 Task: Research Airbnb properties in Lalupon, Nigeria from 12th November, 2023 to 15th November, 2023 for 2 adults. 1  bedroom having 1 bed and 1 bathroom. Property type can be hotel.Look for 1 property as per property.
Action: Mouse moved to (492, 259)
Screenshot: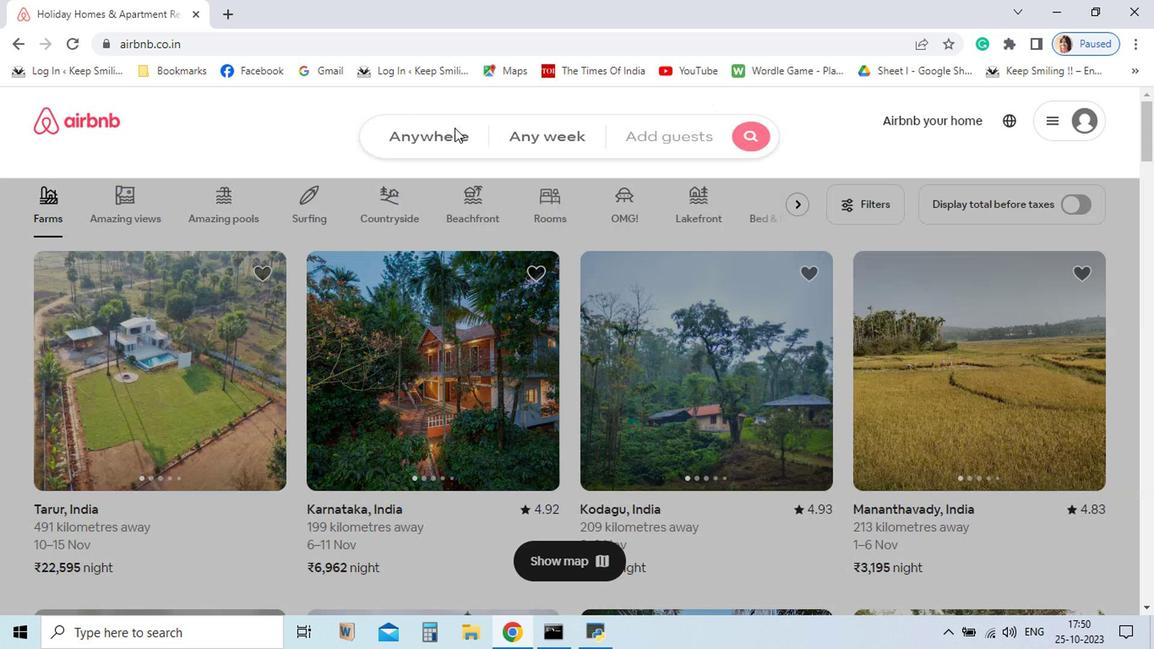 
Action: Mouse pressed left at (492, 259)
Screenshot: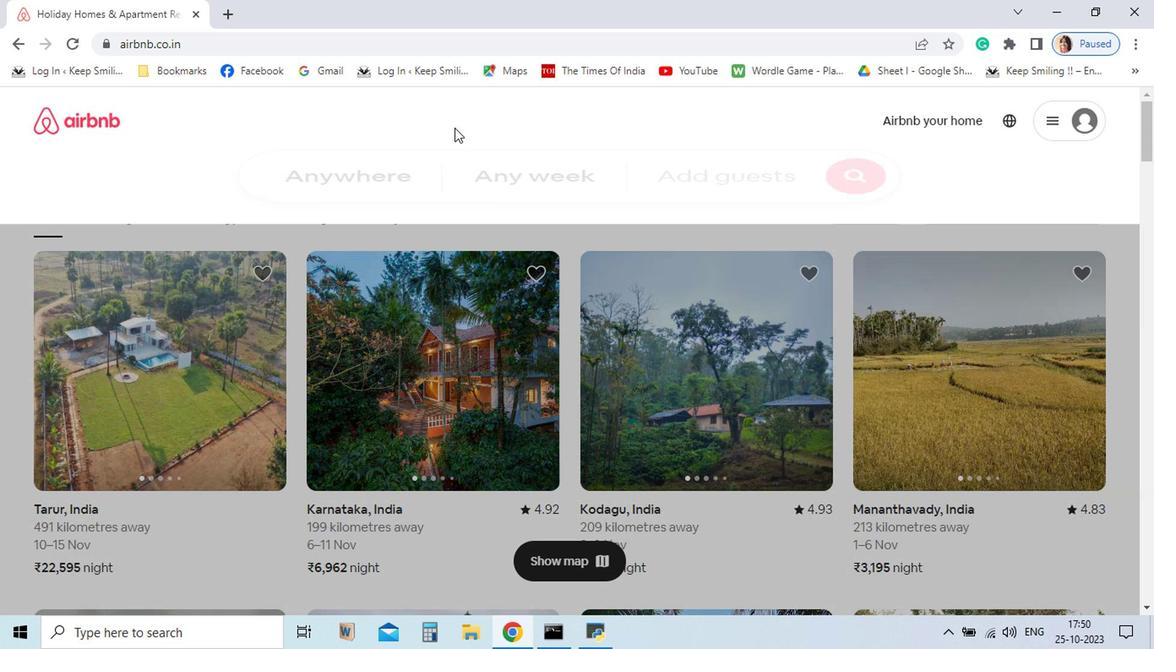 
Action: Mouse moved to (583, 517)
Screenshot: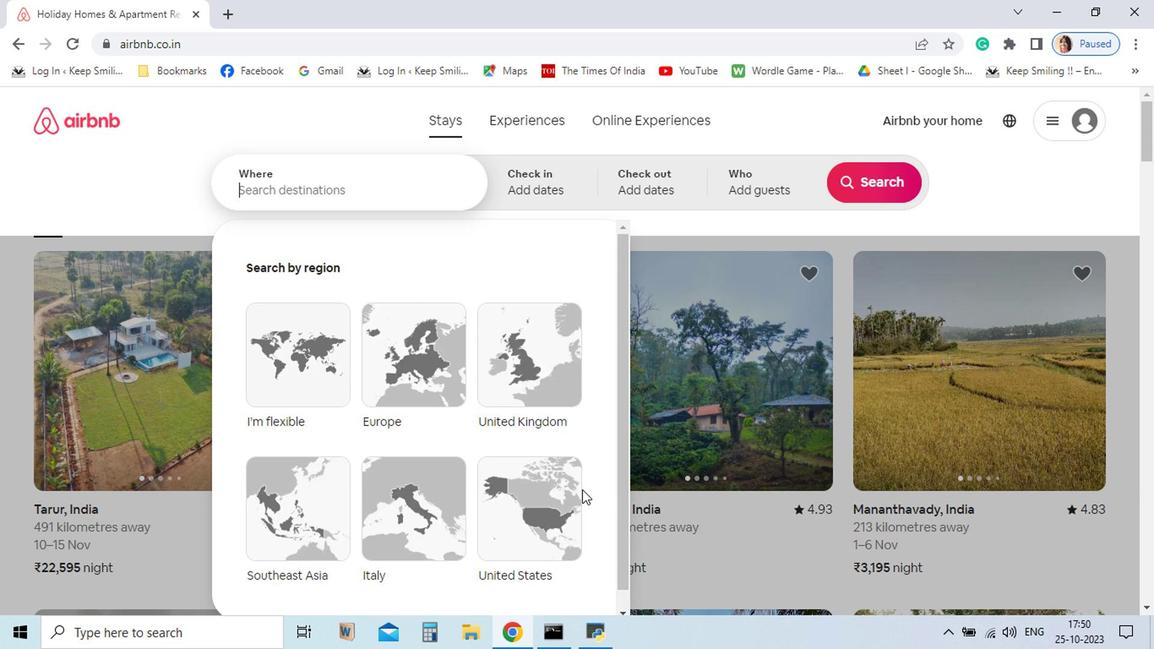 
Action: Key pressed lalupon
Screenshot: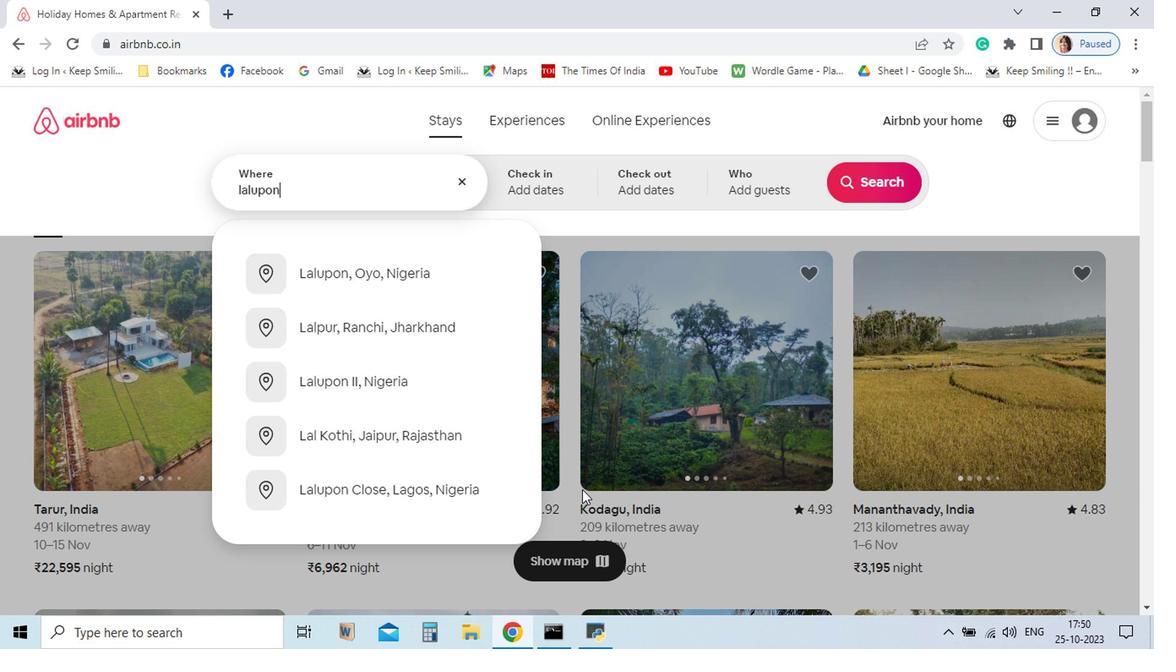 
Action: Mouse moved to (460, 365)
Screenshot: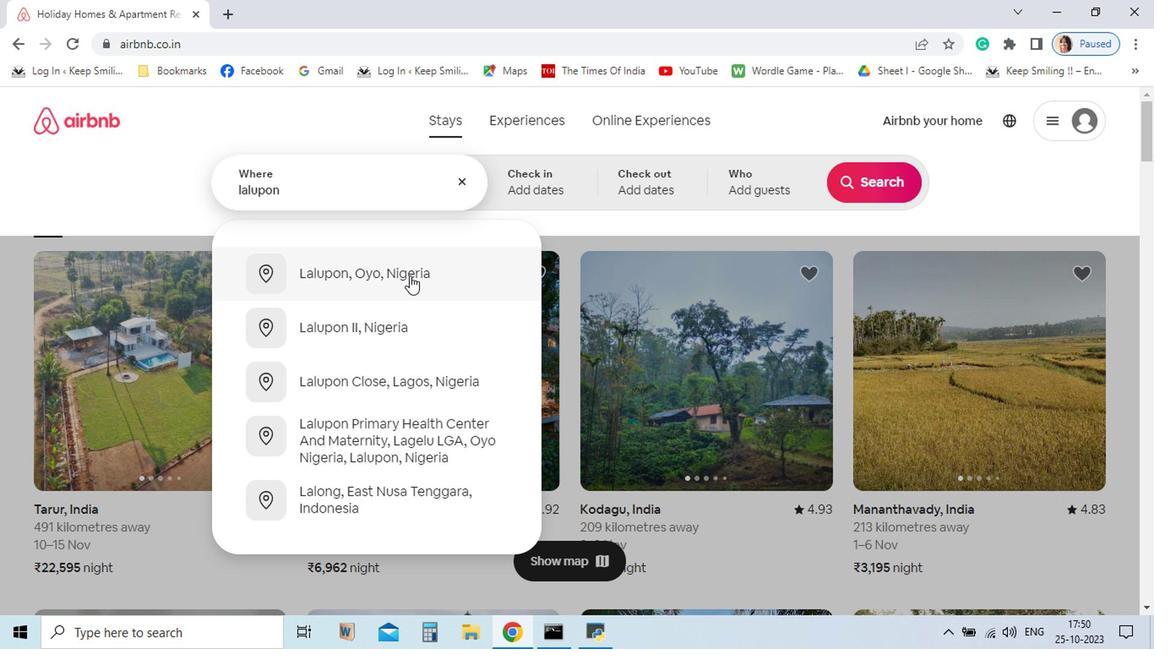 
Action: Mouse pressed left at (460, 365)
Screenshot: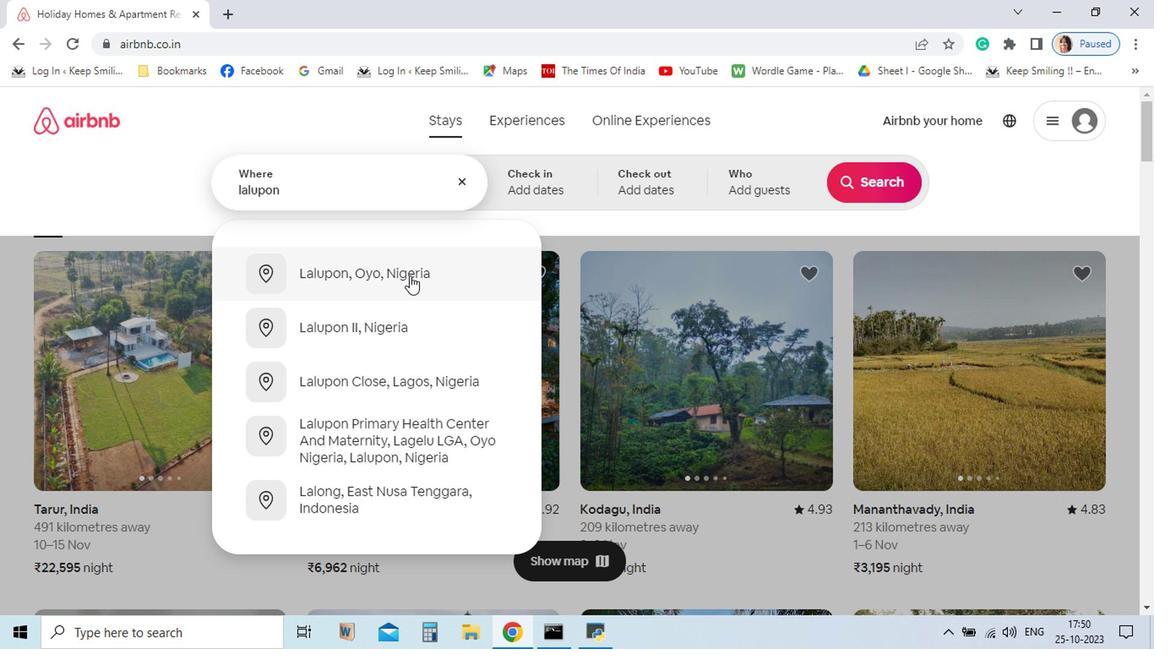 
Action: Mouse moved to (599, 501)
Screenshot: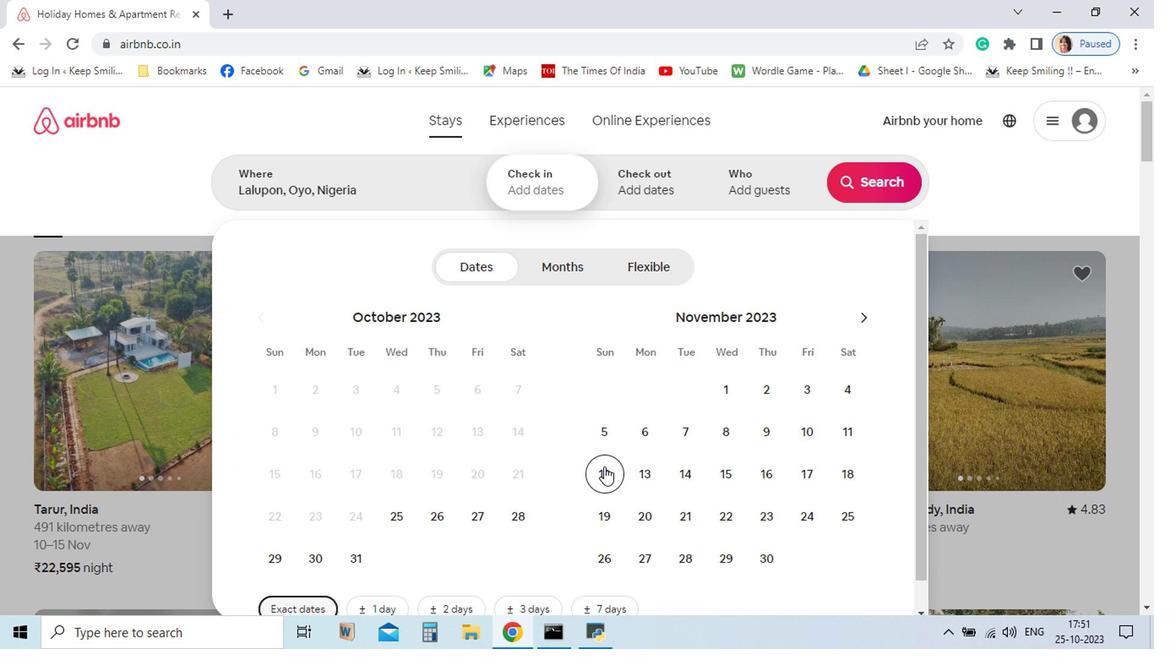 
Action: Mouse pressed left at (599, 501)
Screenshot: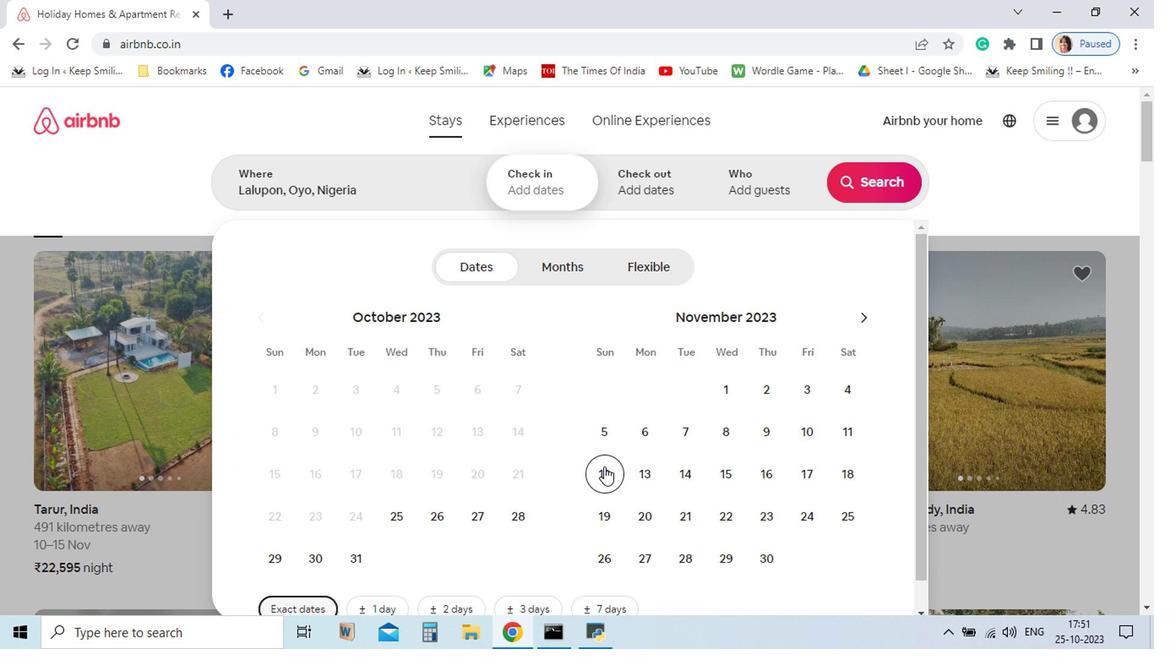 
Action: Mouse moved to (686, 503)
Screenshot: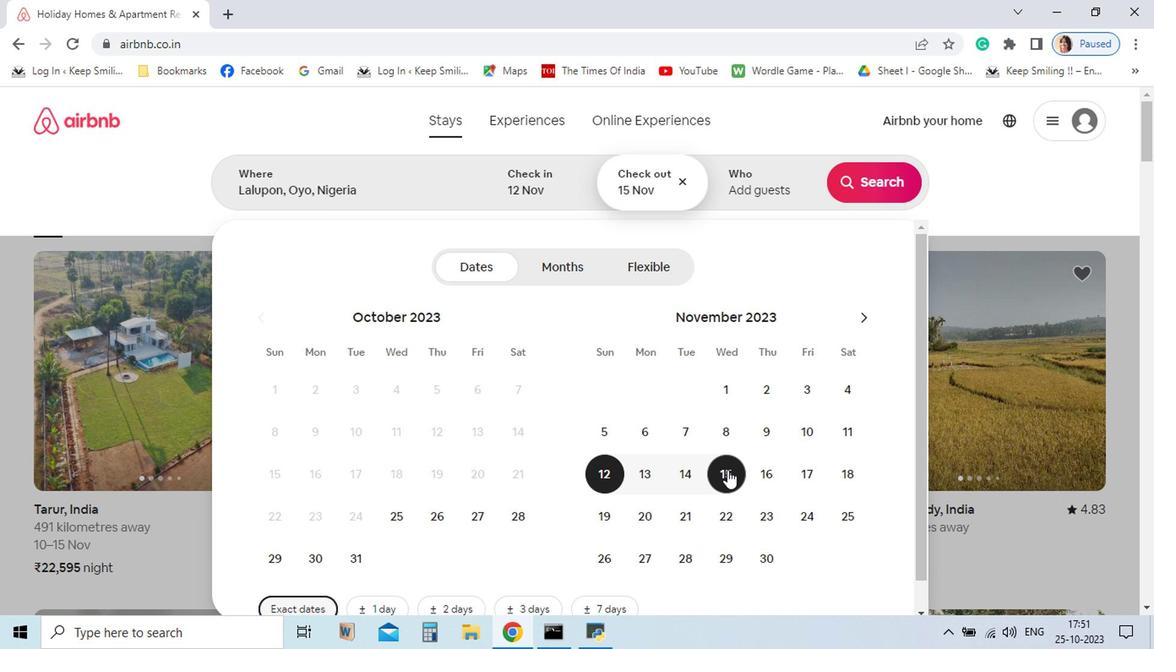 
Action: Mouse pressed left at (686, 503)
Screenshot: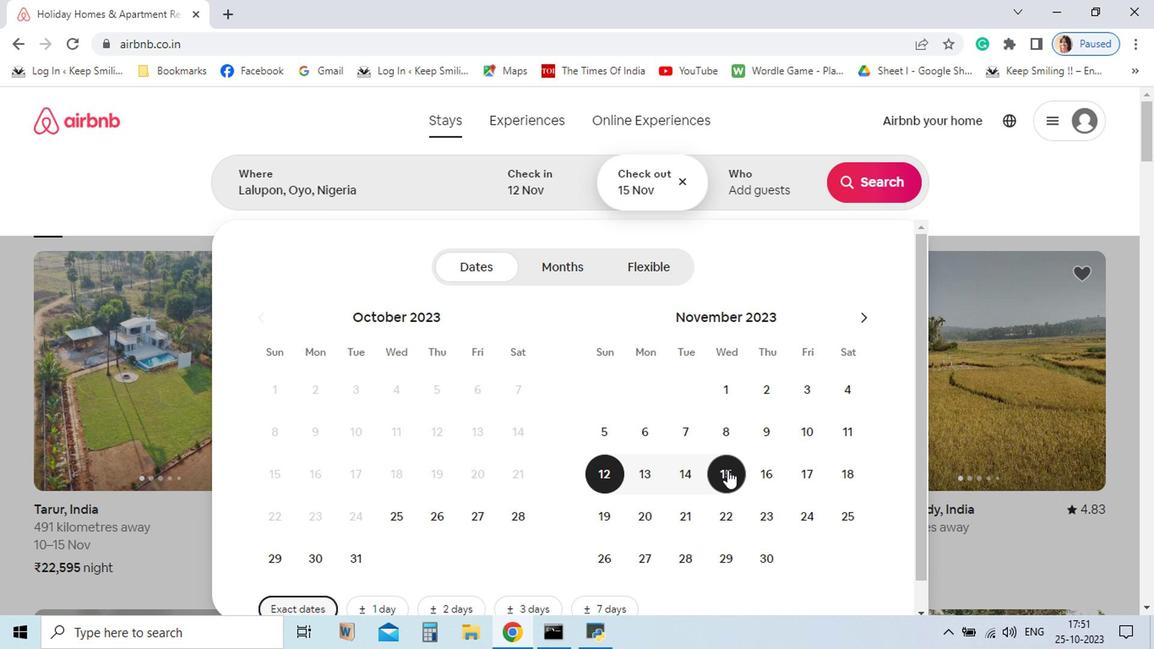 
Action: Mouse moved to (711, 302)
Screenshot: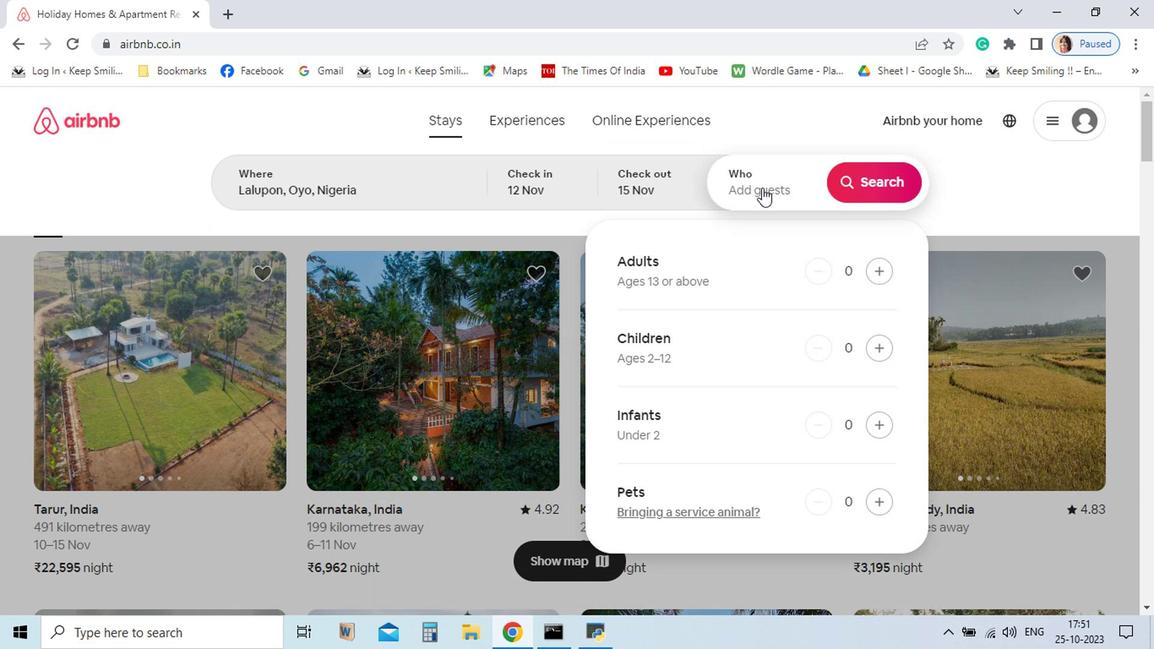 
Action: Mouse pressed left at (711, 302)
Screenshot: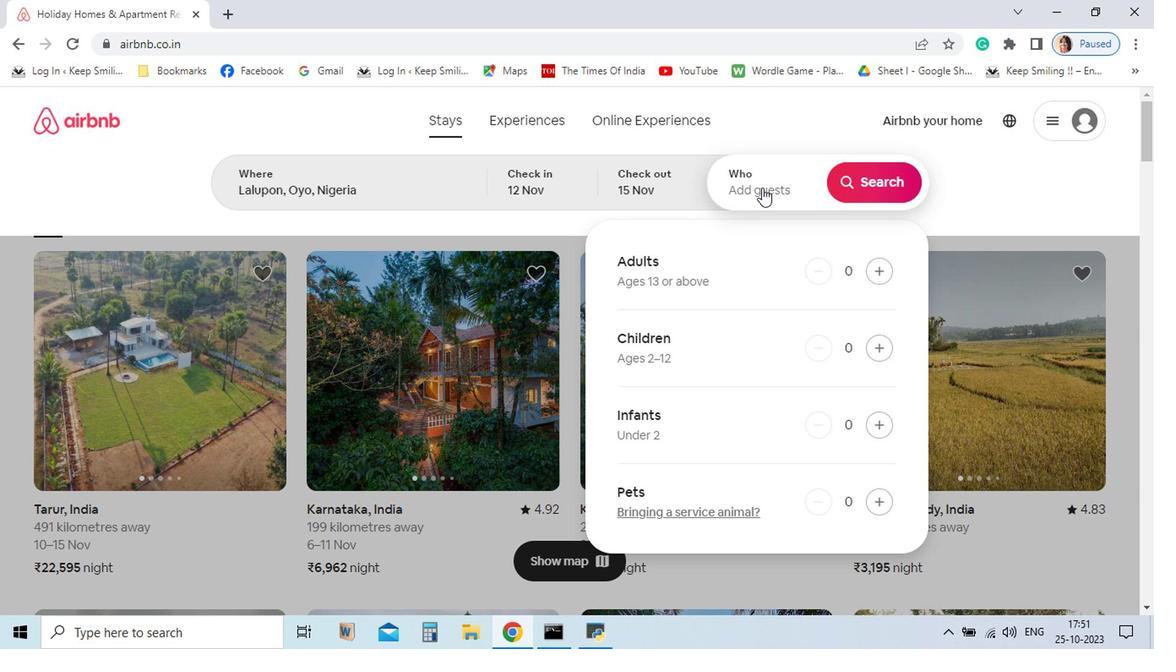 
Action: Mouse moved to (795, 356)
Screenshot: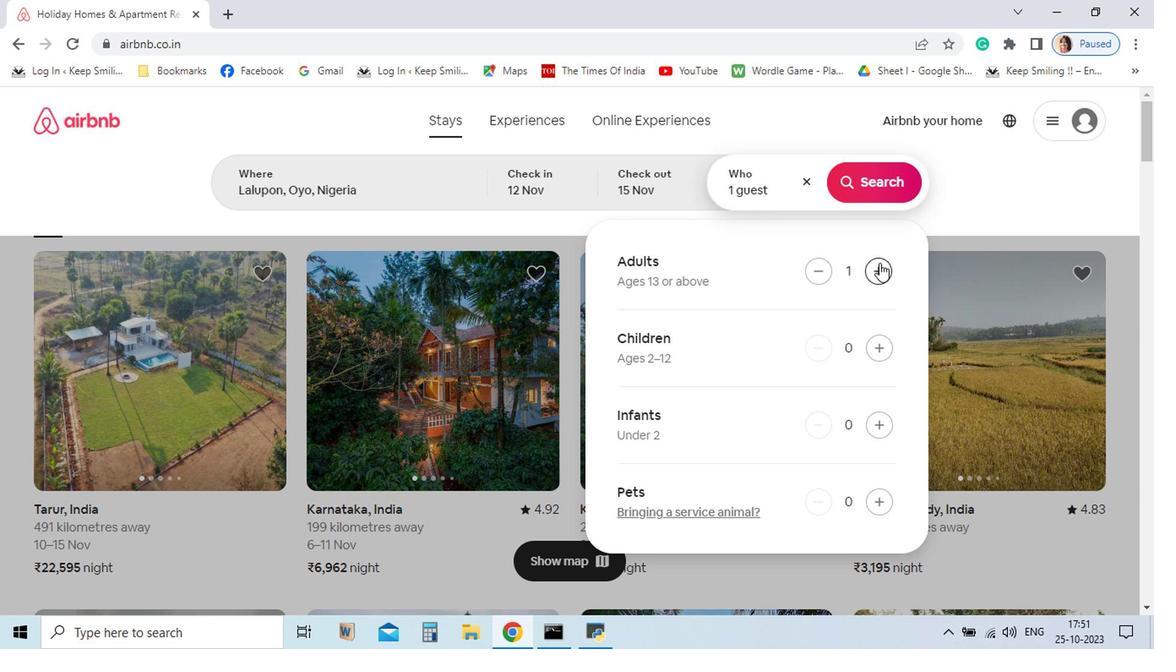 
Action: Mouse pressed left at (795, 356)
Screenshot: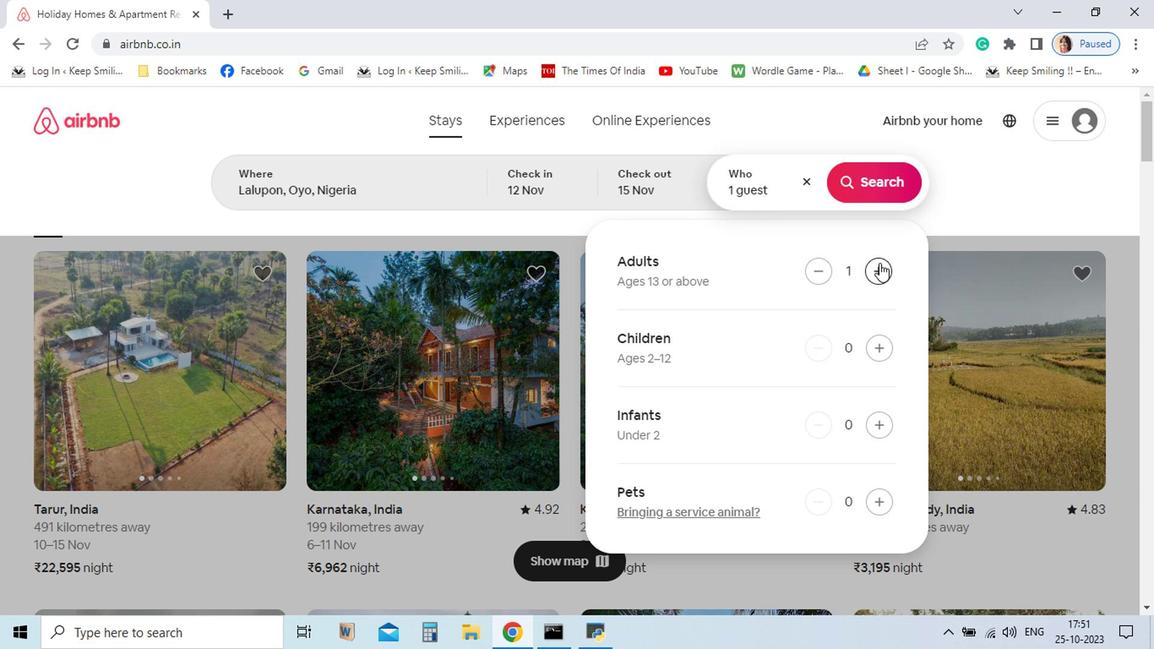 
Action: Mouse pressed left at (795, 356)
Screenshot: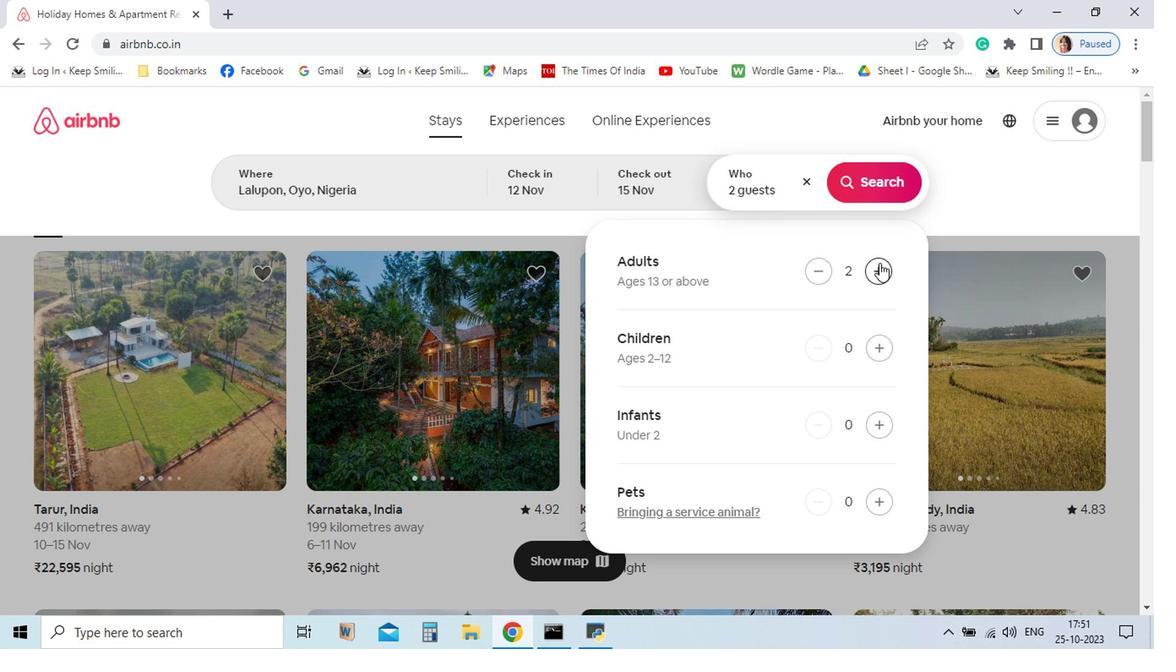 
Action: Mouse moved to (779, 289)
Screenshot: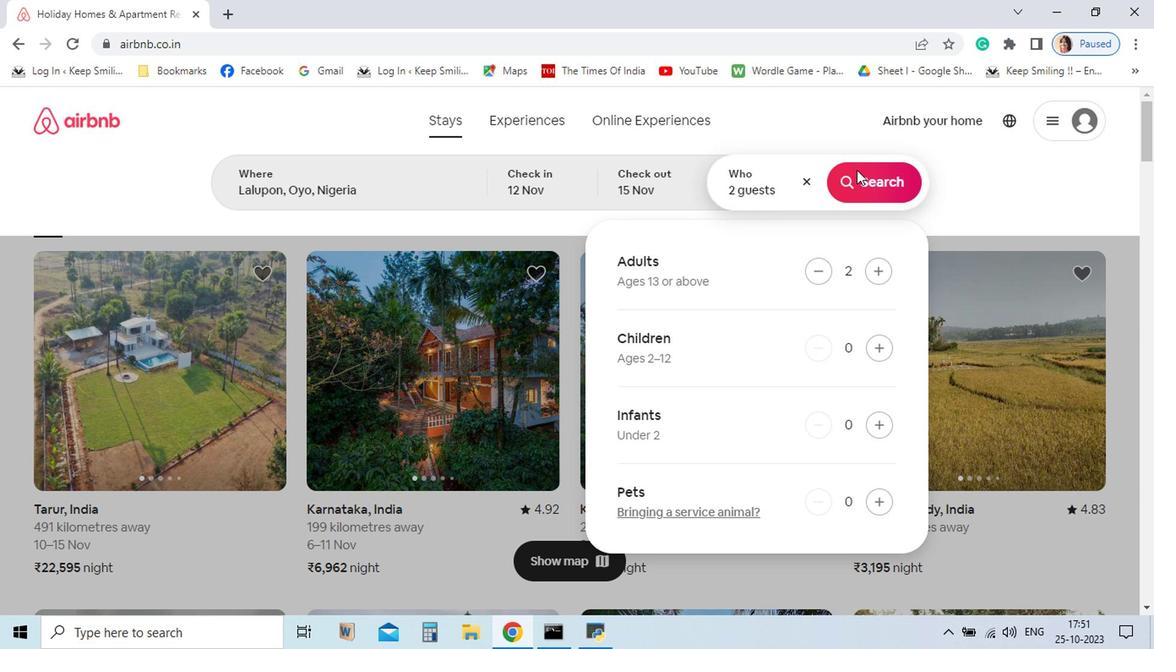 
Action: Mouse pressed left at (779, 289)
Screenshot: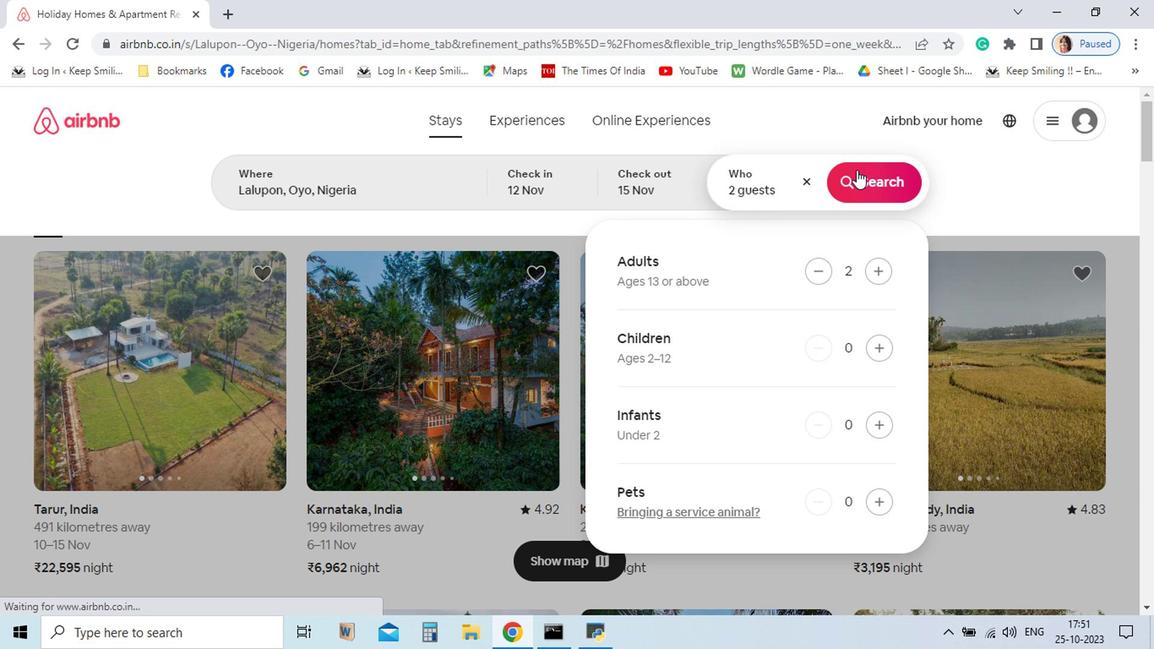 
Action: Mouse moved to (797, 301)
Screenshot: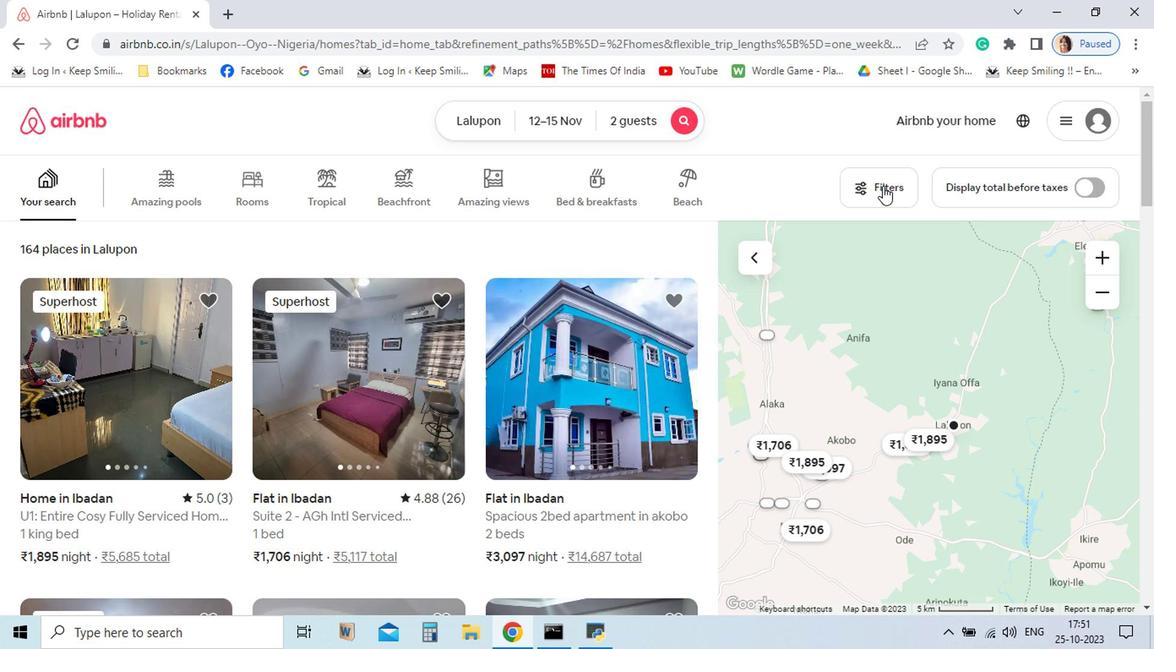 
Action: Mouse pressed left at (797, 301)
Screenshot: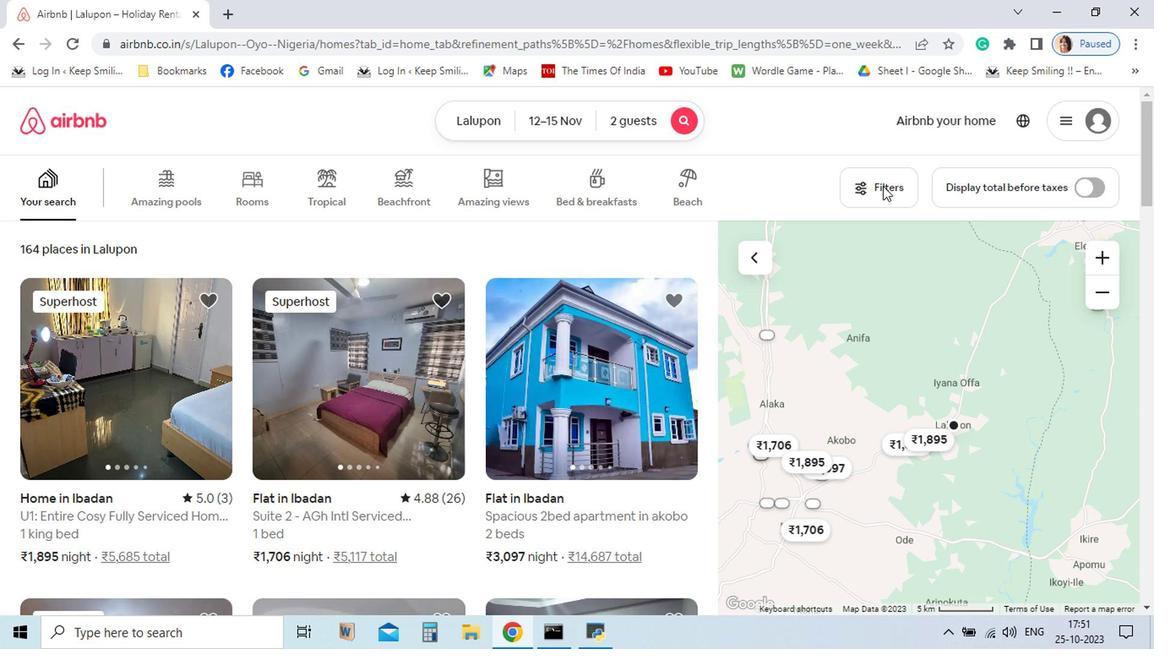 
Action: Mouse moved to (594, 375)
Screenshot: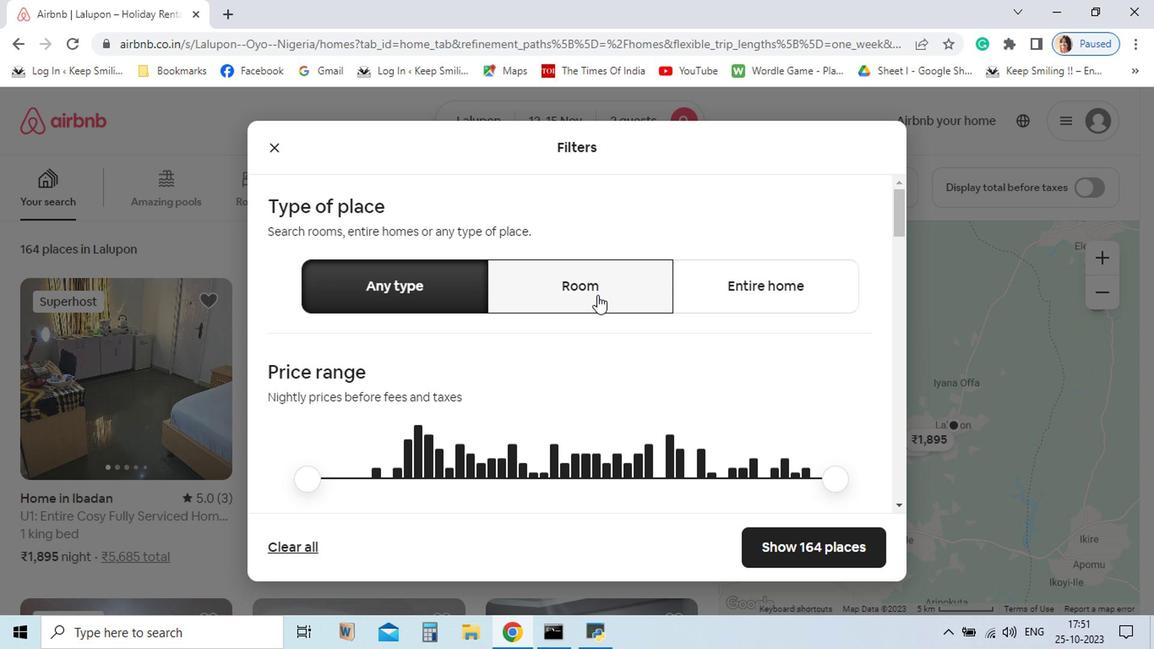 
Action: Mouse pressed left at (594, 375)
Screenshot: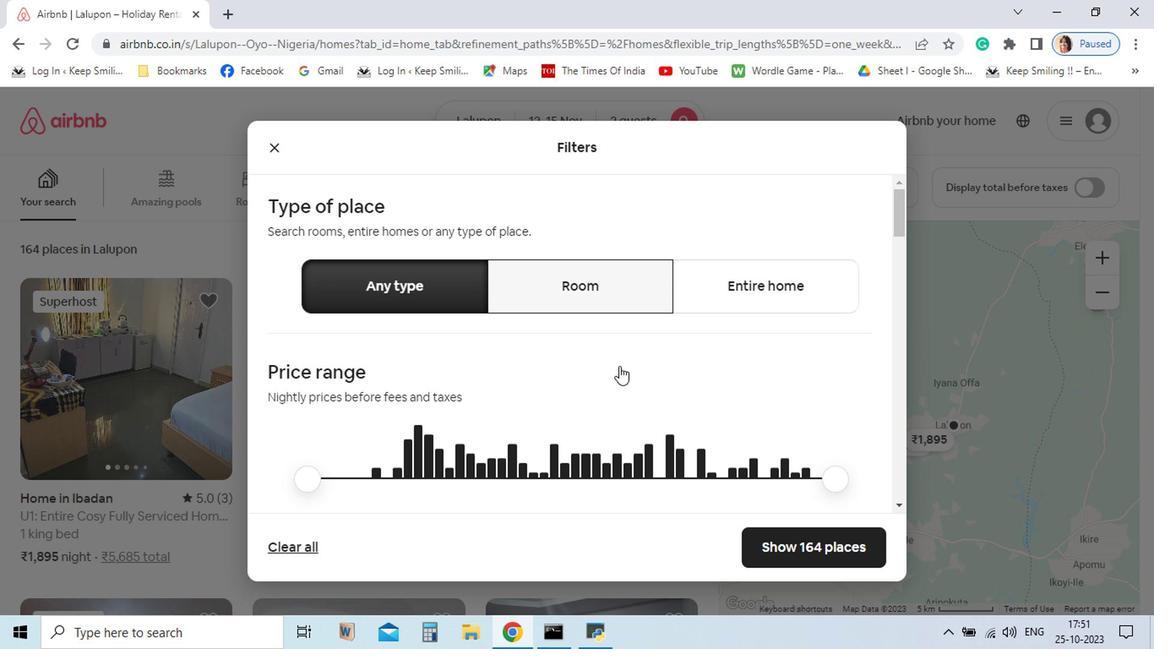 
Action: Mouse moved to (806, 526)
Screenshot: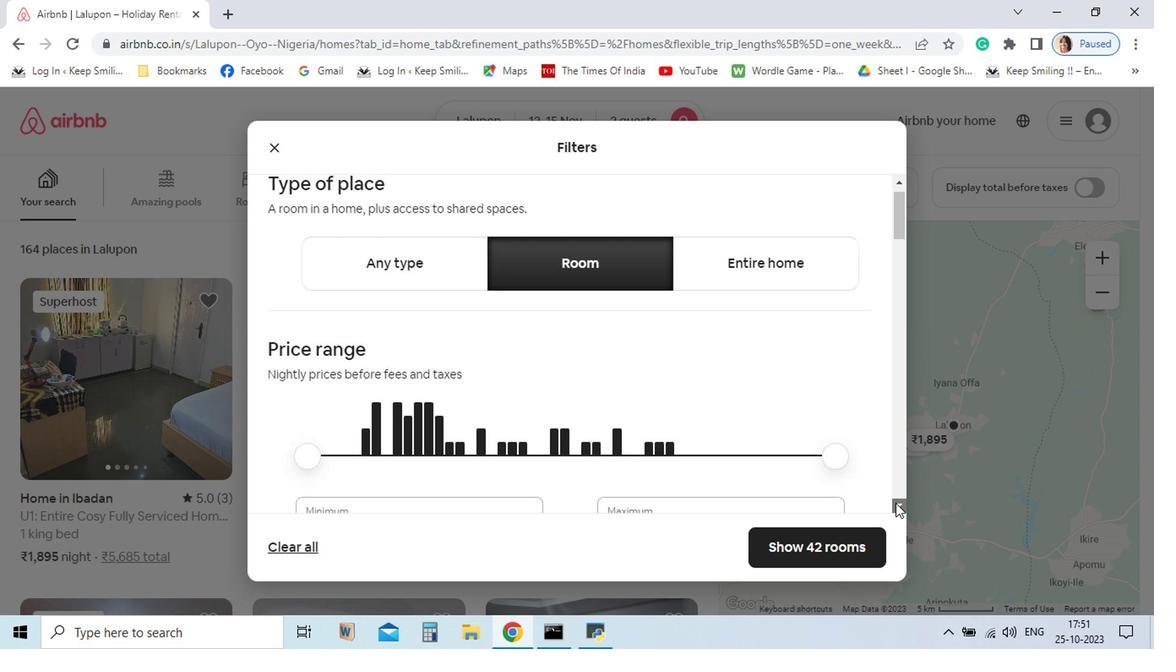 
Action: Mouse pressed left at (806, 526)
Screenshot: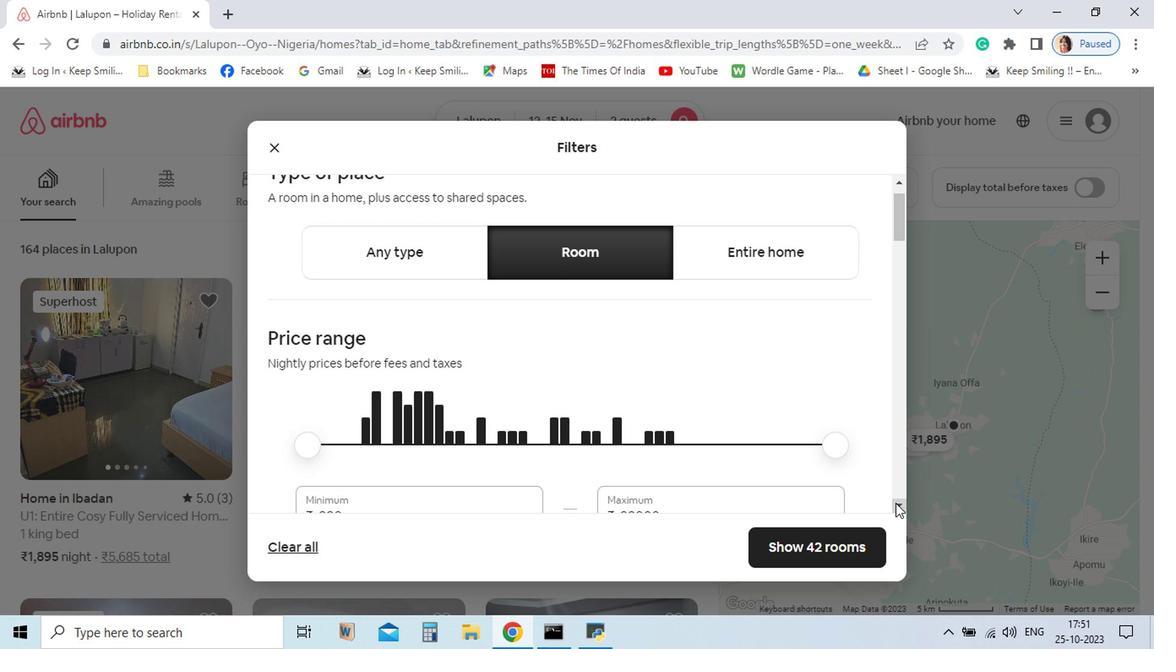 
Action: Mouse pressed left at (806, 526)
Screenshot: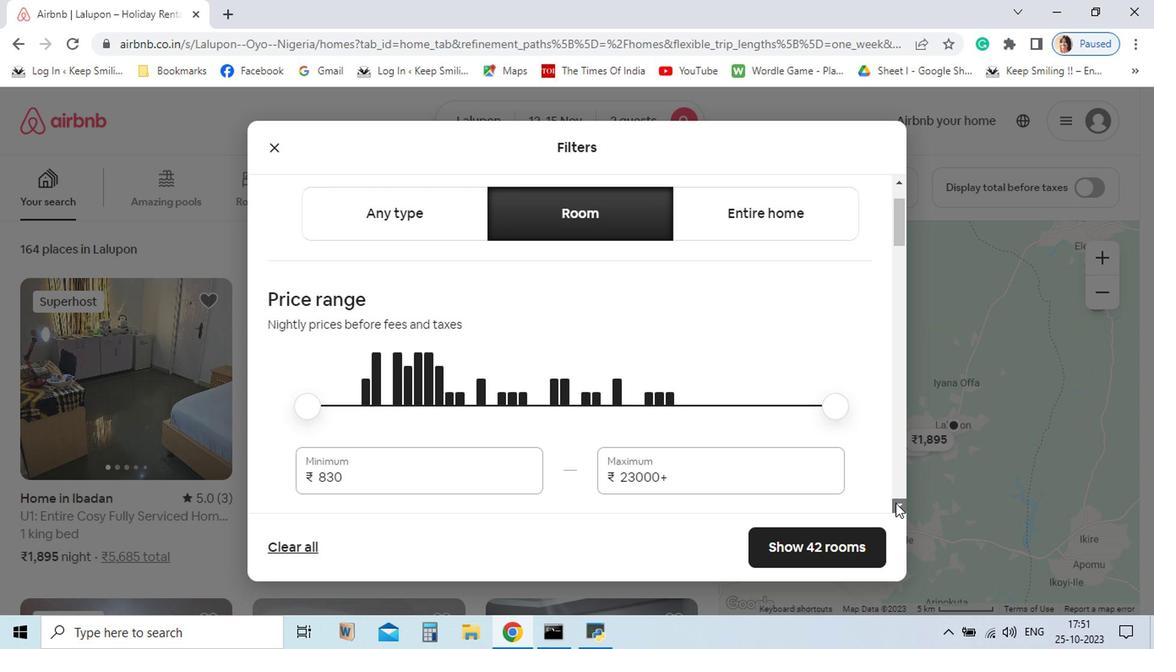 
Action: Mouse pressed left at (806, 526)
Screenshot: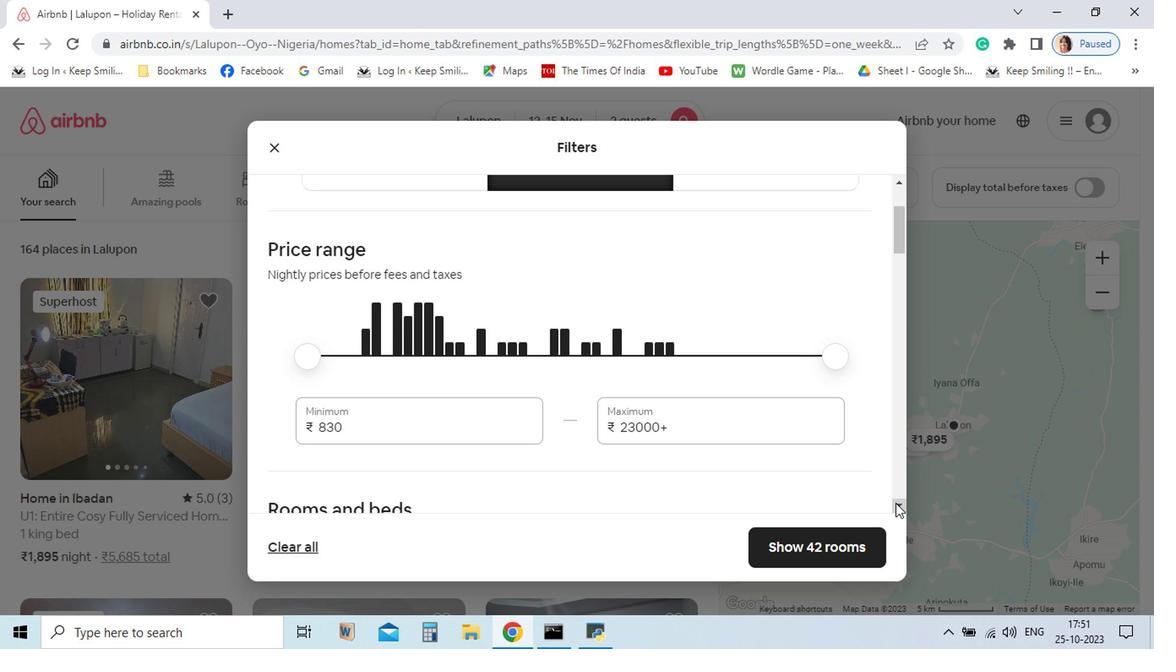 
Action: Mouse pressed left at (806, 526)
Screenshot: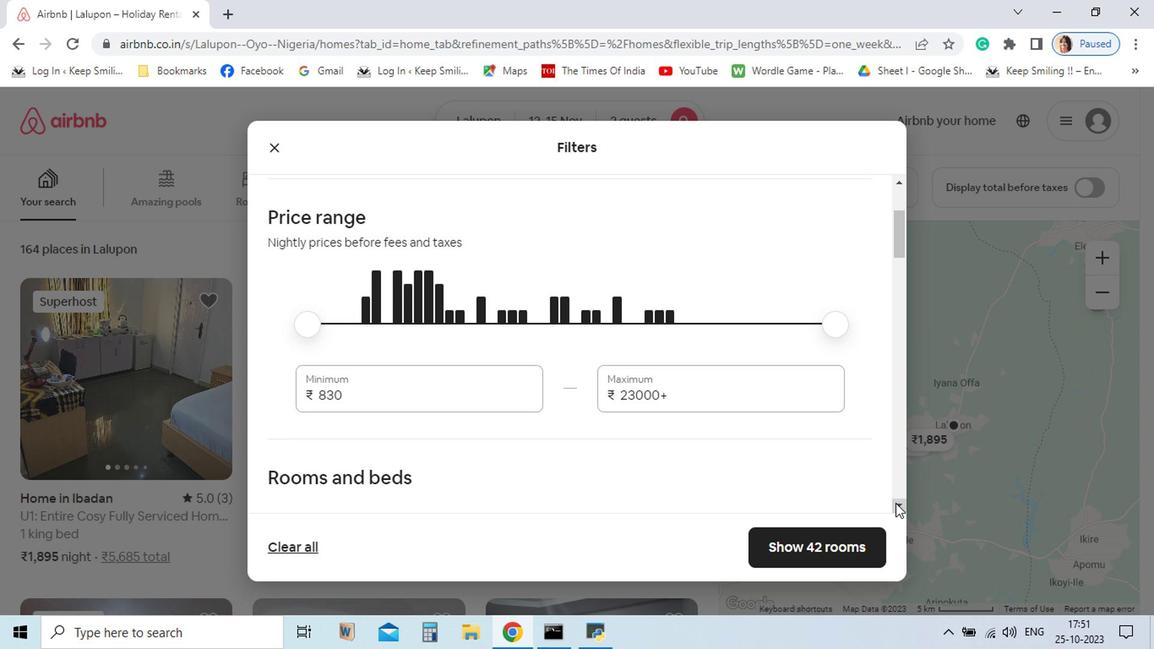 
Action: Mouse pressed left at (806, 526)
Screenshot: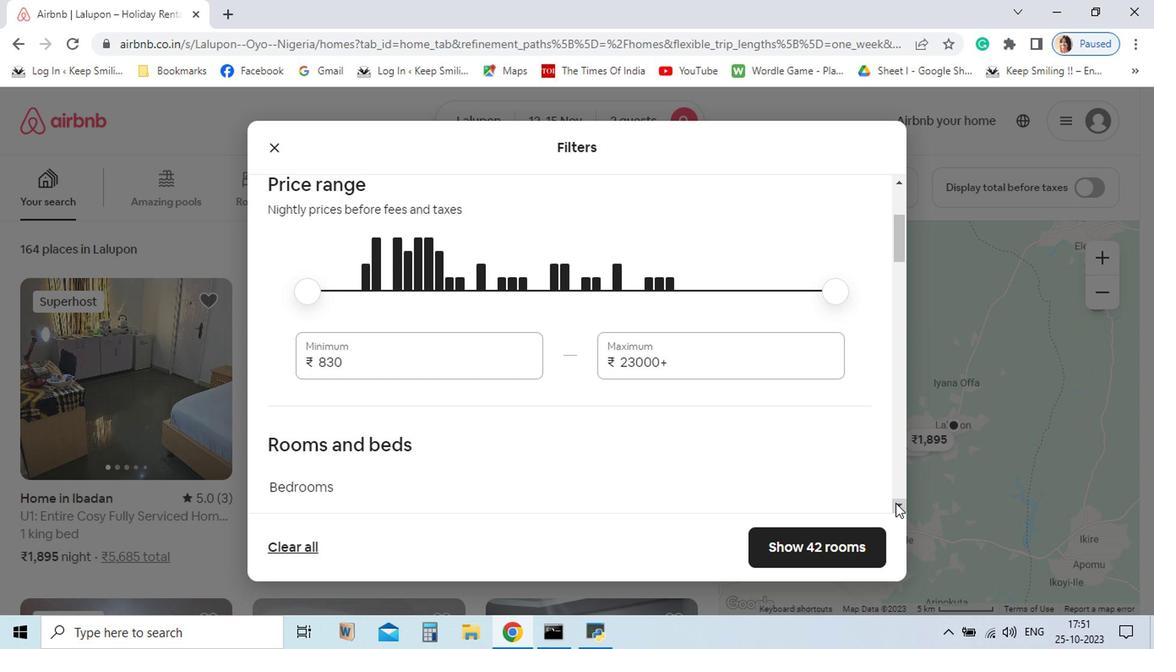
Action: Mouse pressed left at (806, 526)
Screenshot: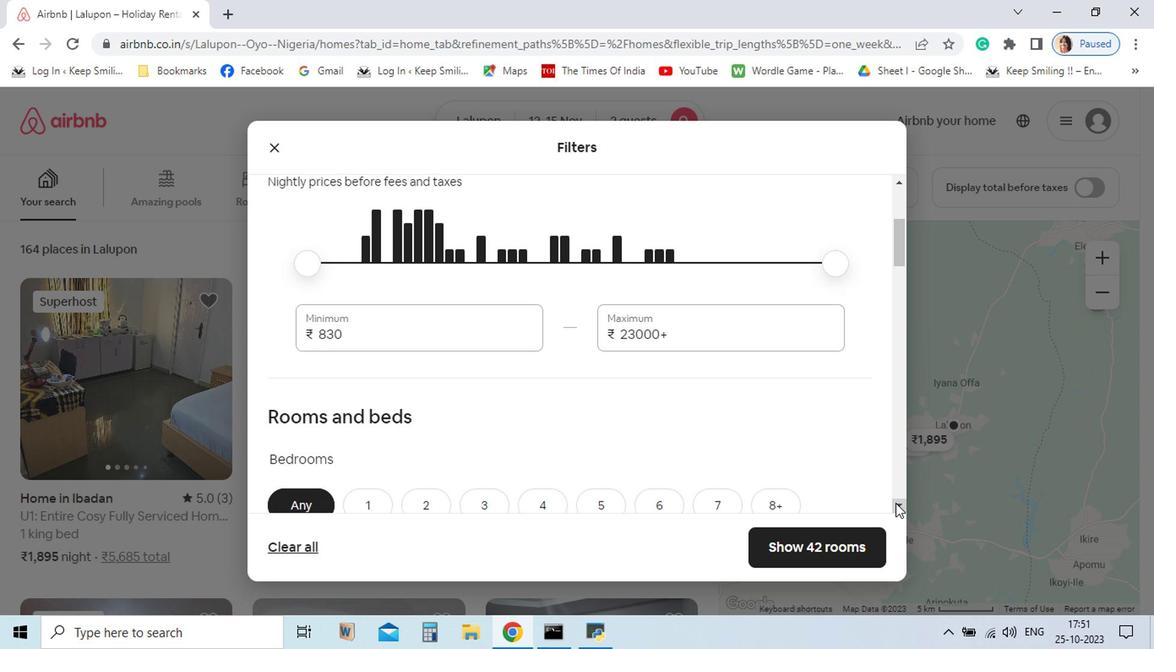 
Action: Mouse pressed left at (806, 526)
Screenshot: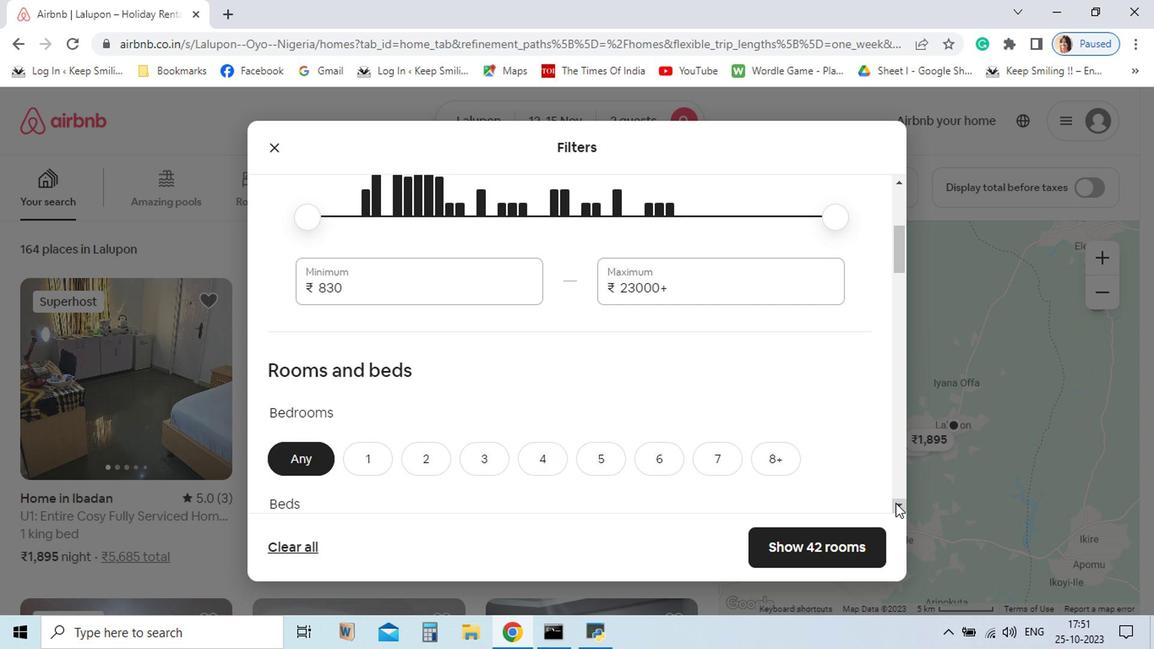 
Action: Mouse pressed left at (806, 526)
Screenshot: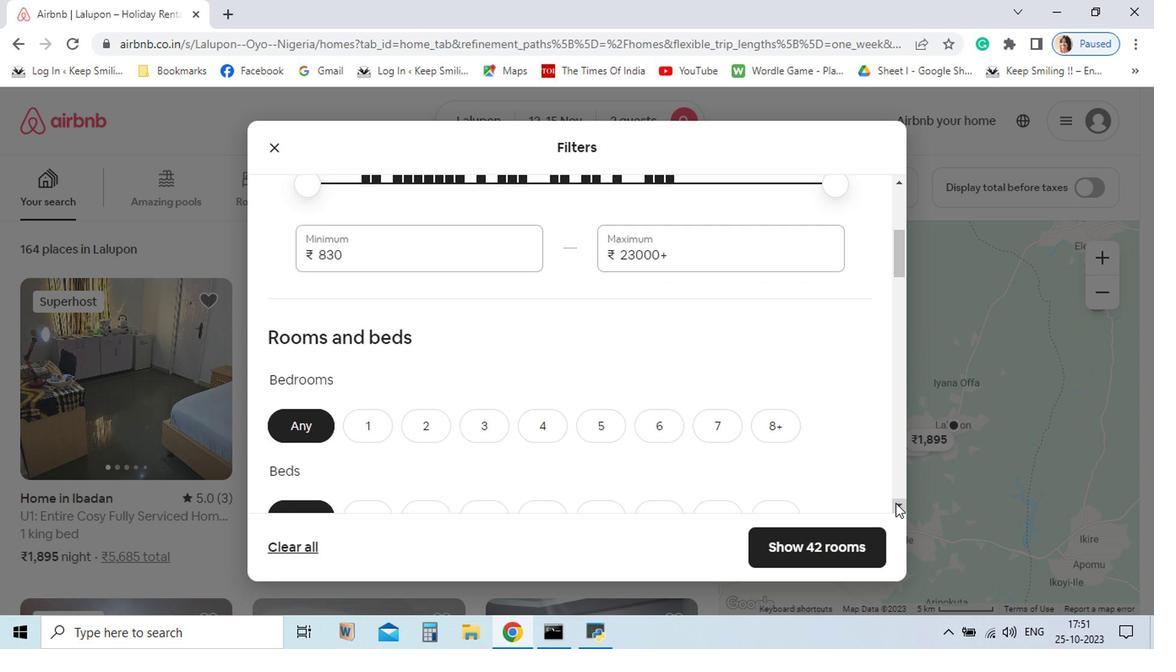 
Action: Mouse pressed left at (806, 526)
Screenshot: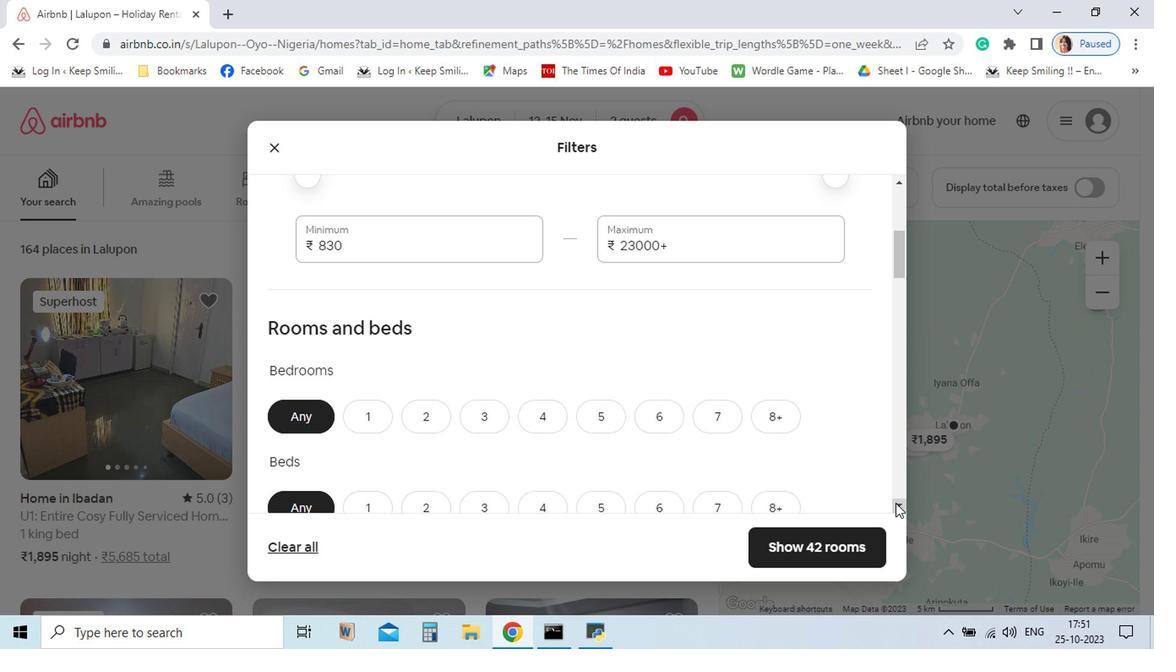 
Action: Mouse moved to (431, 468)
Screenshot: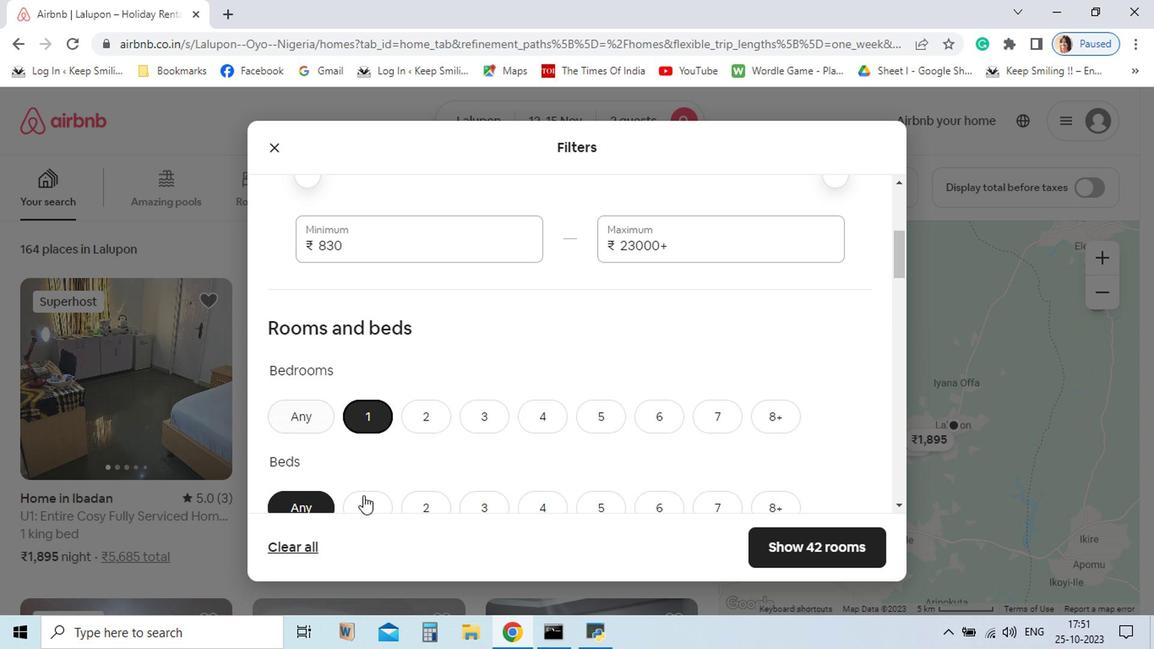 
Action: Mouse pressed left at (431, 468)
Screenshot: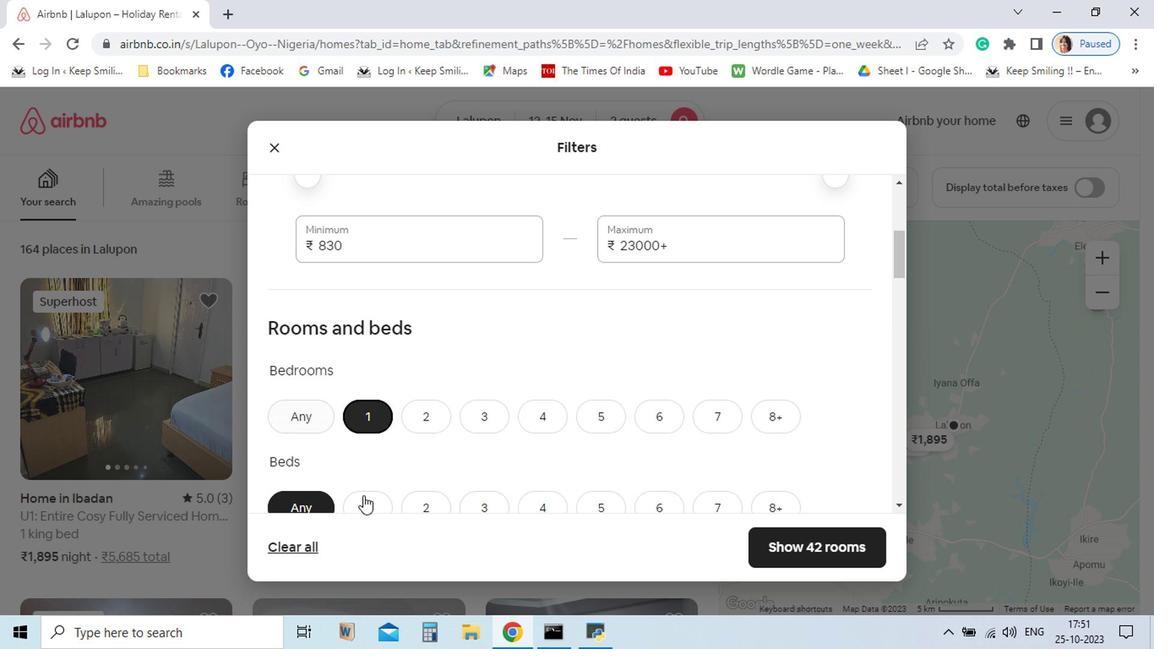 
Action: Mouse moved to (427, 525)
Screenshot: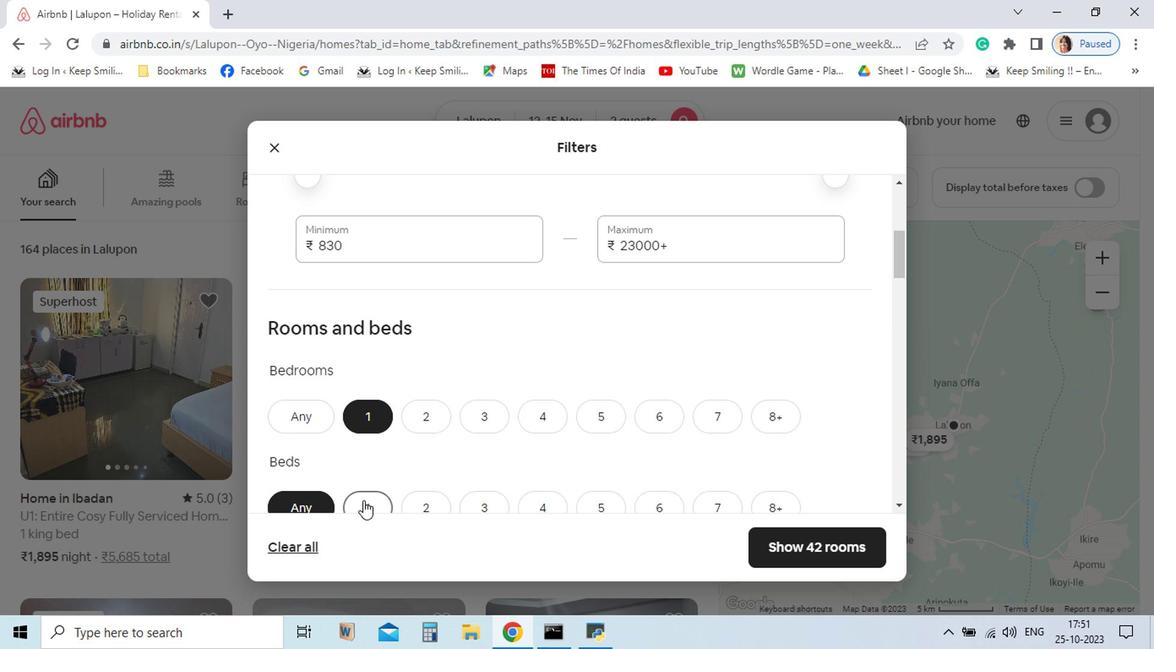 
Action: Mouse pressed left at (427, 525)
Screenshot: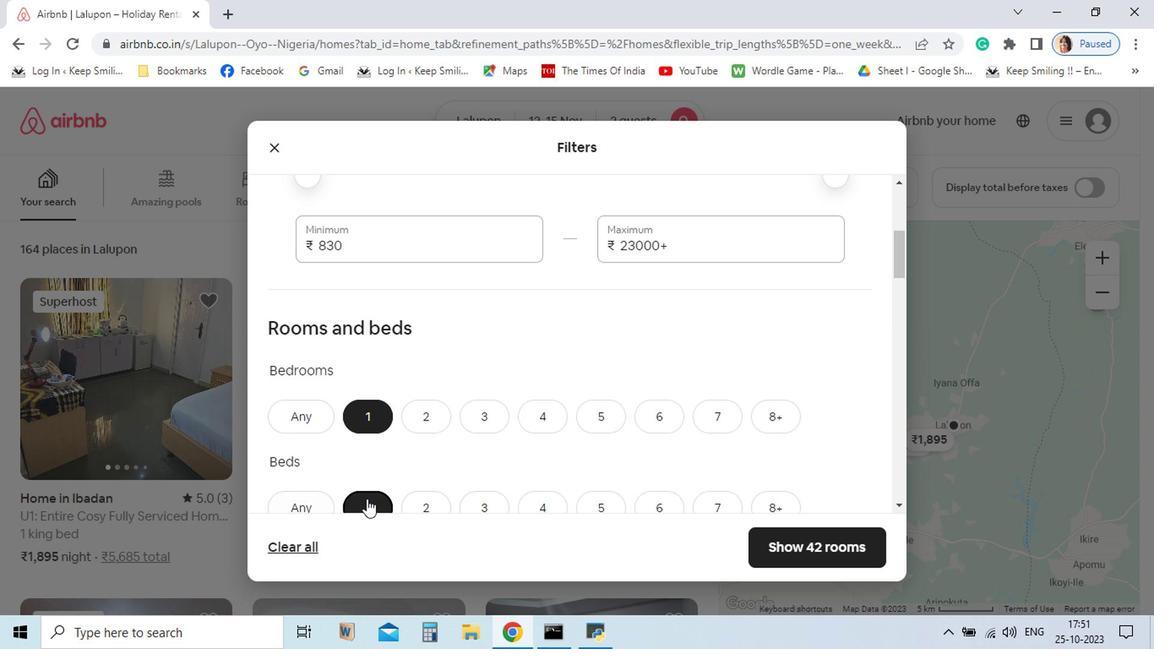 
Action: Mouse moved to (435, 519)
Screenshot: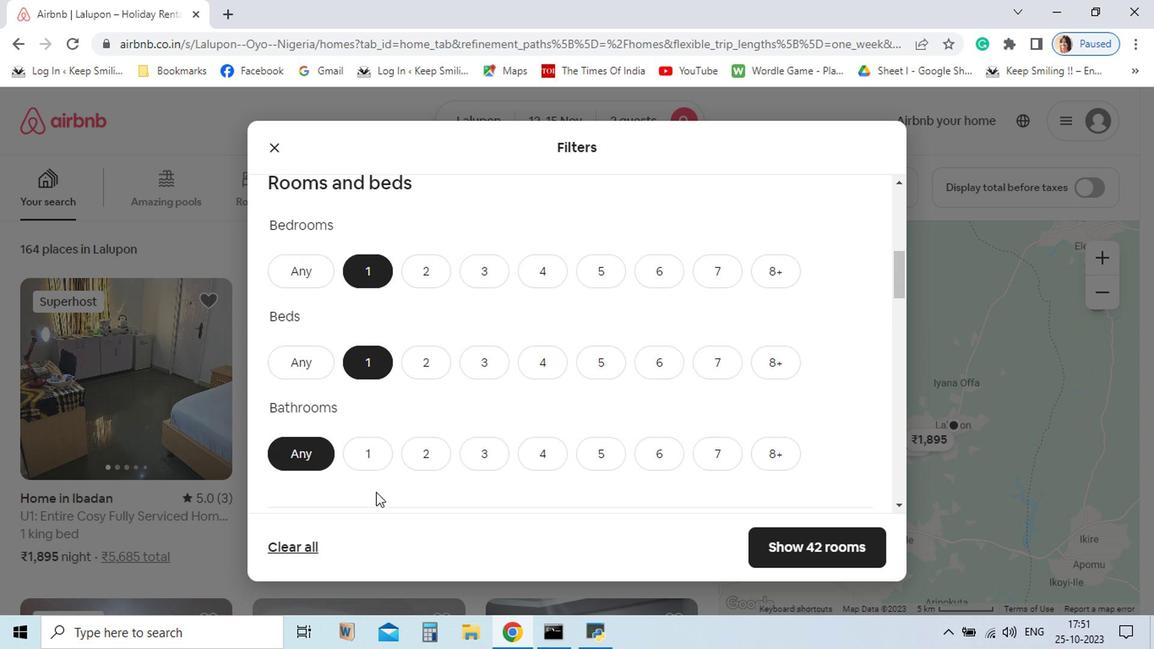 
Action: Mouse scrolled (435, 519) with delta (0, 0)
Screenshot: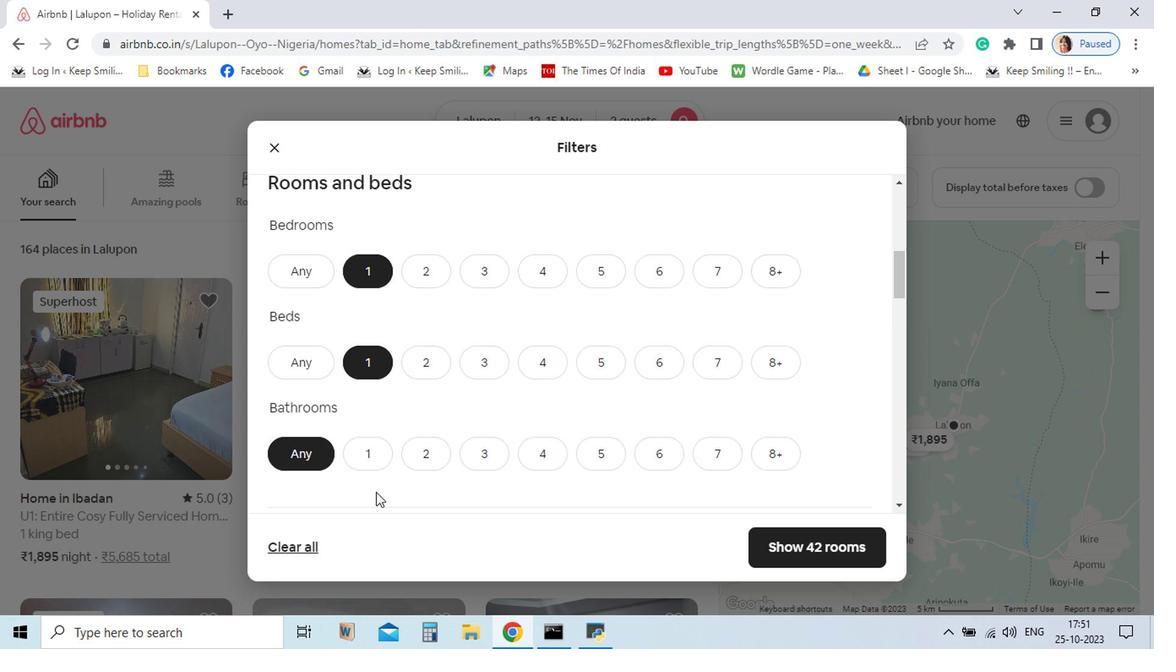 
Action: Mouse moved to (436, 519)
Screenshot: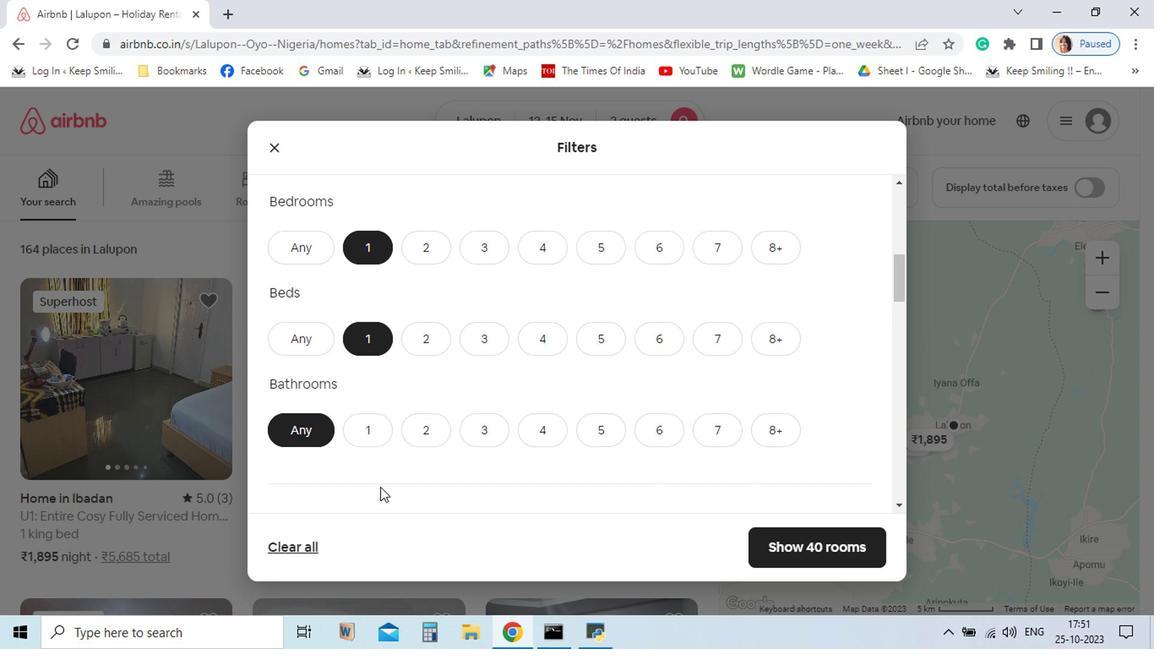 
Action: Mouse scrolled (436, 519) with delta (0, 0)
Screenshot: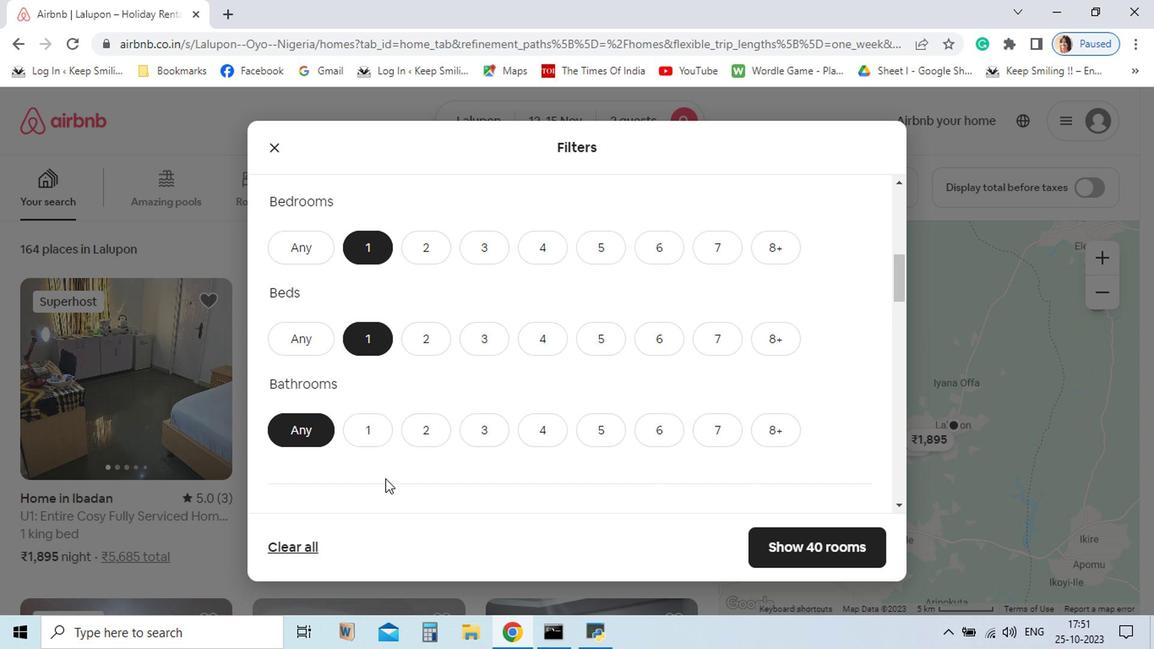 
Action: Mouse moved to (435, 468)
Screenshot: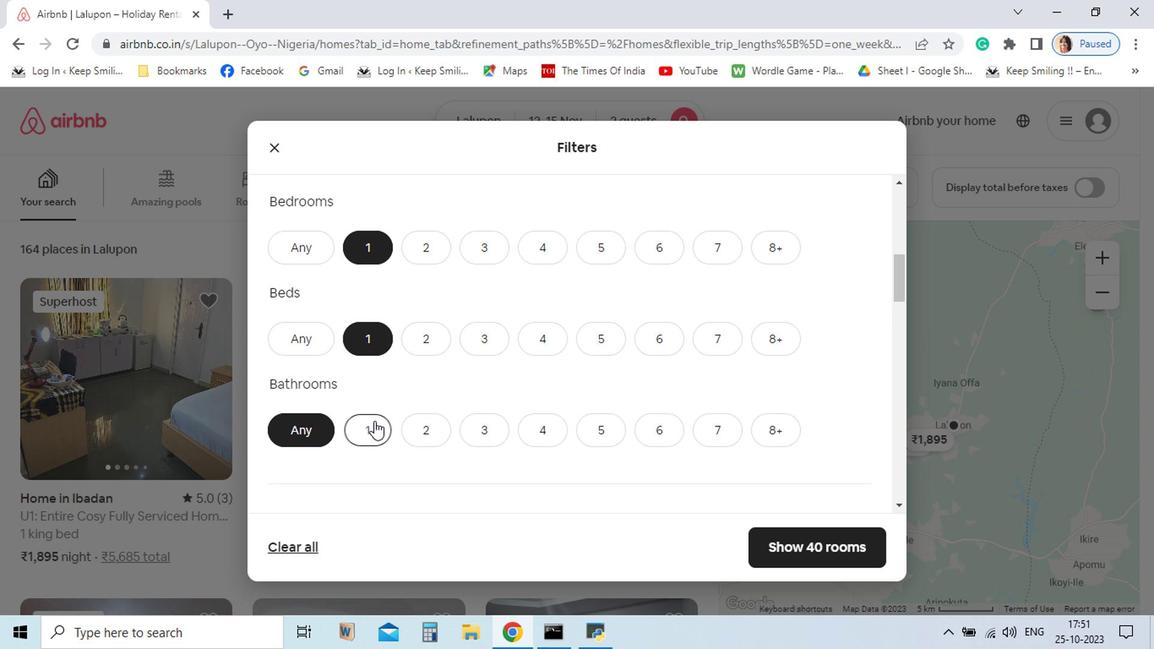 
Action: Mouse pressed left at (435, 468)
Screenshot: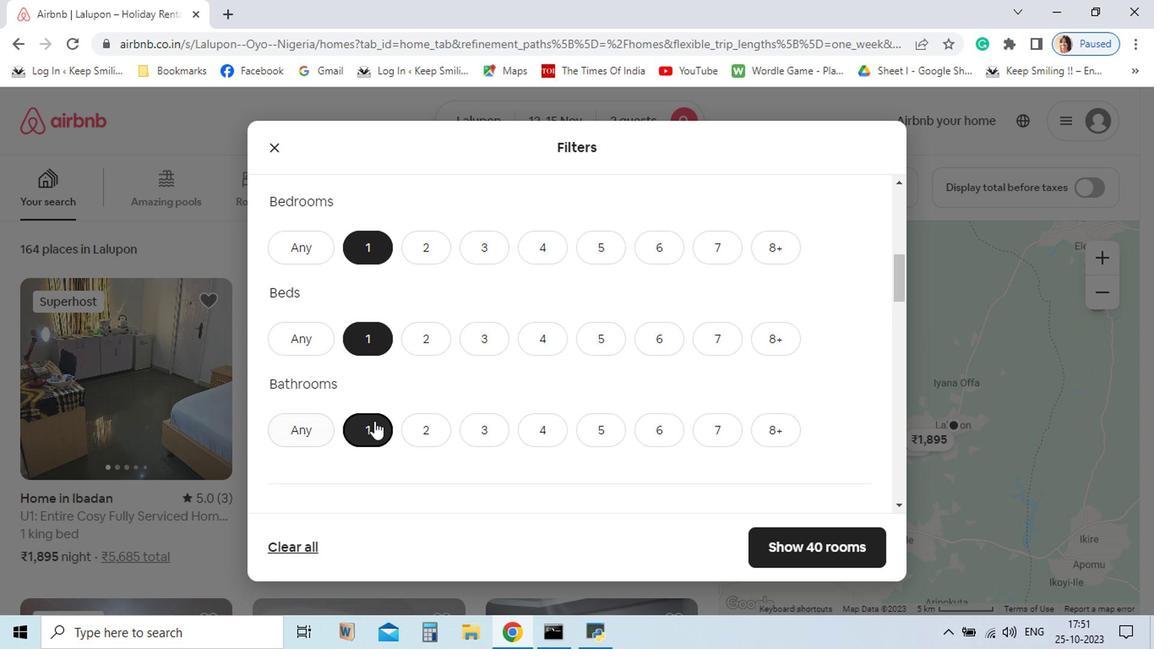 
Action: Mouse moved to (448, 466)
Screenshot: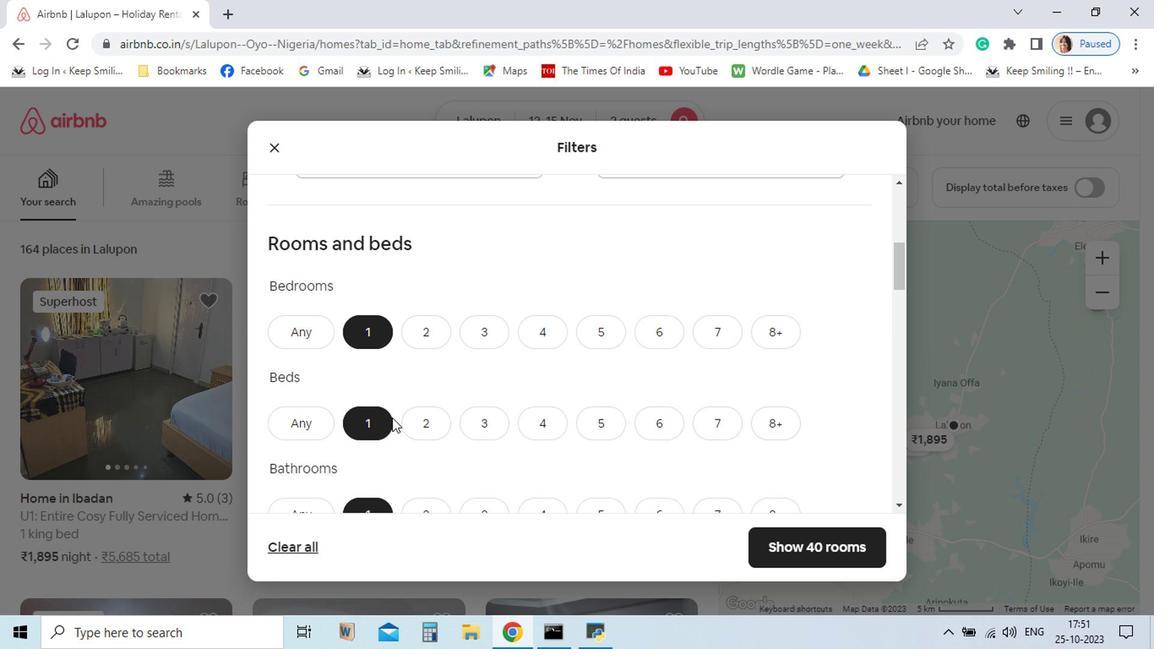 
Action: Mouse scrolled (448, 466) with delta (0, 0)
Screenshot: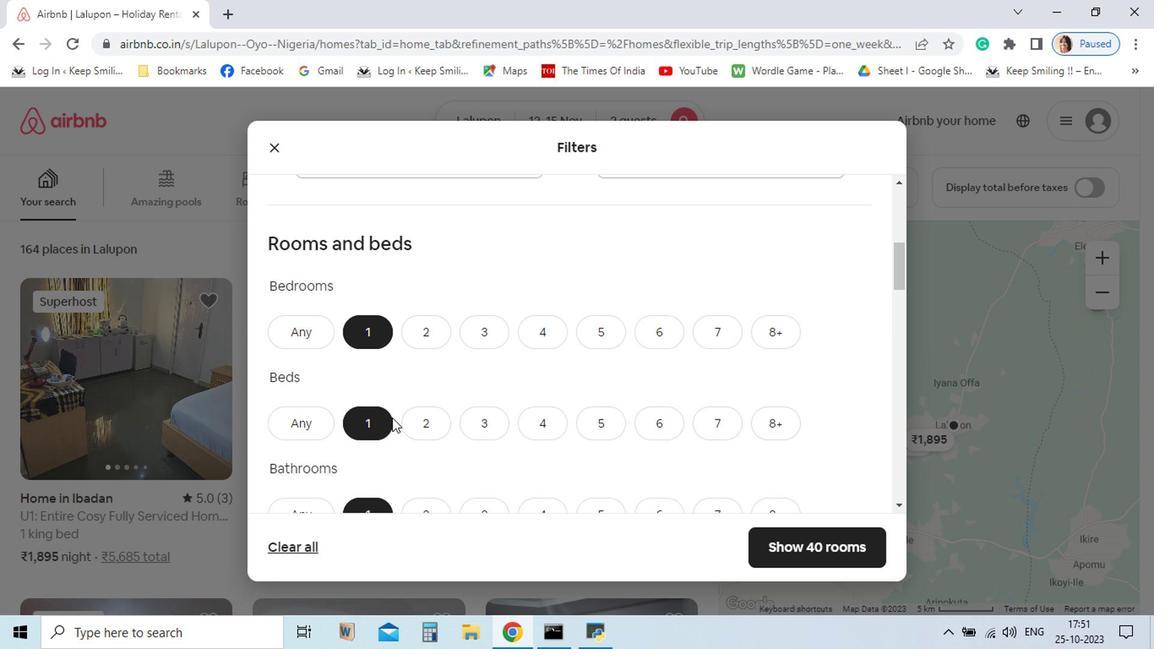 
Action: Mouse scrolled (448, 465) with delta (0, 0)
Screenshot: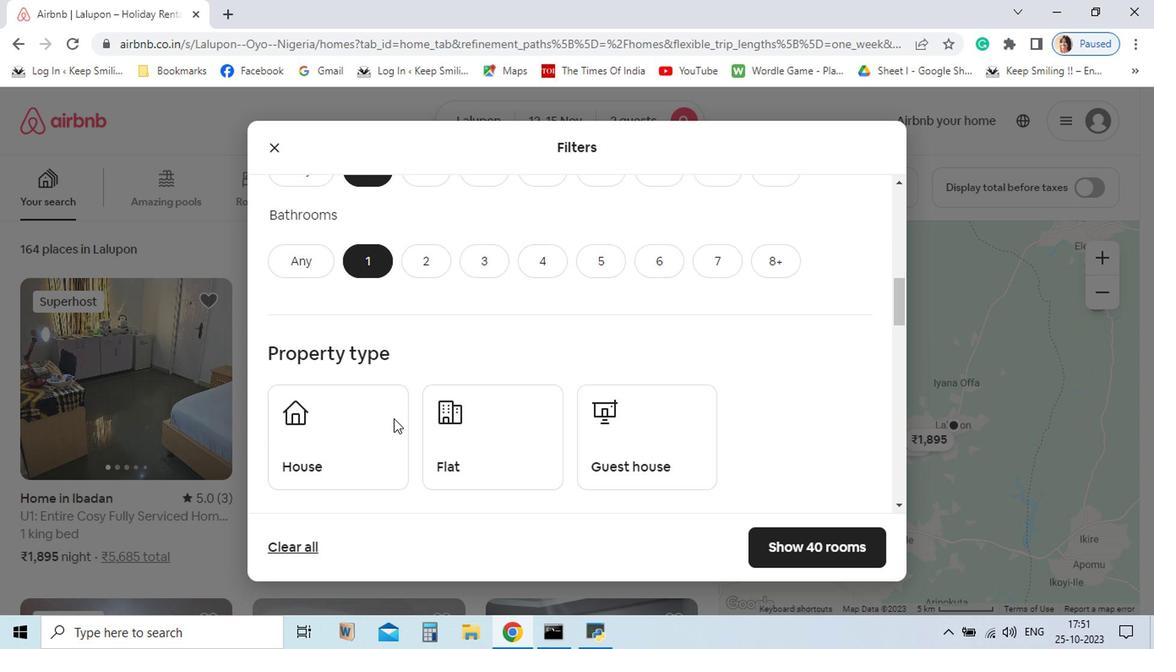 
Action: Mouse moved to (448, 466)
Screenshot: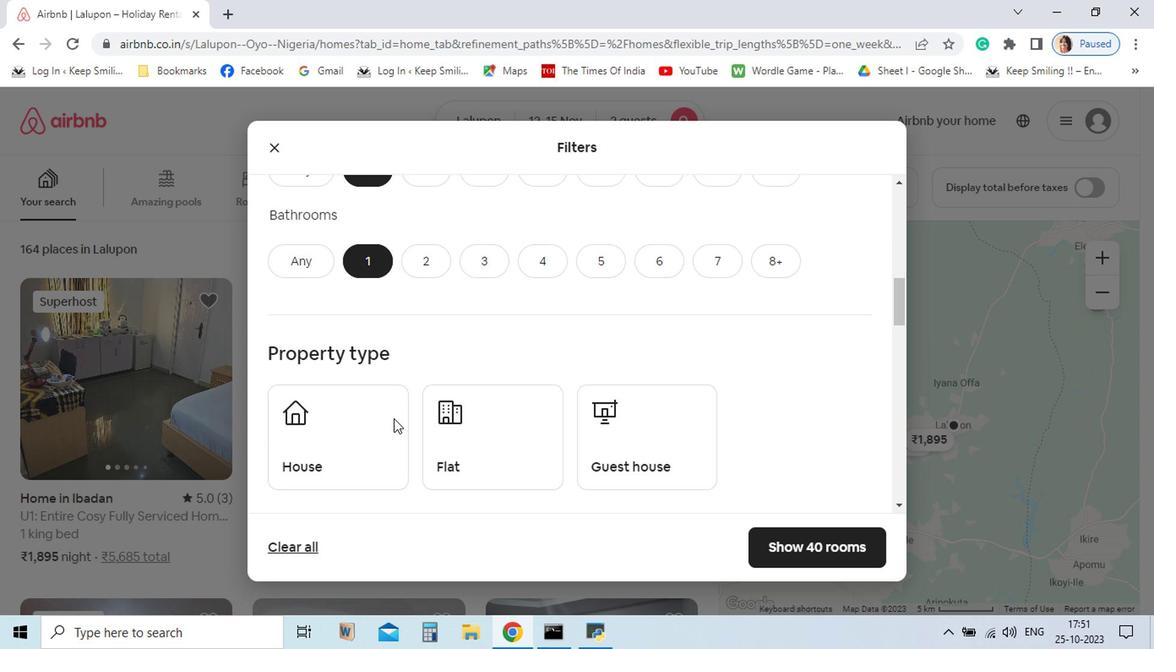 
Action: Mouse scrolled (448, 465) with delta (0, 0)
Screenshot: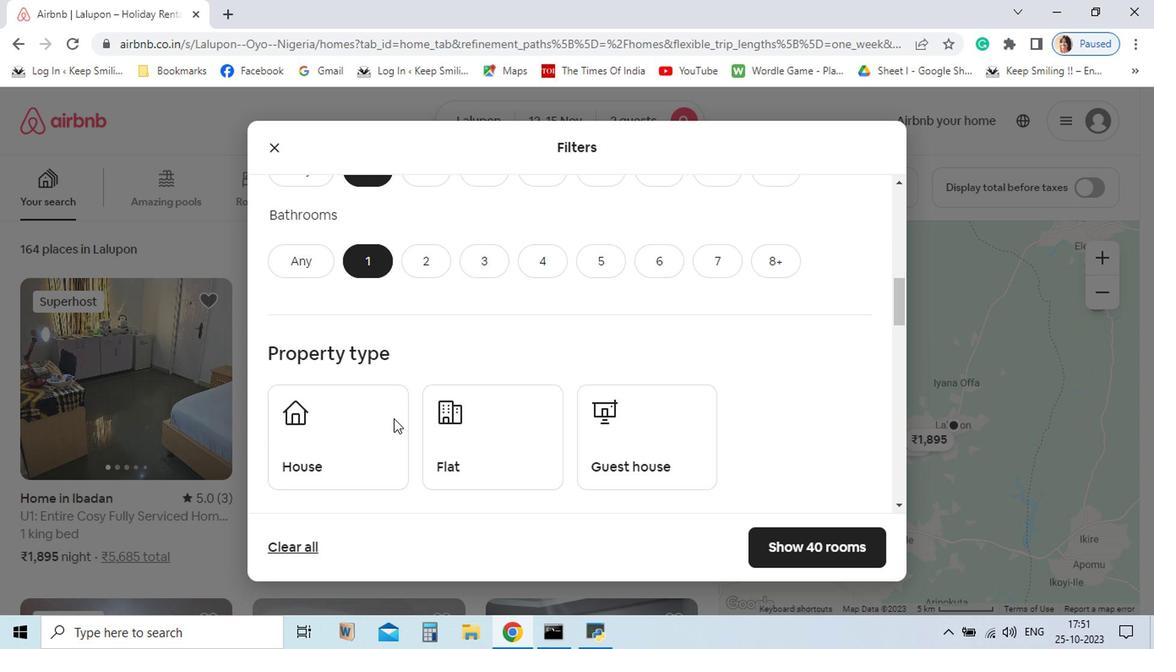 
Action: Mouse moved to (449, 466)
Screenshot: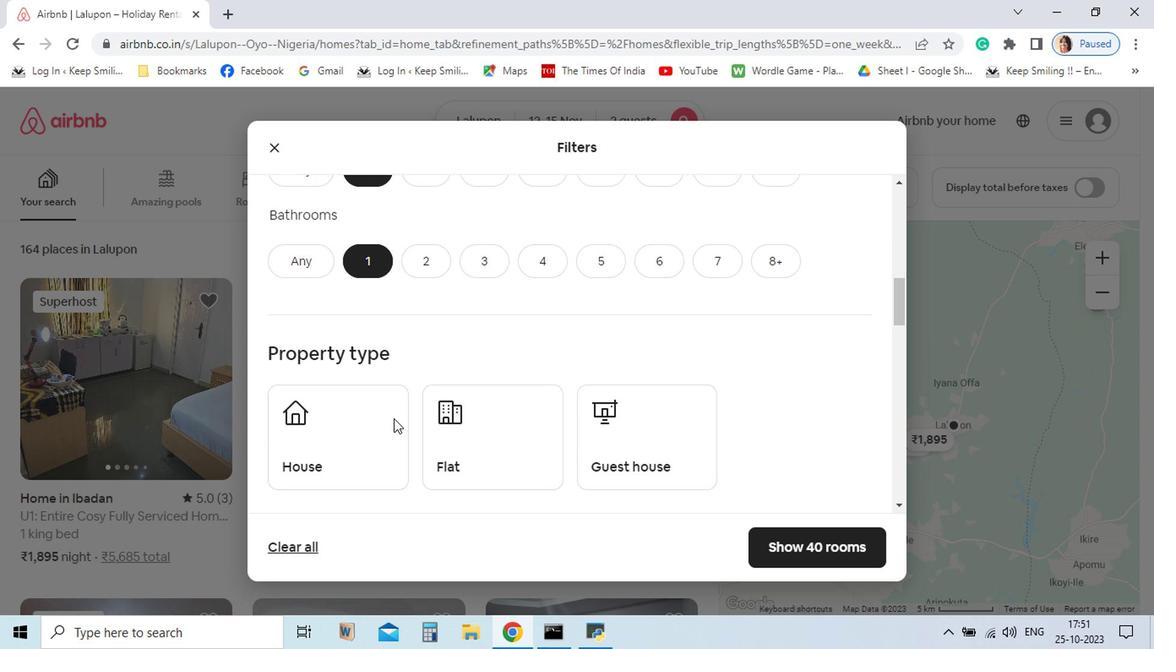 
Action: Mouse scrolled (449, 466) with delta (0, 0)
Screenshot: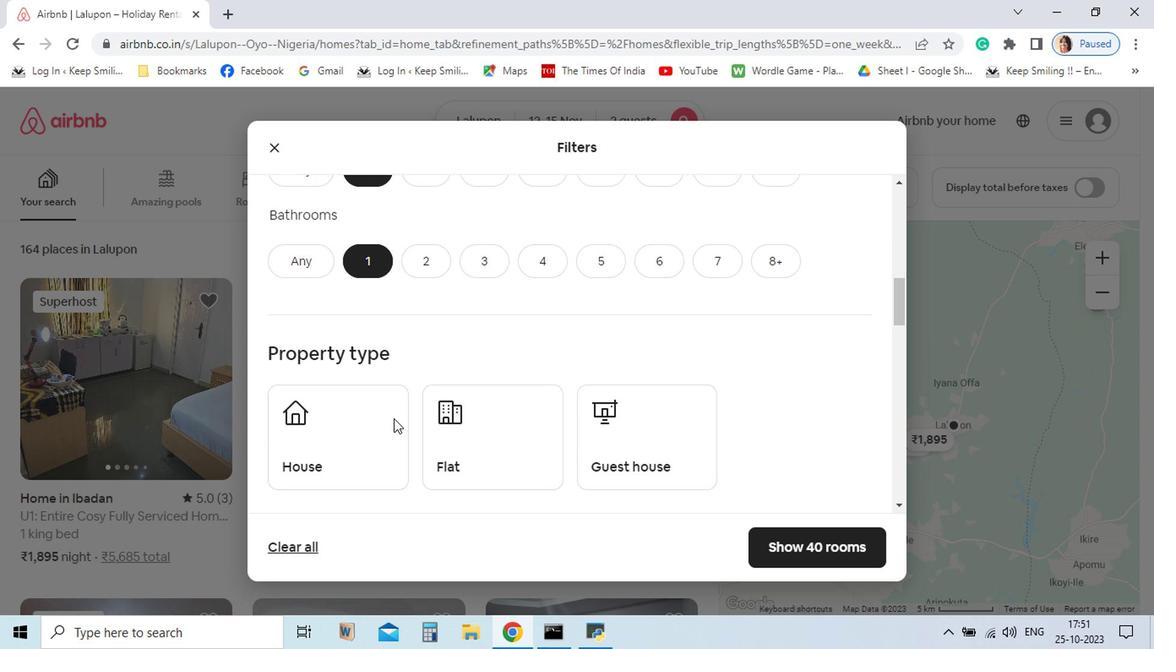 
Action: Mouse moved to (526, 520)
Screenshot: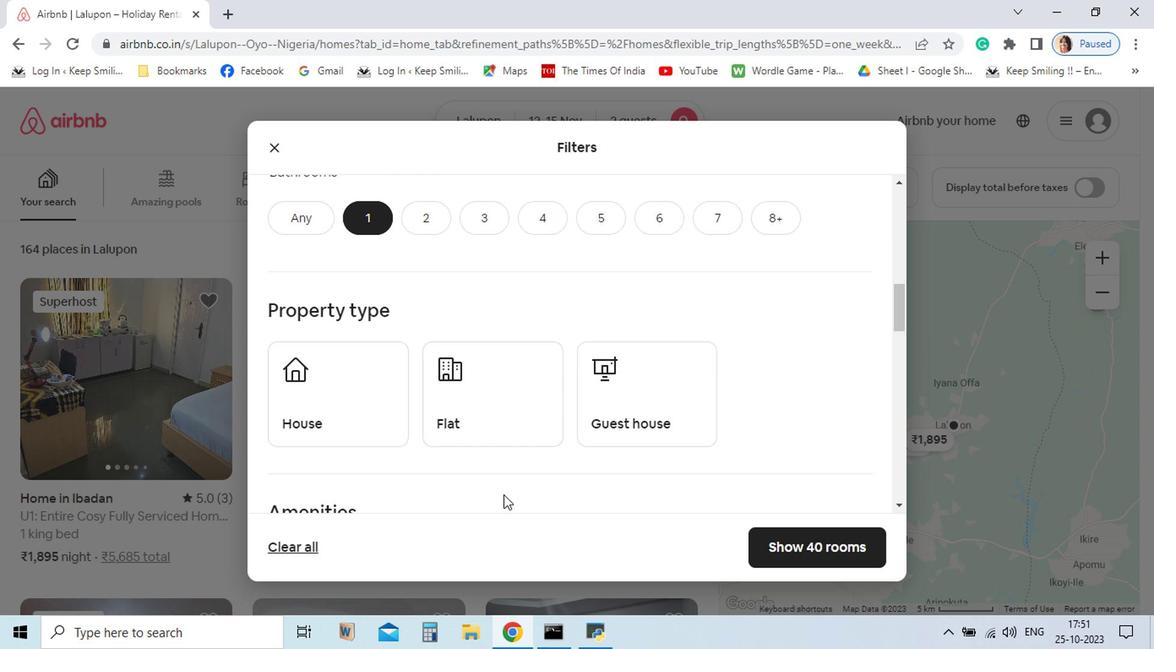 
Action: Mouse scrolled (526, 519) with delta (0, 0)
Screenshot: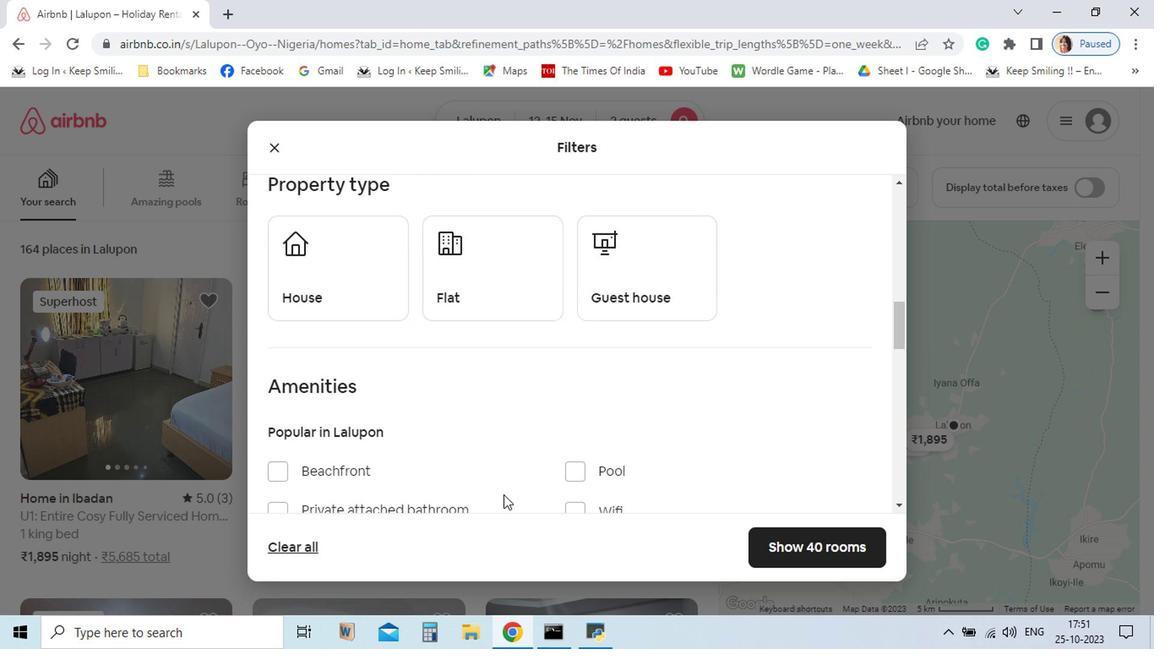 
Action: Mouse moved to (527, 520)
Screenshot: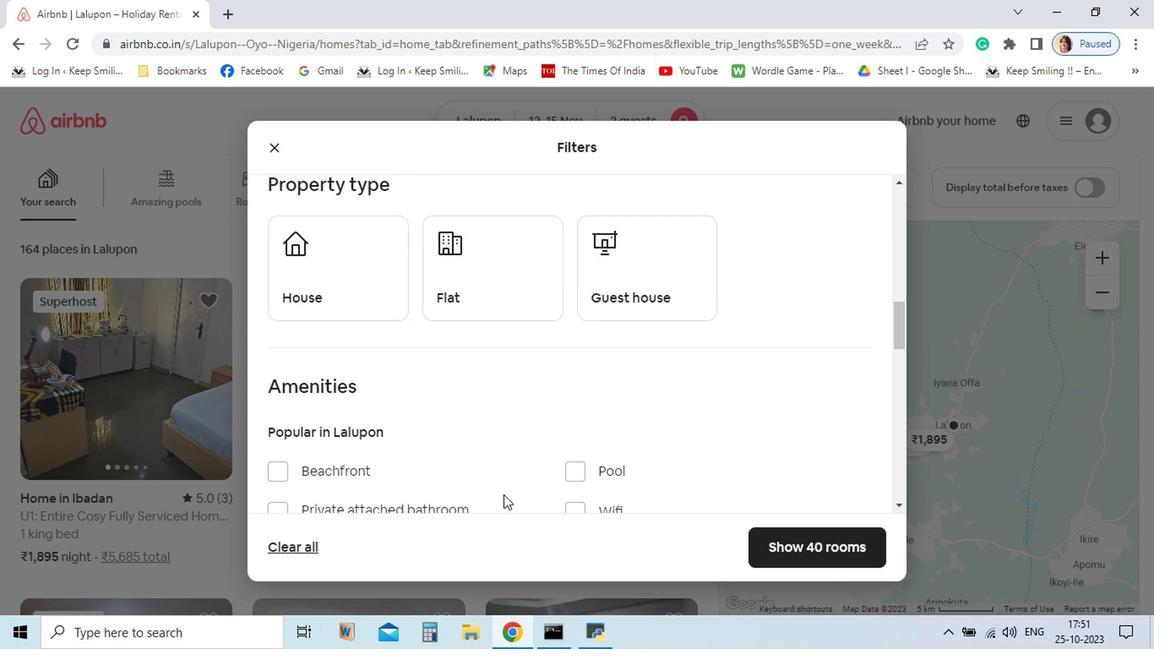 
Action: Mouse scrolled (527, 520) with delta (0, 0)
Screenshot: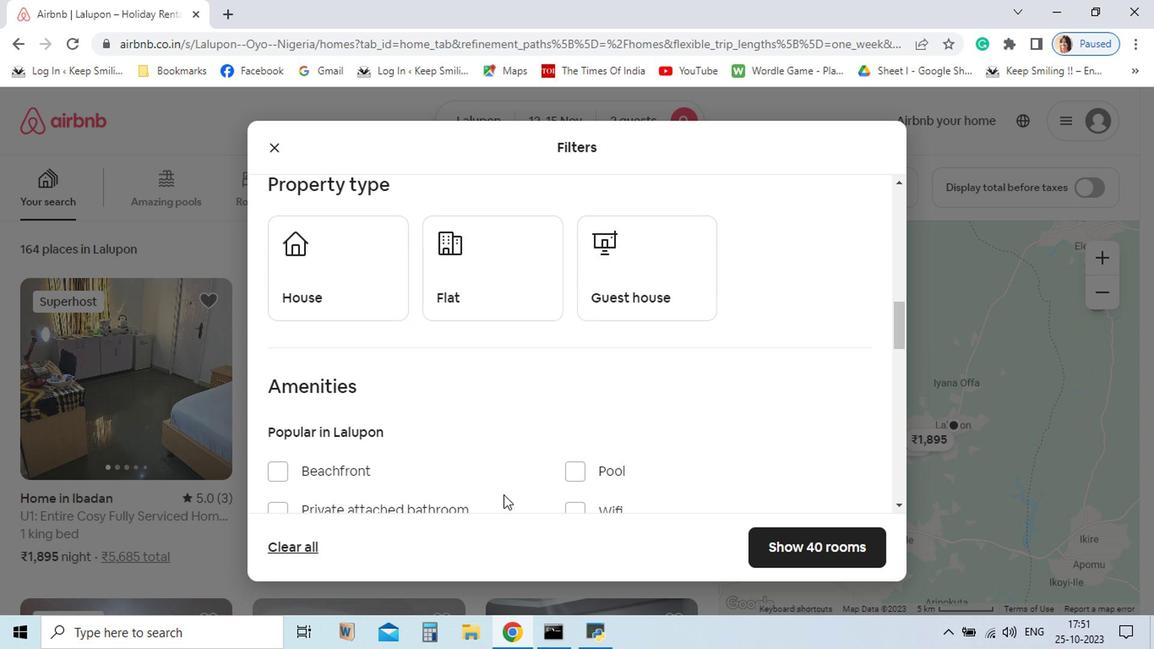 
Action: Mouse moved to (528, 519)
Screenshot: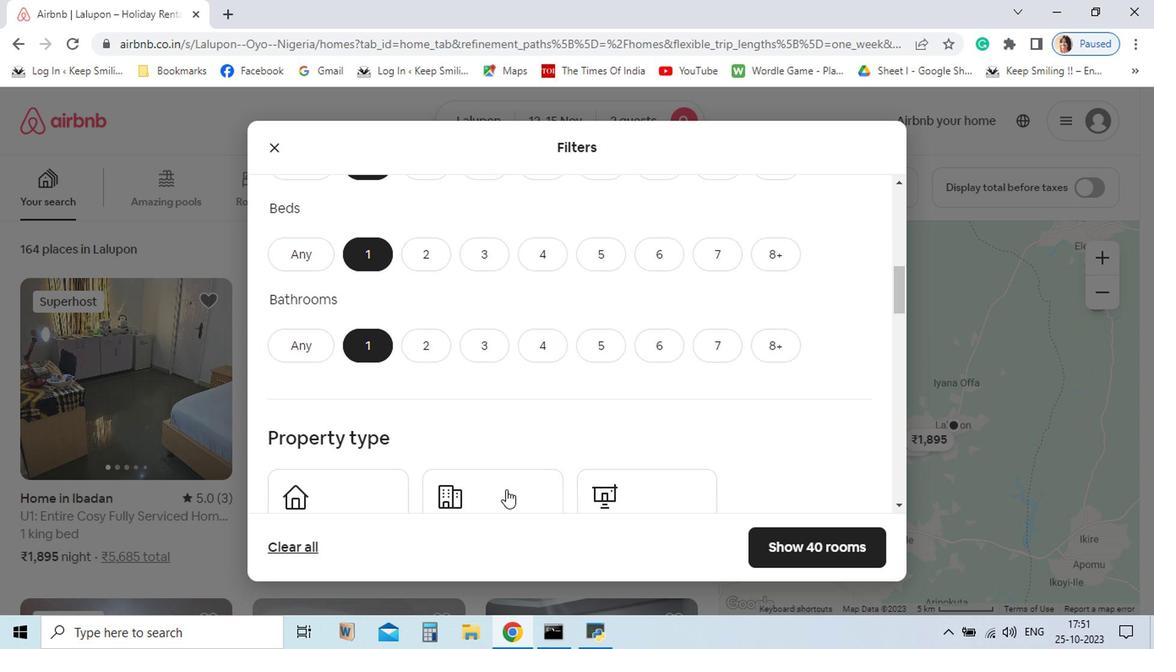 
Action: Mouse scrolled (528, 519) with delta (0, 0)
Screenshot: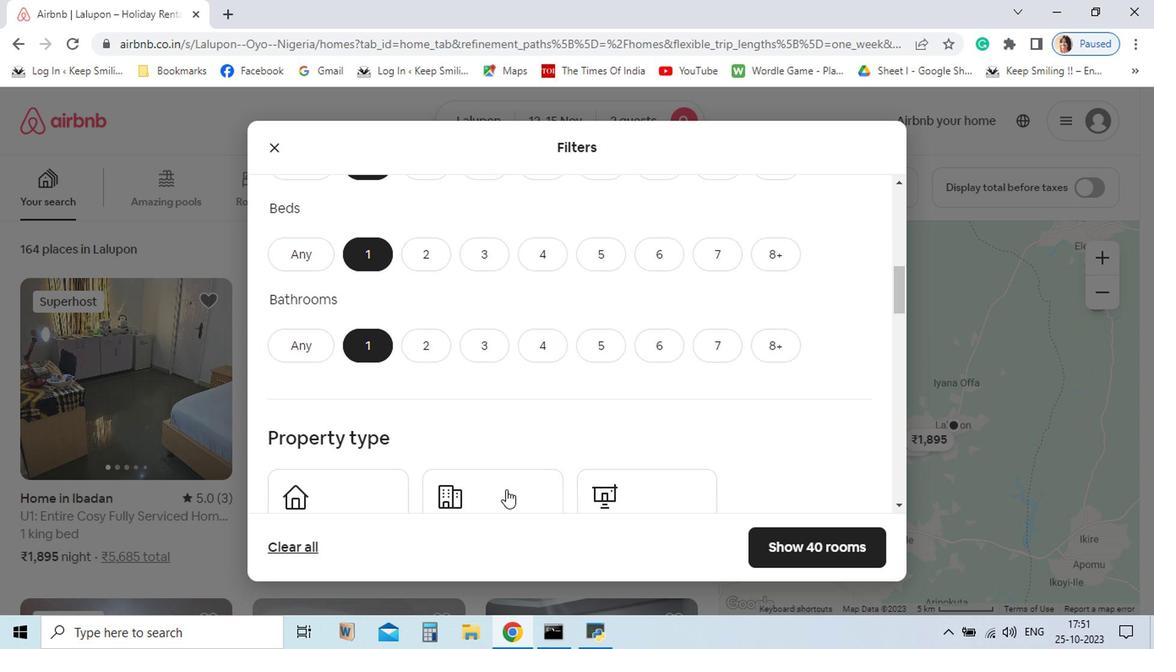 
Action: Mouse moved to (529, 517)
Screenshot: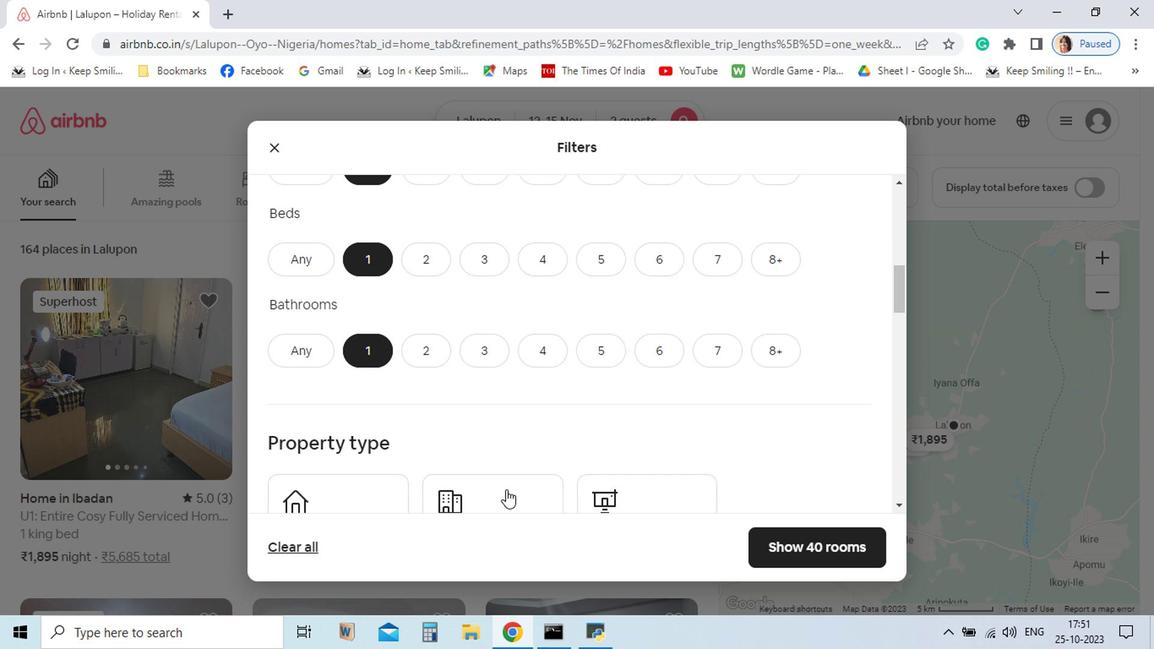 
Action: Mouse scrolled (529, 518) with delta (0, 0)
Screenshot: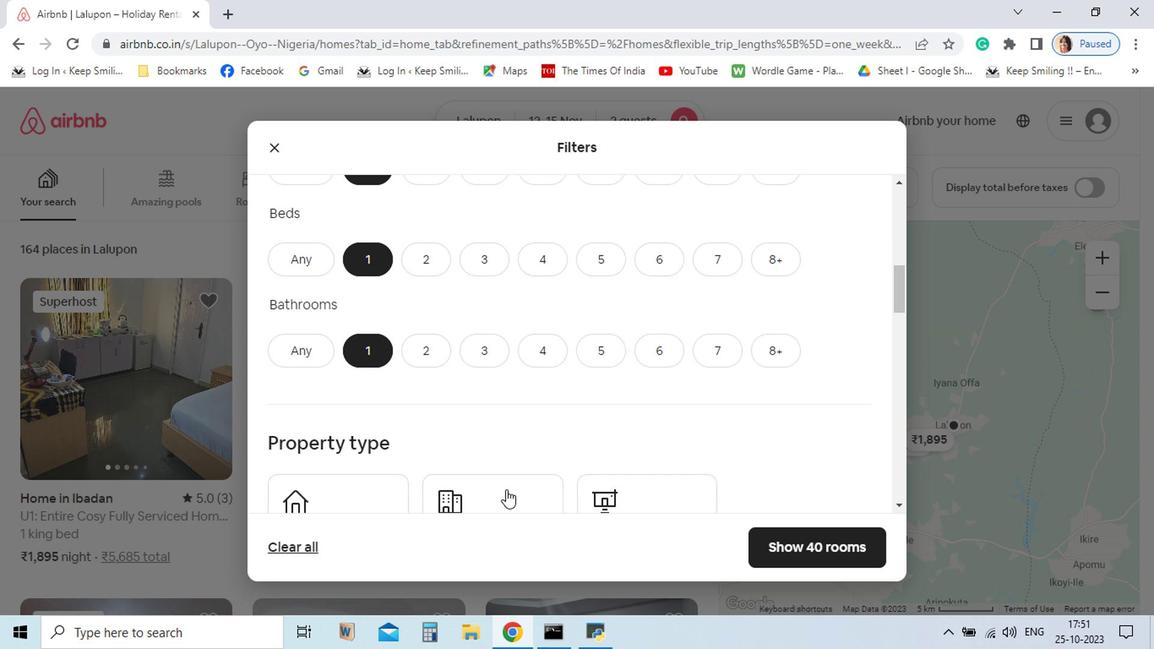 
Action: Mouse moved to (529, 517)
Screenshot: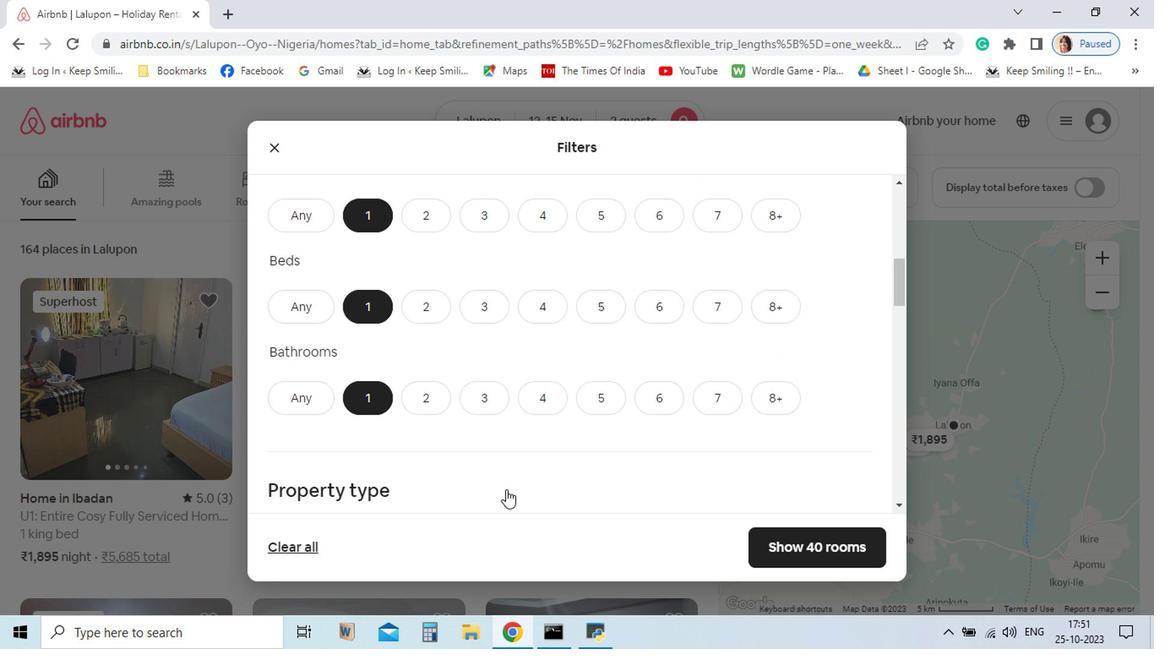 
Action: Mouse scrolled (529, 517) with delta (0, 0)
Screenshot: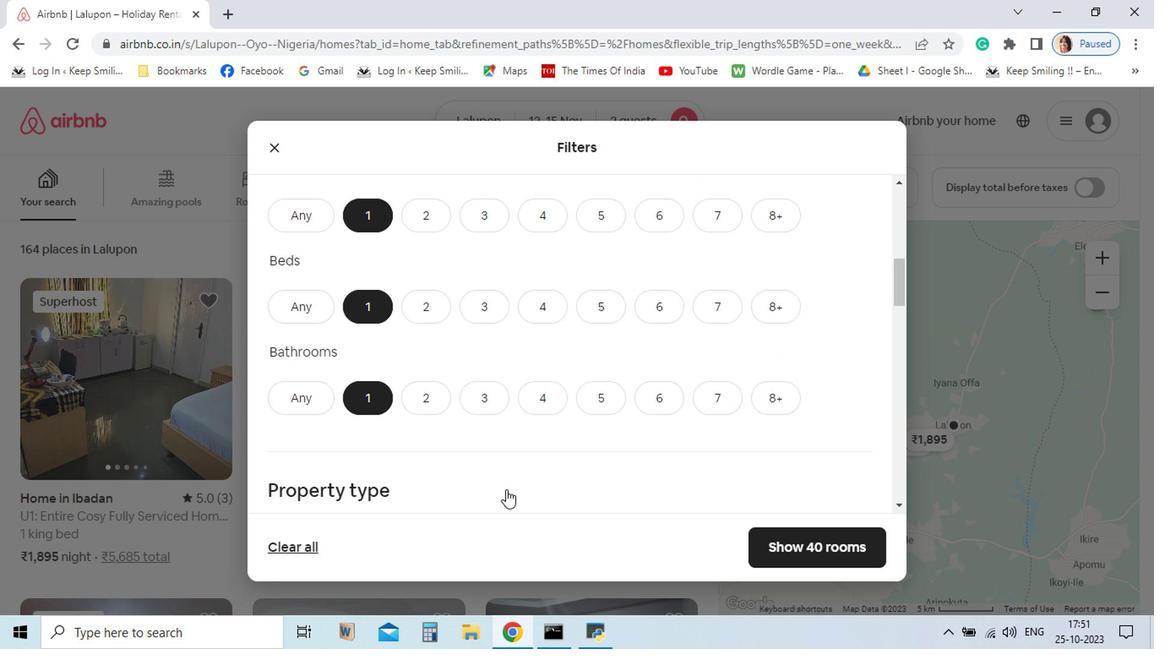 
Action: Mouse scrolled (529, 517) with delta (0, 0)
Screenshot: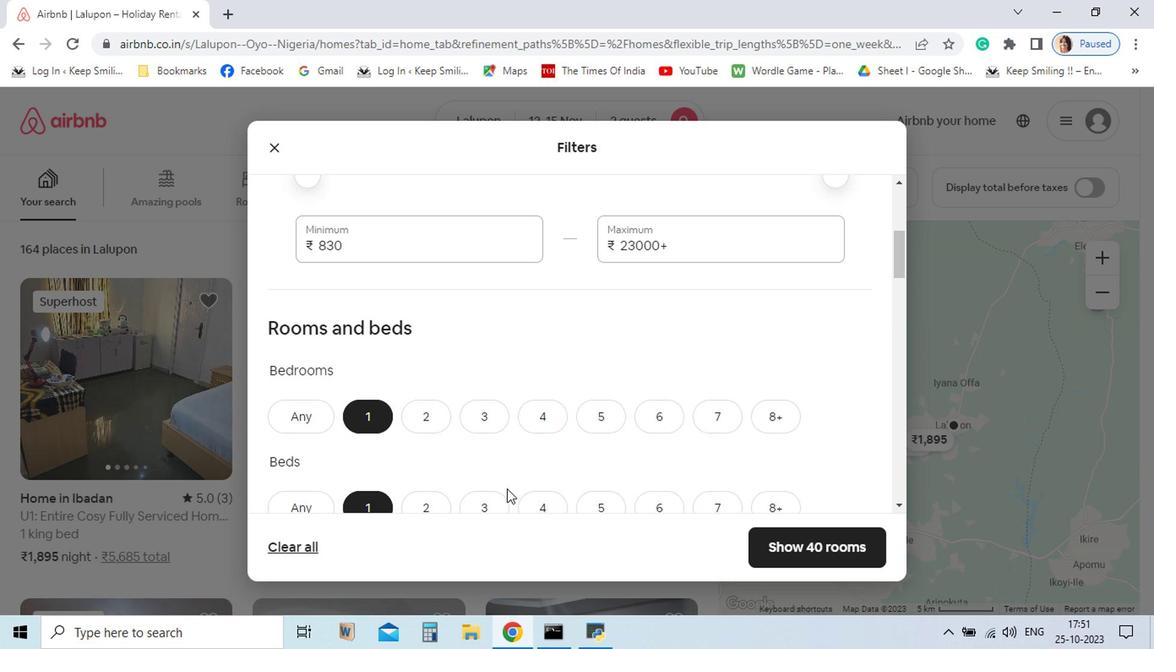 
Action: Mouse scrolled (529, 517) with delta (0, 0)
Screenshot: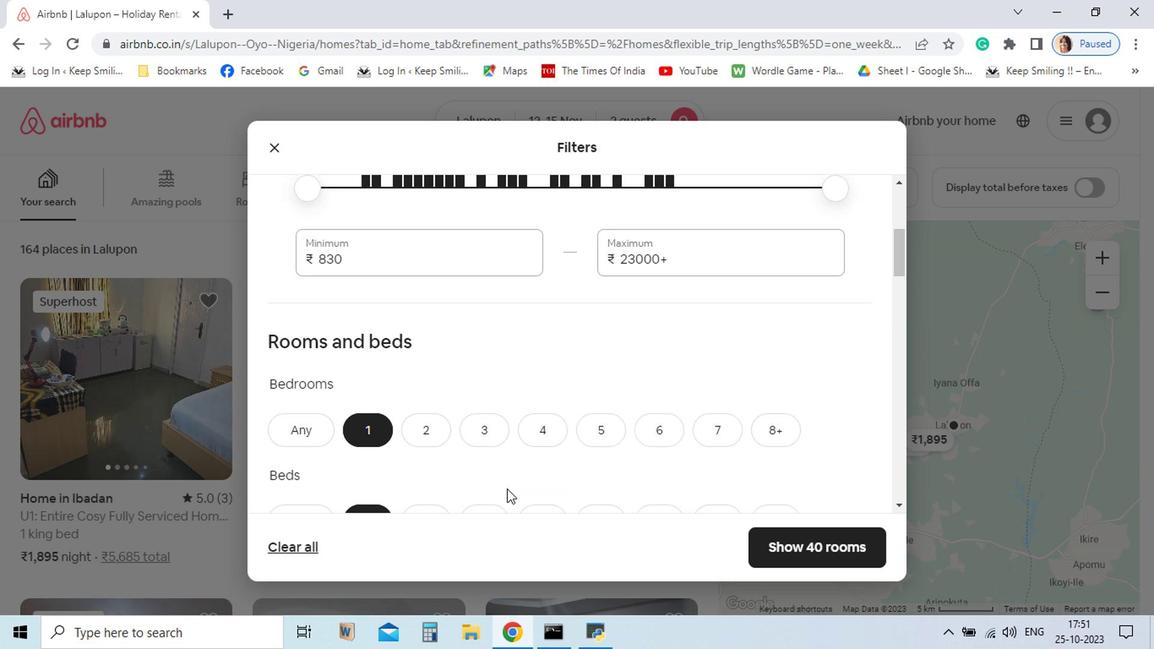 
Action: Mouse scrolled (529, 517) with delta (0, 0)
Screenshot: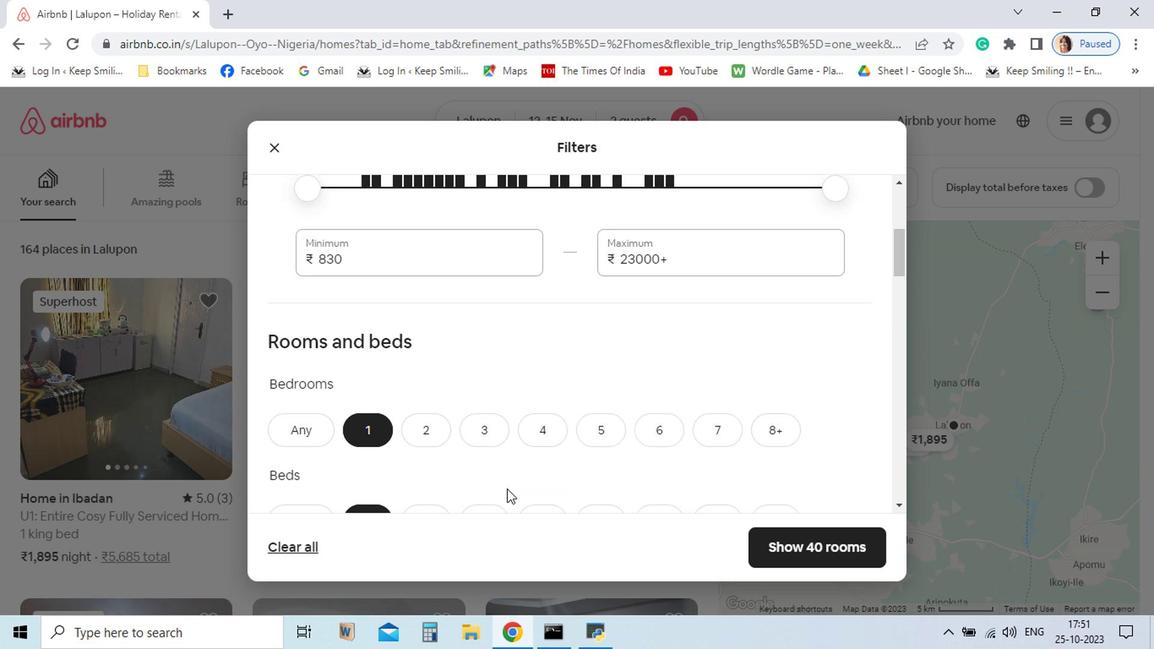 
Action: Mouse moved to (529, 516)
Screenshot: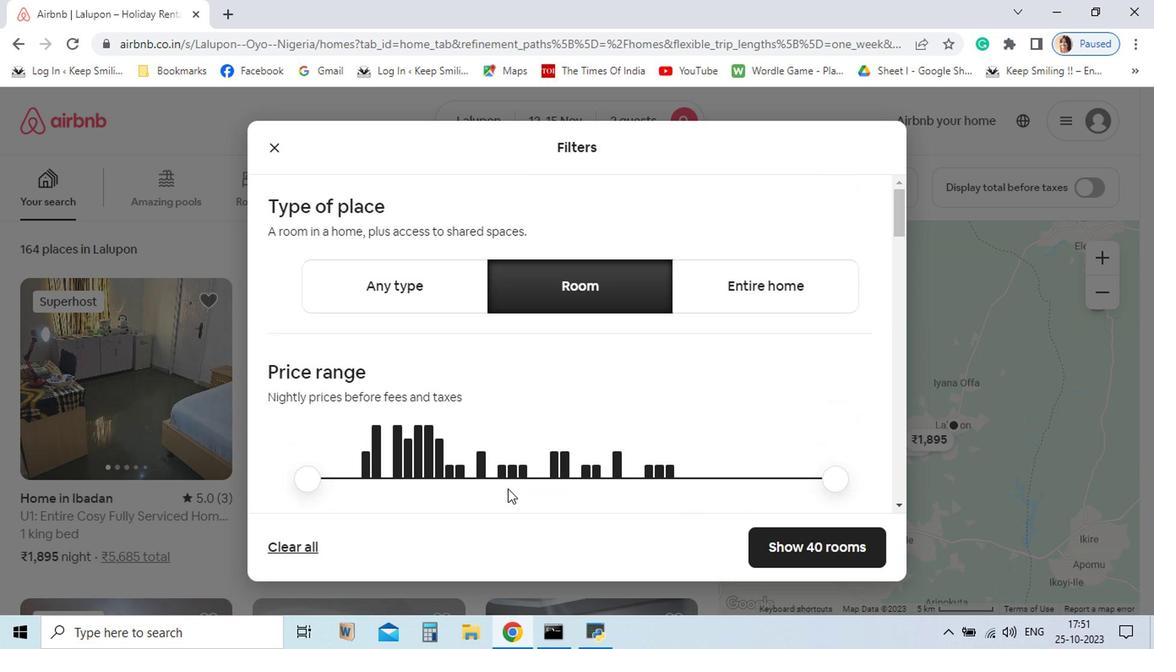 
Action: Mouse scrolled (529, 517) with delta (0, 0)
Screenshot: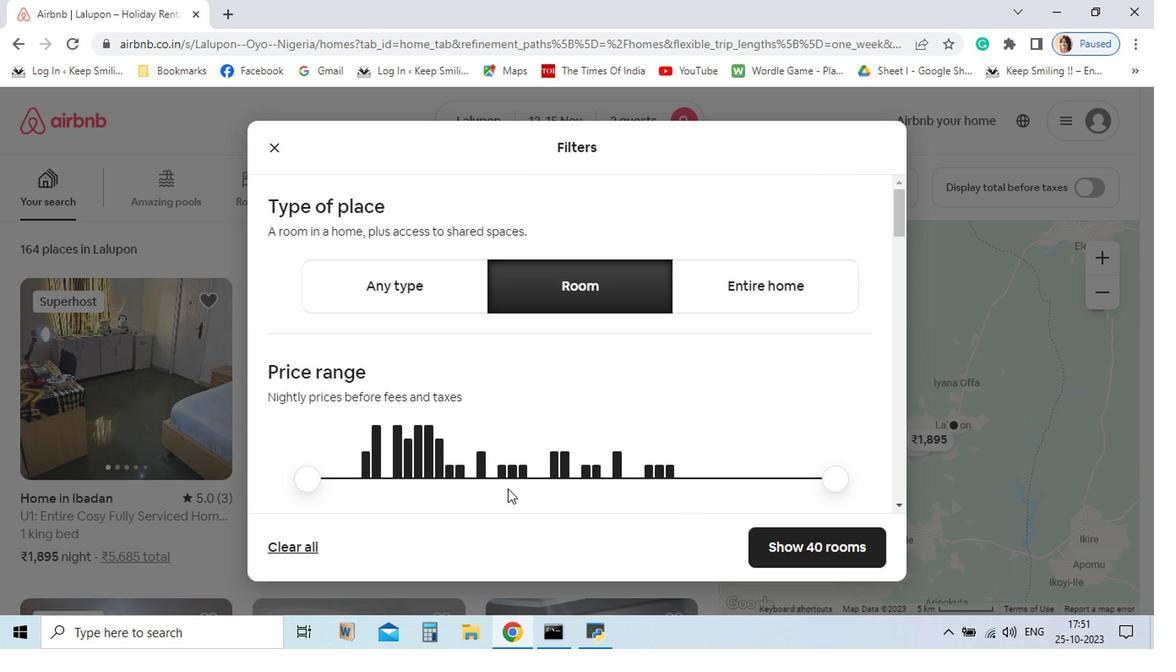 
Action: Mouse scrolled (529, 517) with delta (0, 0)
Screenshot: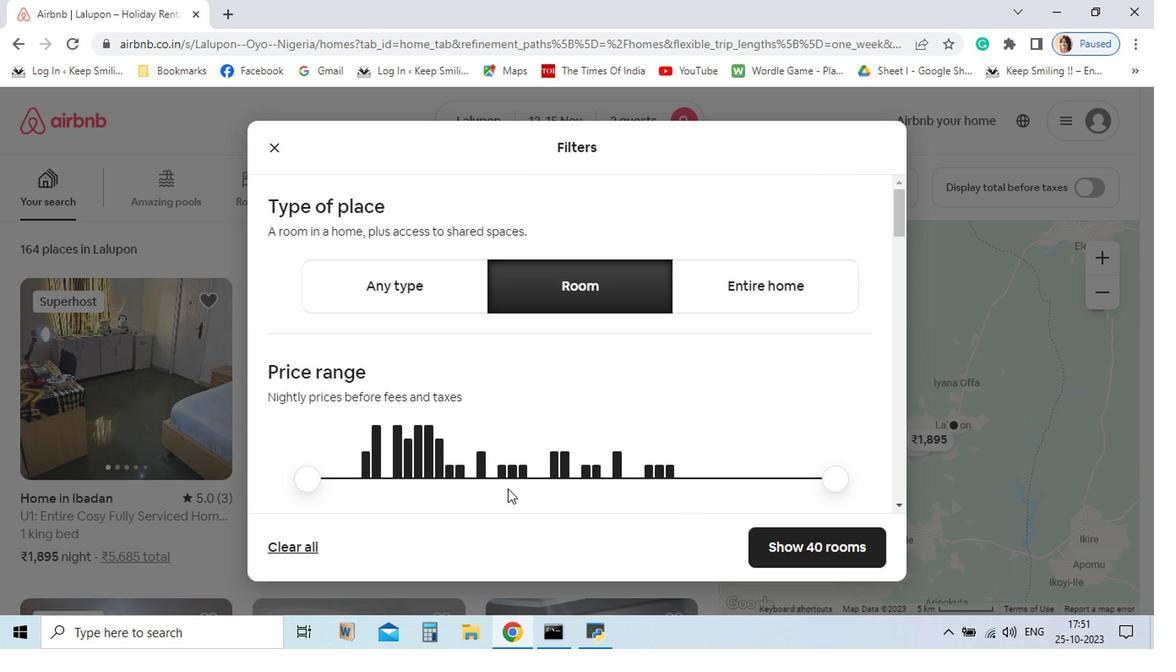 
Action: Mouse scrolled (529, 517) with delta (0, 0)
Screenshot: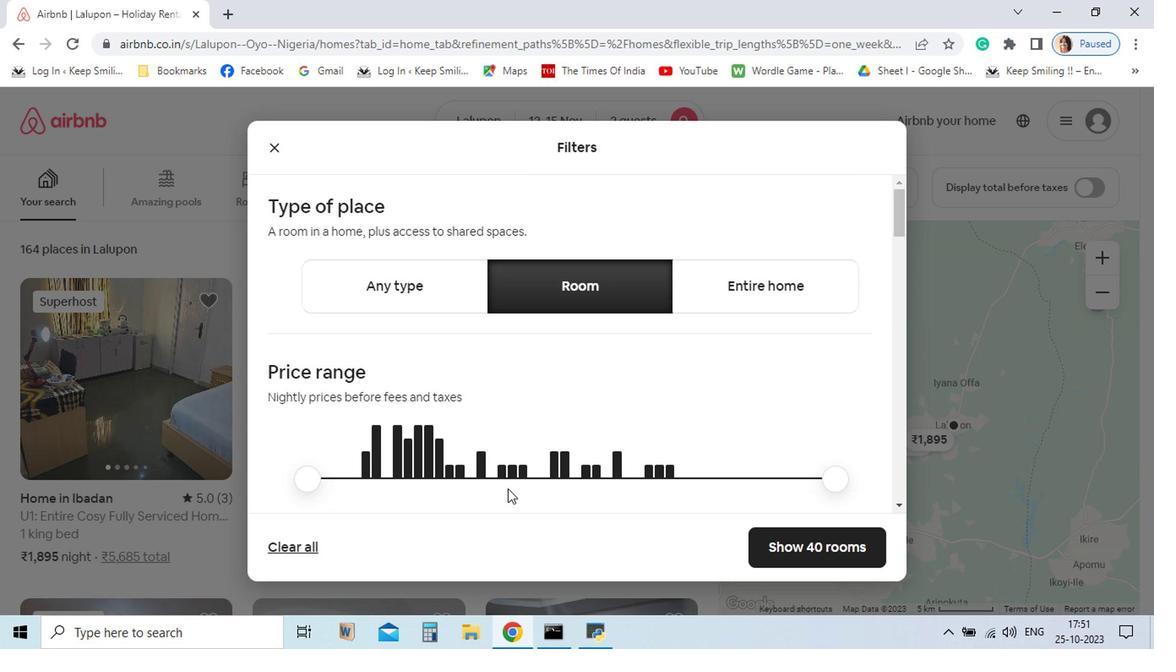 
Action: Mouse scrolled (529, 517) with delta (0, 0)
Screenshot: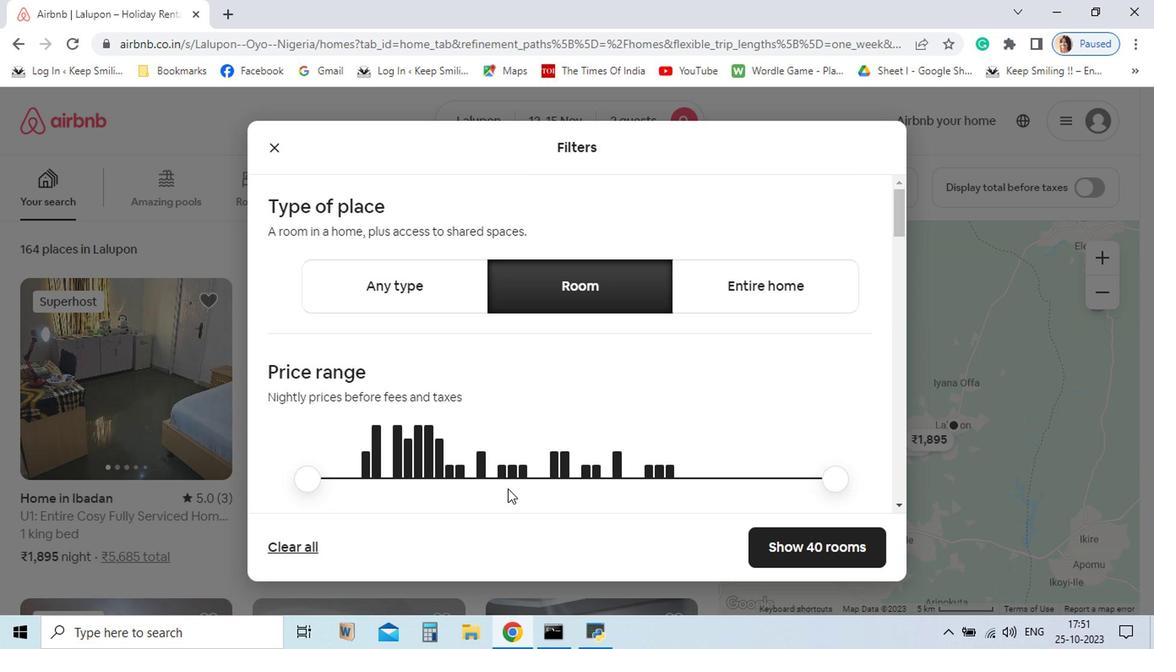 
Action: Mouse moved to (530, 516)
Screenshot: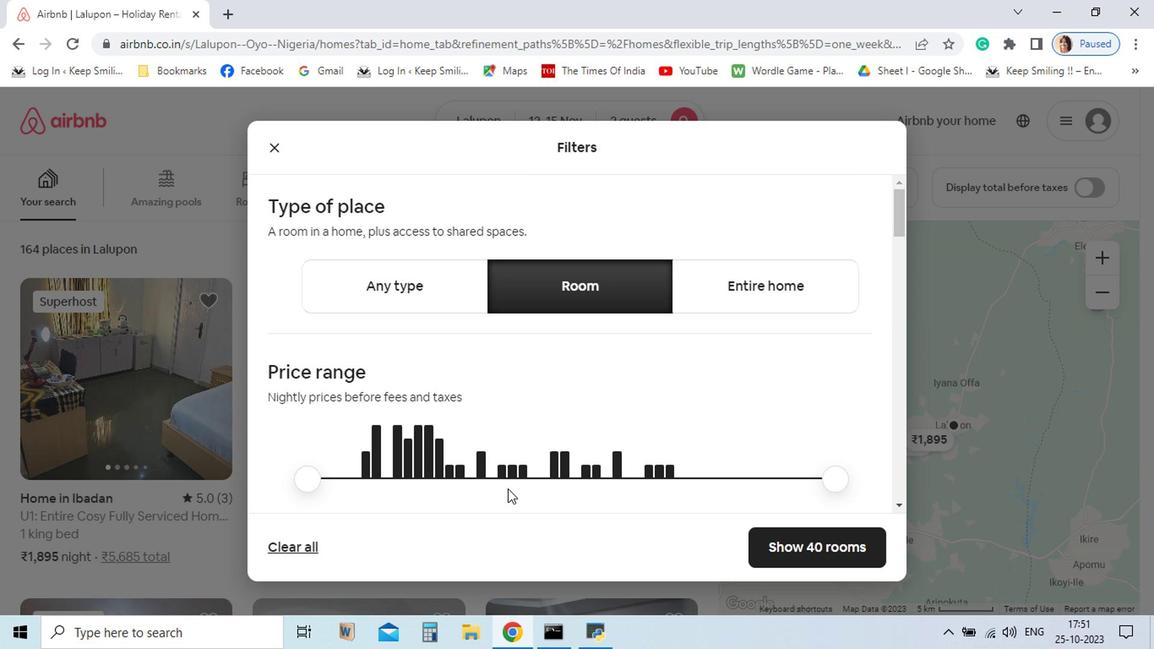 
Action: Mouse scrolled (530, 517) with delta (0, 0)
Screenshot: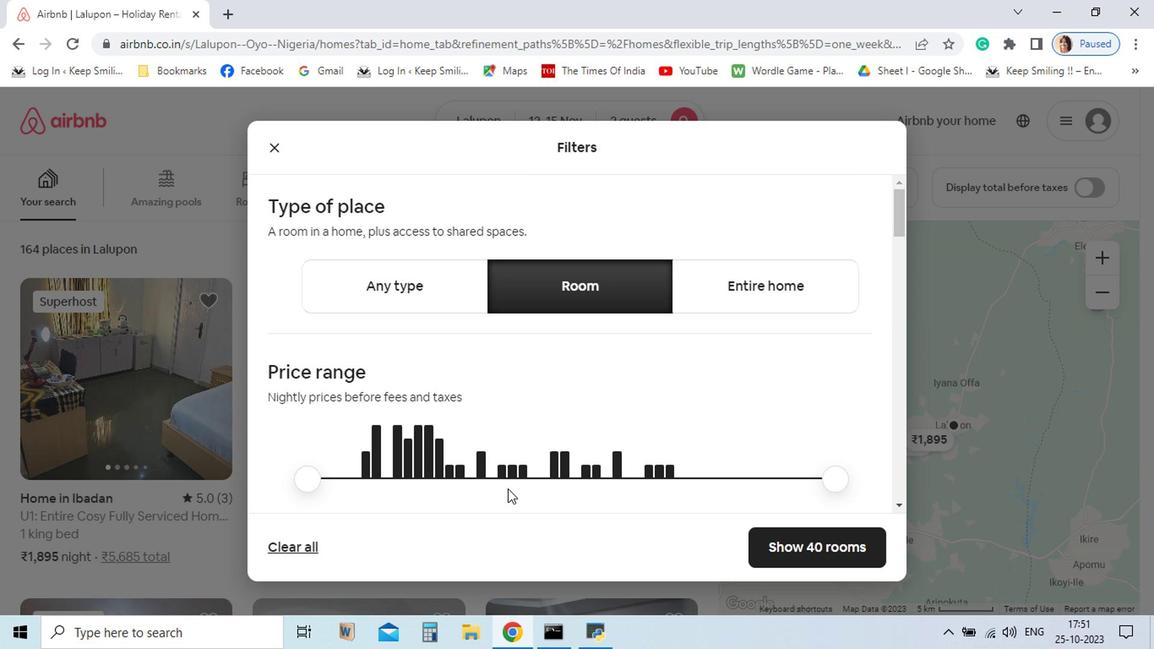 
Action: Mouse scrolled (530, 517) with delta (0, 0)
Screenshot: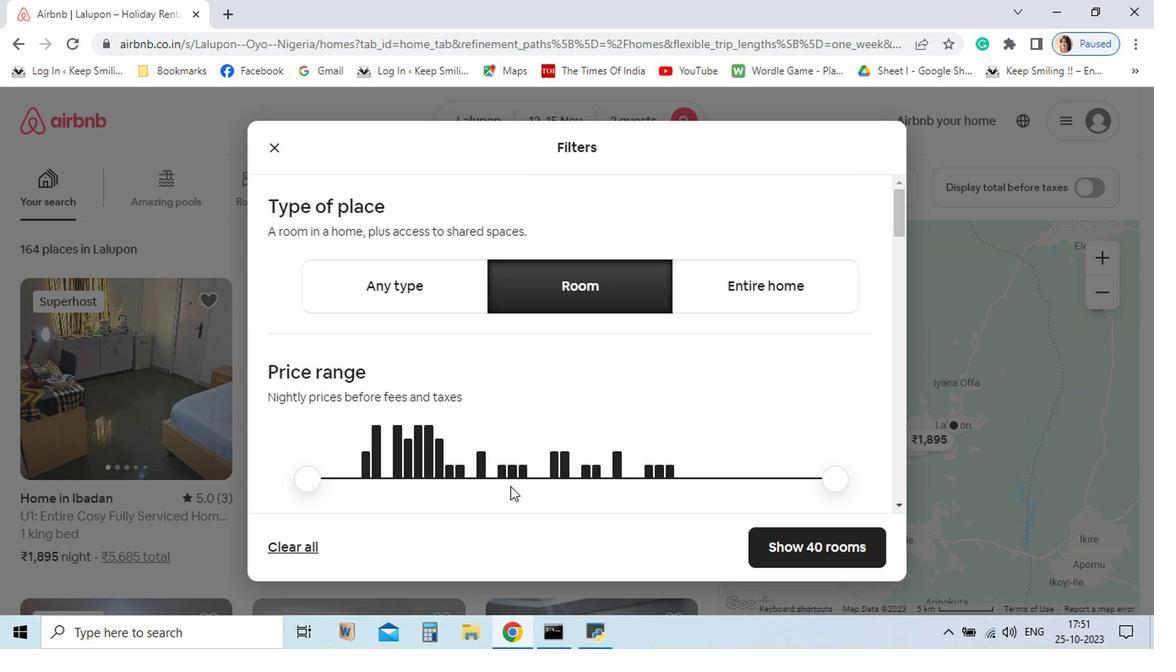 
Action: Mouse scrolled (530, 517) with delta (0, 0)
Screenshot: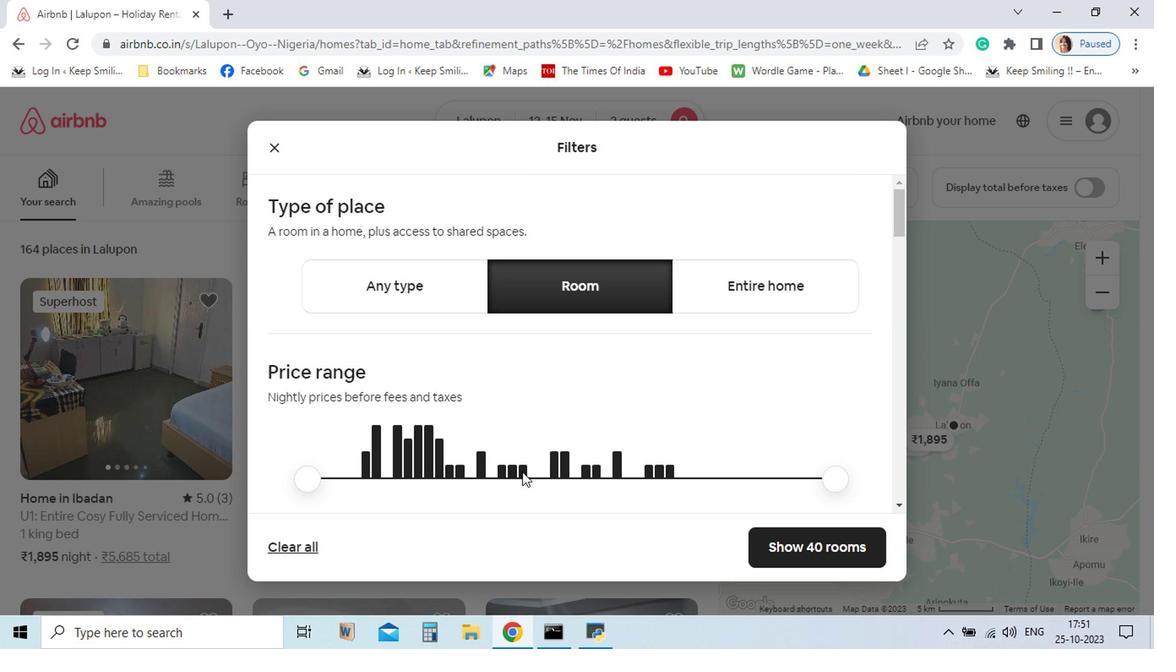 
Action: Mouse moved to (439, 376)
Screenshot: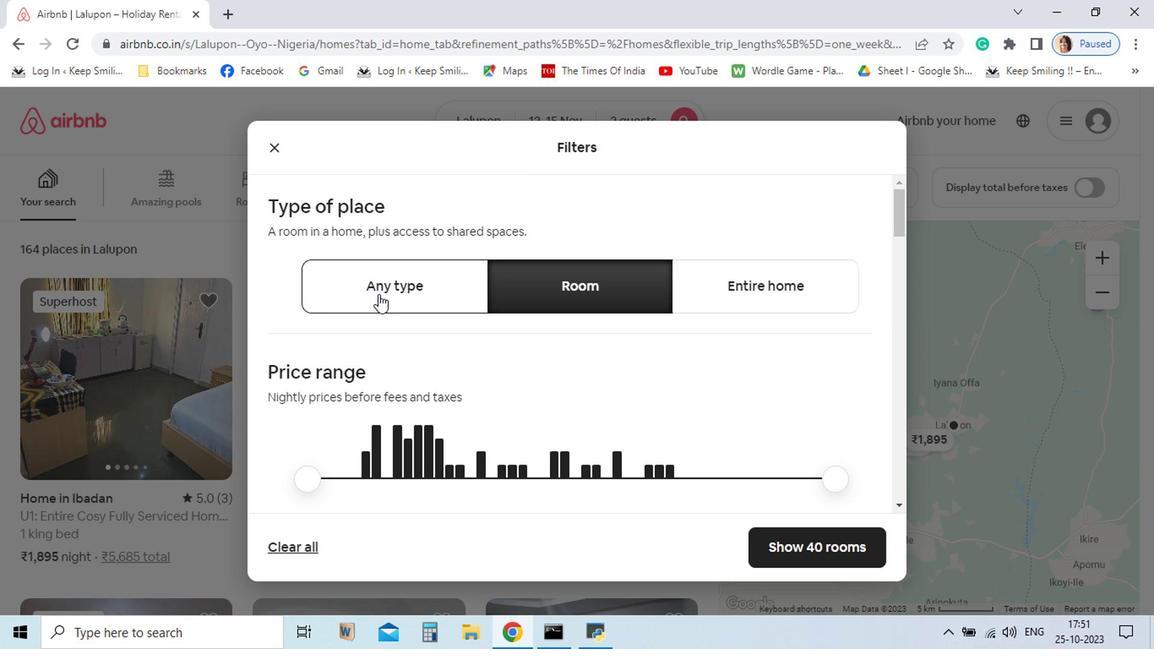 
Action: Mouse pressed left at (439, 376)
Screenshot: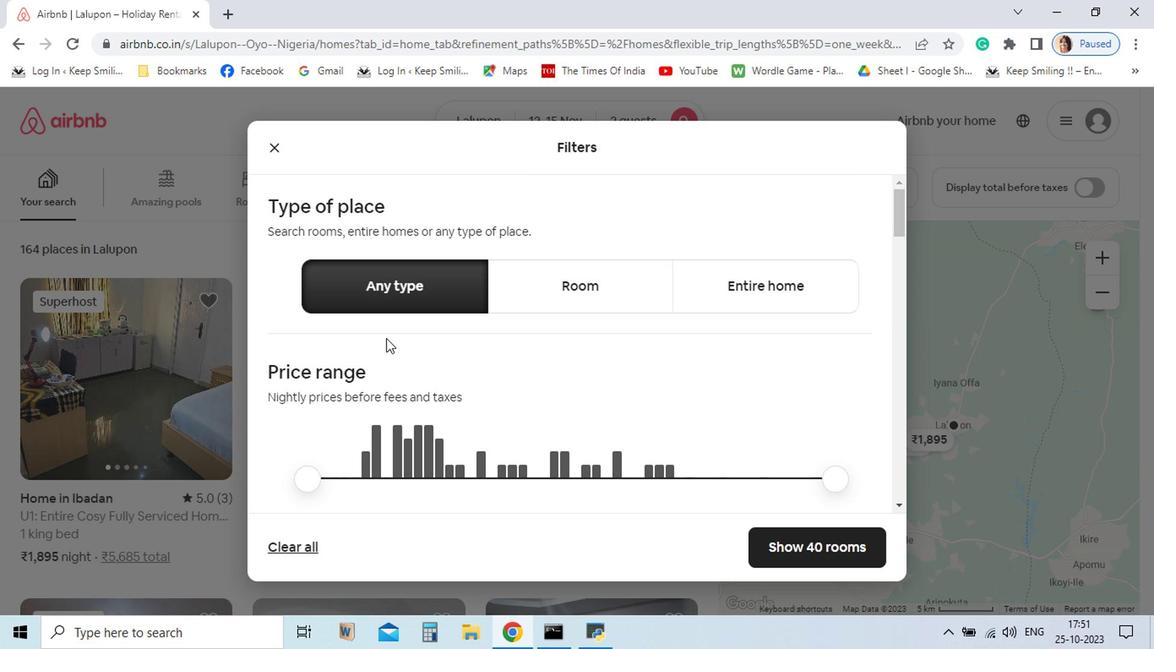 
Action: Mouse moved to (549, 536)
Screenshot: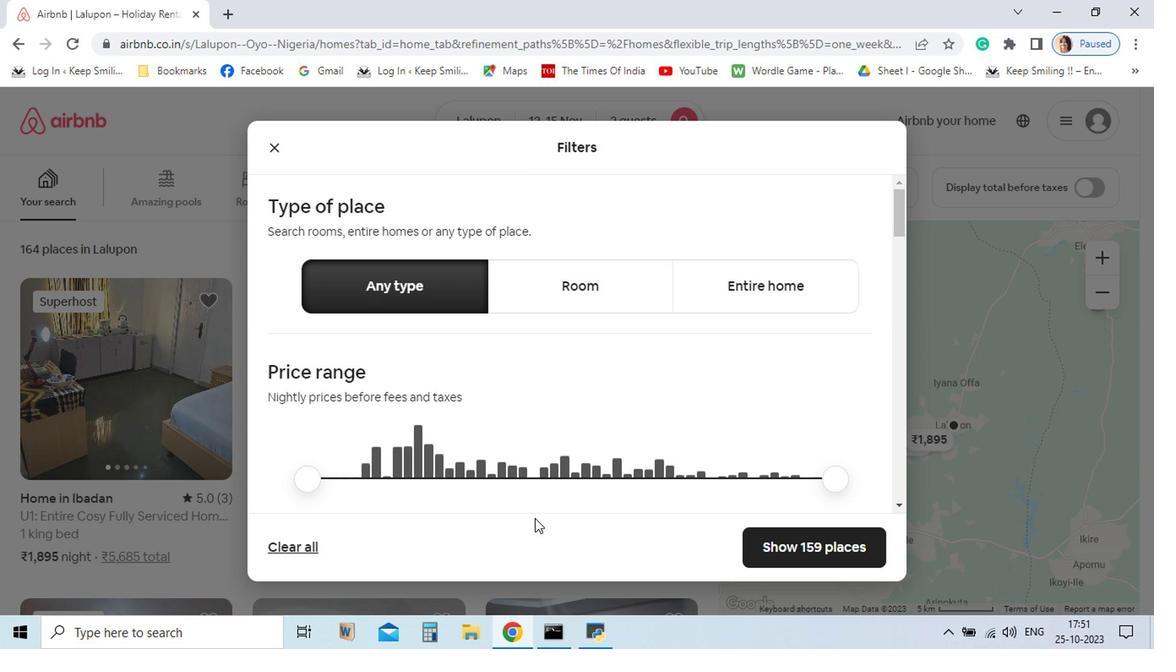 
Action: Mouse scrolled (549, 535) with delta (0, 0)
Screenshot: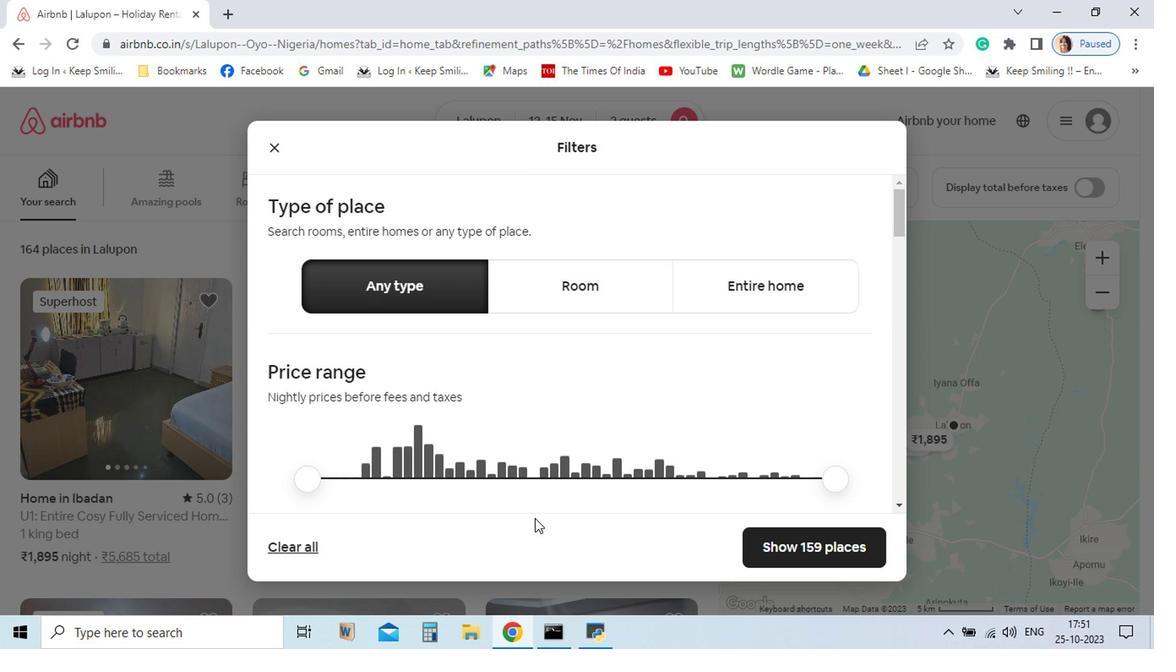 
Action: Mouse scrolled (549, 535) with delta (0, 0)
Screenshot: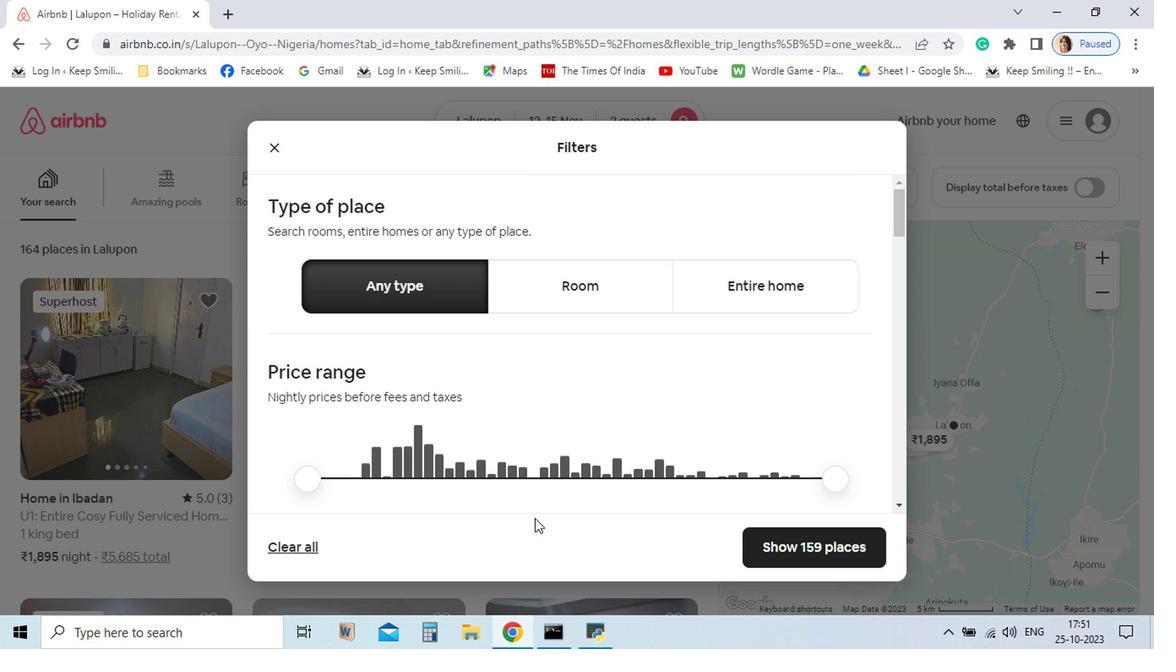 
Action: Mouse moved to (549, 537)
Screenshot: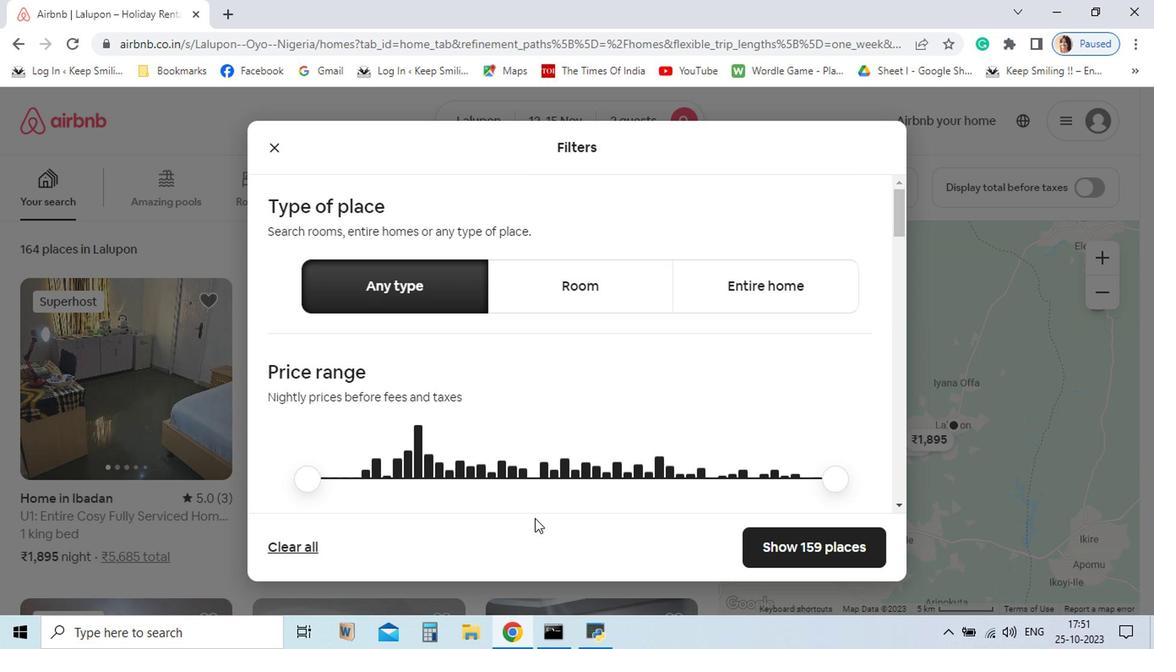 
Action: Mouse scrolled (549, 536) with delta (0, 0)
Screenshot: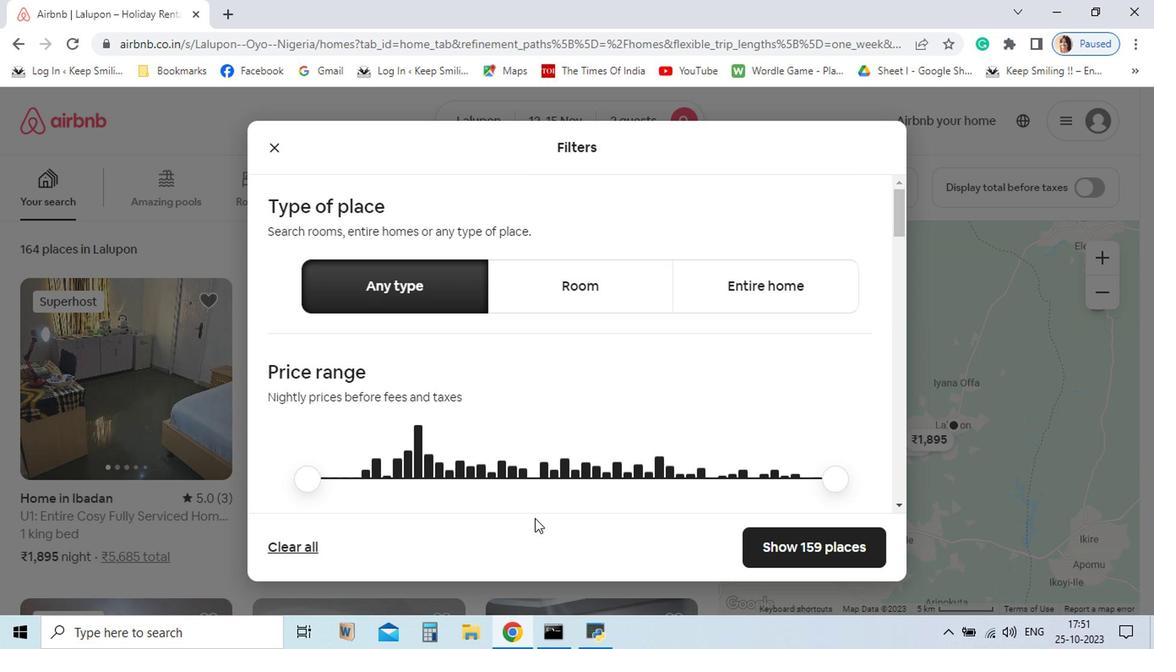 
Action: Mouse moved to (549, 537)
Screenshot: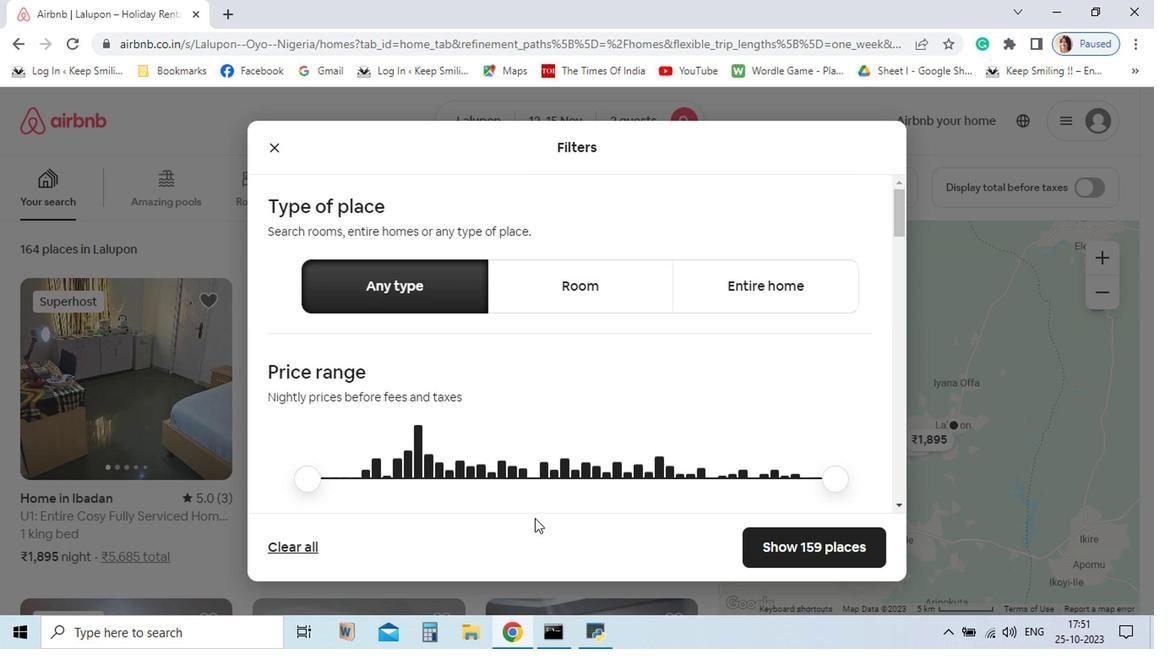
Action: Mouse scrolled (549, 537) with delta (0, 0)
Screenshot: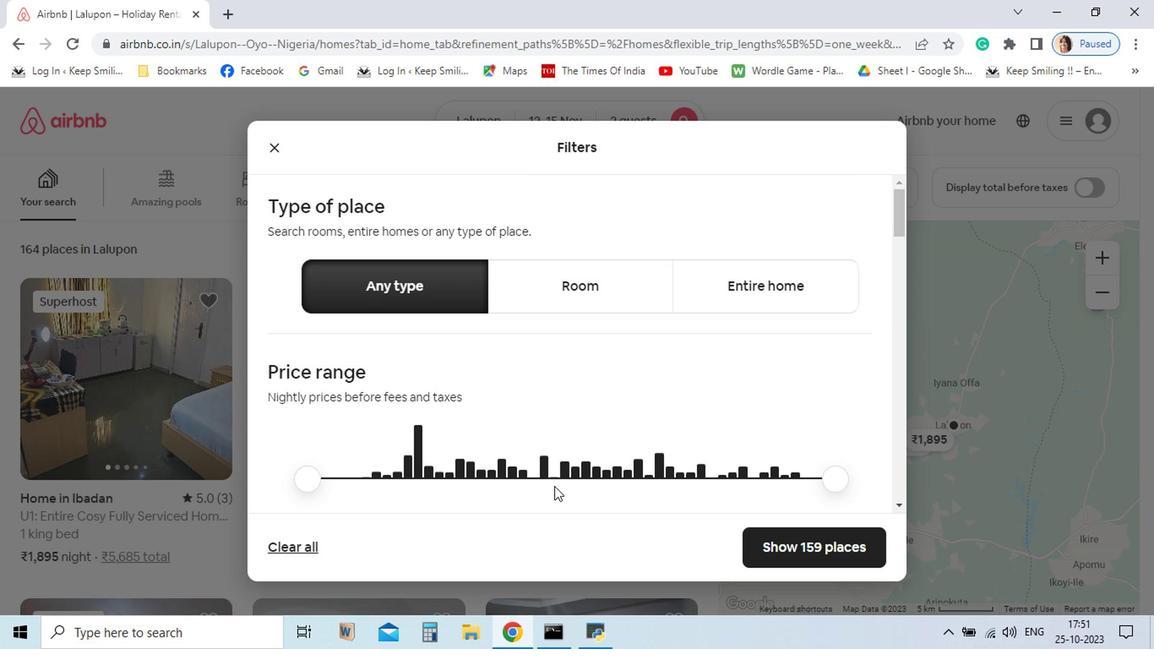 
Action: Mouse scrolled (549, 537) with delta (0, 0)
Screenshot: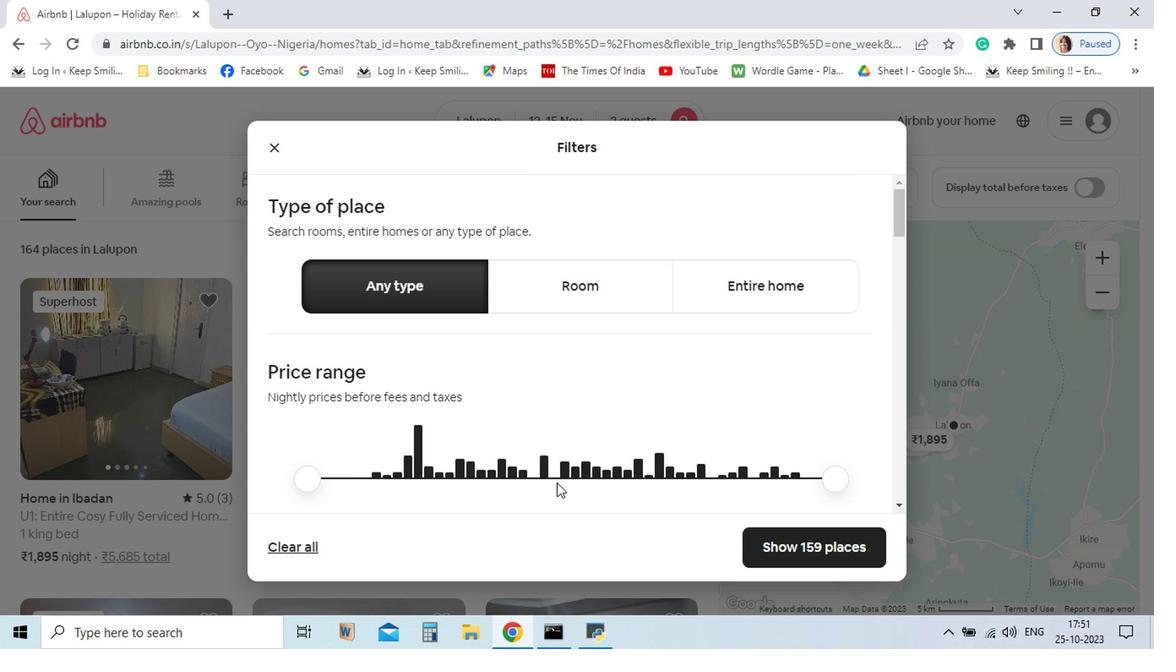 
Action: Mouse moved to (565, 512)
Screenshot: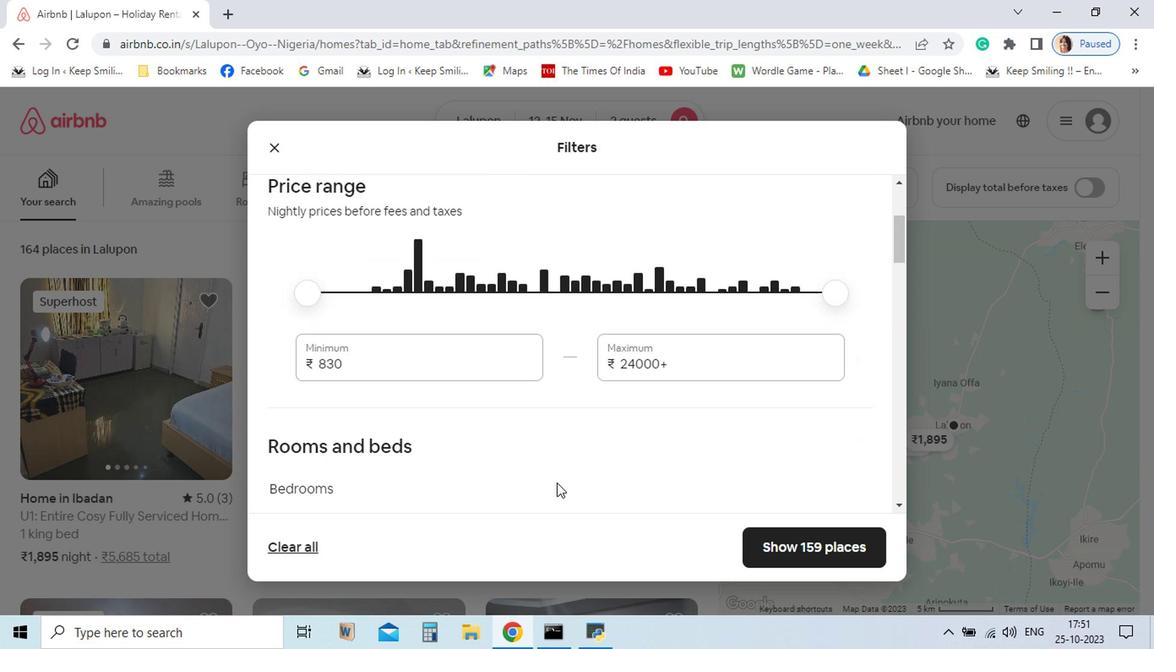 
Action: Mouse scrolled (565, 511) with delta (0, 0)
Screenshot: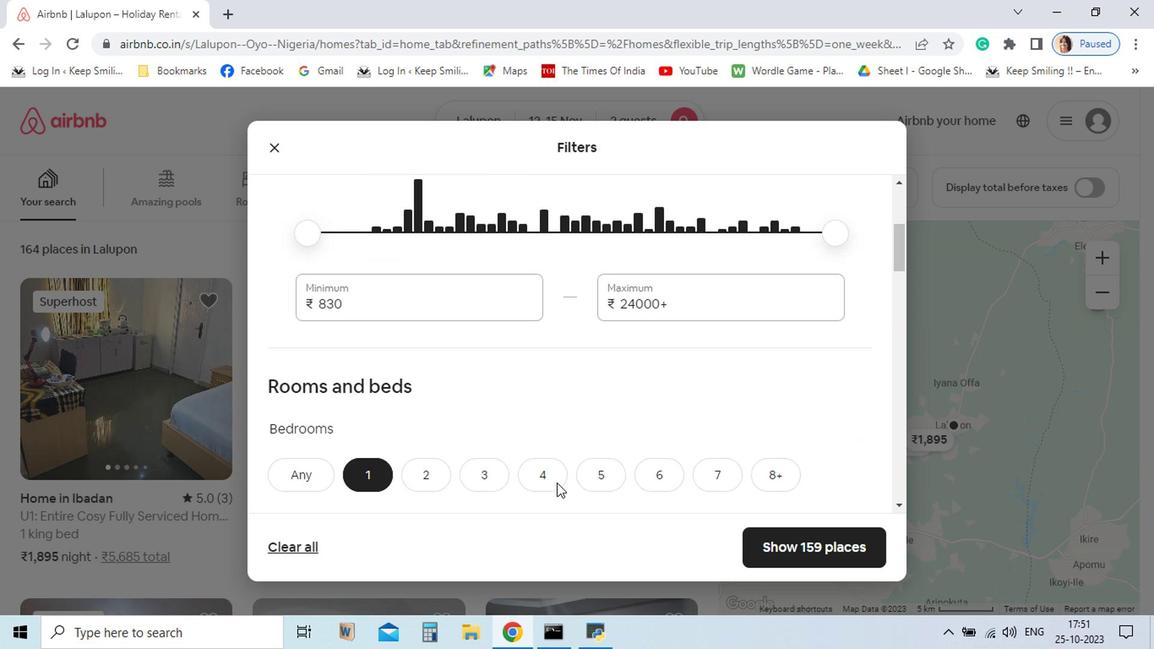 
Action: Mouse scrolled (565, 511) with delta (0, 0)
Screenshot: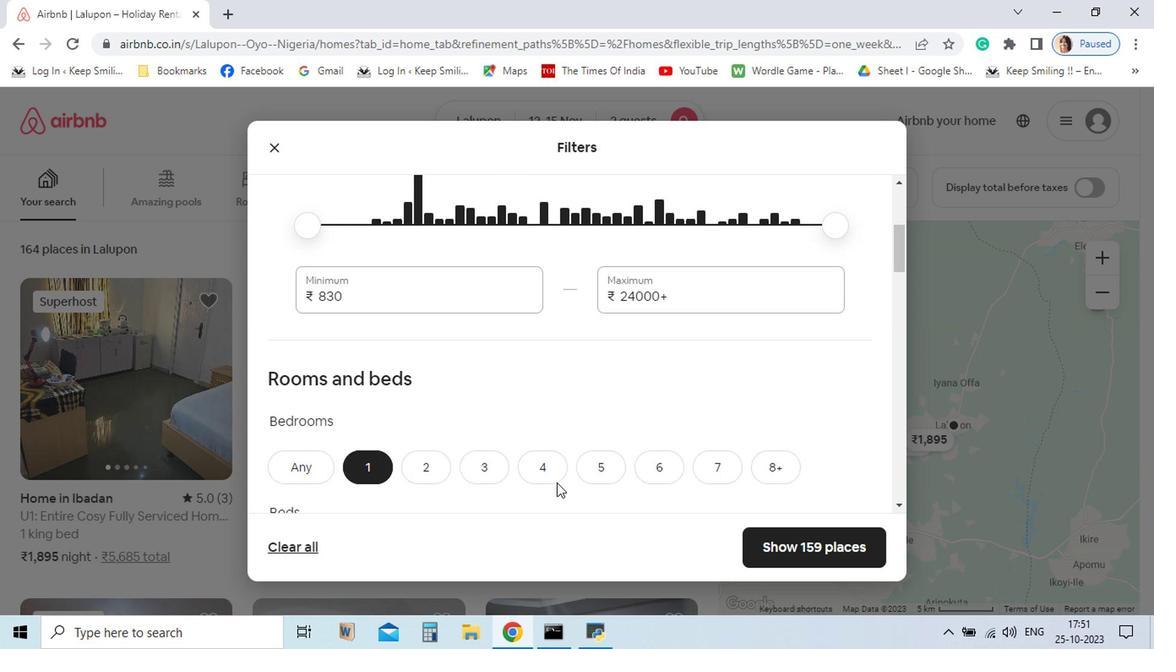 
Action: Mouse scrolled (565, 511) with delta (0, 0)
Screenshot: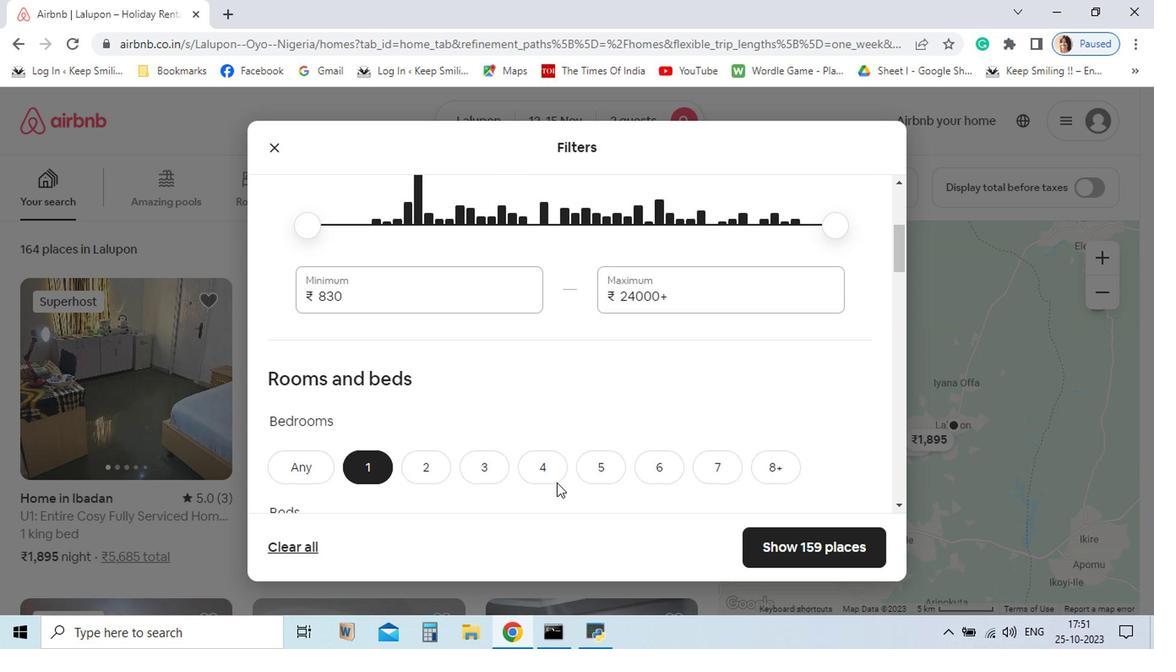 
Action: Mouse scrolled (565, 511) with delta (0, 0)
Screenshot: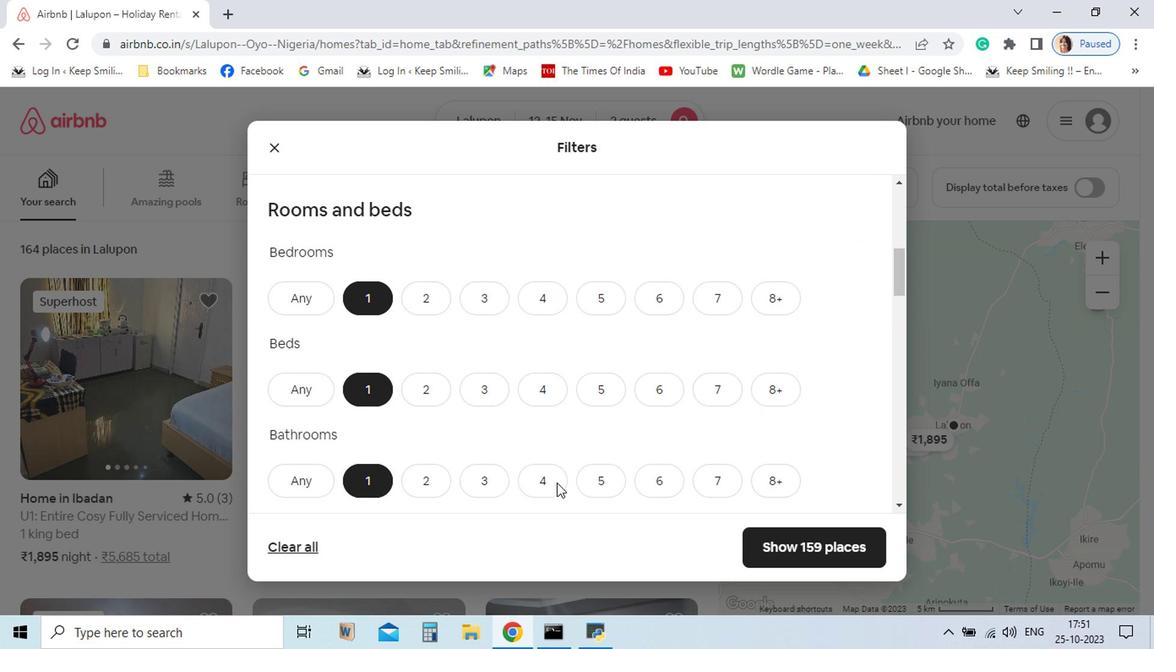 
Action: Mouse scrolled (565, 511) with delta (0, 0)
Screenshot: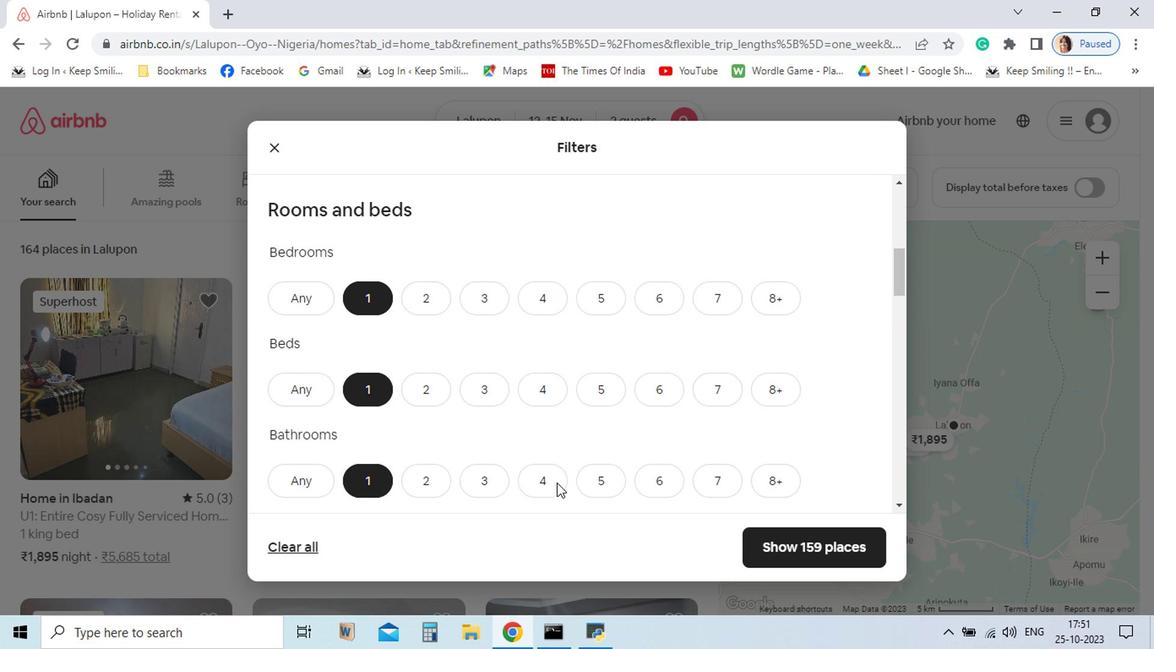 
Action: Mouse scrolled (565, 511) with delta (0, 0)
Screenshot: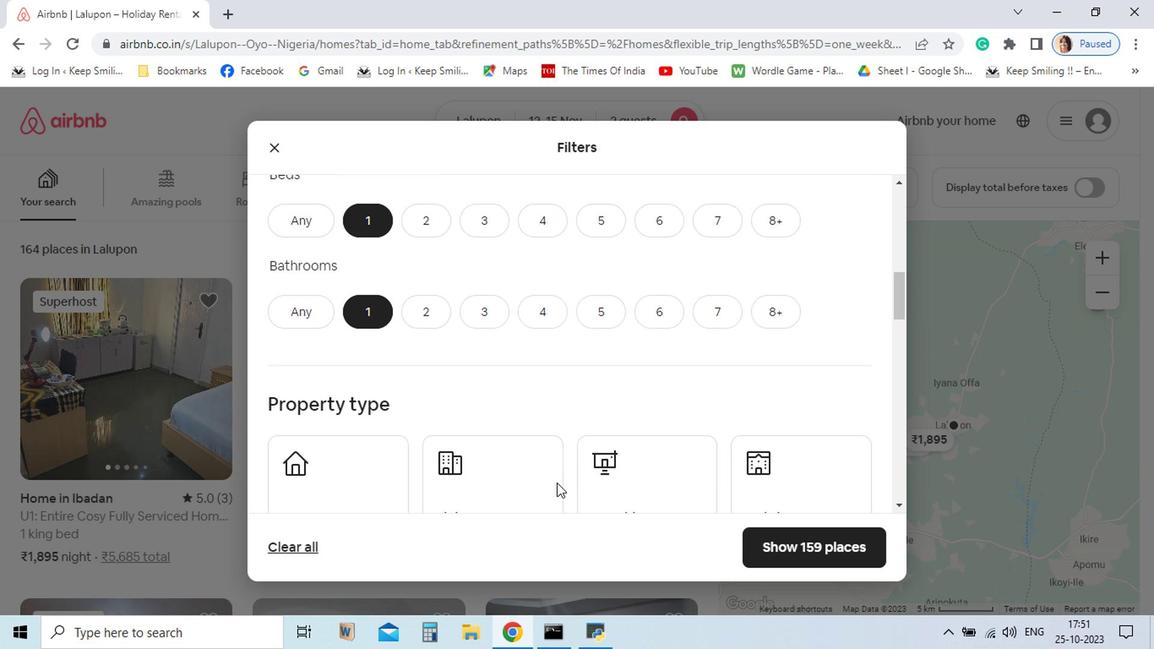 
Action: Mouse scrolled (565, 511) with delta (0, 0)
Screenshot: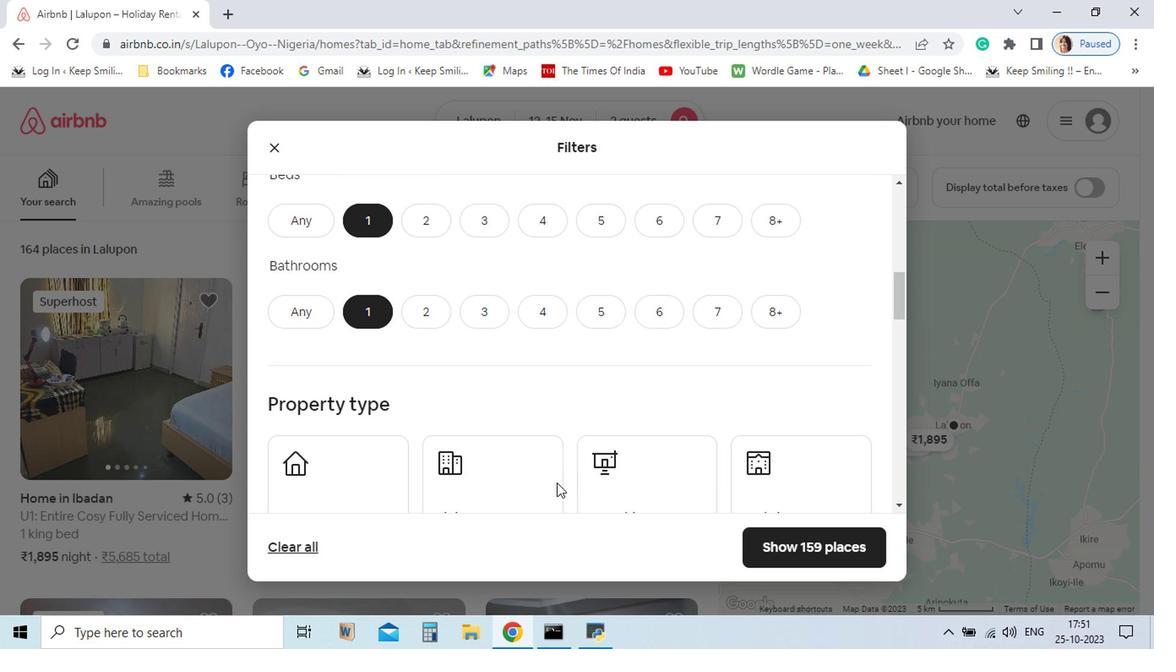 
Action: Mouse scrolled (565, 511) with delta (0, 0)
Screenshot: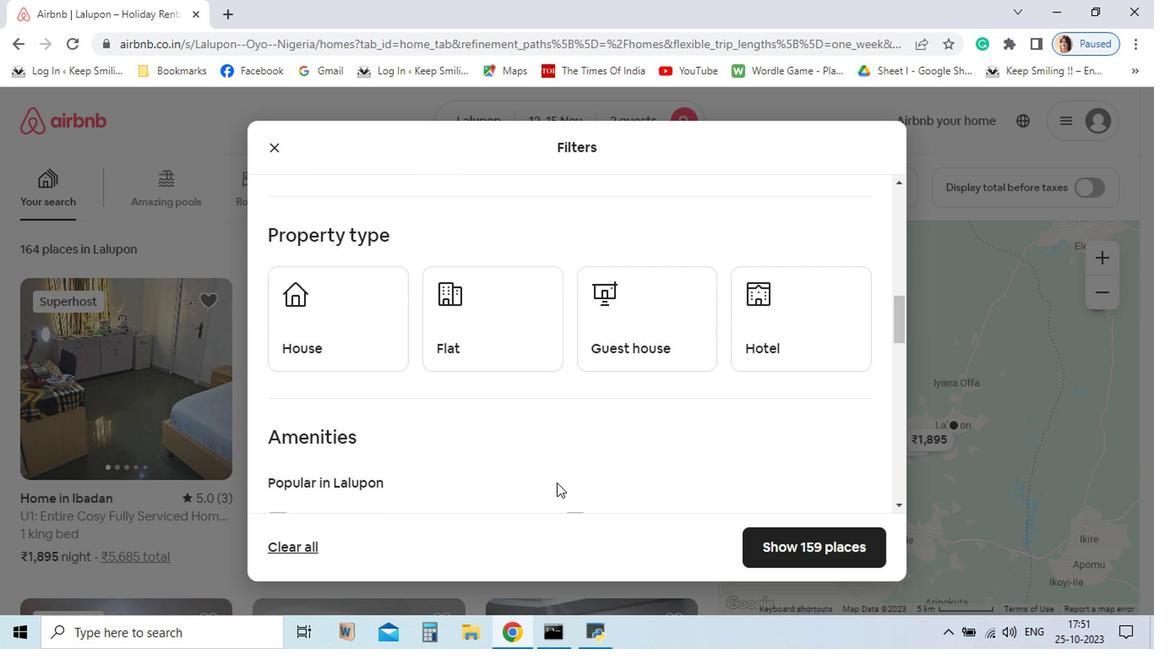 
Action: Mouse scrolled (565, 511) with delta (0, 0)
Screenshot: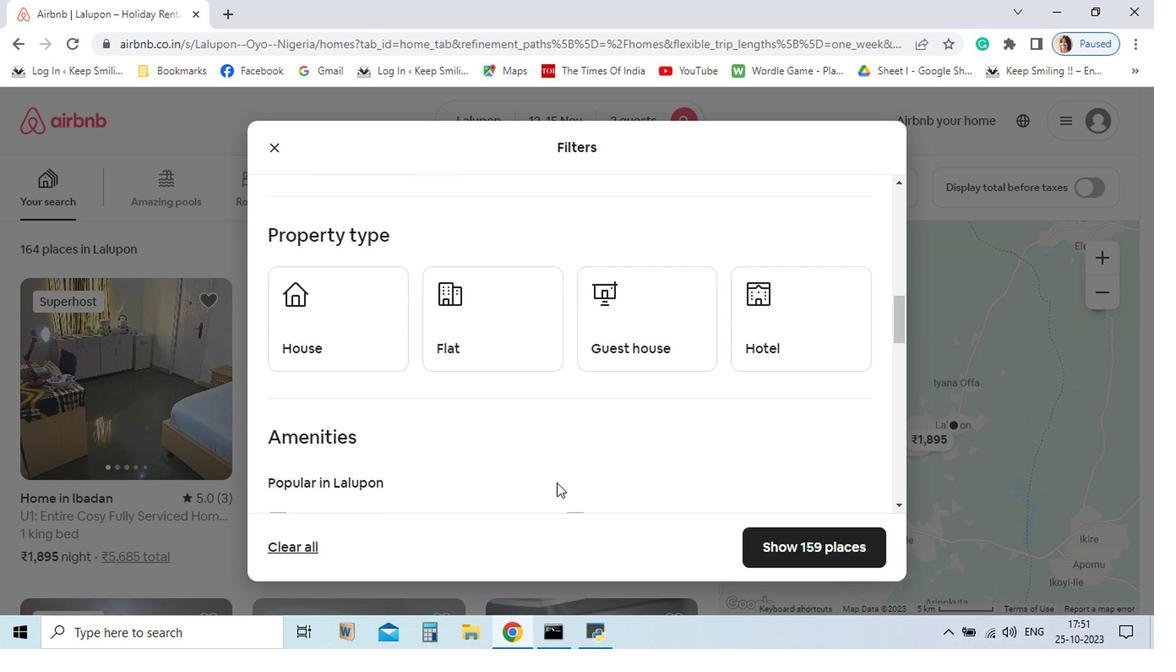 
Action: Mouse moved to (739, 394)
Screenshot: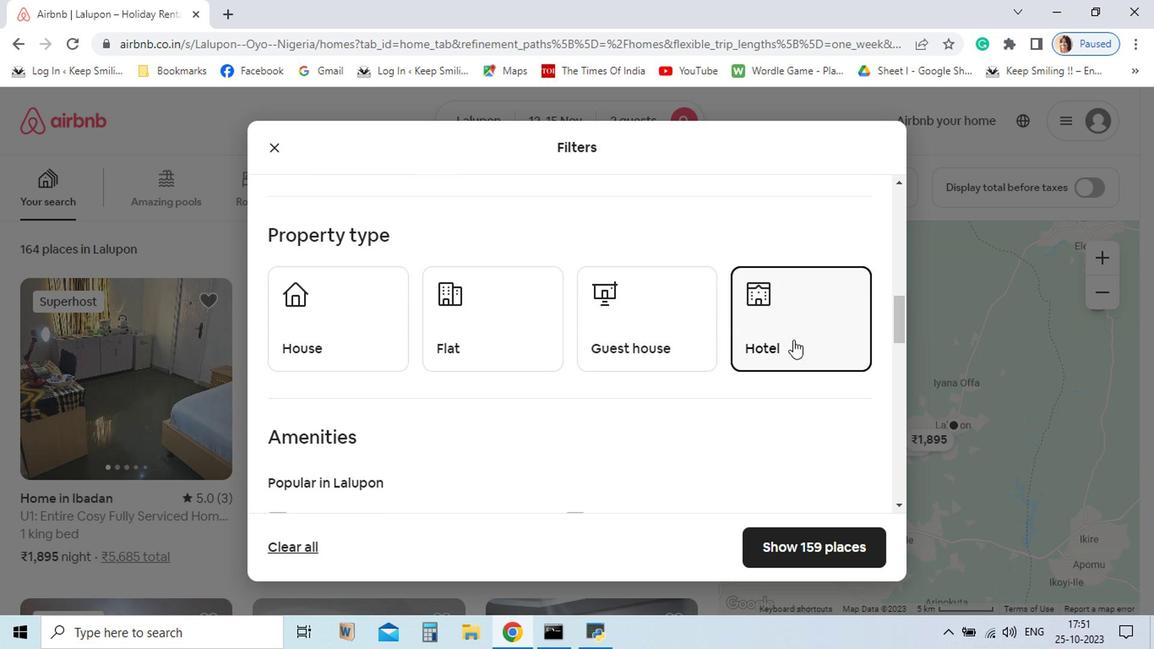 
Action: Mouse pressed left at (739, 394)
Screenshot: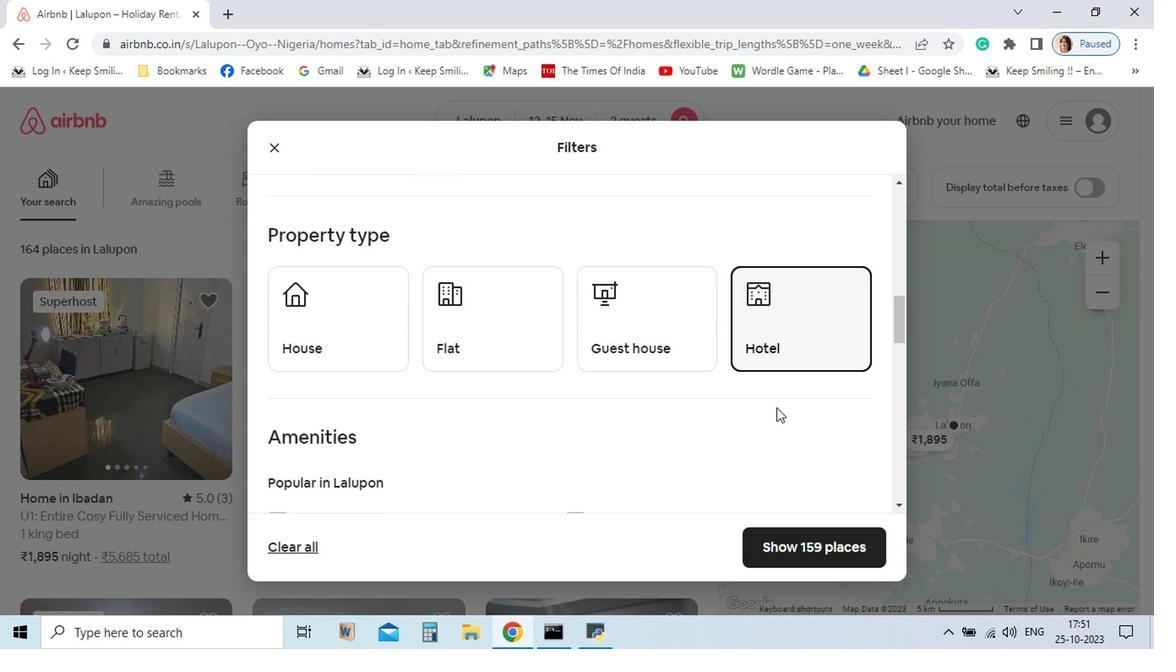 
Action: Mouse moved to (641, 519)
Screenshot: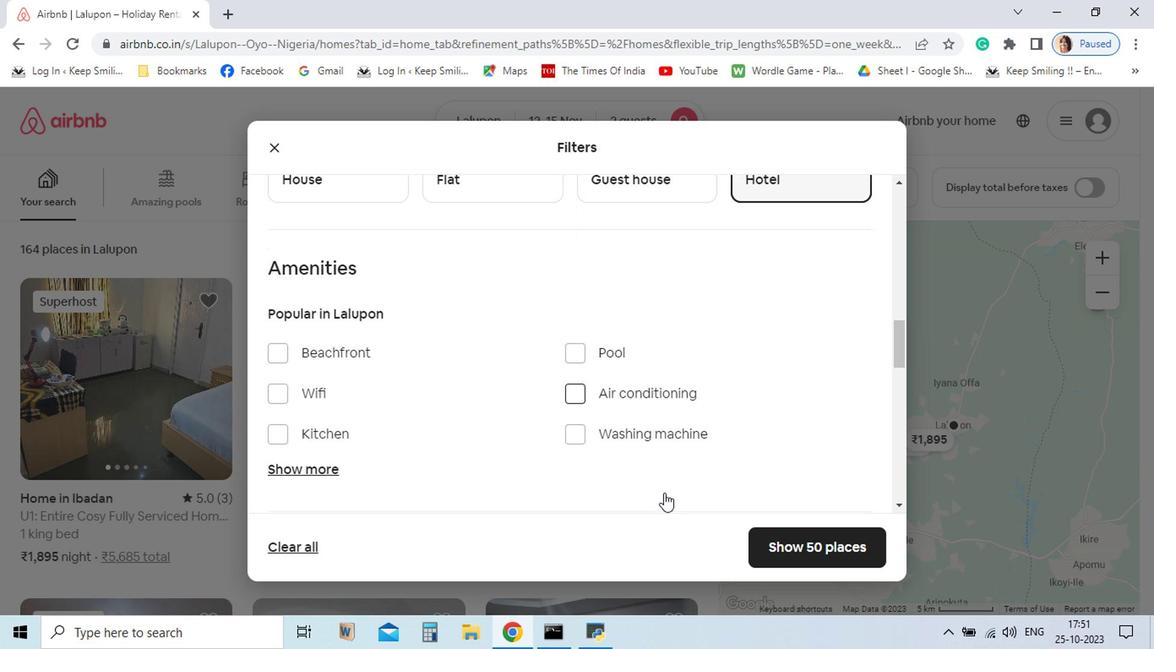 
Action: Mouse scrolled (641, 518) with delta (0, 0)
Screenshot: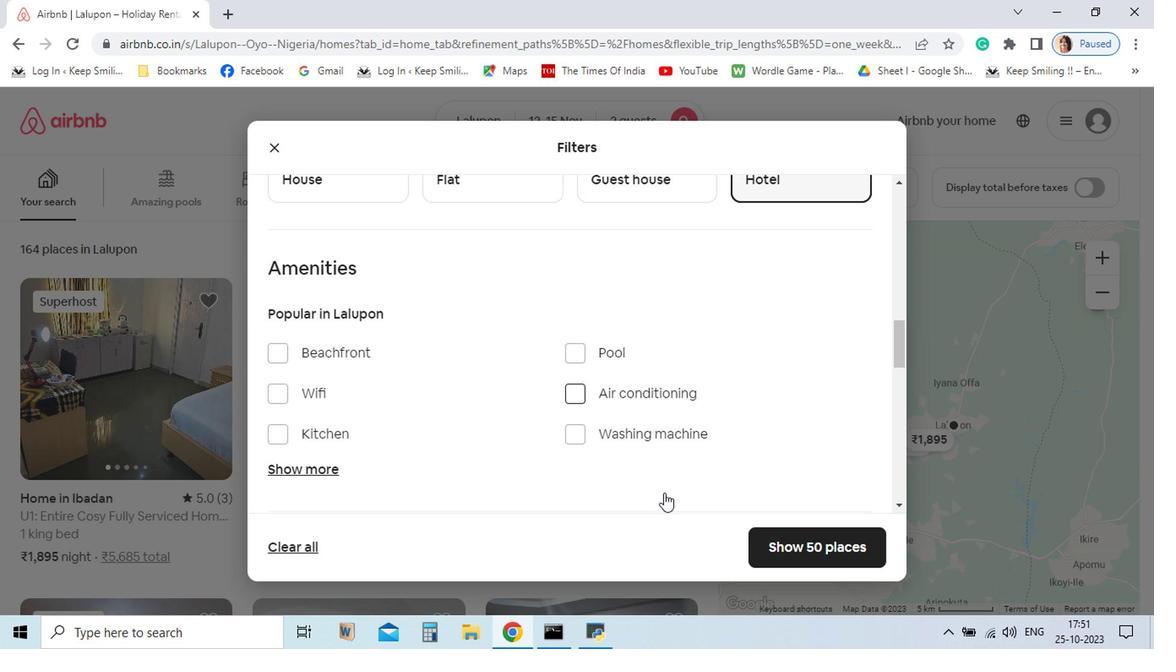 
Action: Mouse scrolled (641, 518) with delta (0, 0)
Screenshot: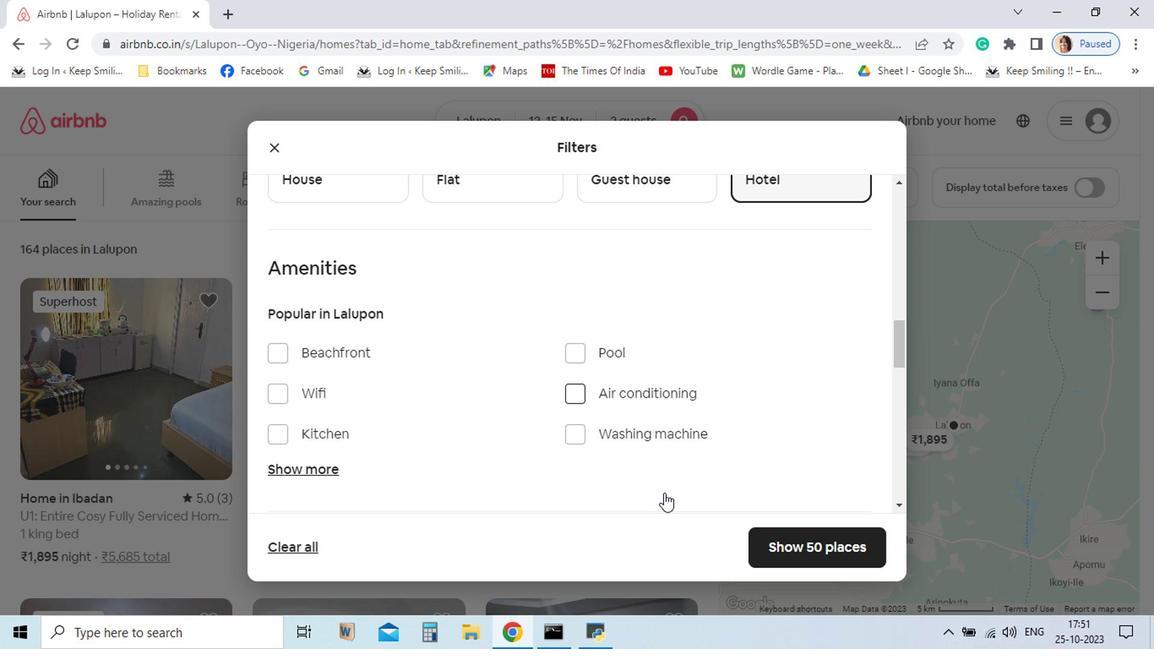 
Action: Mouse moved to (736, 553)
Screenshot: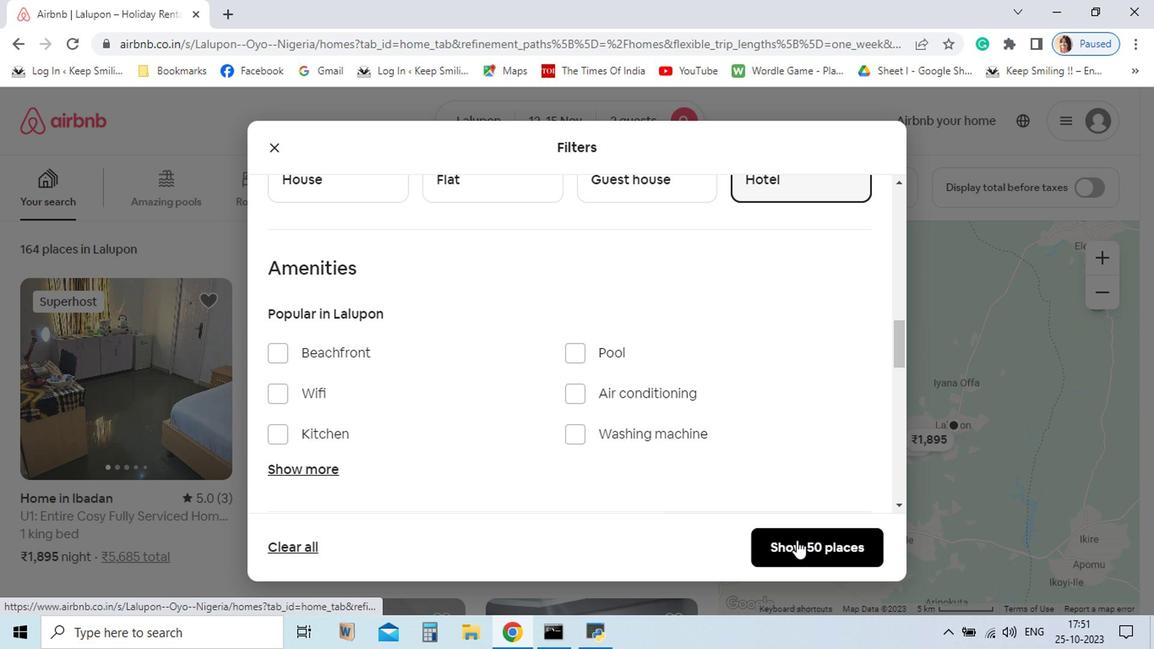 
Action: Mouse pressed left at (736, 553)
Screenshot: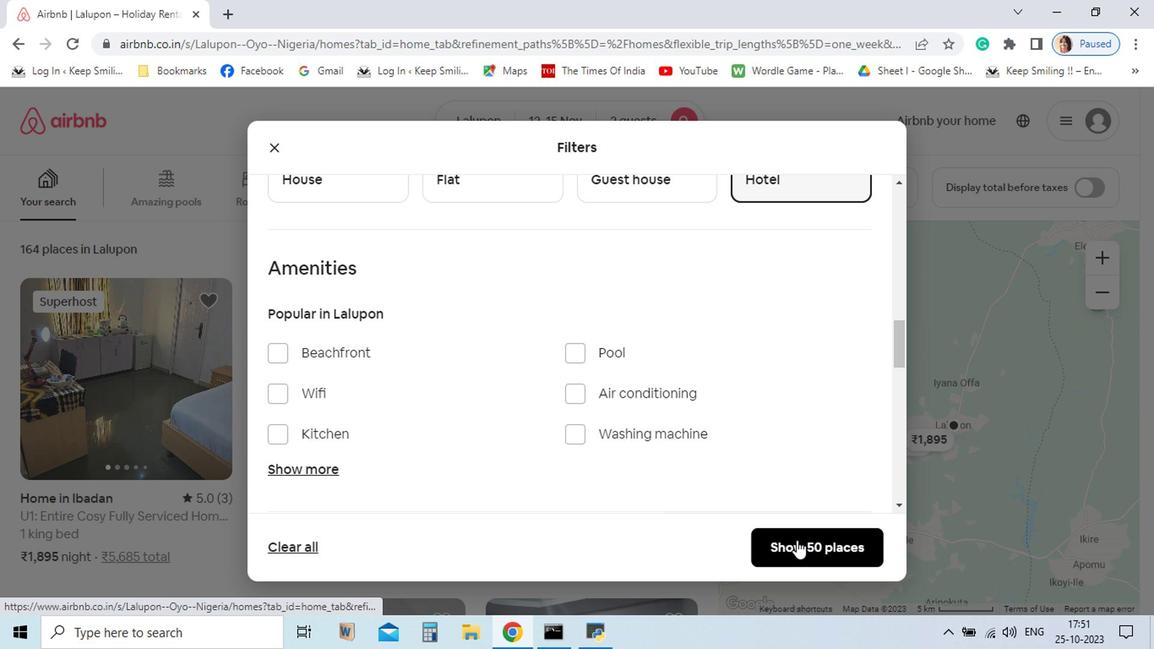 
Action: Mouse moved to (674, 584)
Screenshot: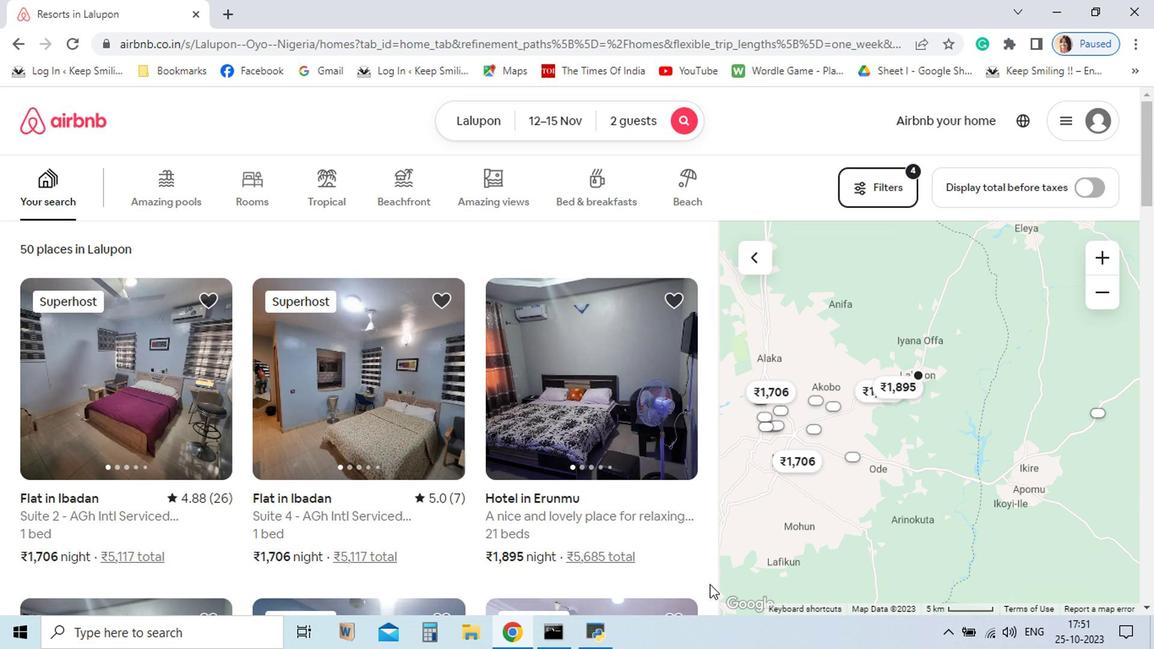 
Action: Mouse scrolled (674, 584) with delta (0, 0)
Screenshot: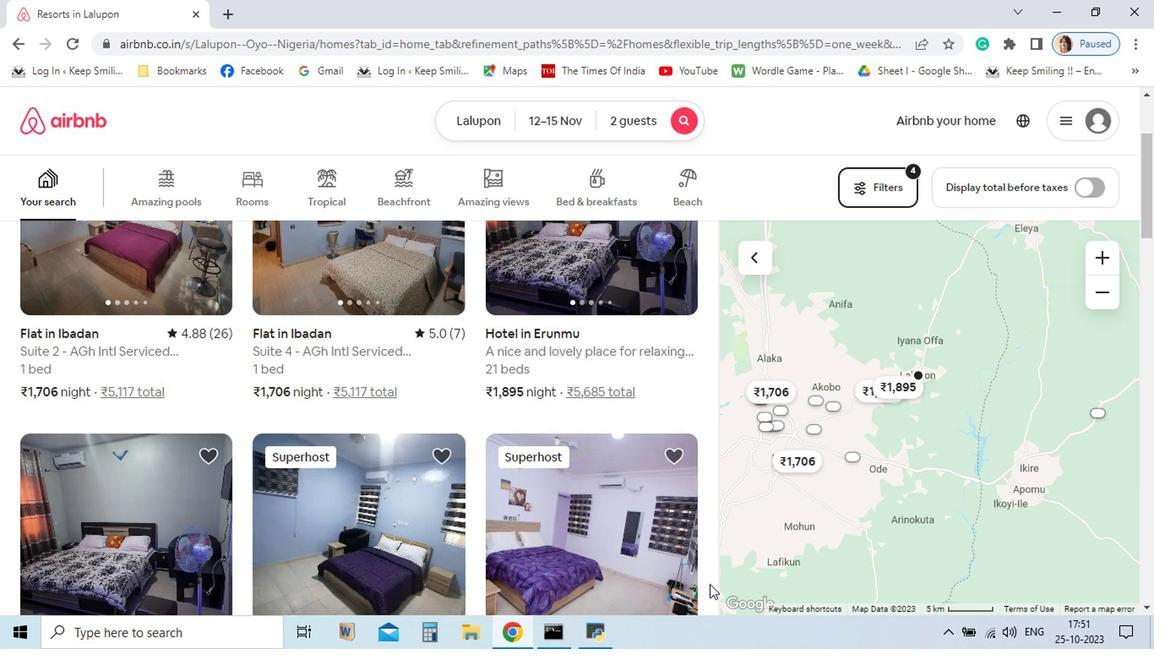 
Action: Mouse scrolled (674, 584) with delta (0, 0)
Screenshot: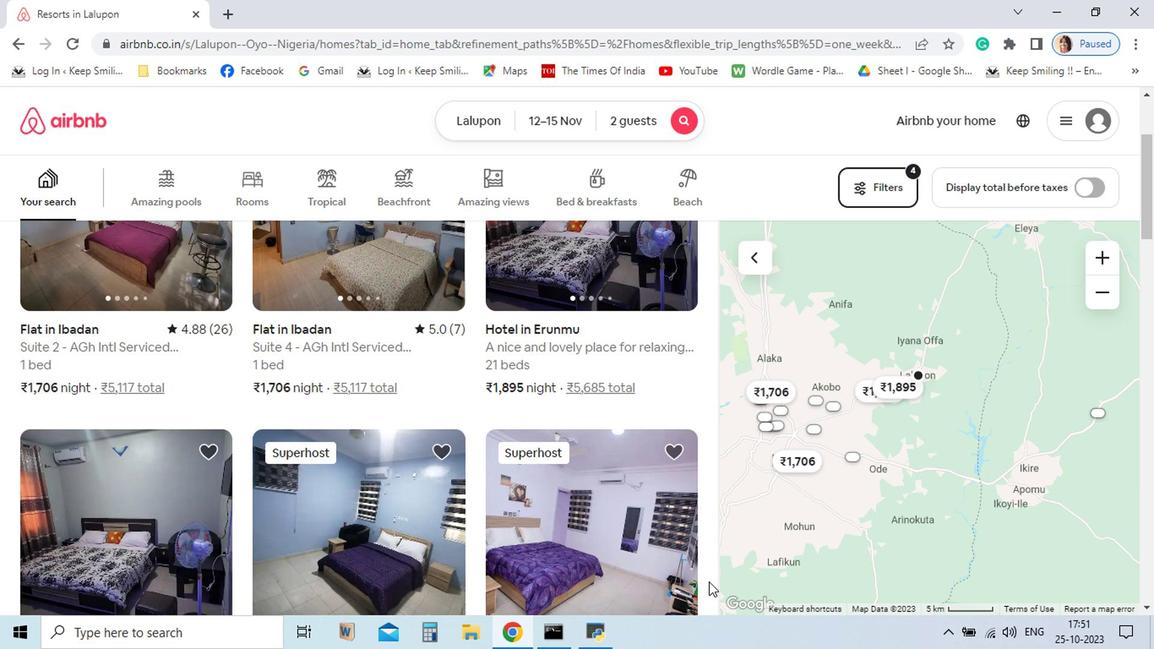 
Action: Mouse moved to (673, 582)
Screenshot: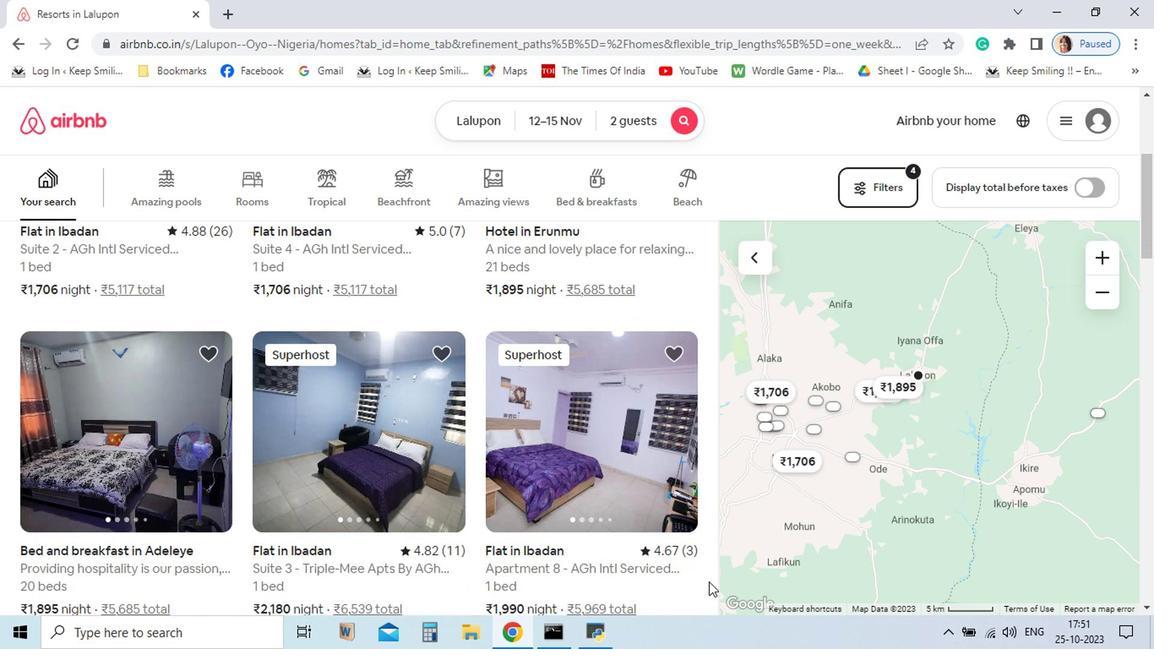 
Action: Mouse scrolled (673, 582) with delta (0, 0)
Screenshot: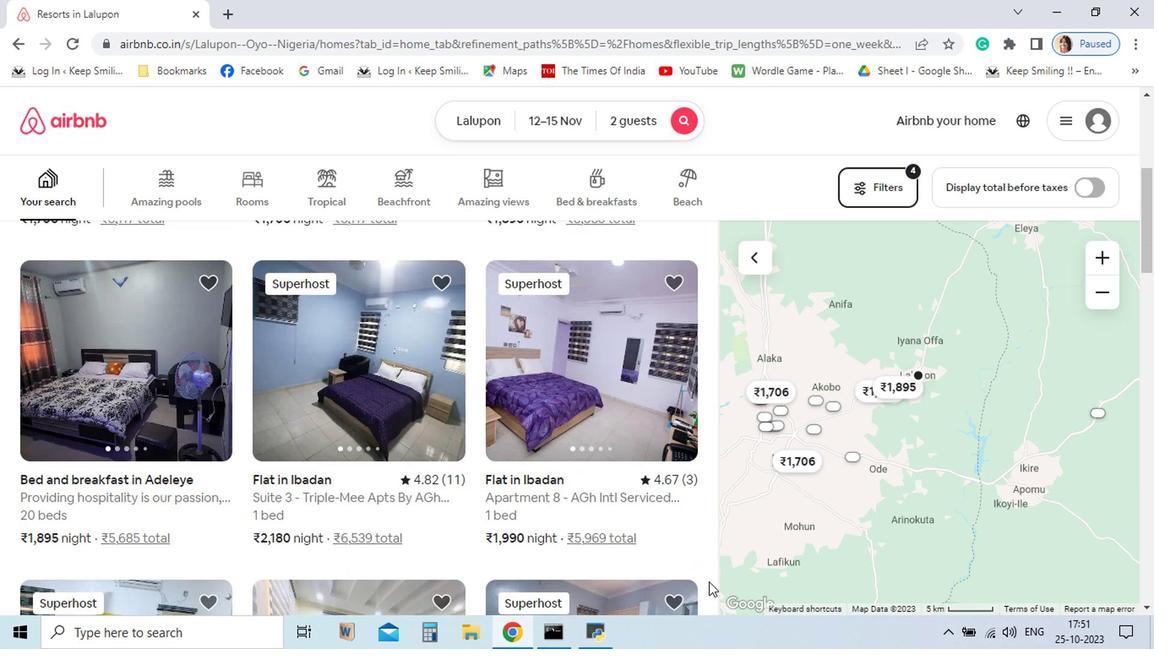 
Action: Mouse scrolled (673, 582) with delta (0, 0)
Screenshot: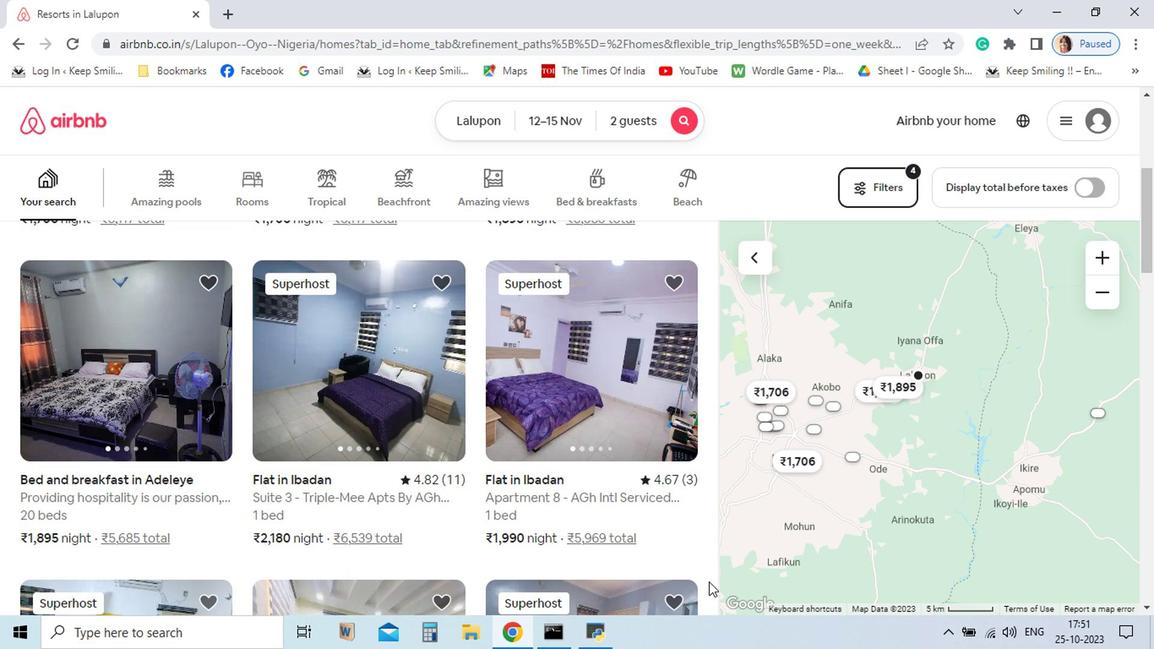 
Action: Mouse moved to (671, 582)
Screenshot: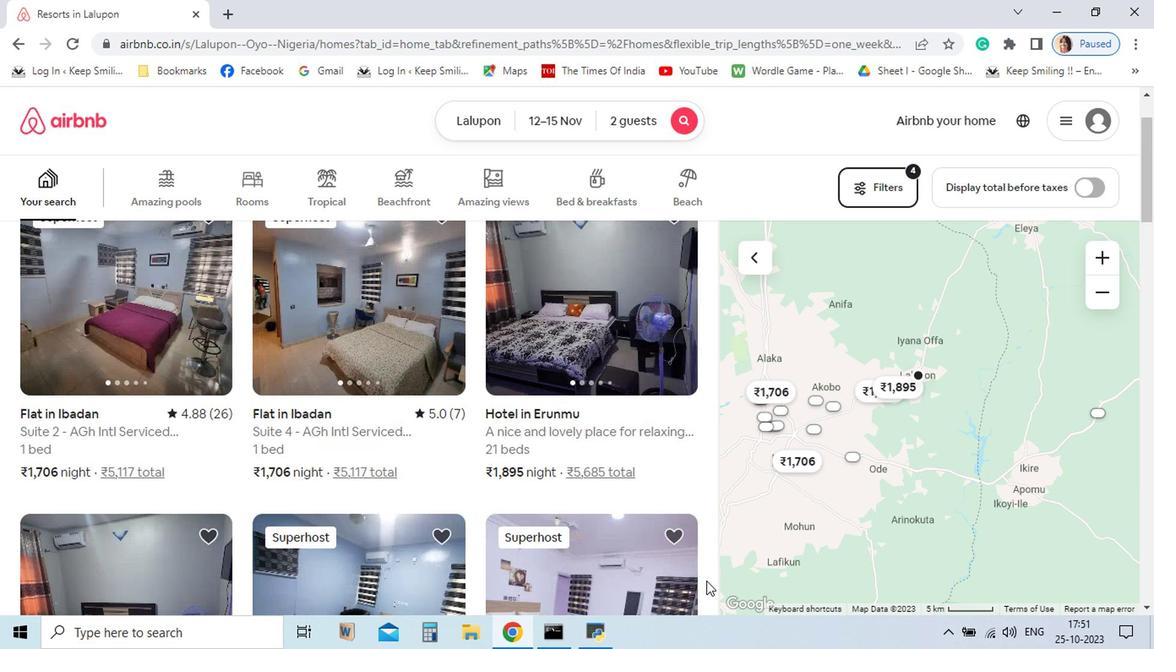 
Action: Mouse scrolled (671, 582) with delta (0, 0)
Screenshot: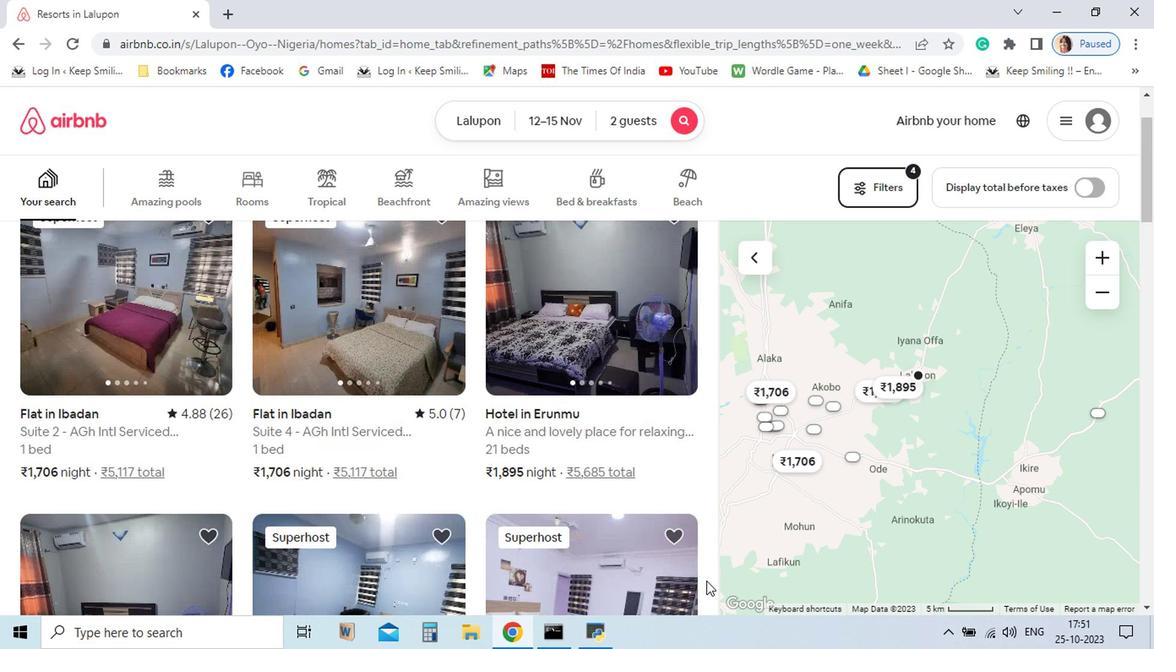 
Action: Mouse scrolled (671, 582) with delta (0, 0)
Screenshot: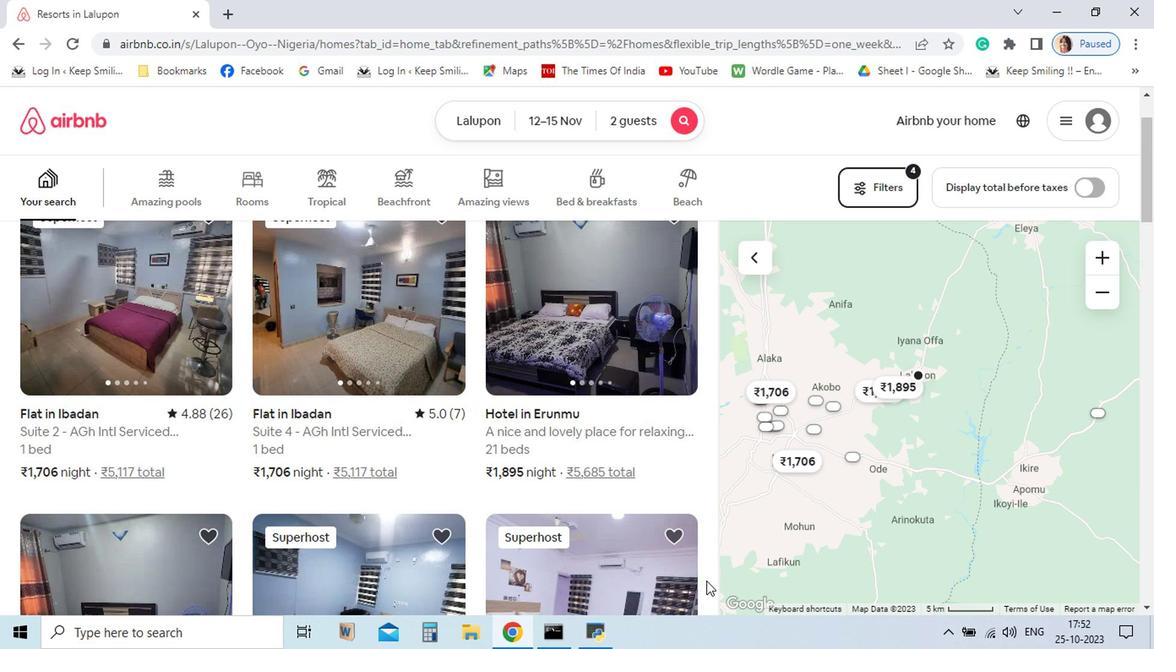 
Action: Mouse scrolled (671, 582) with delta (0, 0)
Screenshot: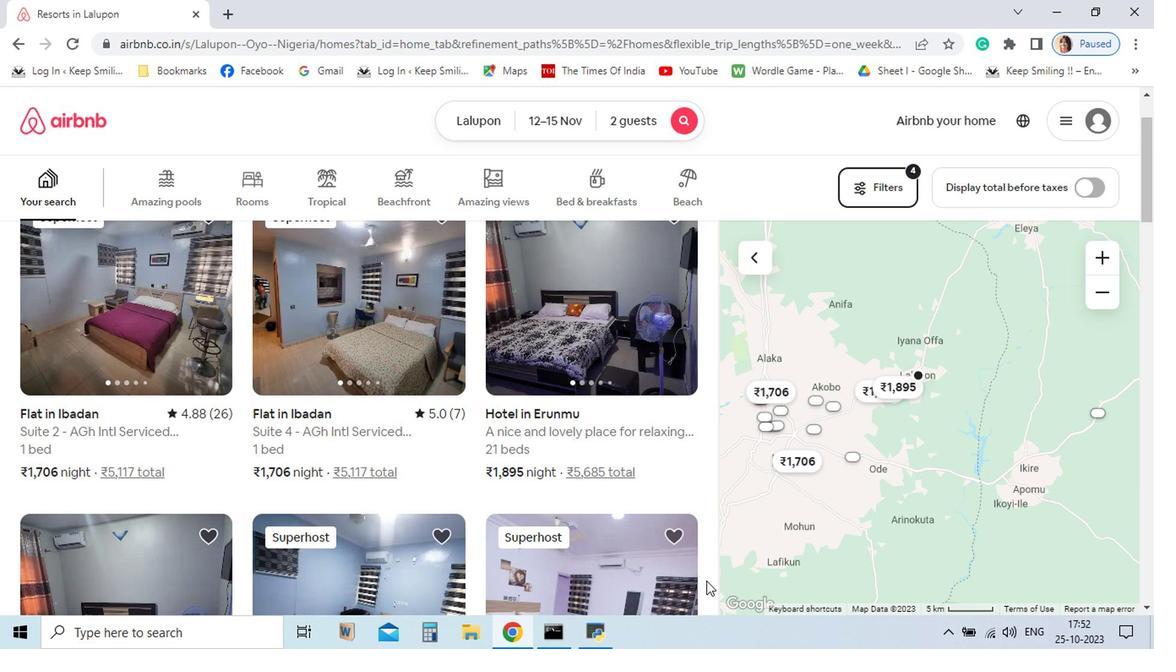 
Action: Mouse moved to (671, 582)
Screenshot: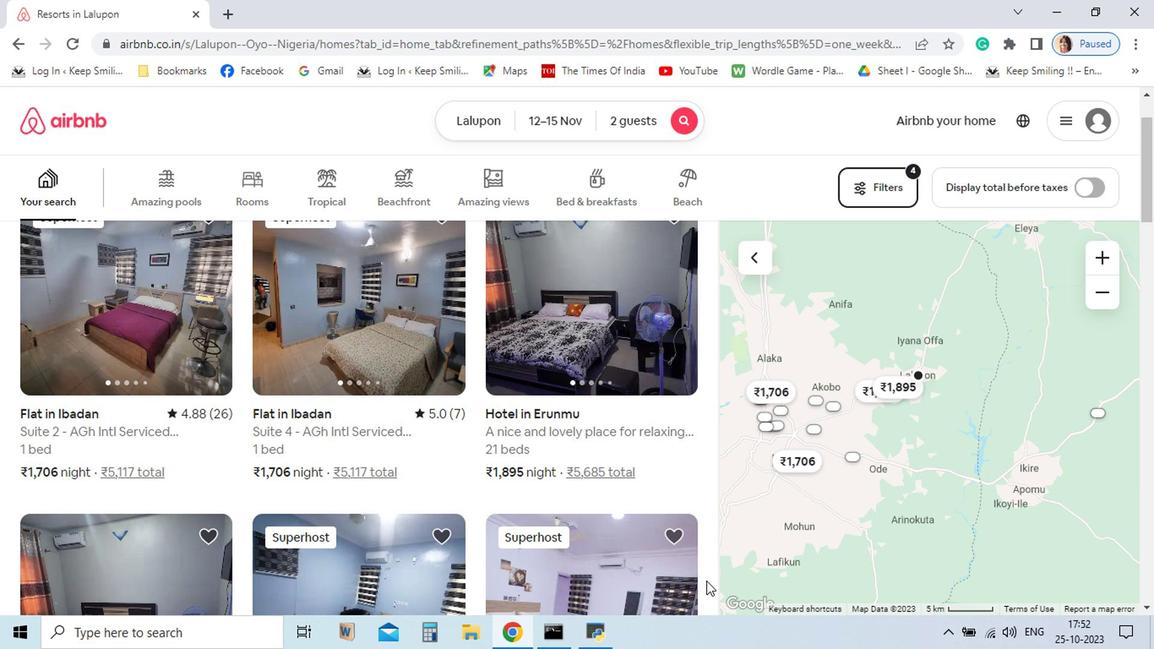 
Action: Mouse scrolled (671, 582) with delta (0, 0)
Screenshot: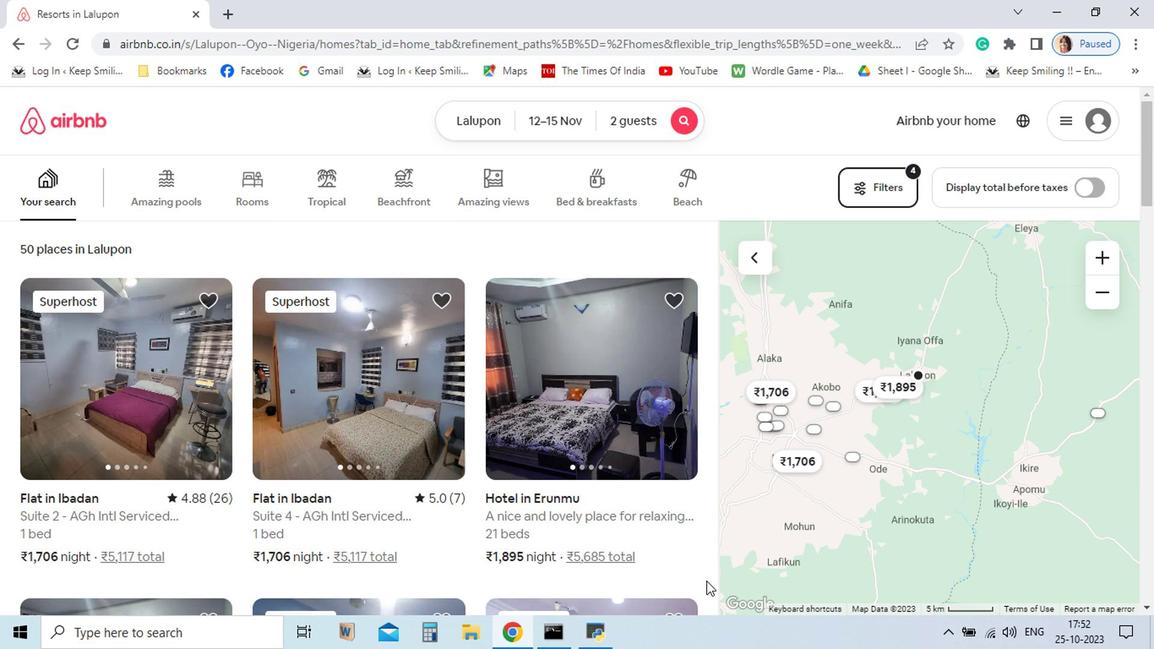 
Action: Mouse scrolled (671, 581) with delta (0, 0)
Screenshot: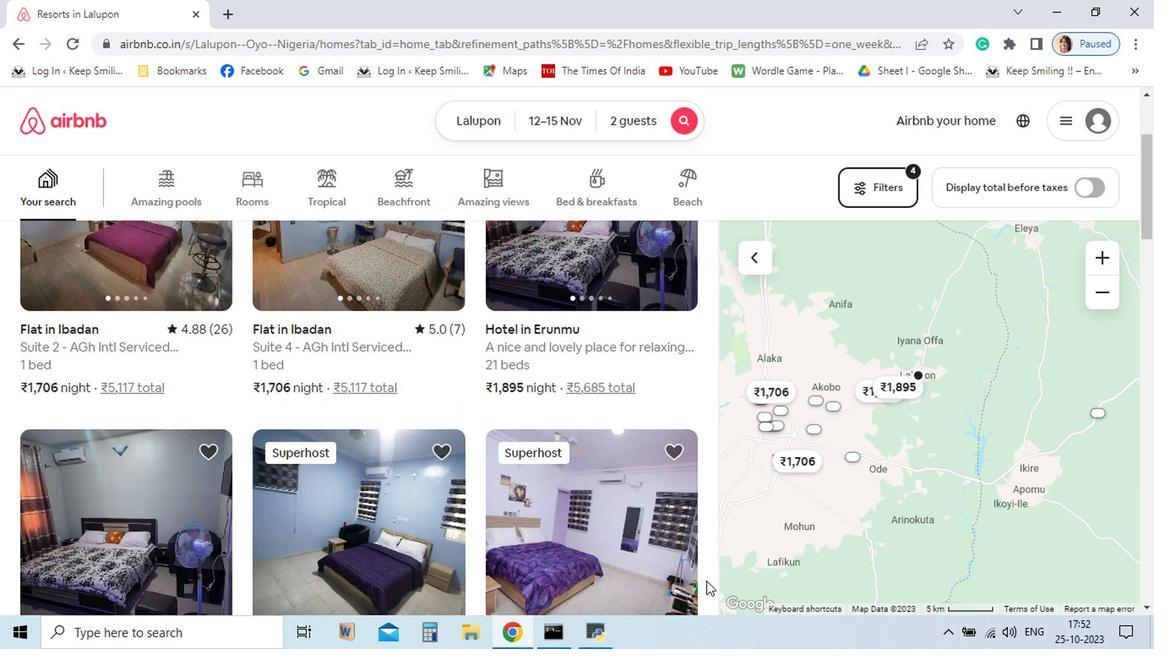 
Action: Mouse scrolled (671, 581) with delta (0, 0)
Screenshot: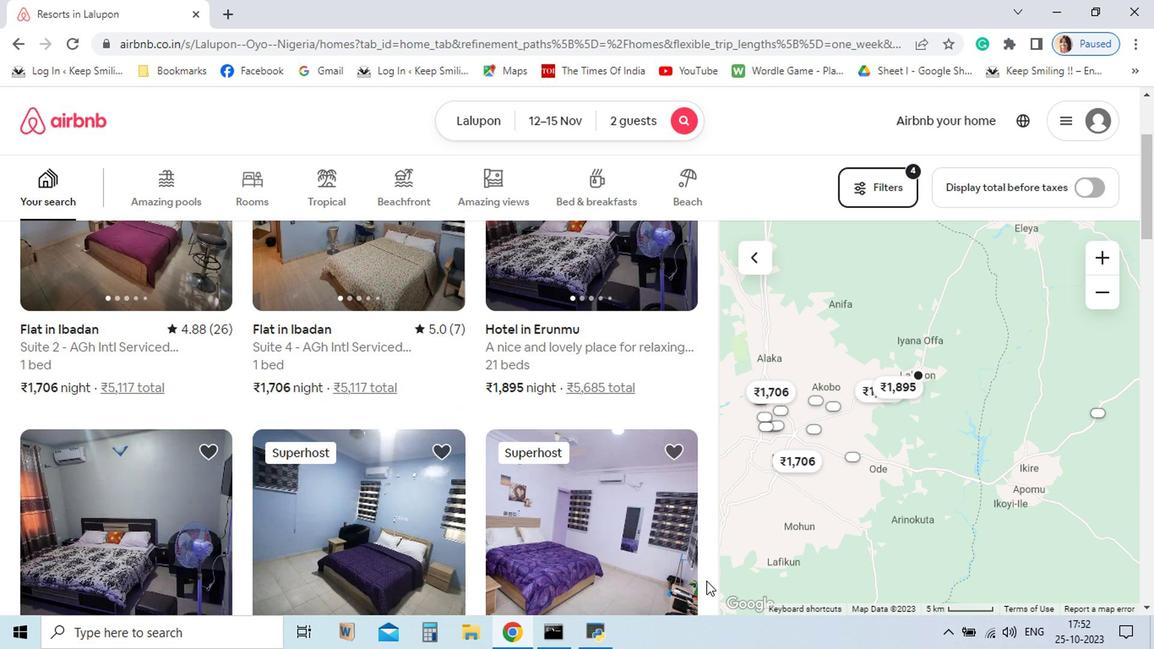 
Action: Mouse scrolled (671, 581) with delta (0, 0)
Screenshot: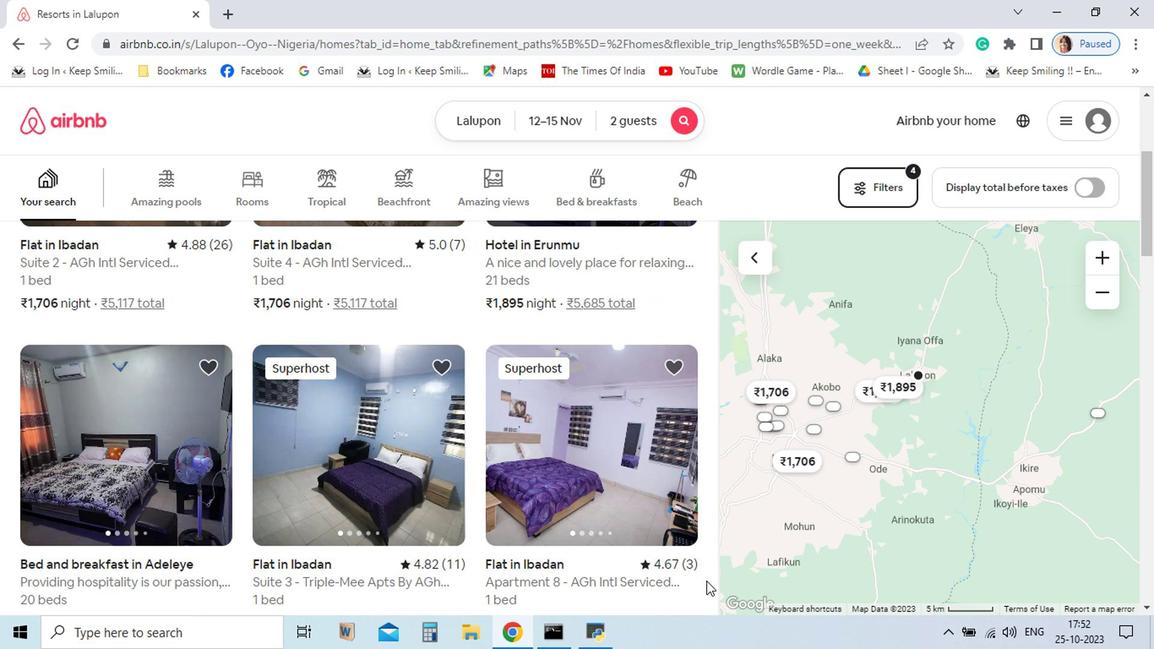 
Action: Mouse scrolled (671, 581) with delta (0, 0)
Screenshot: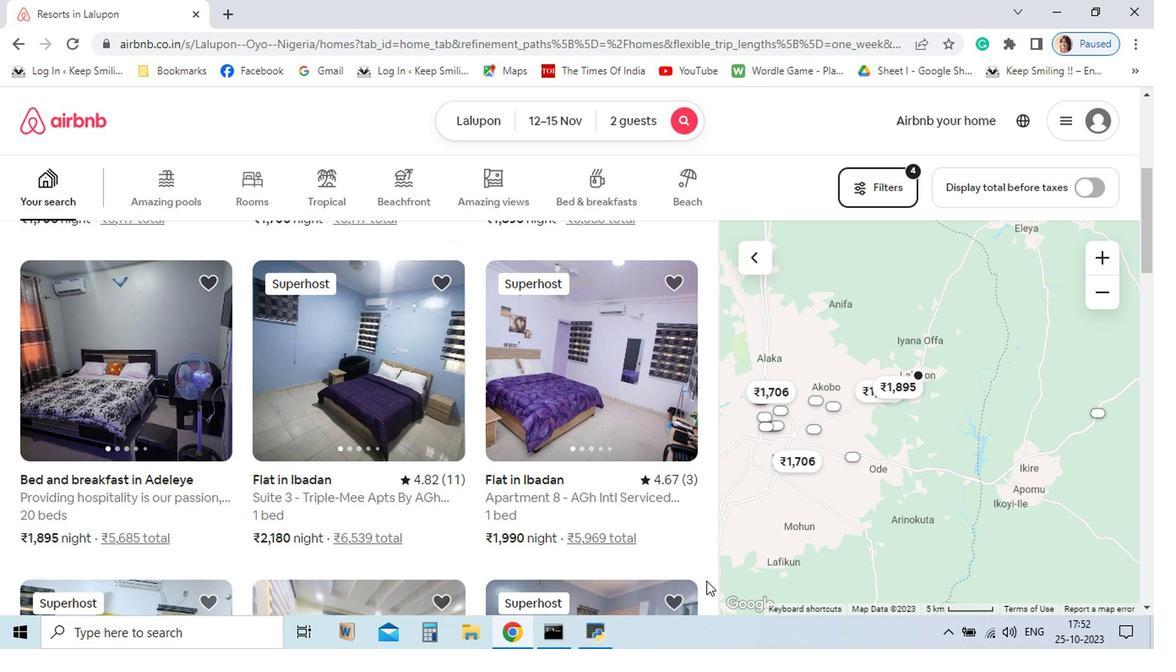
Action: Mouse scrolled (671, 581) with delta (0, 0)
Screenshot: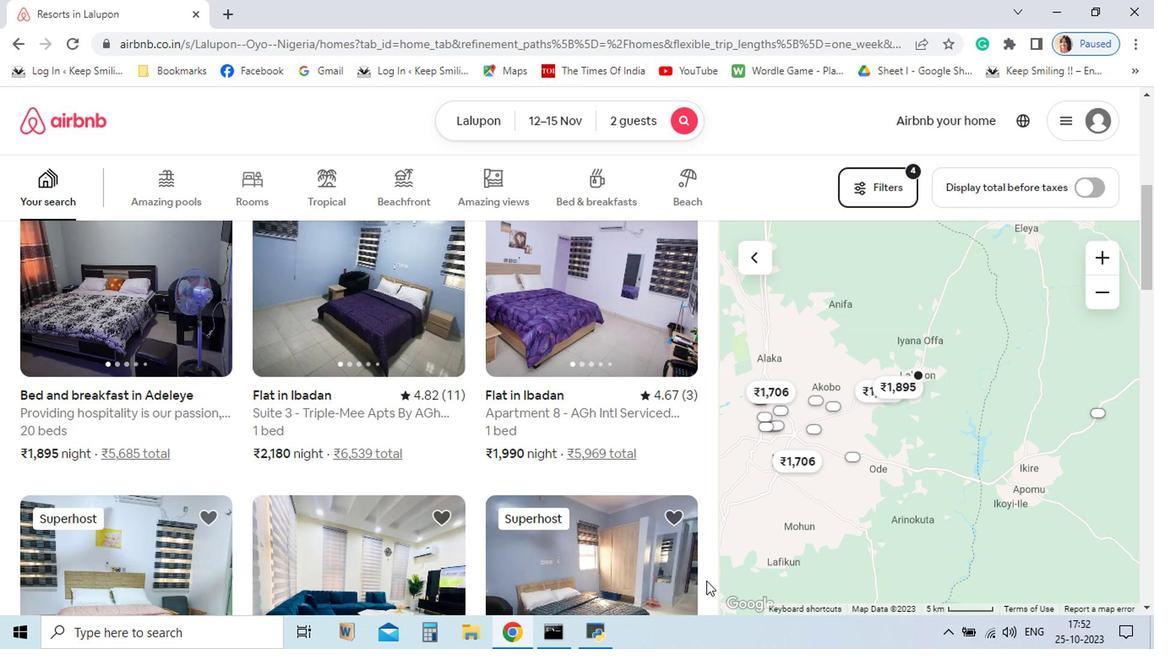 
Action: Mouse moved to (671, 582)
Screenshot: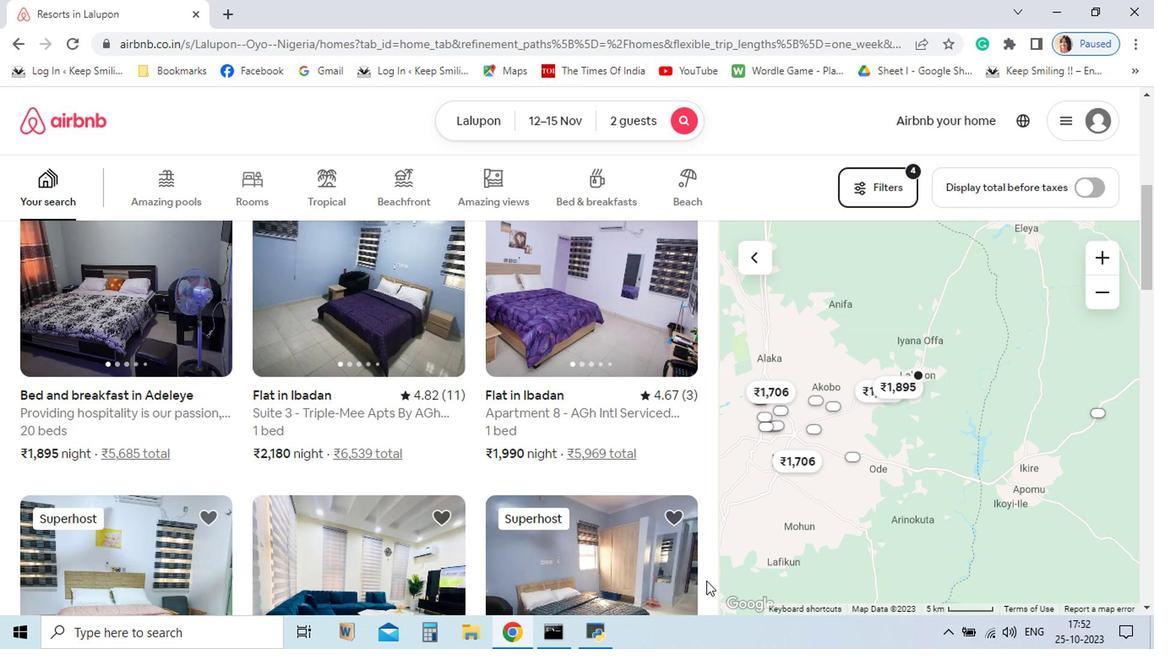 
Action: Mouse scrolled (671, 581) with delta (0, 0)
Screenshot: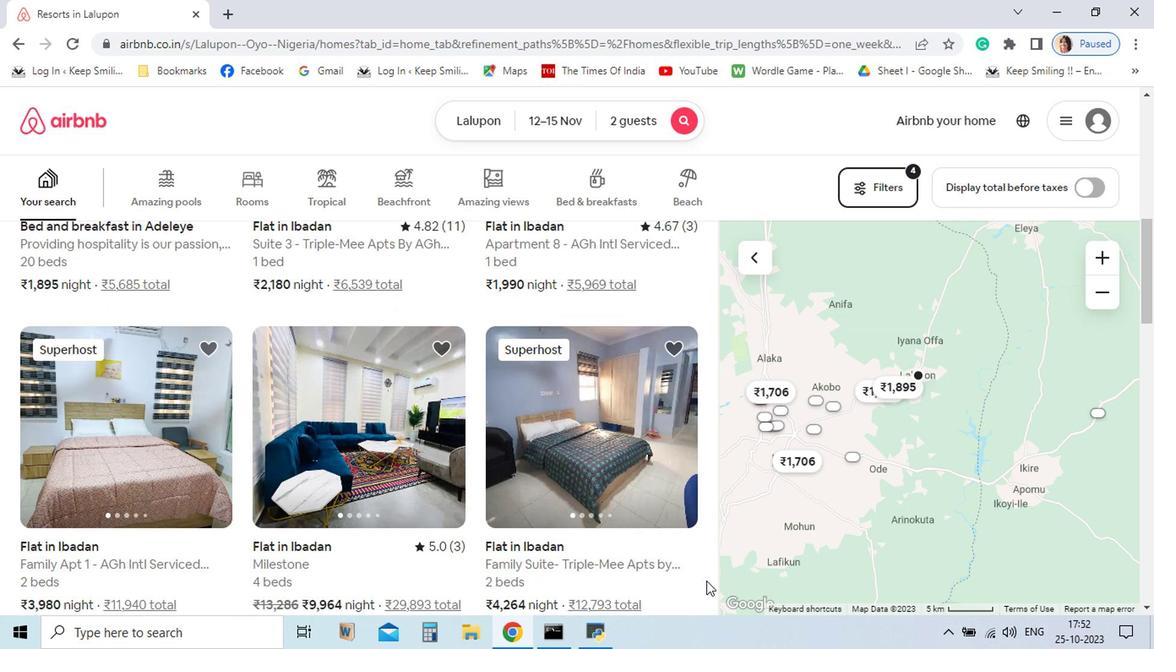 
Action: Mouse scrolled (671, 581) with delta (0, 0)
Screenshot: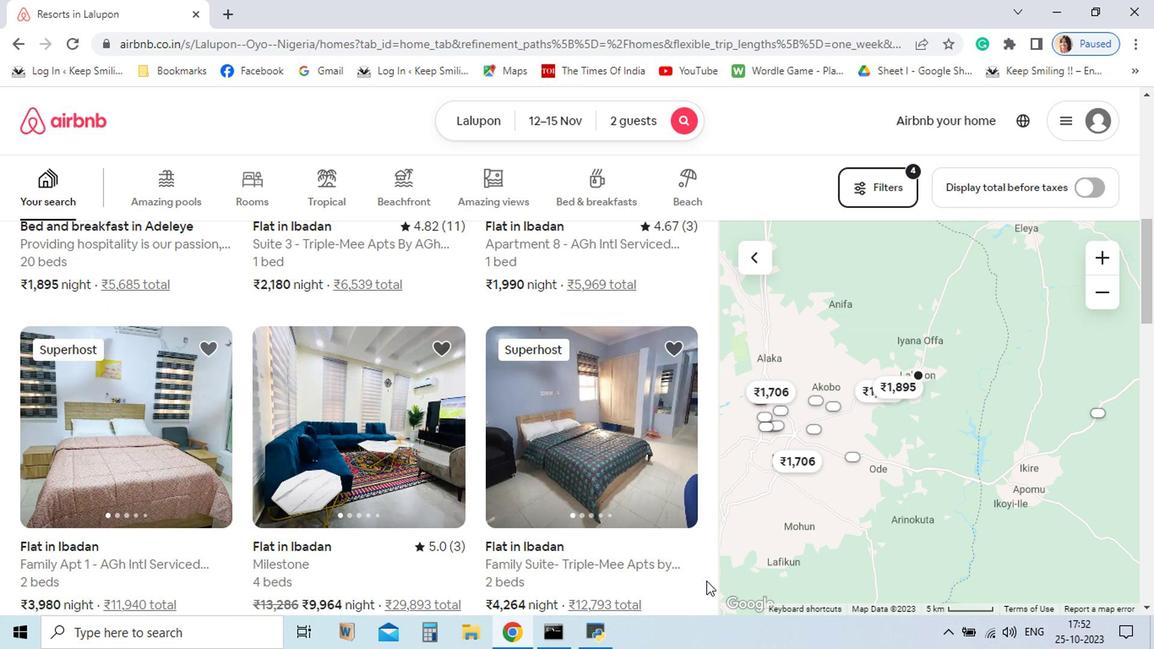 
Action: Mouse scrolled (671, 581) with delta (0, 0)
Screenshot: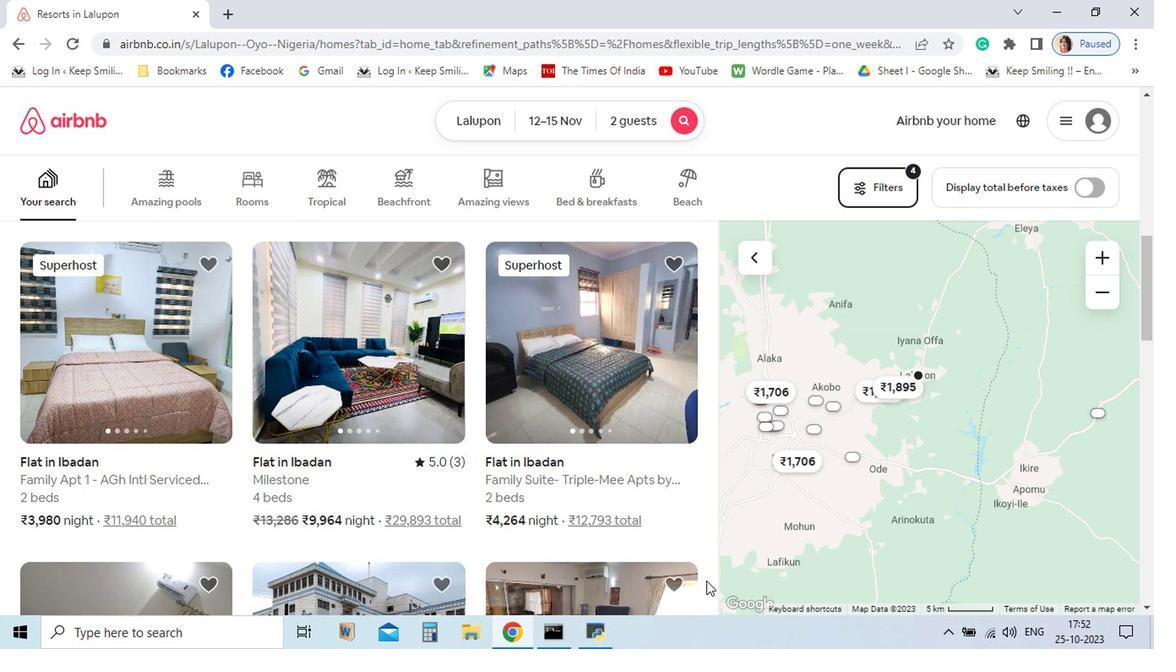 
Action: Mouse scrolled (671, 581) with delta (0, 0)
Screenshot: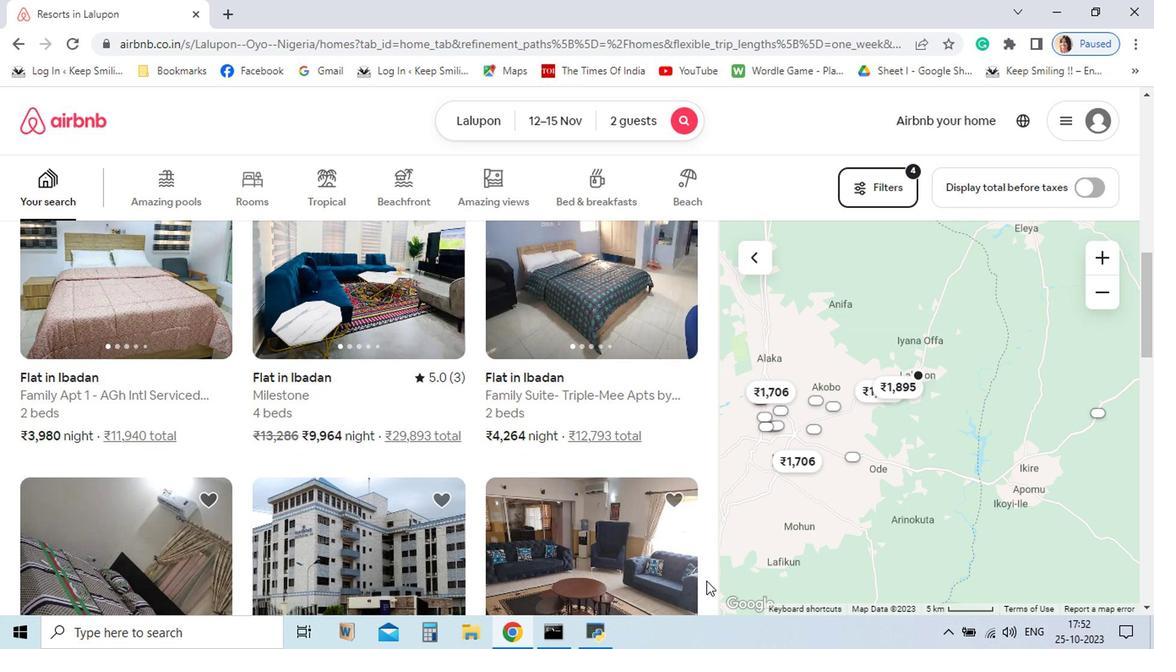 
Action: Mouse moved to (671, 582)
Screenshot: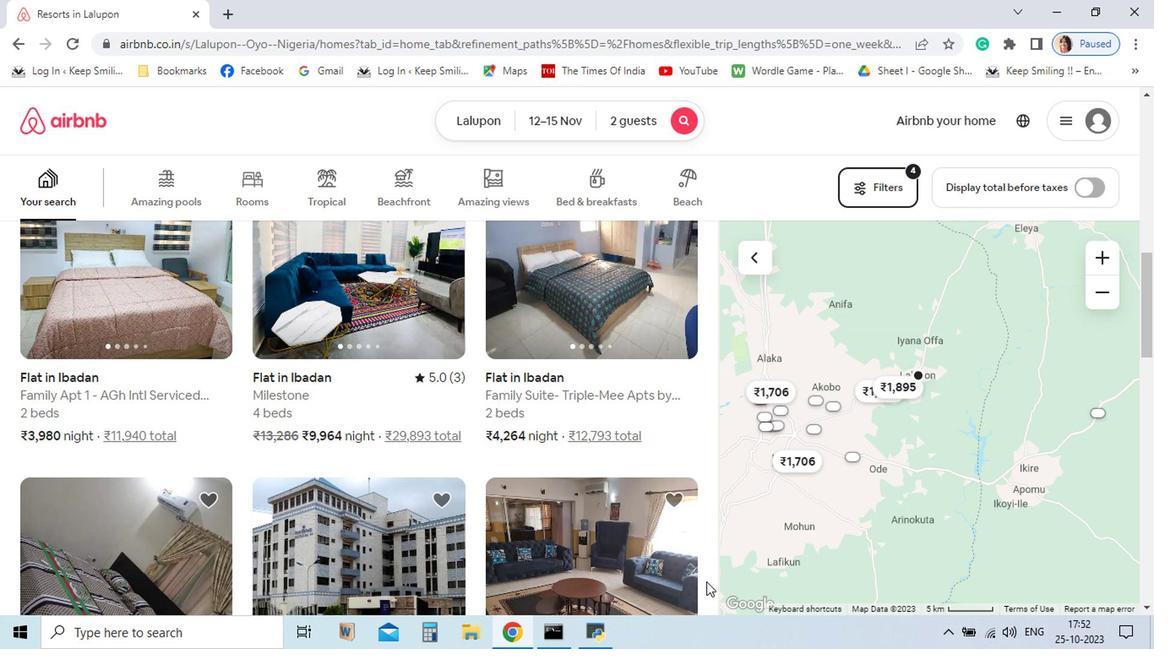 
Action: Mouse scrolled (671, 583) with delta (0, 0)
Screenshot: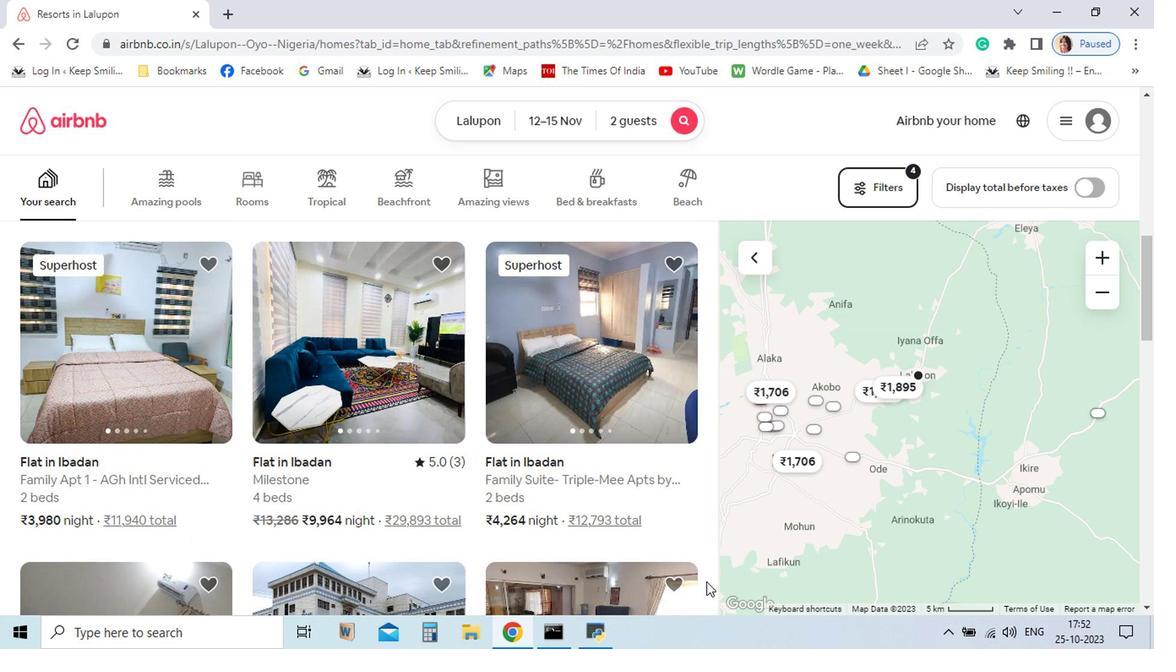 
Action: Mouse scrolled (671, 582) with delta (0, 0)
Screenshot: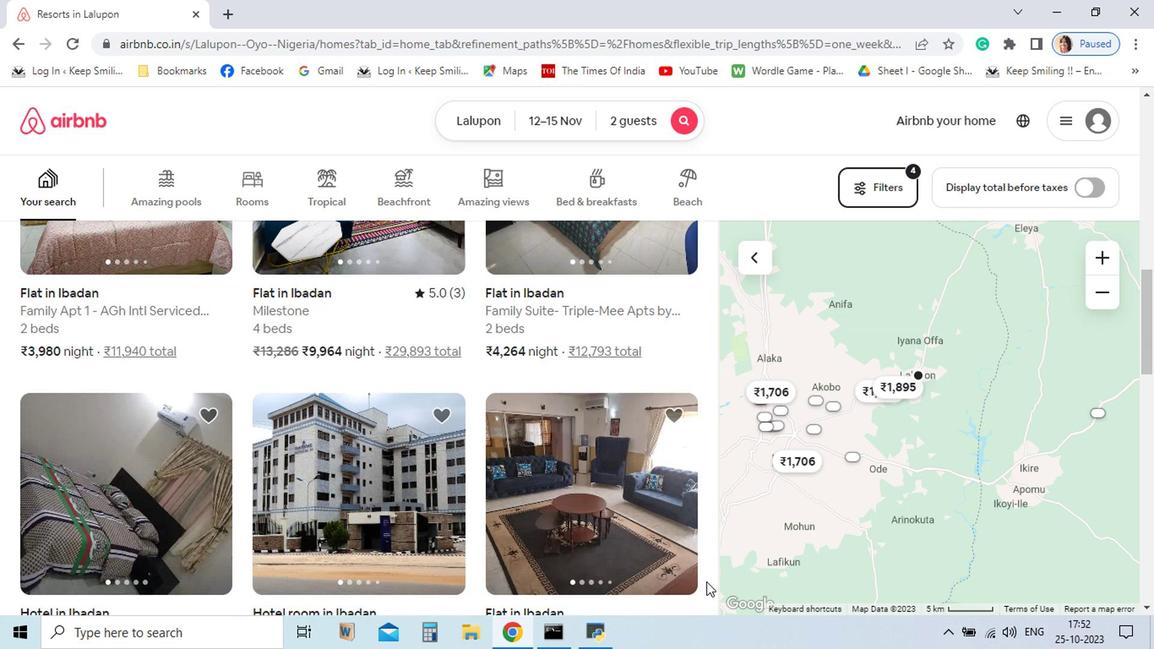 
Action: Mouse scrolled (671, 582) with delta (0, 0)
Screenshot: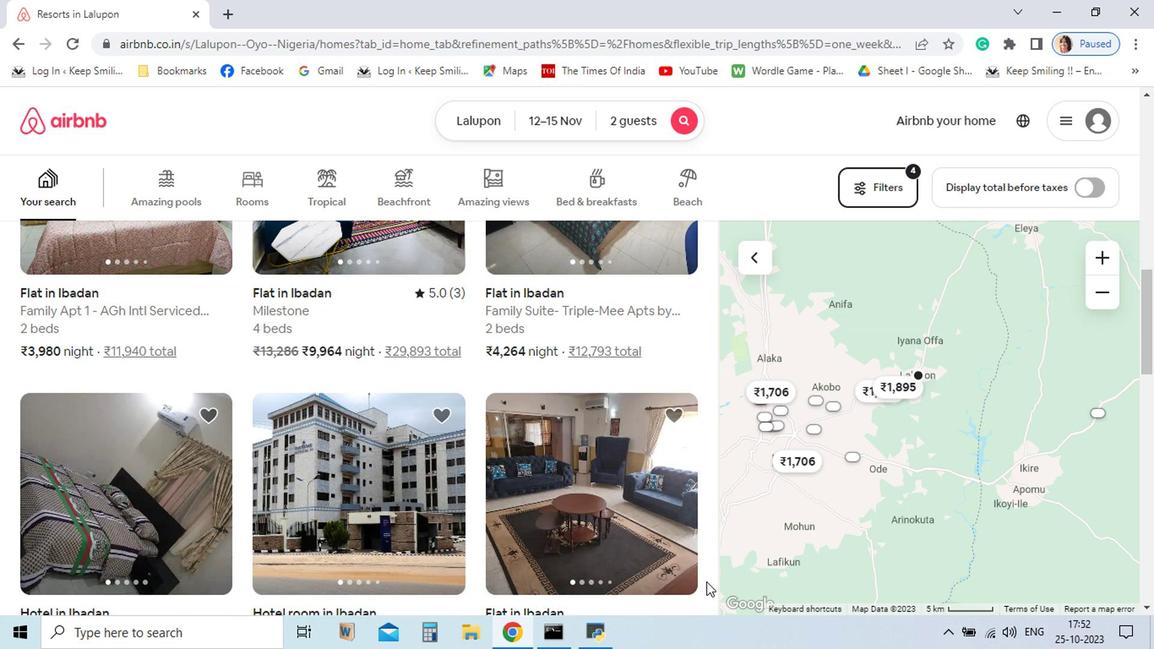 
Action: Mouse scrolled (671, 582) with delta (0, 0)
Screenshot: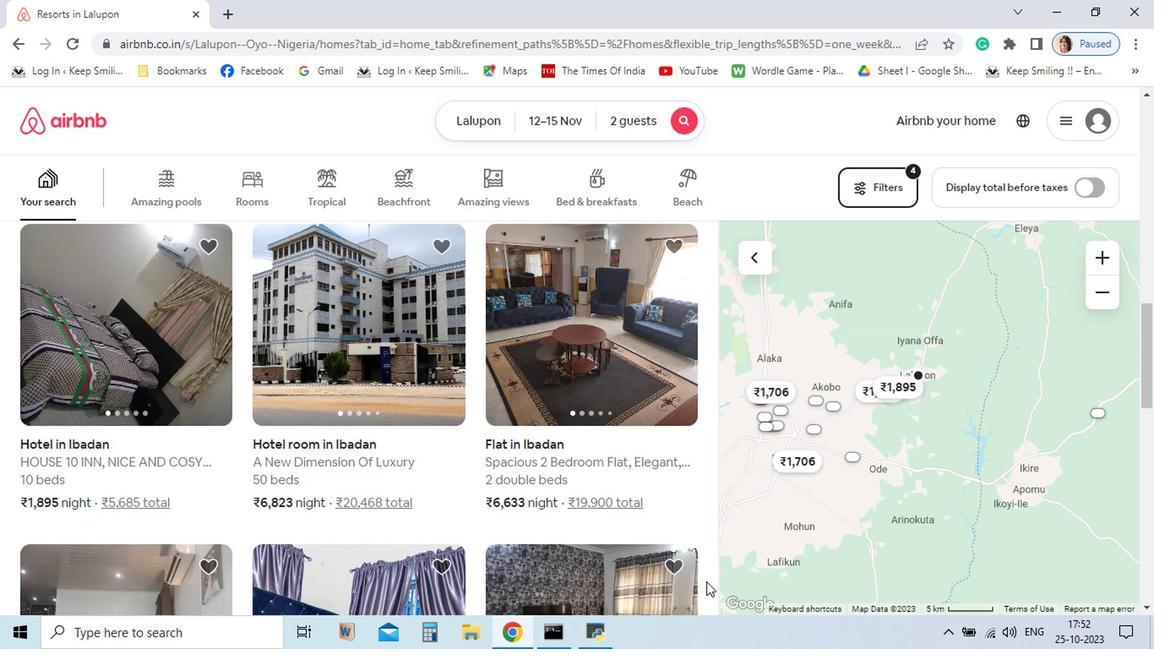 
Action: Mouse scrolled (671, 582) with delta (0, 0)
Screenshot: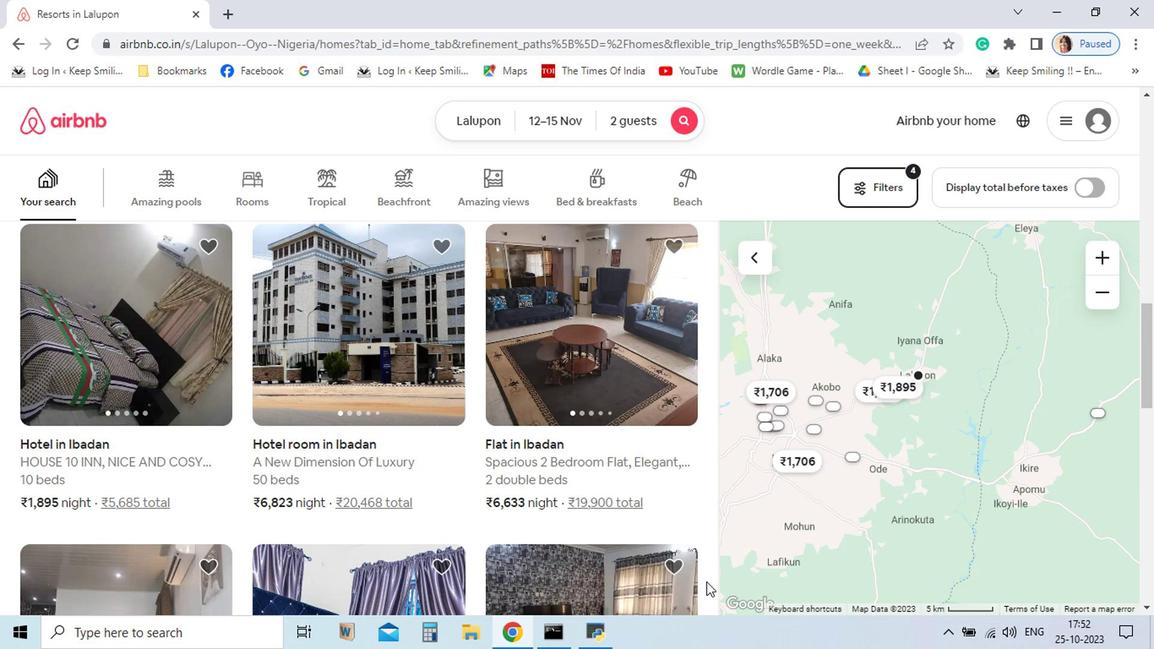 
Action: Mouse scrolled (671, 583) with delta (0, 0)
Screenshot: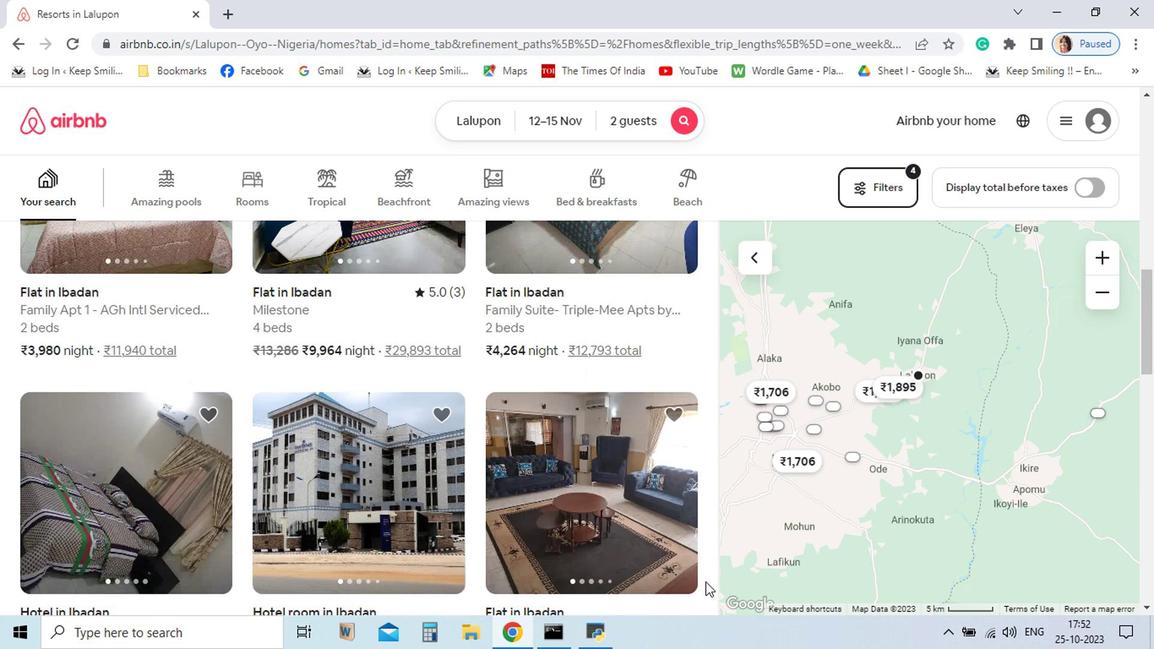 
Action: Mouse scrolled (671, 583) with delta (0, 0)
Screenshot: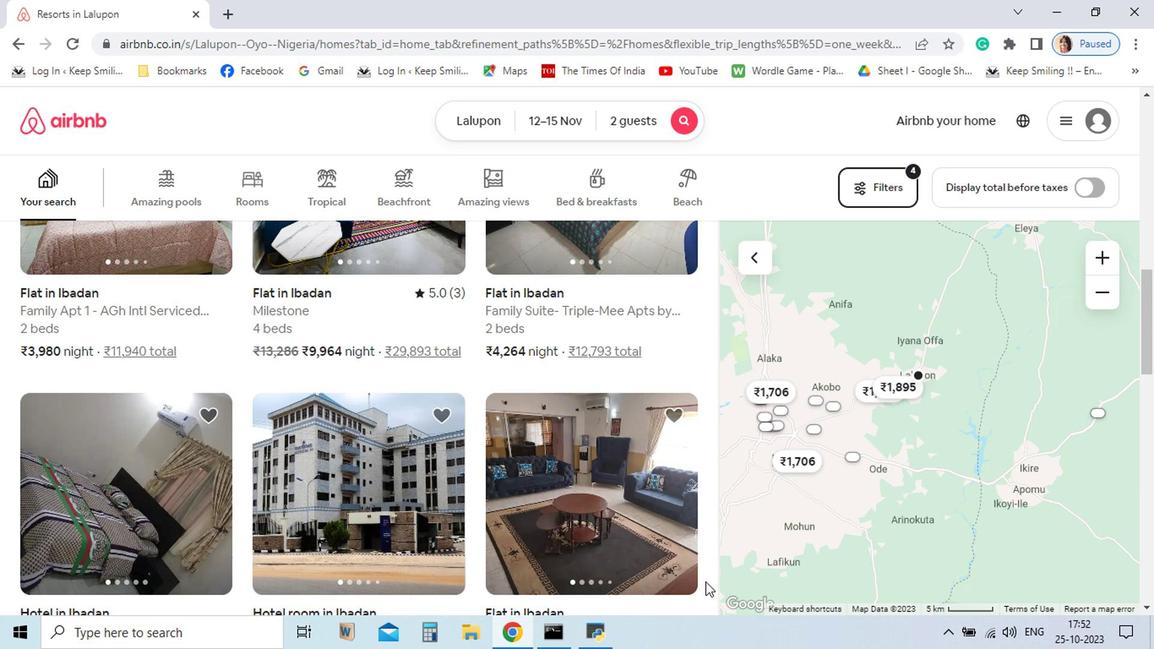 
Action: Mouse moved to (671, 582)
Screenshot: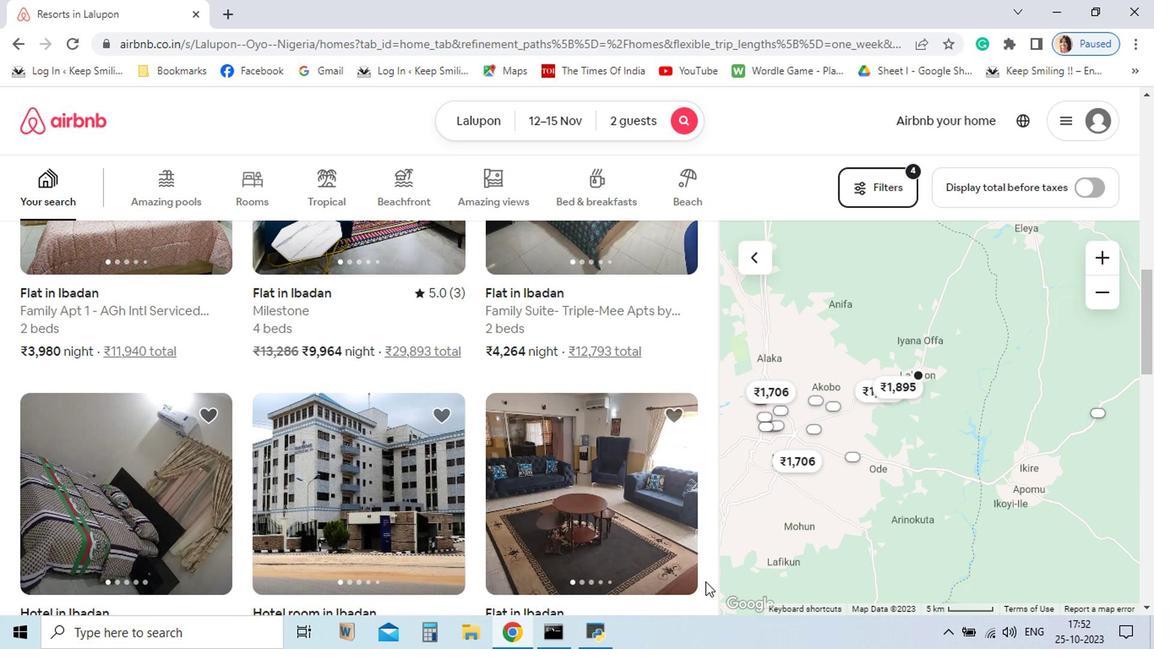 
Action: Mouse scrolled (671, 583) with delta (0, 0)
Screenshot: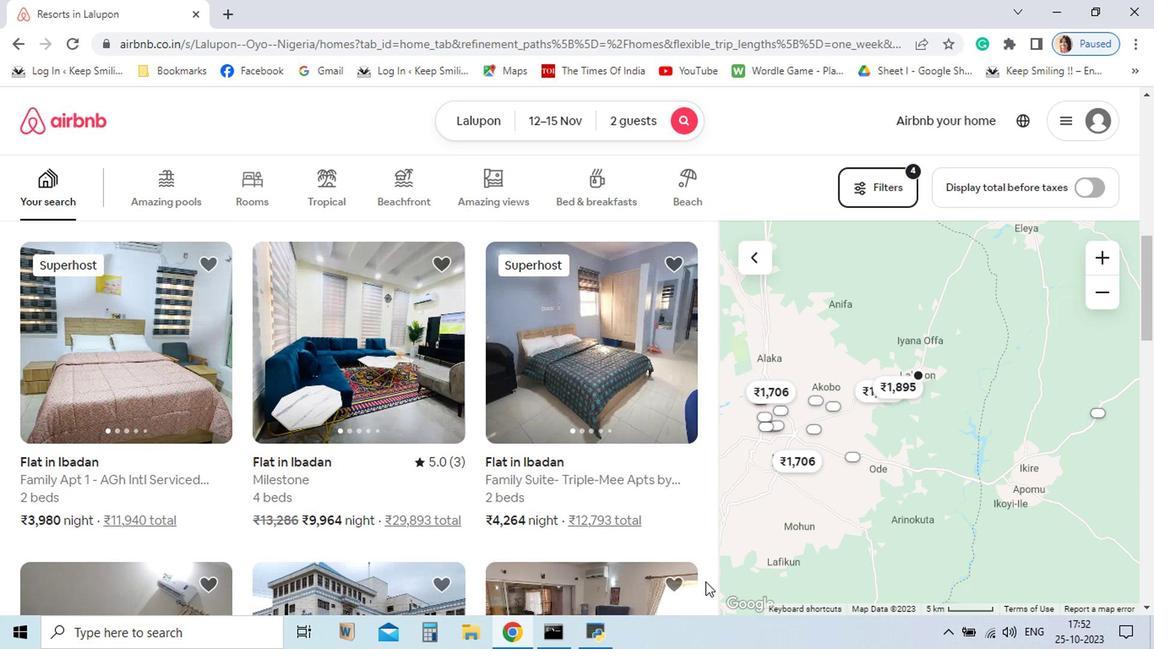 
Action: Mouse scrolled (671, 583) with delta (0, 0)
Screenshot: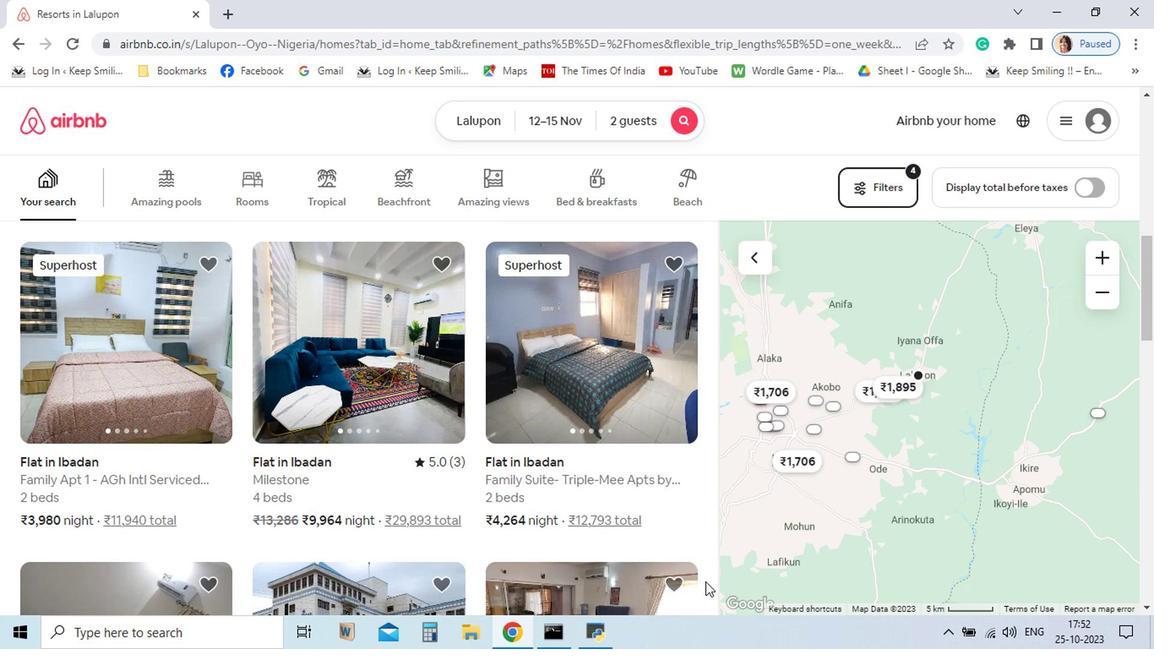 
Action: Mouse scrolled (671, 583) with delta (0, 0)
Screenshot: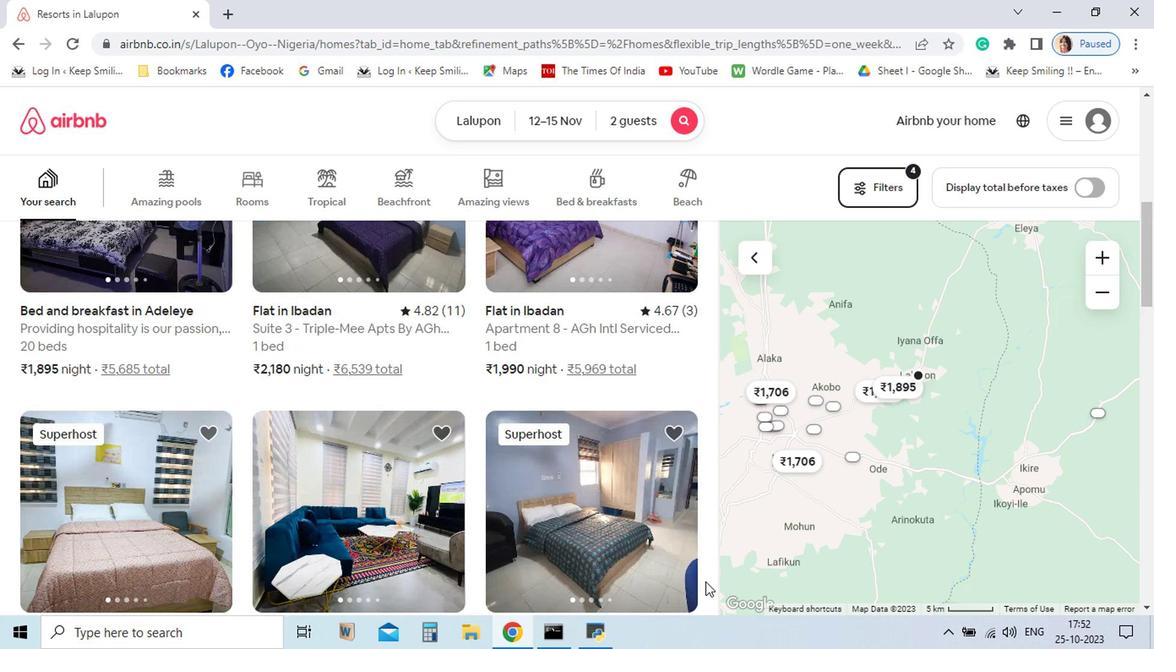 
Action: Mouse scrolled (671, 583) with delta (0, 0)
Screenshot: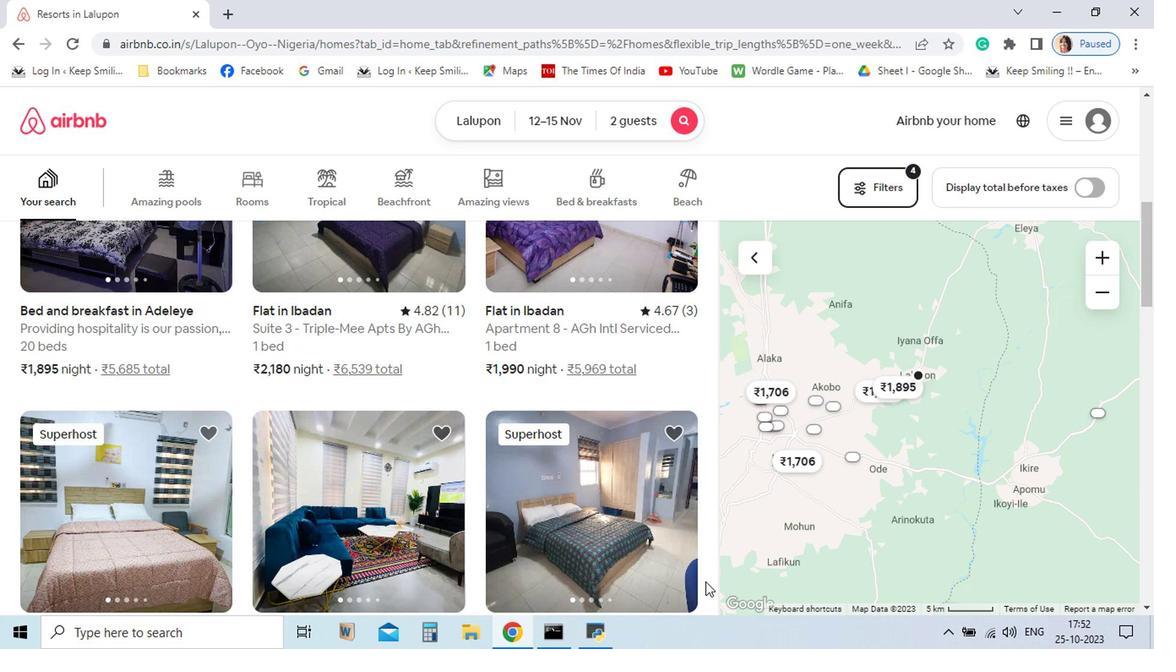 
Action: Mouse scrolled (671, 583) with delta (0, 0)
Screenshot: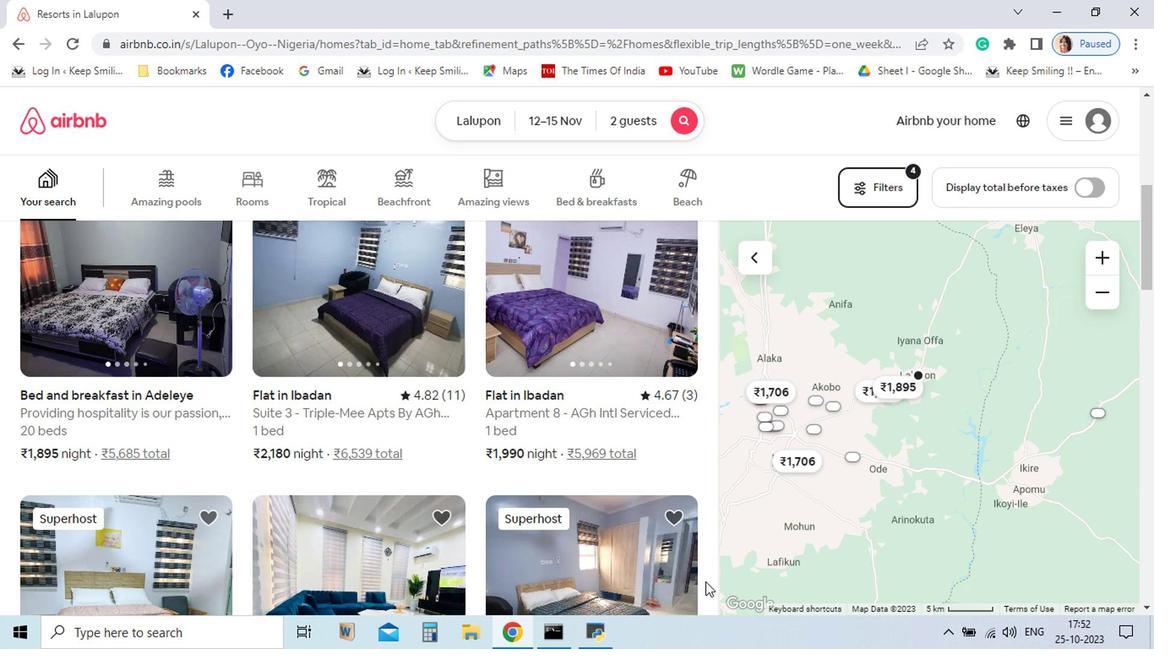 
Action: Mouse moved to (679, 596)
Screenshot: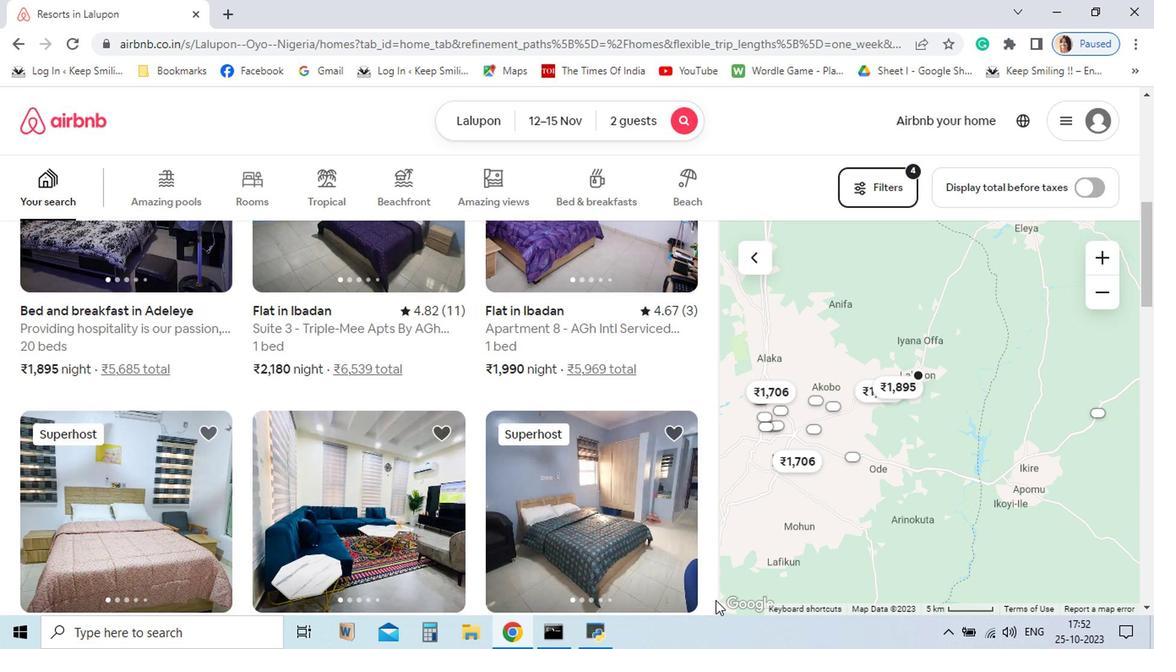 
Action: Mouse scrolled (679, 595) with delta (0, 0)
Screenshot: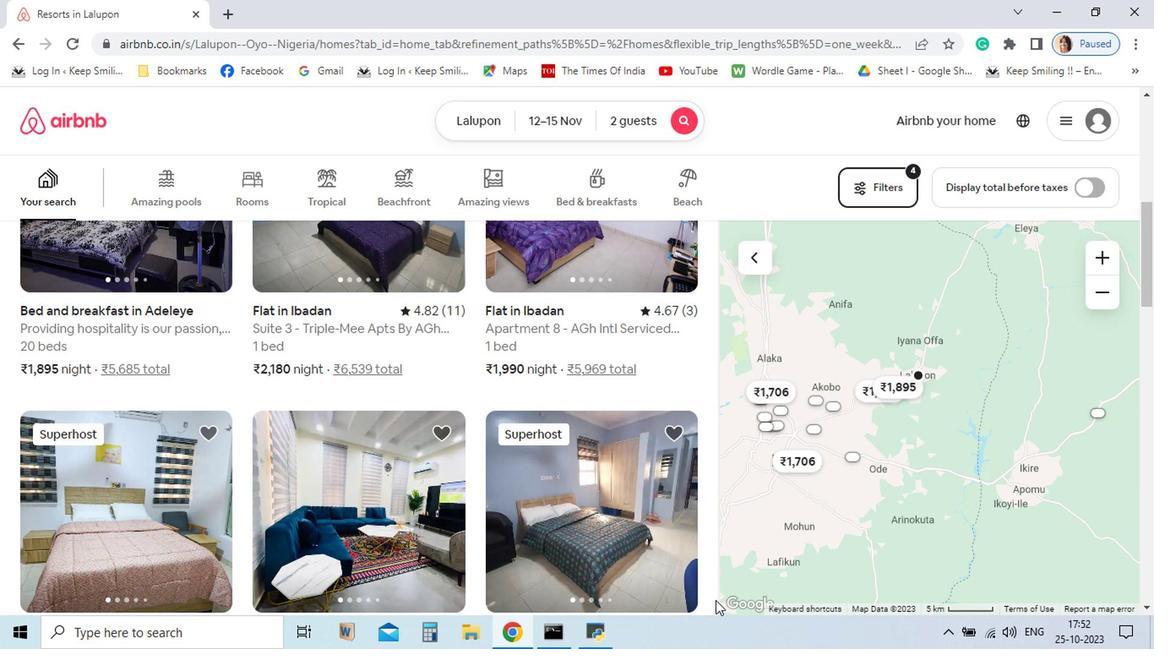 
Action: Mouse moved to (677, 593)
Screenshot: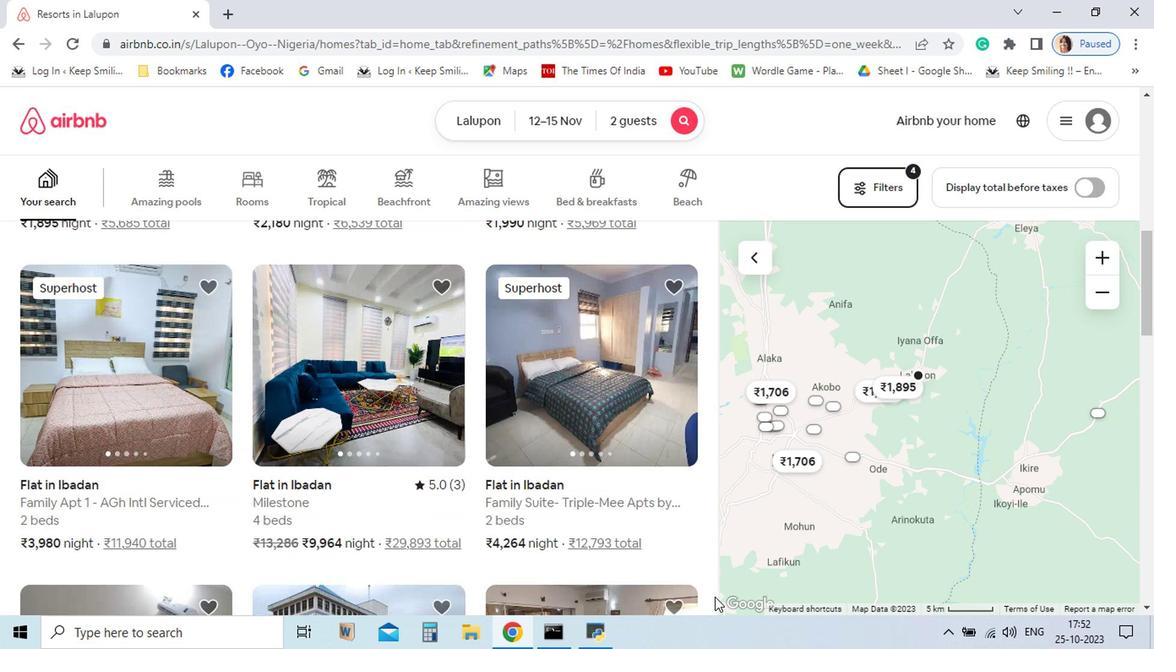
Action: Mouse scrolled (677, 593) with delta (0, 0)
Screenshot: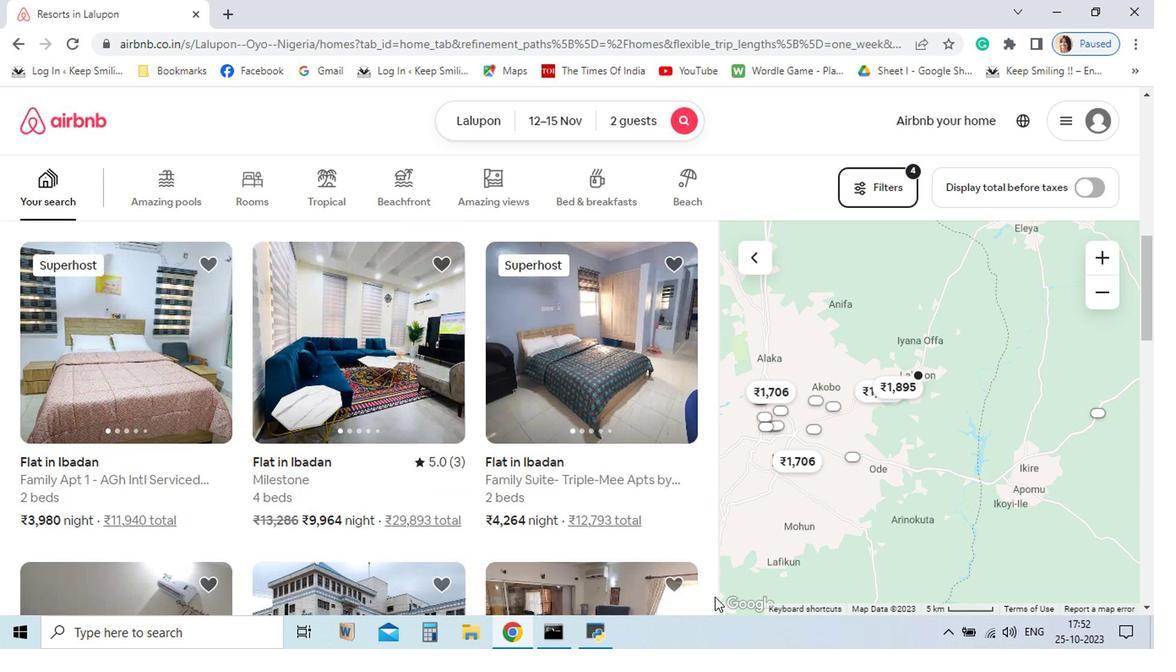 
Action: Mouse scrolled (677, 593) with delta (0, 0)
Screenshot: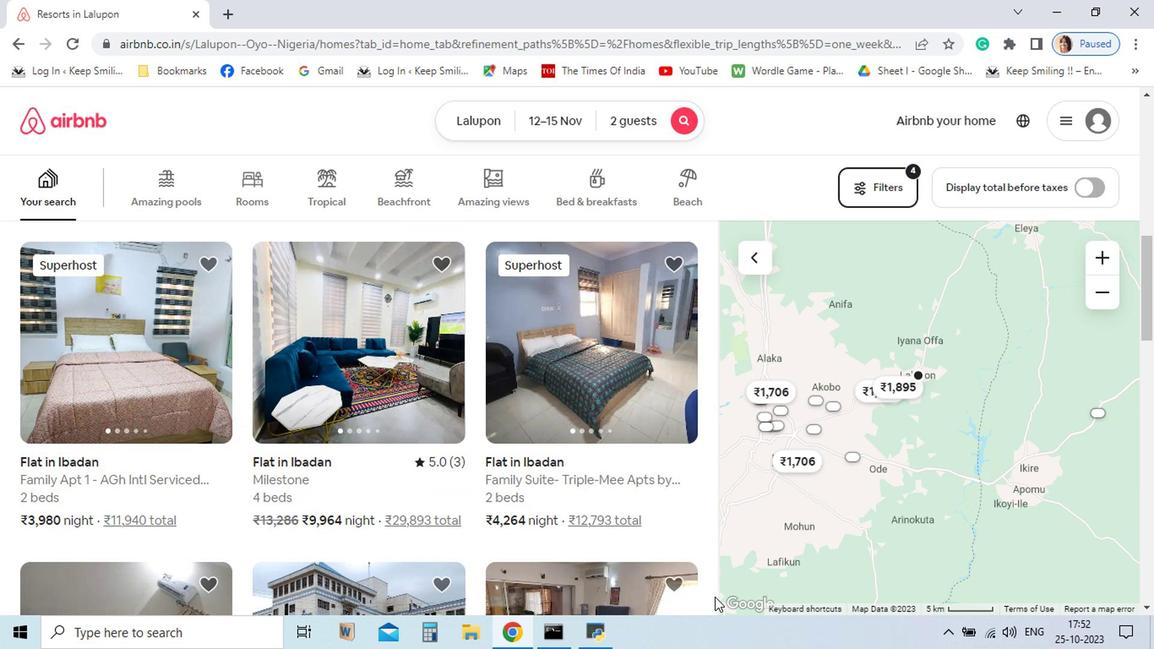 
Action: Mouse moved to (691, 584)
Screenshot: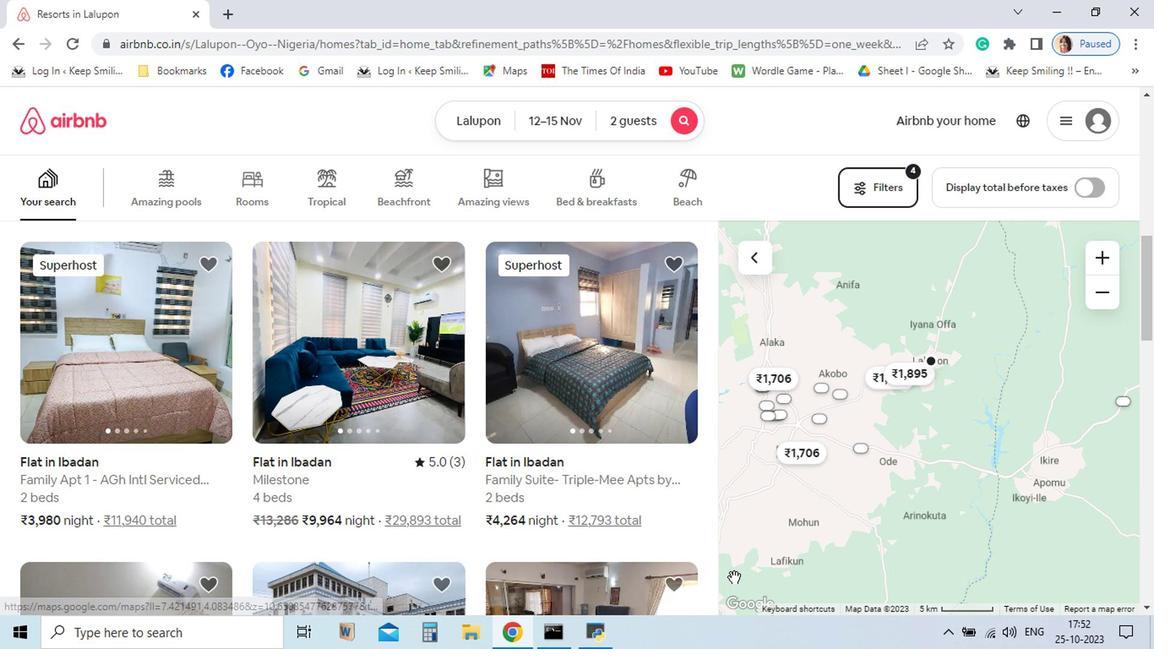 
Action: Mouse scrolled (691, 584) with delta (0, 0)
Screenshot: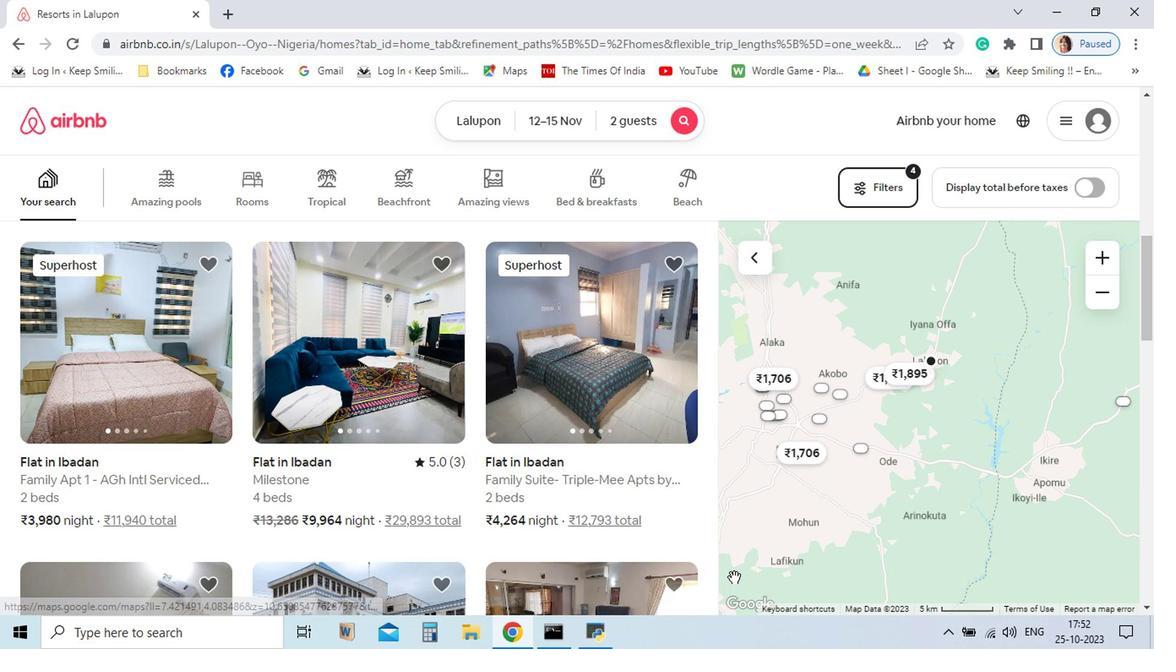 
Action: Mouse moved to (691, 581)
Screenshot: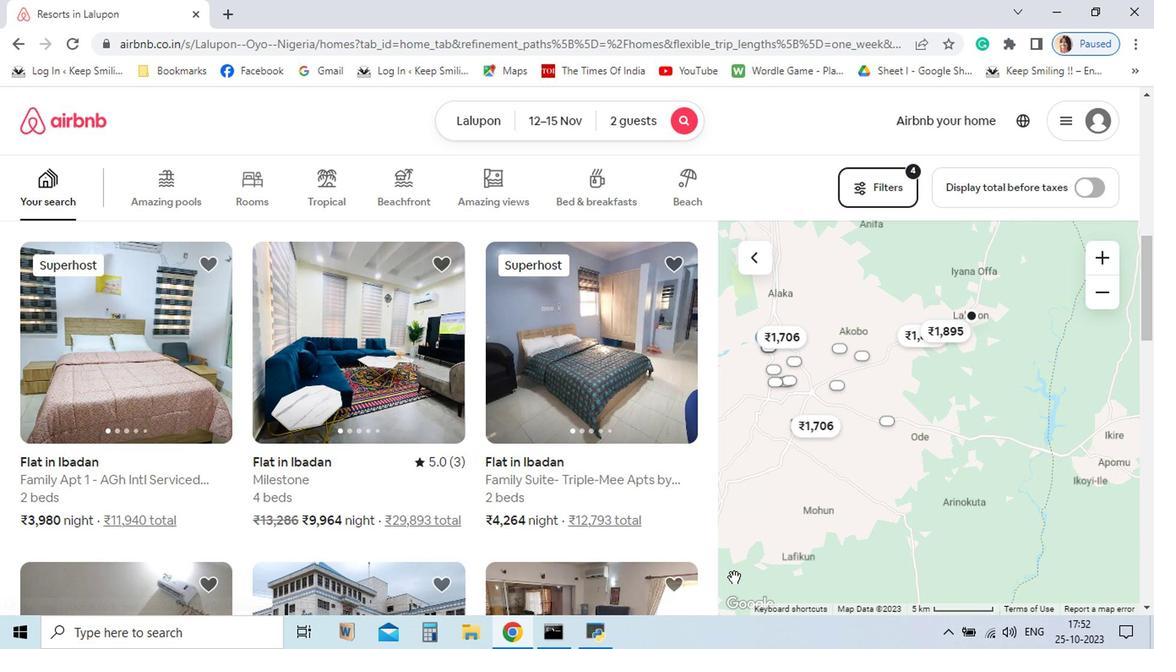 
Action: Mouse scrolled (691, 581) with delta (0, 0)
Screenshot: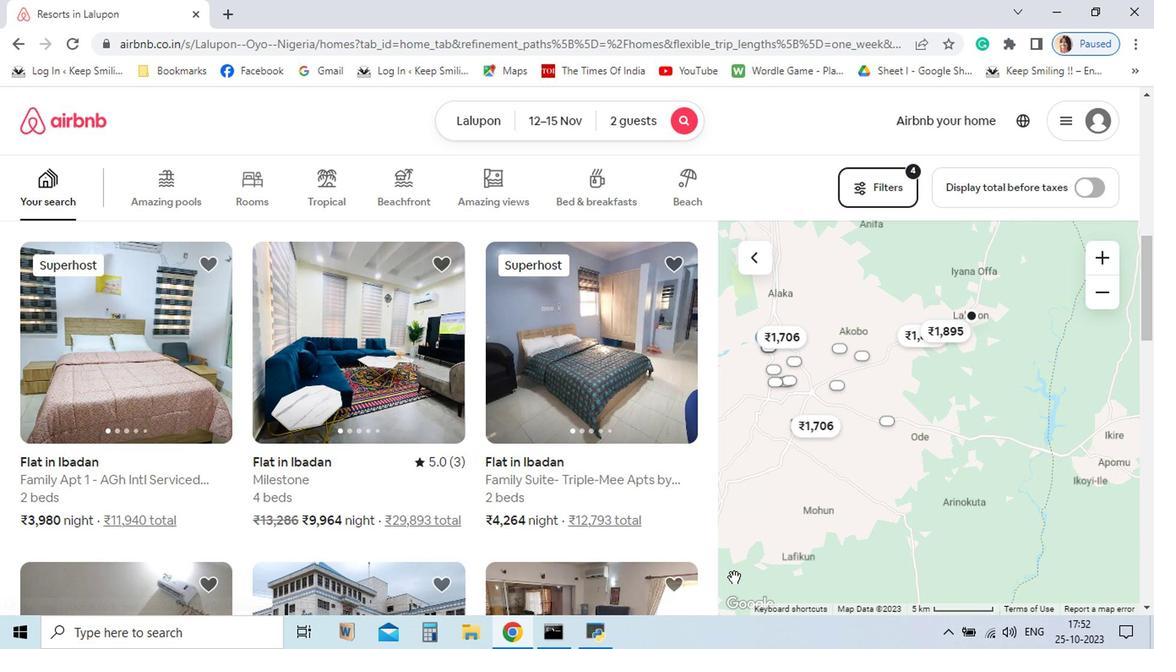 
Action: Mouse moved to (691, 579)
Screenshot: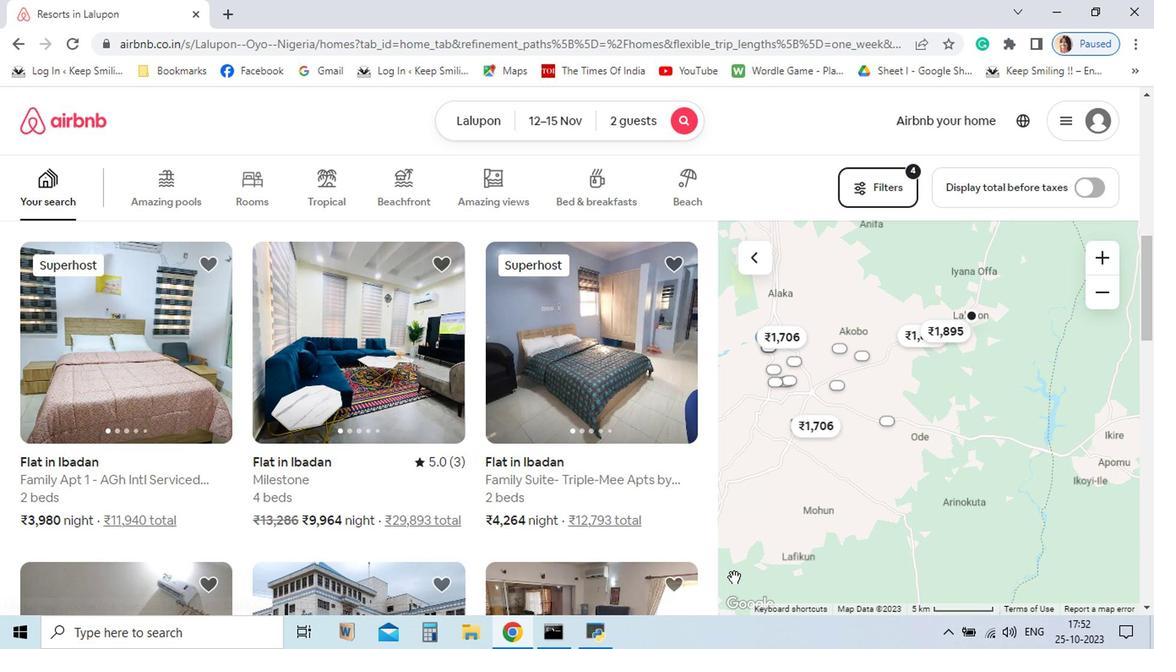 
Action: Mouse scrolled (691, 580) with delta (0, 0)
Screenshot: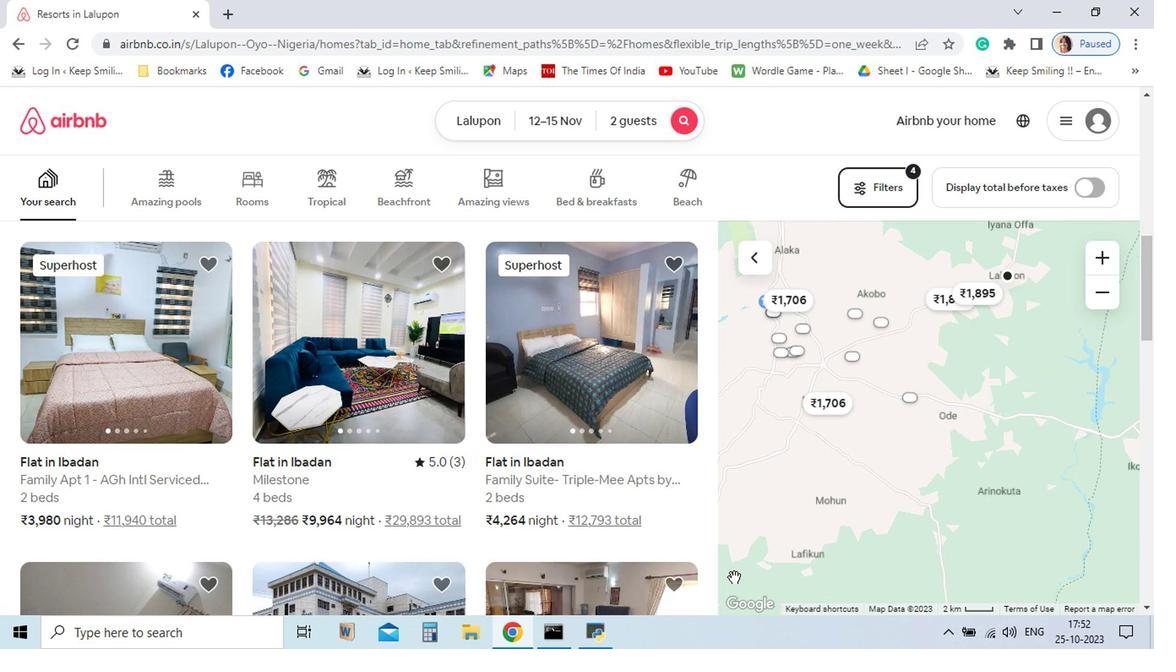 
Action: Mouse moved to (549, 545)
Screenshot: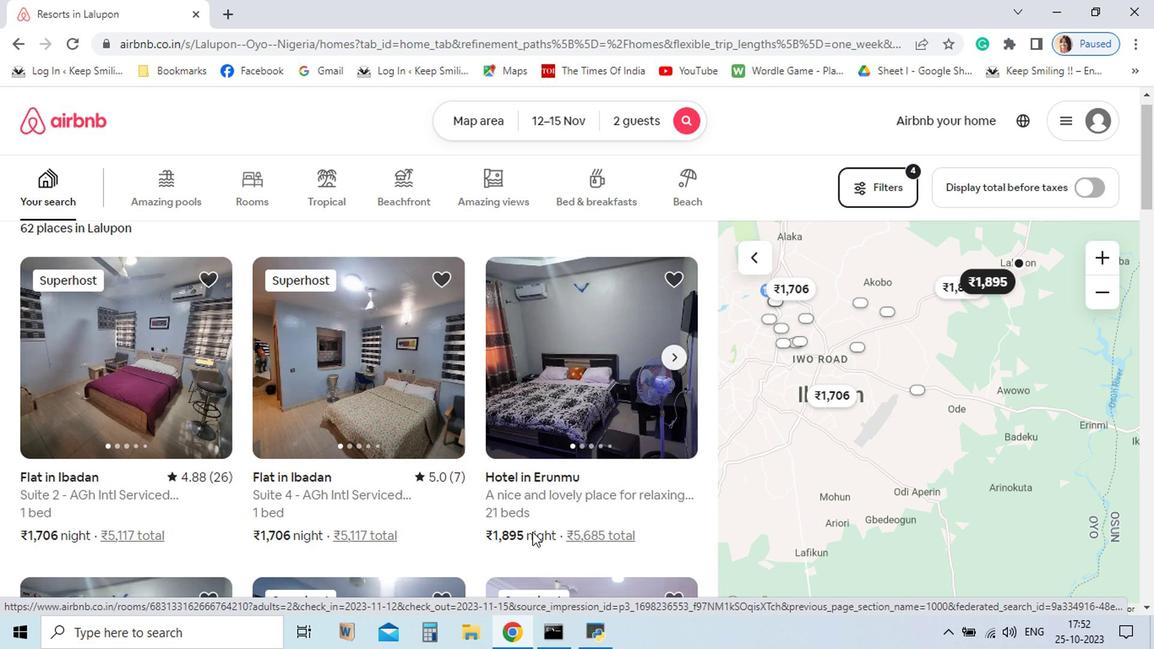 
Action: Mouse scrolled (549, 544) with delta (0, 0)
Screenshot: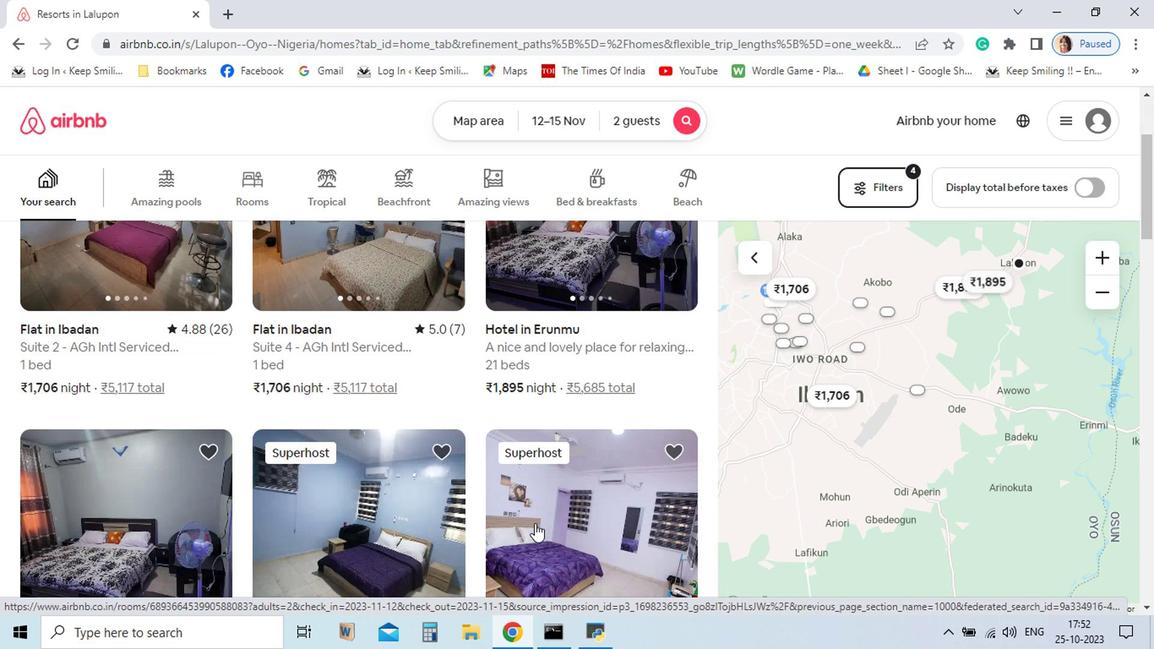 
Action: Mouse moved to (548, 545)
Screenshot: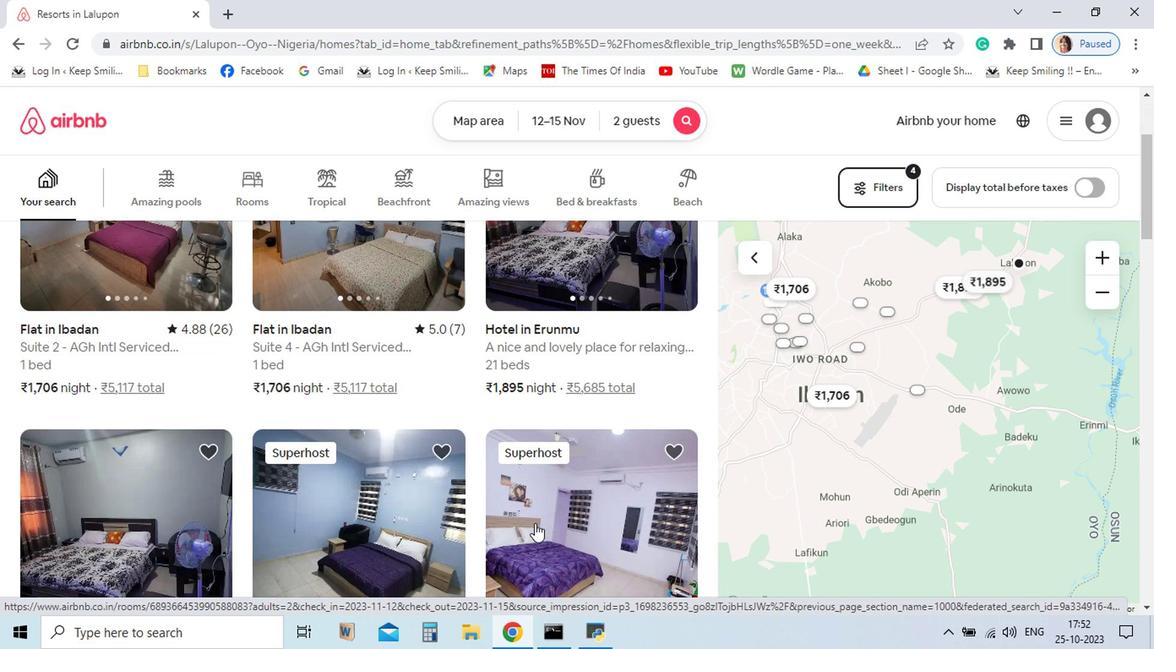 
Action: Mouse scrolled (548, 545) with delta (0, 0)
Screenshot: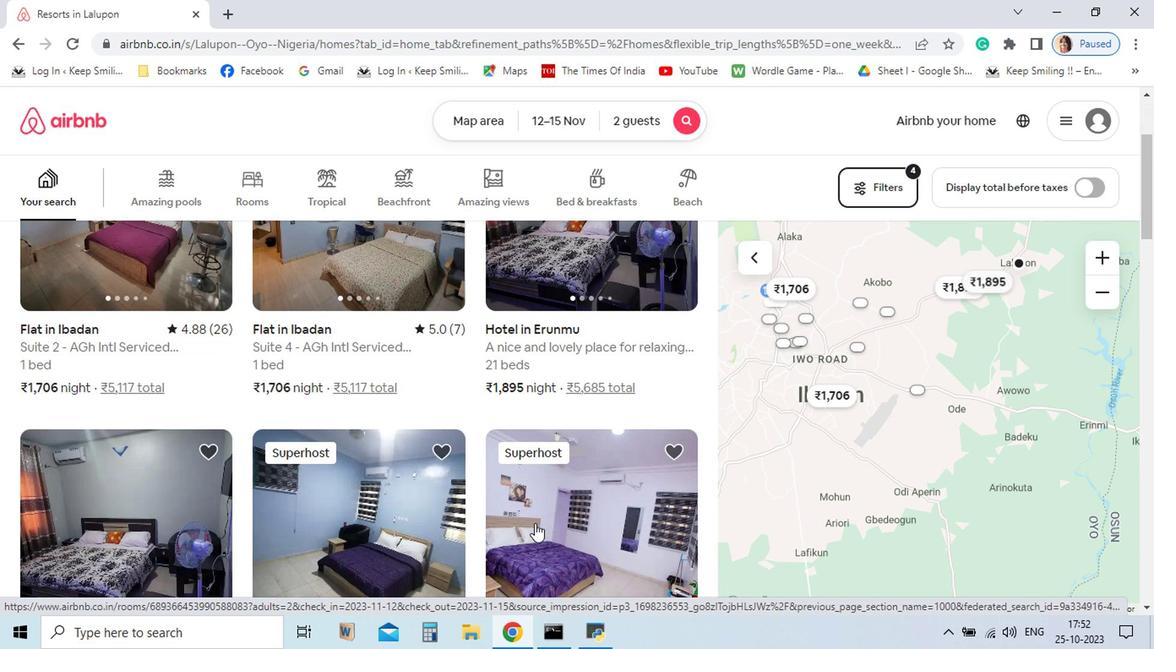 
Action: Mouse moved to (549, 540)
Screenshot: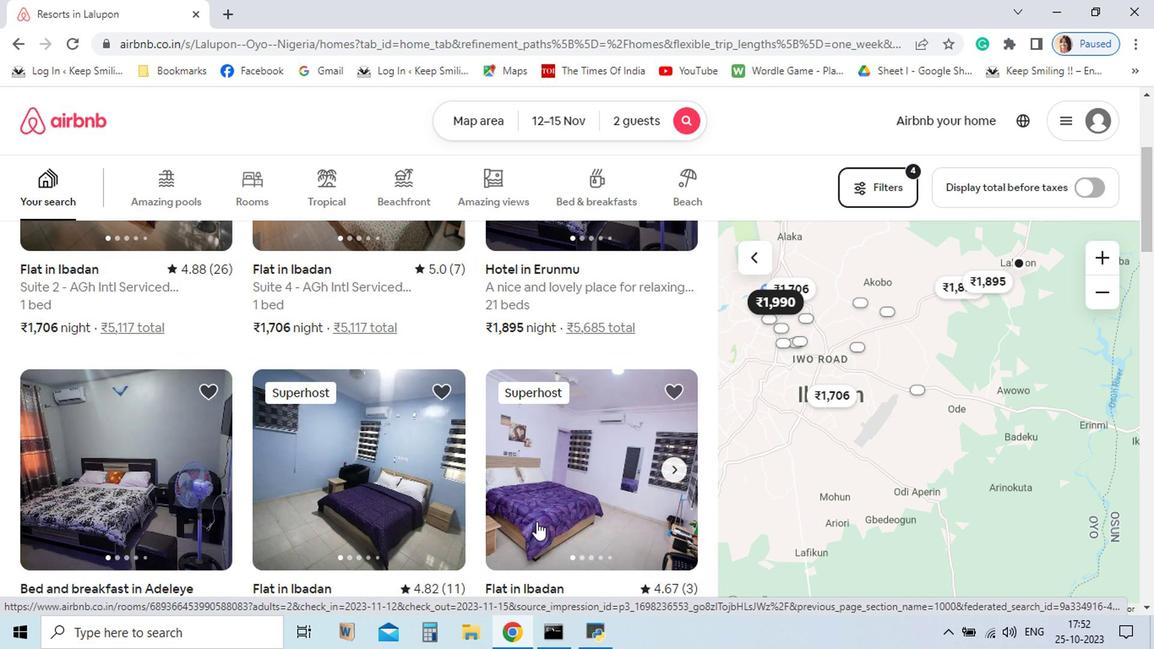 
Action: Mouse scrolled (549, 540) with delta (0, 0)
Screenshot: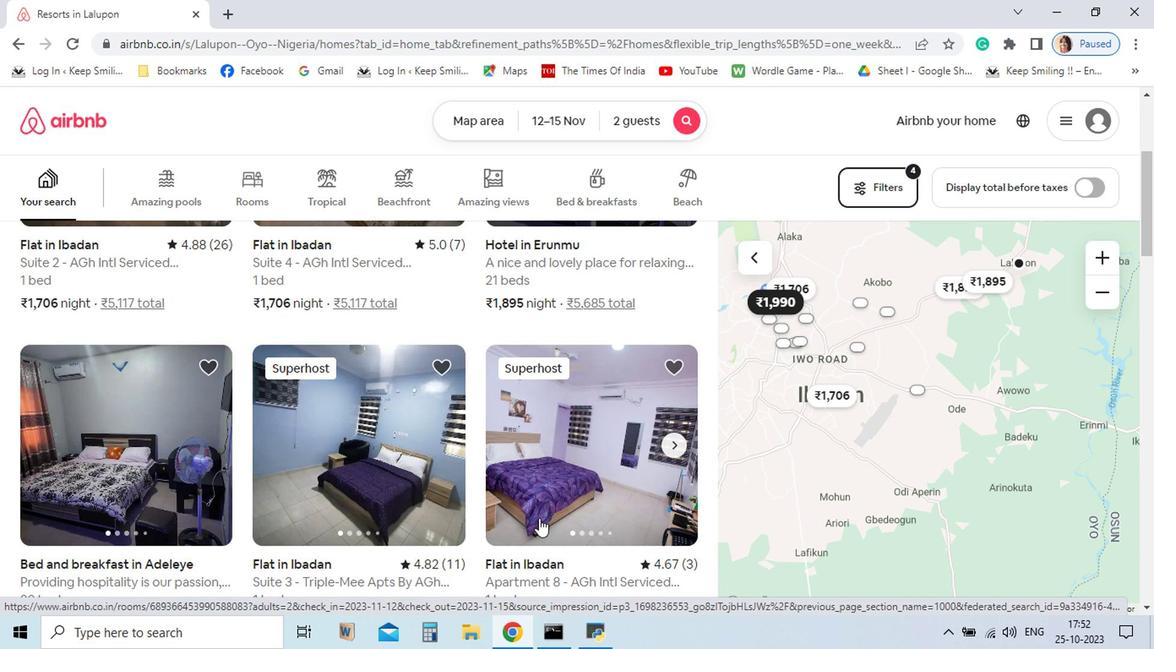 
Action: Mouse moved to (552, 537)
Screenshot: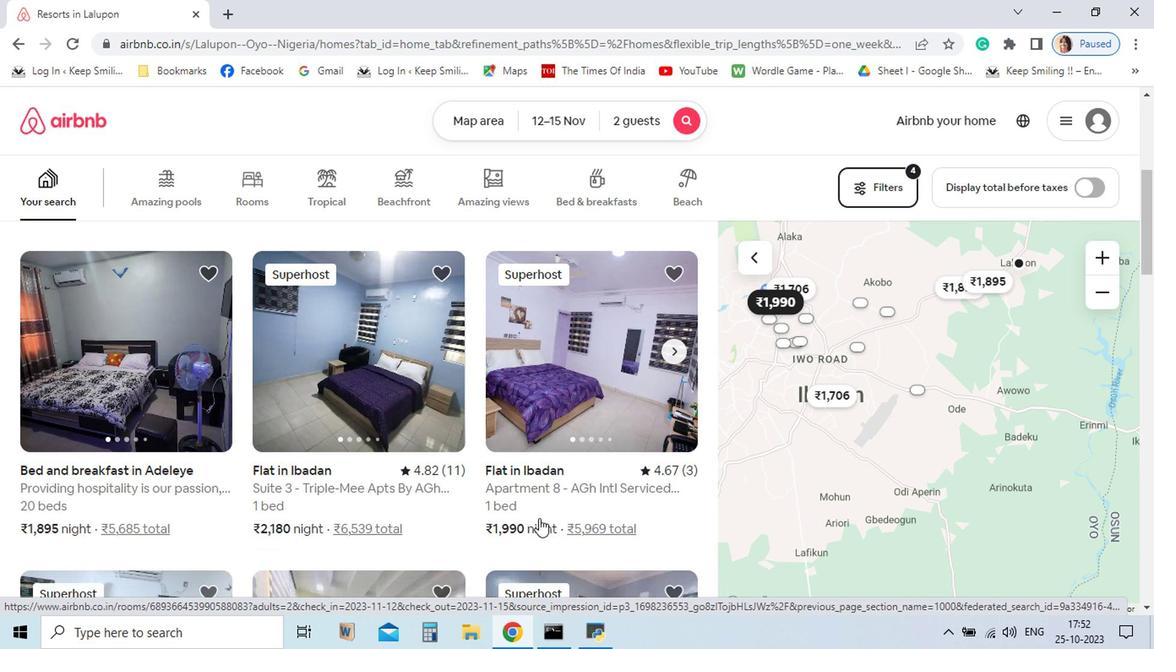 
Action: Mouse scrolled (552, 537) with delta (0, 0)
Screenshot: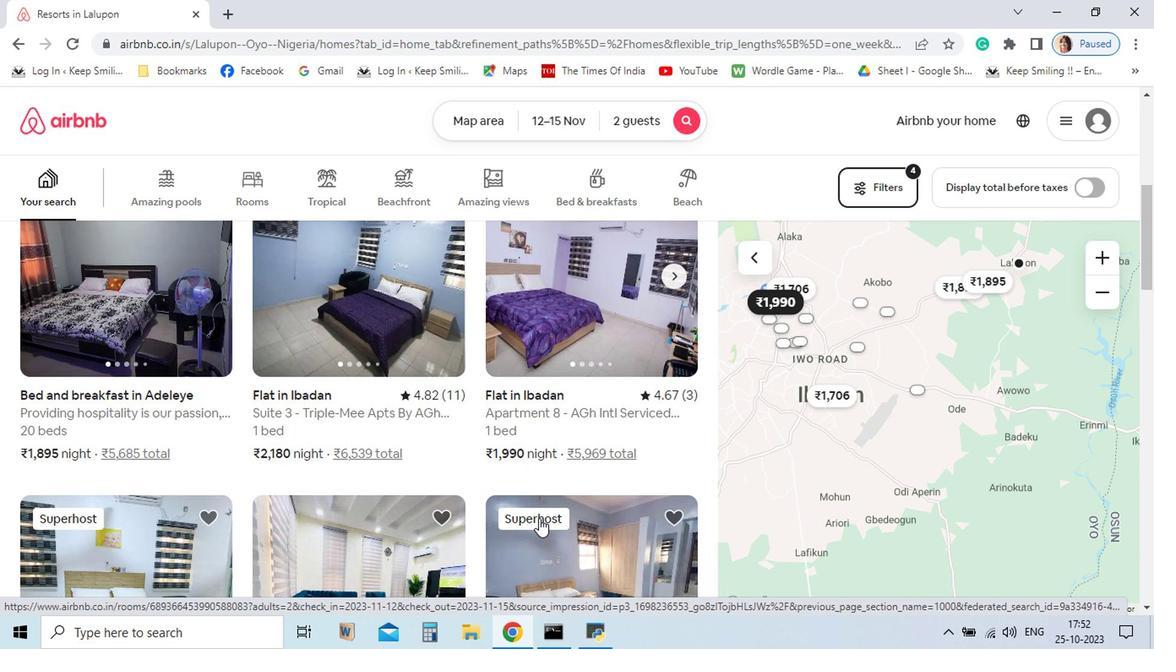 
Action: Mouse scrolled (552, 537) with delta (0, 0)
Screenshot: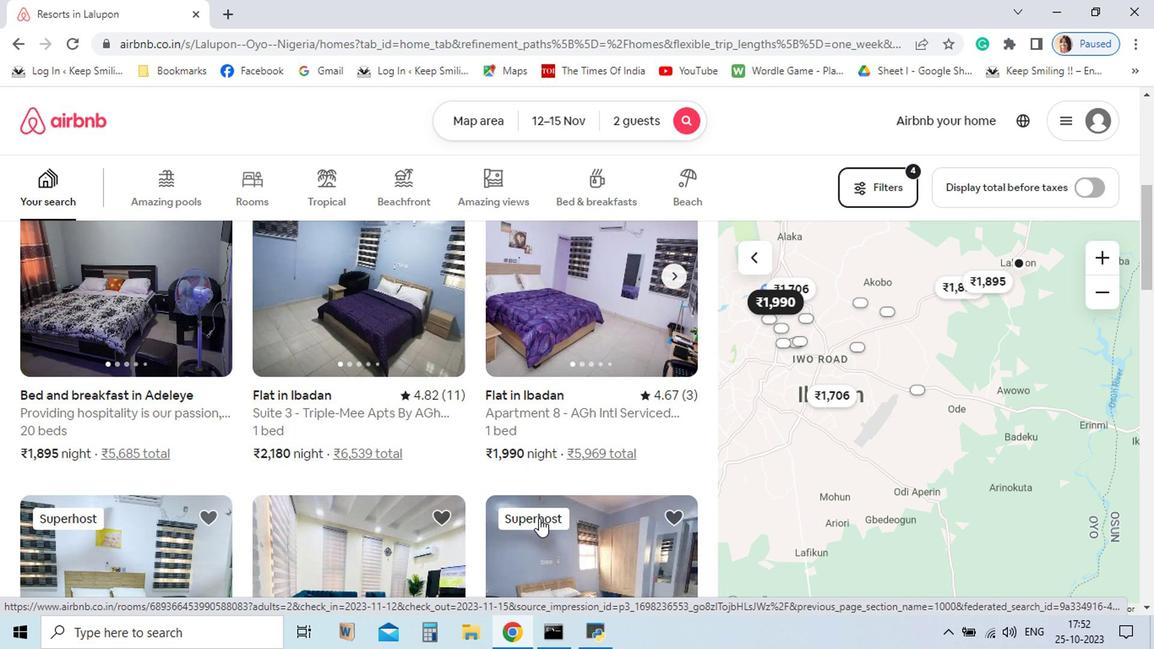 
Action: Mouse scrolled (552, 538) with delta (0, 0)
Screenshot: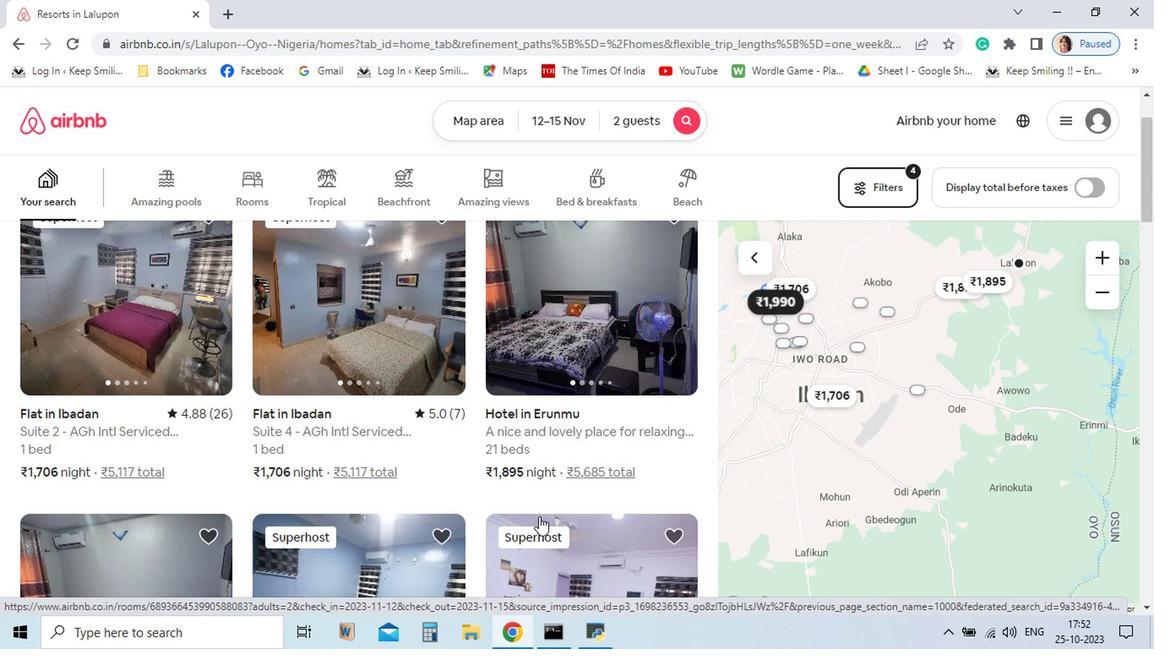 
Action: Mouse scrolled (552, 538) with delta (0, 0)
Screenshot: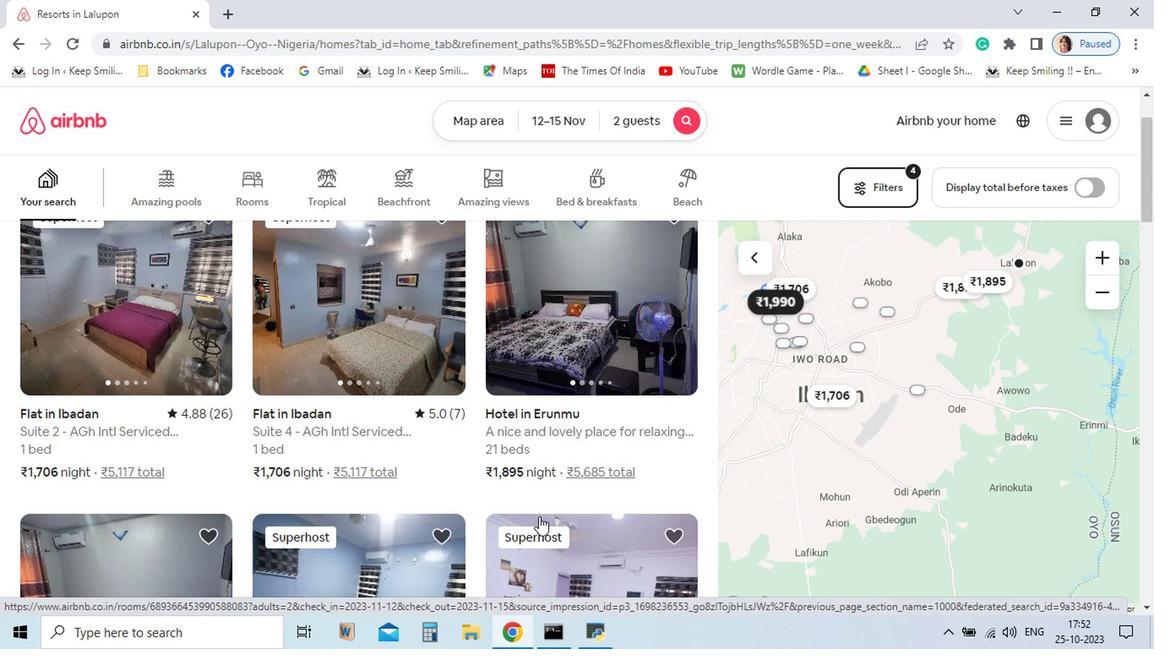 
Action: Mouse scrolled (552, 538) with delta (0, 0)
Screenshot: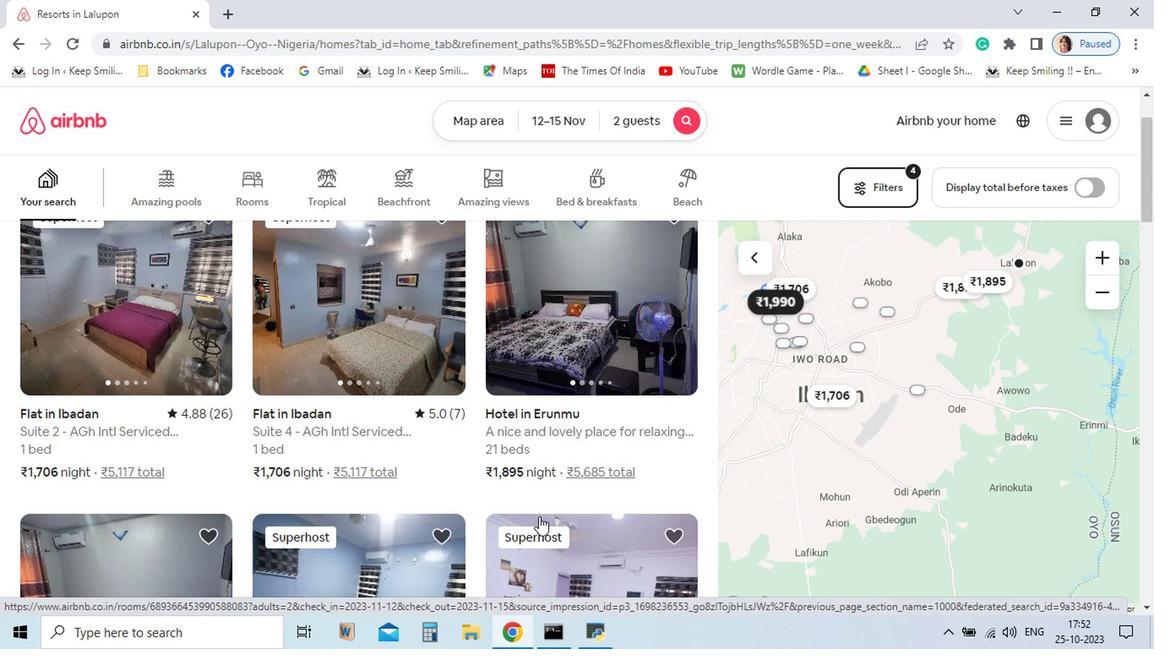 
Action: Mouse moved to (552, 536)
Screenshot: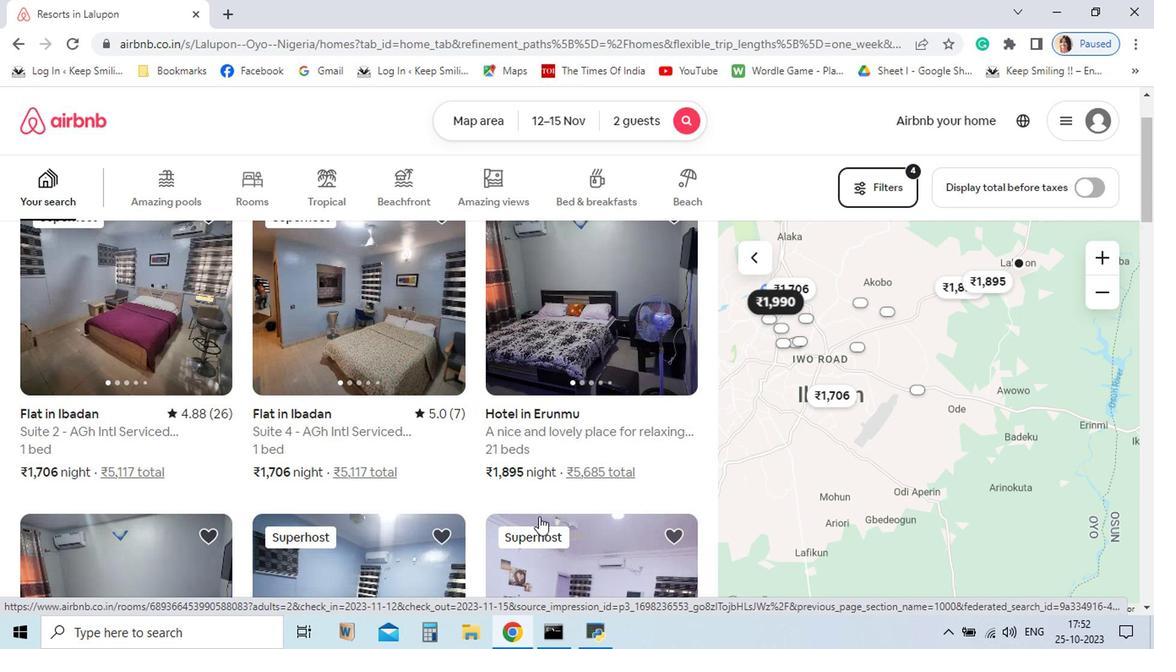 
Action: Mouse scrolled (552, 537) with delta (0, 0)
Screenshot: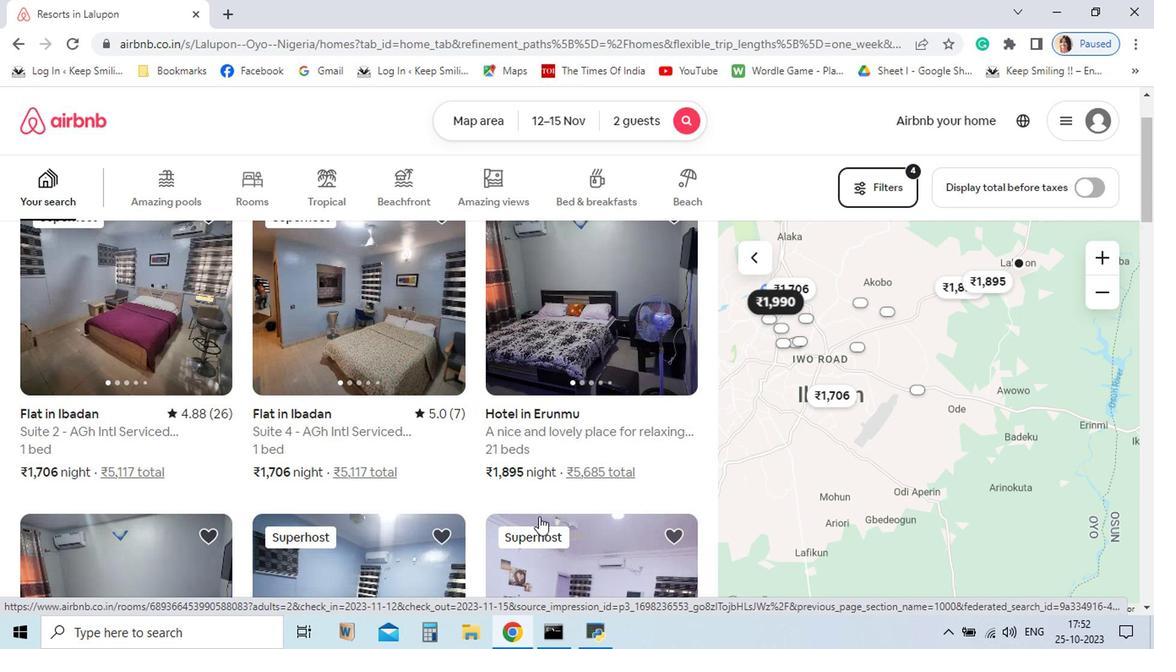 
Action: Mouse scrolled (552, 537) with delta (0, 0)
Screenshot: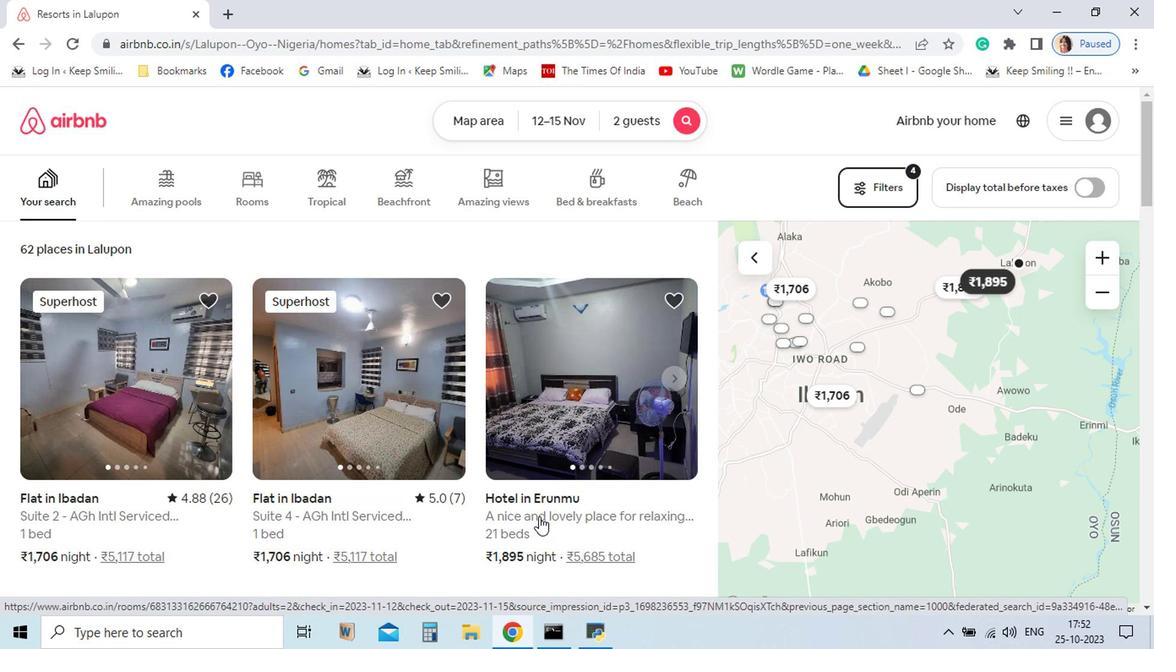 
Action: Mouse scrolled (552, 537) with delta (0, 0)
Screenshot: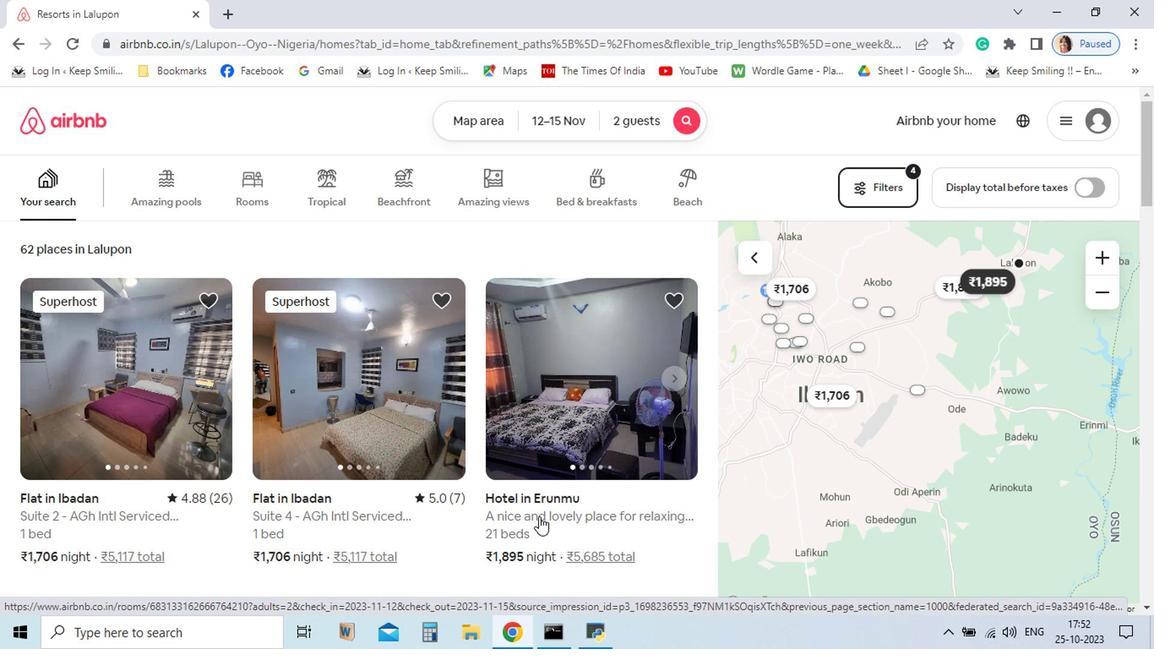 
Action: Mouse scrolled (552, 537) with delta (0, 0)
Screenshot: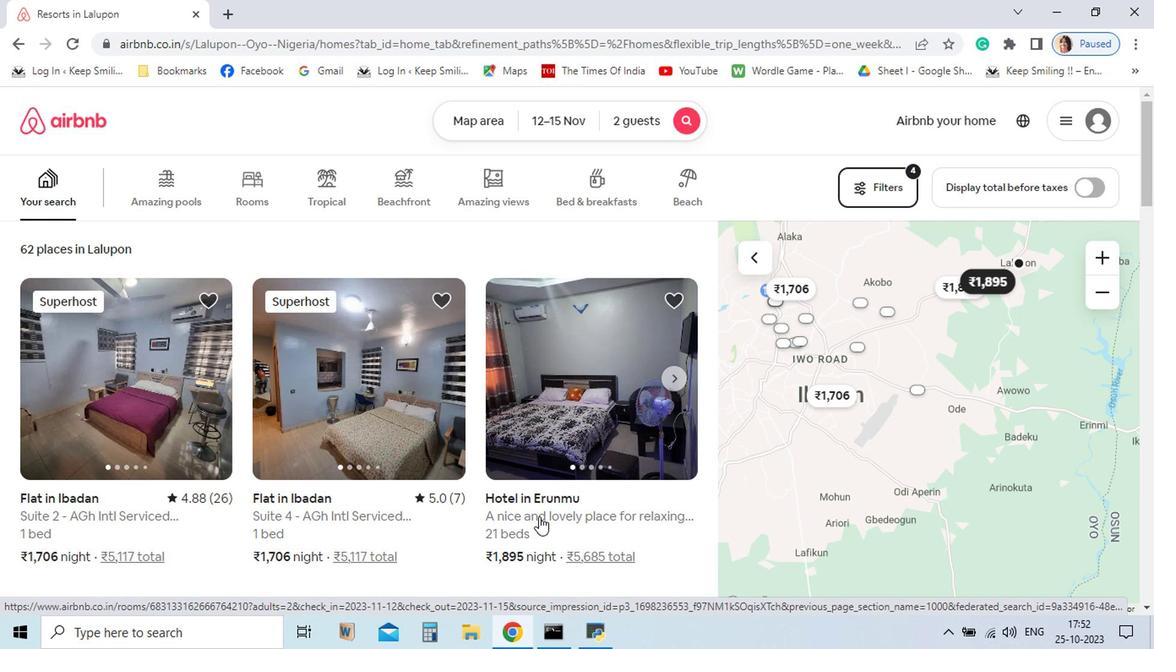 
Action: Mouse scrolled (552, 537) with delta (0, 0)
Screenshot: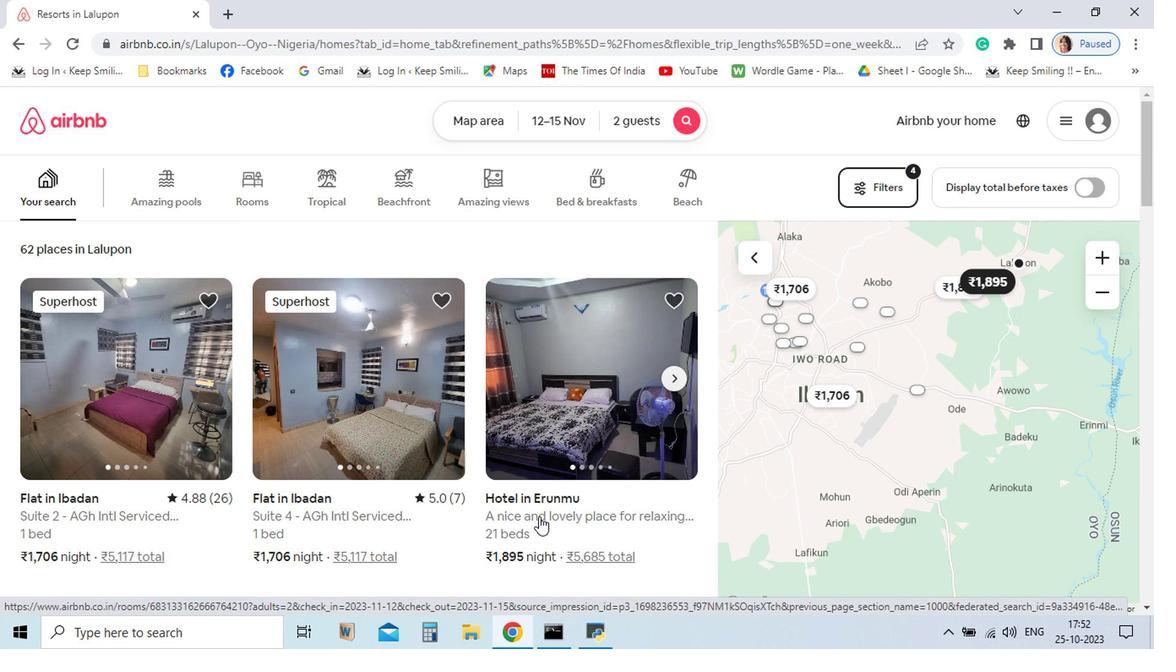 
Action: Mouse moved to (637, 552)
Screenshot: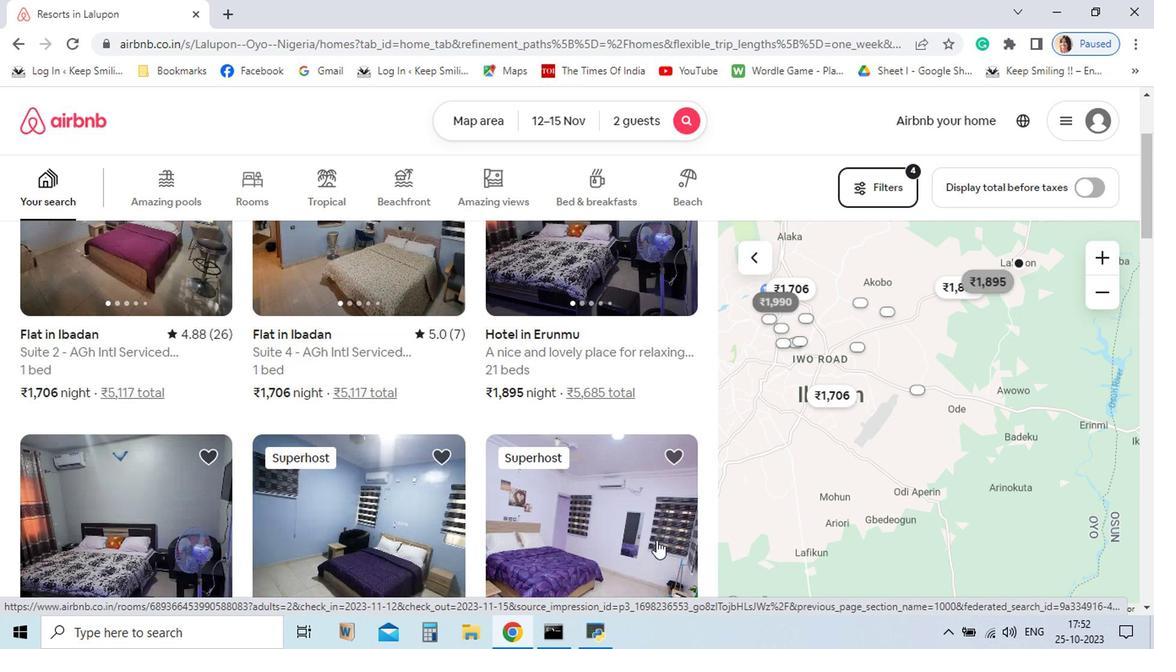 
Action: Mouse scrolled (637, 551) with delta (0, 0)
Screenshot: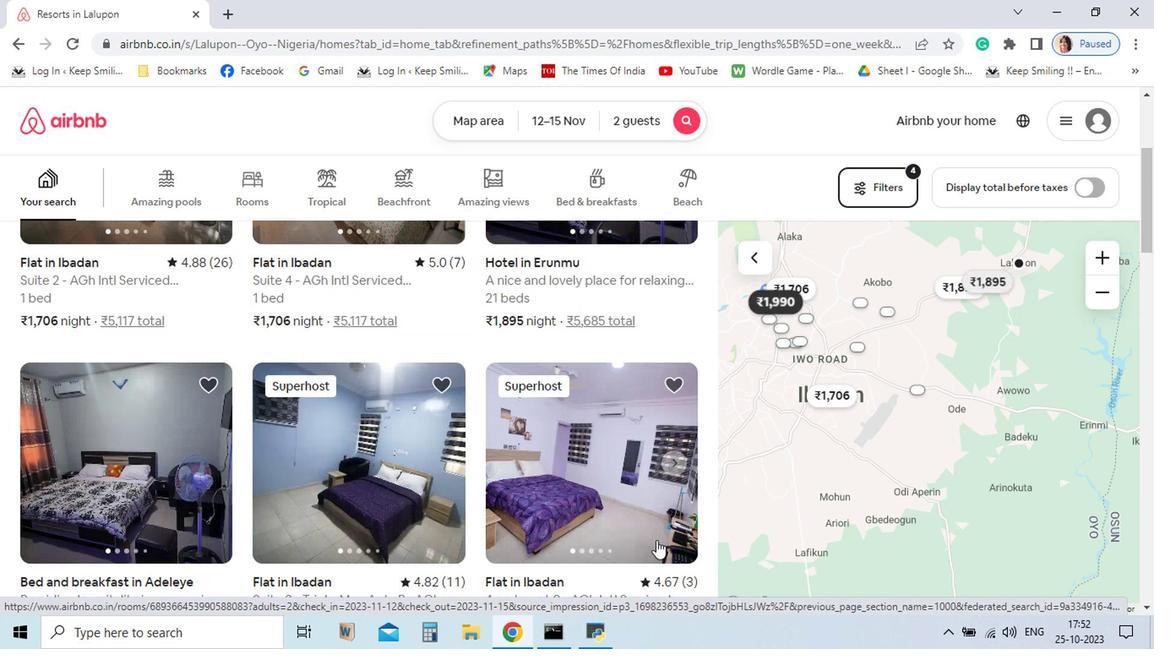 
Action: Mouse moved to (636, 552)
Screenshot: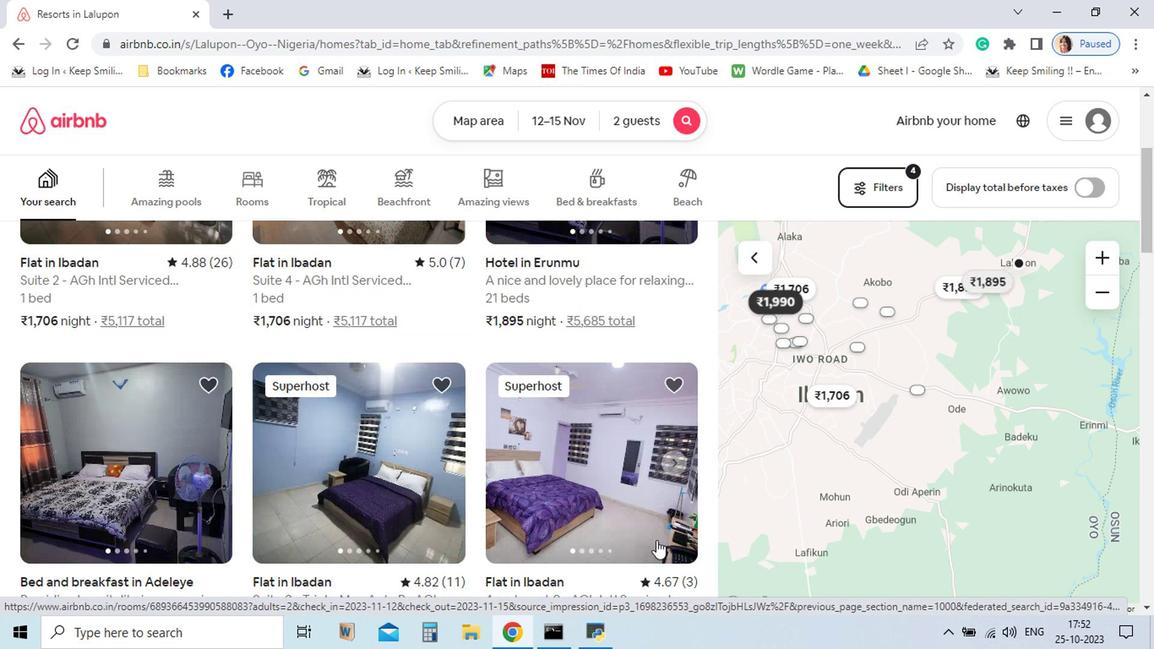 
Action: Mouse scrolled (636, 552) with delta (0, 0)
Screenshot: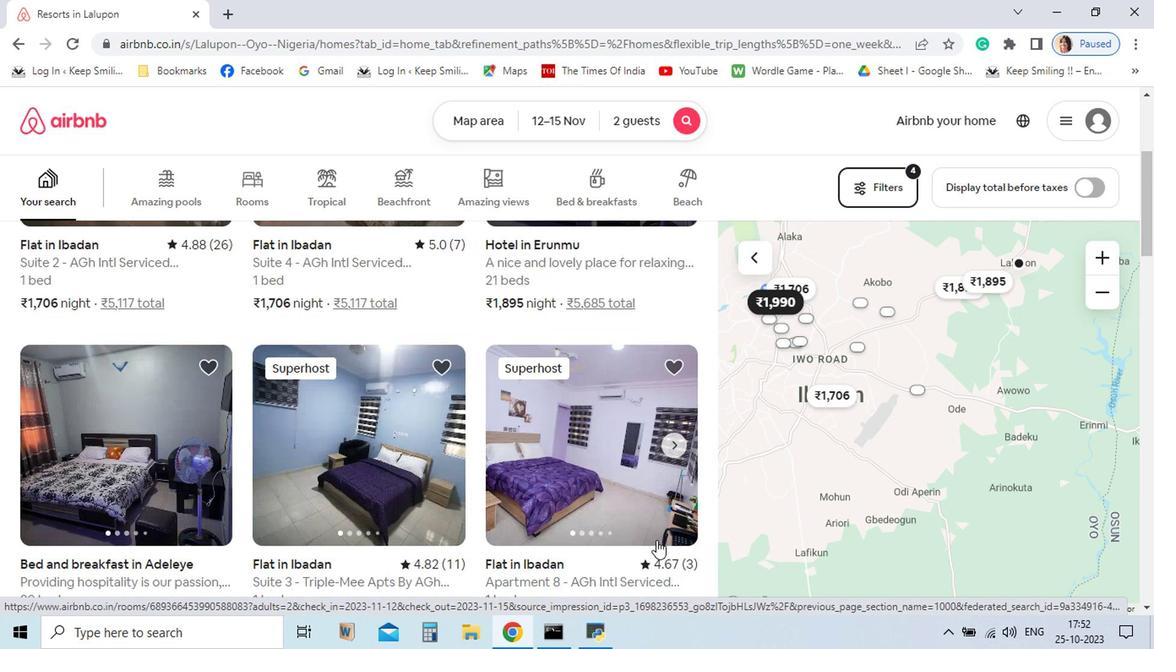 
Action: Mouse moved to (636, 553)
Screenshot: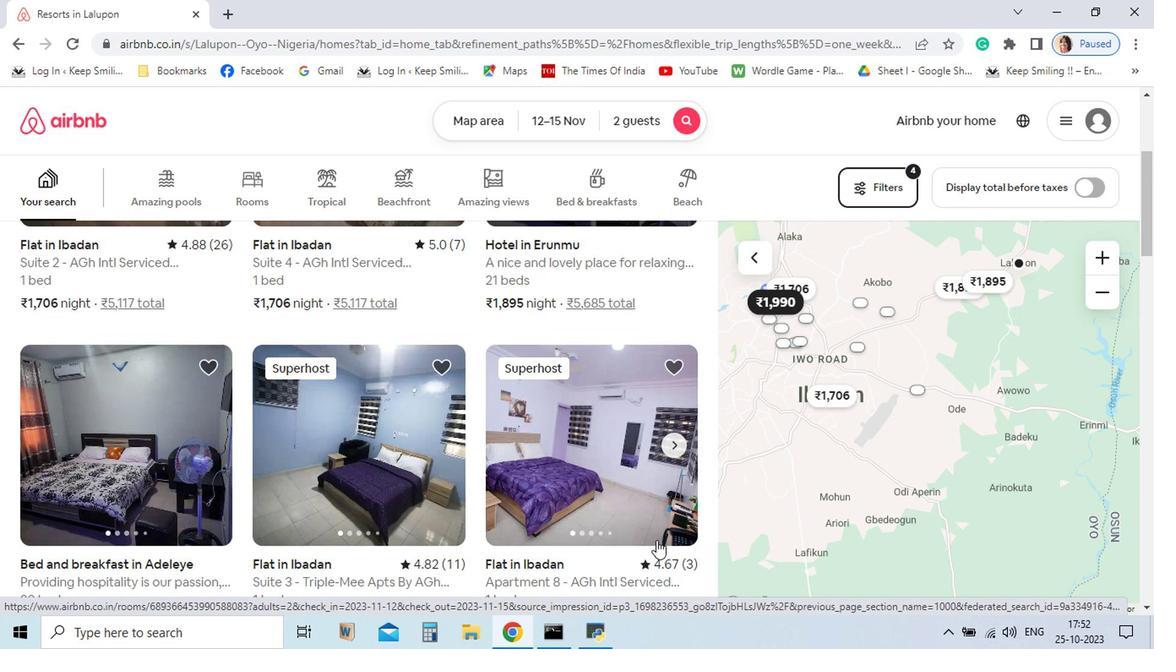 
Action: Mouse scrolled (636, 552) with delta (0, 0)
Screenshot: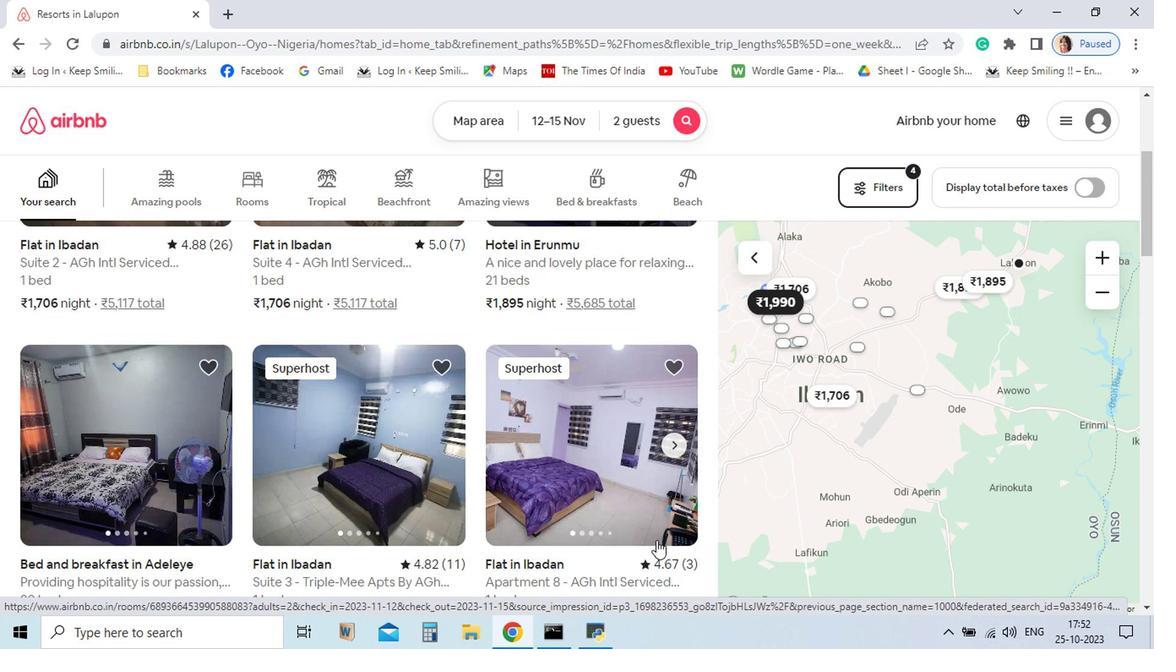 
Action: Mouse scrolled (636, 552) with delta (0, 0)
Screenshot: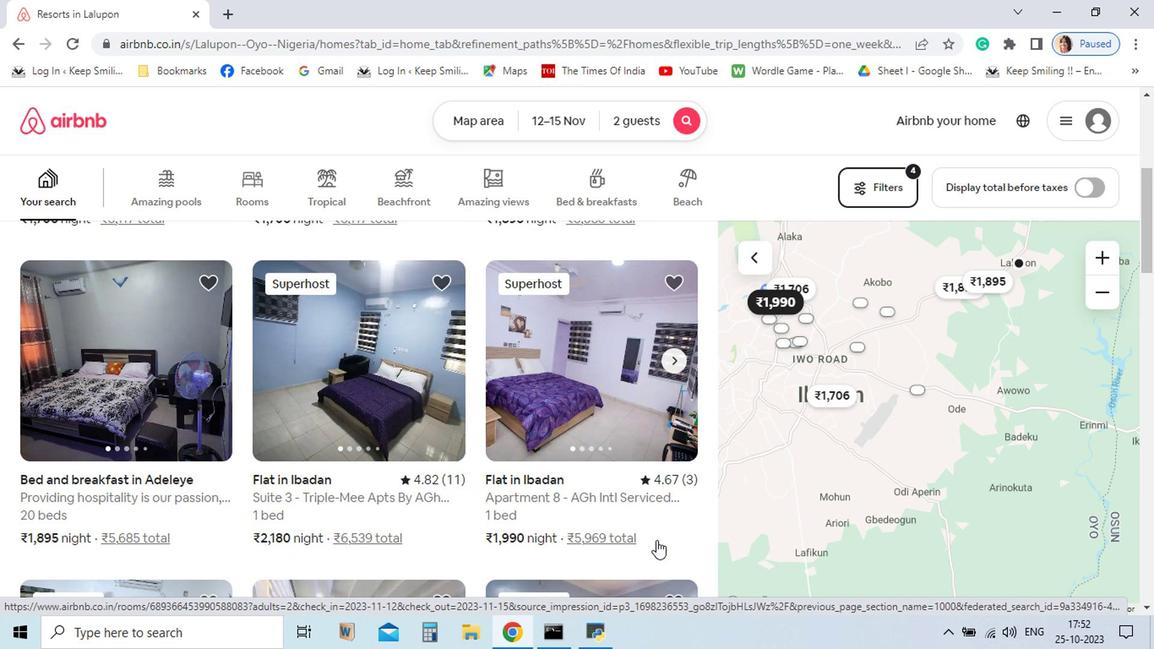 
Action: Mouse scrolled (636, 552) with delta (0, 0)
Screenshot: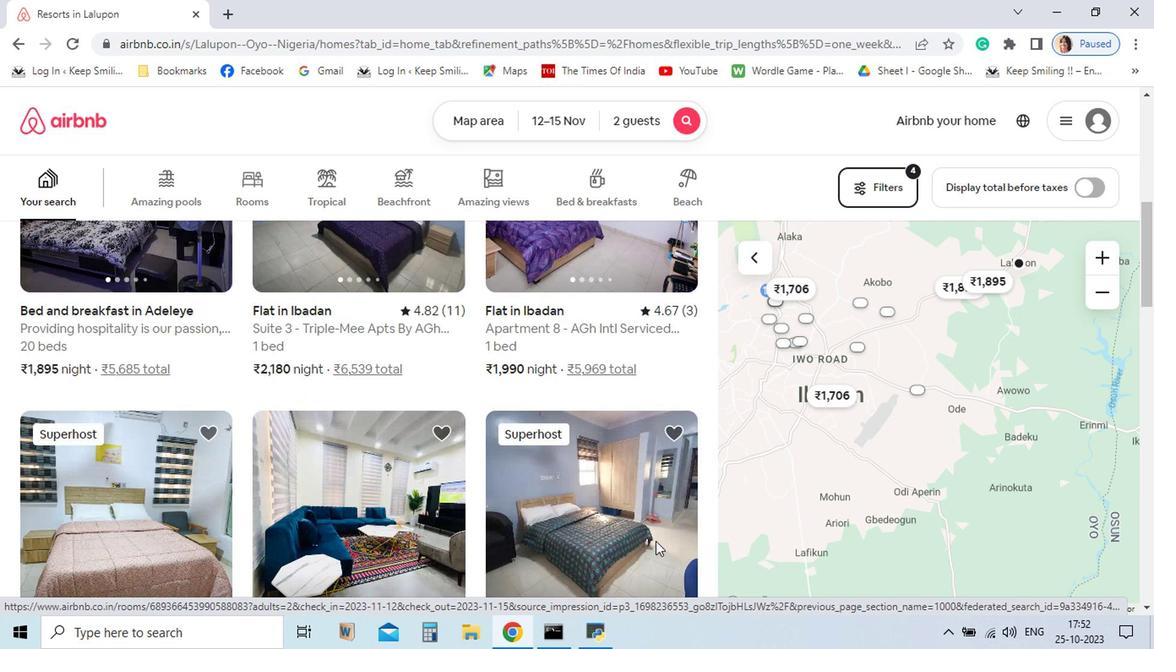 
Action: Mouse moved to (635, 554)
Screenshot: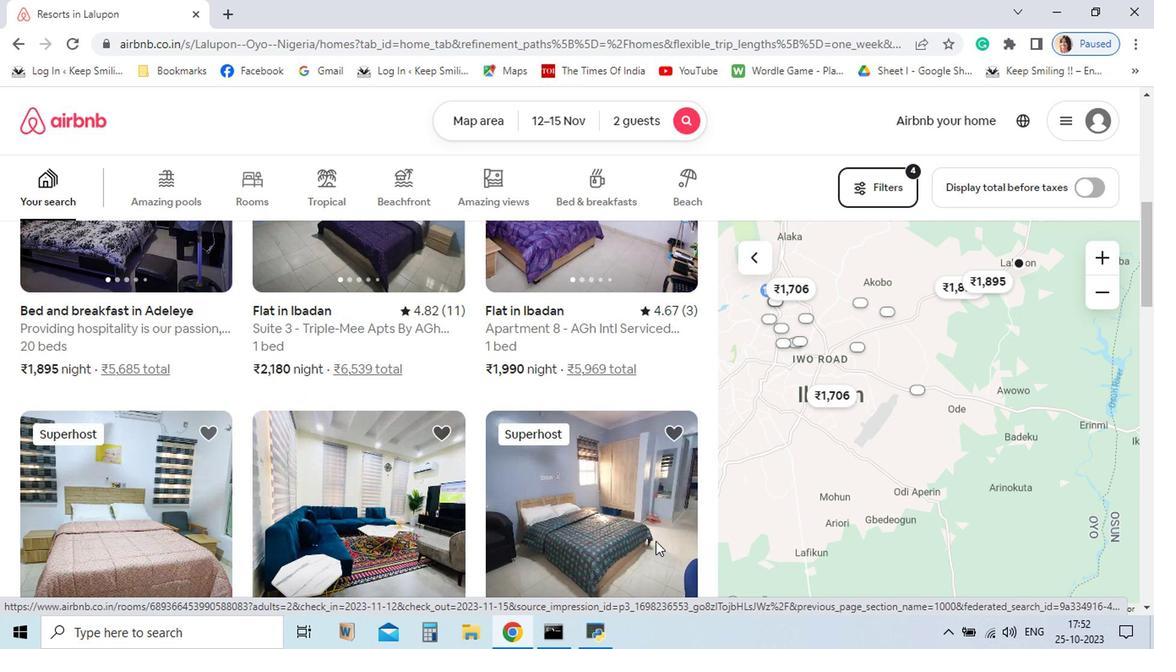 
Action: Mouse scrolled (635, 553) with delta (0, 0)
Screenshot: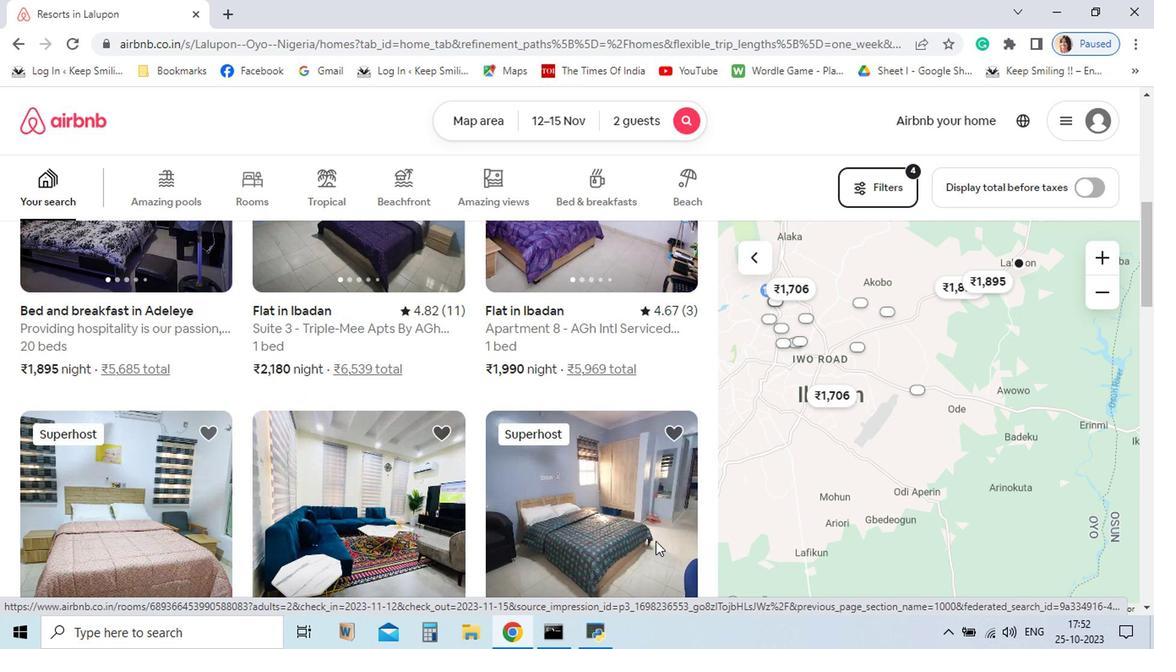 
Action: Mouse scrolled (635, 553) with delta (0, 0)
Screenshot: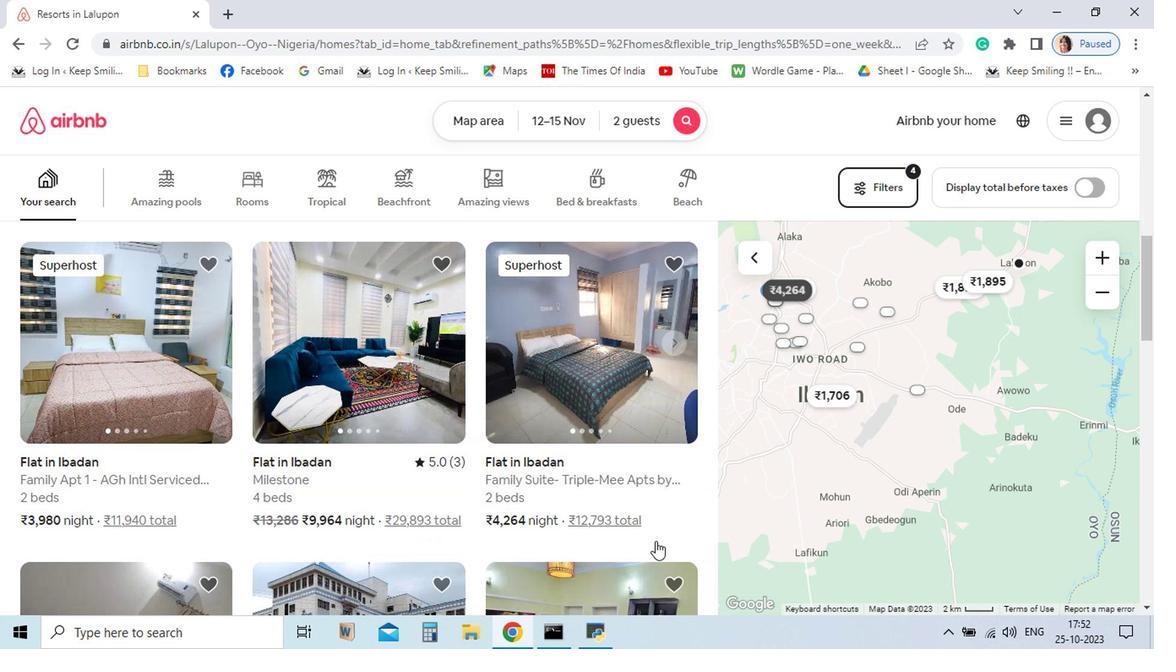 
Action: Mouse scrolled (635, 553) with delta (0, 0)
Screenshot: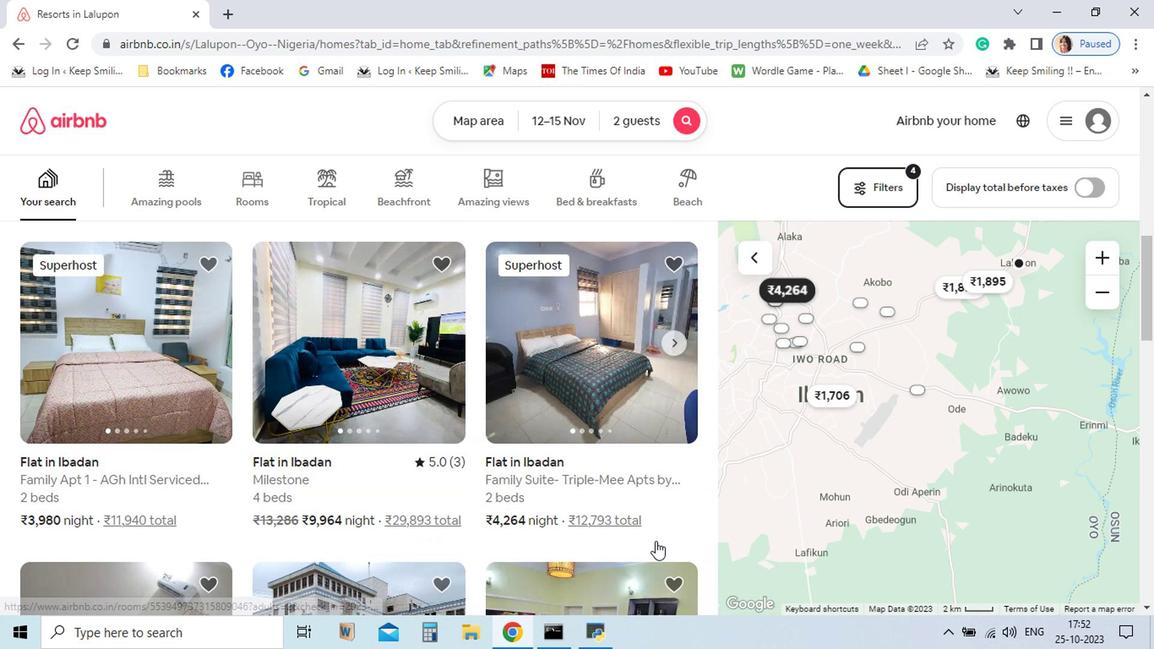 
Action: Mouse moved to (633, 555)
Screenshot: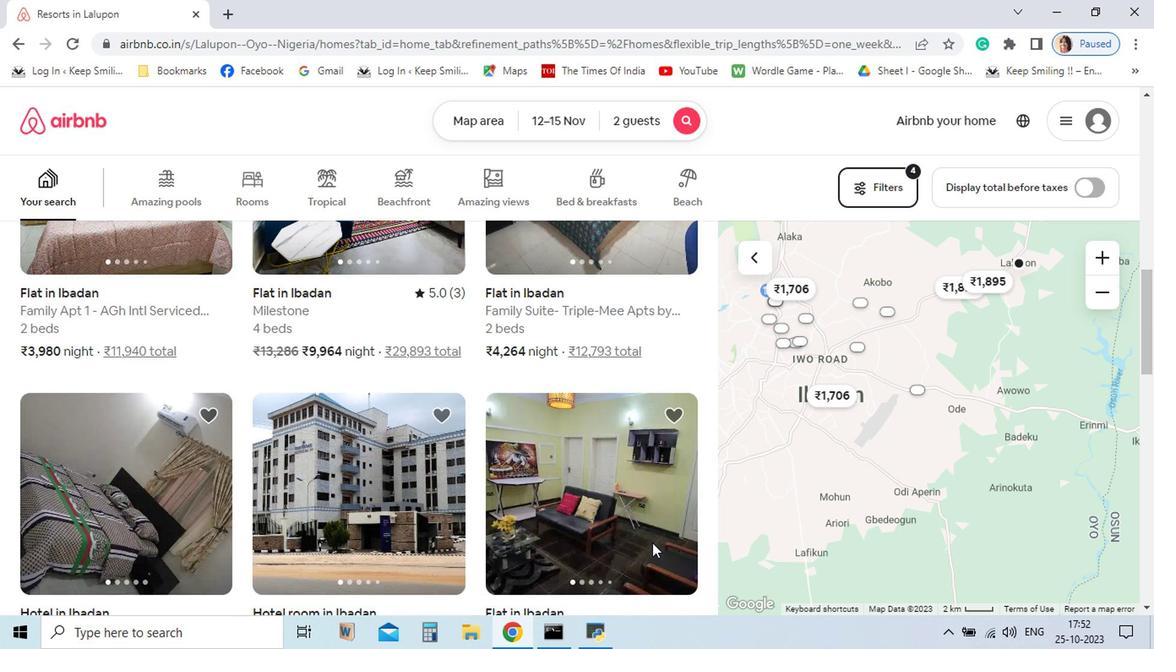 
Action: Mouse scrolled (633, 554) with delta (0, 0)
Screenshot: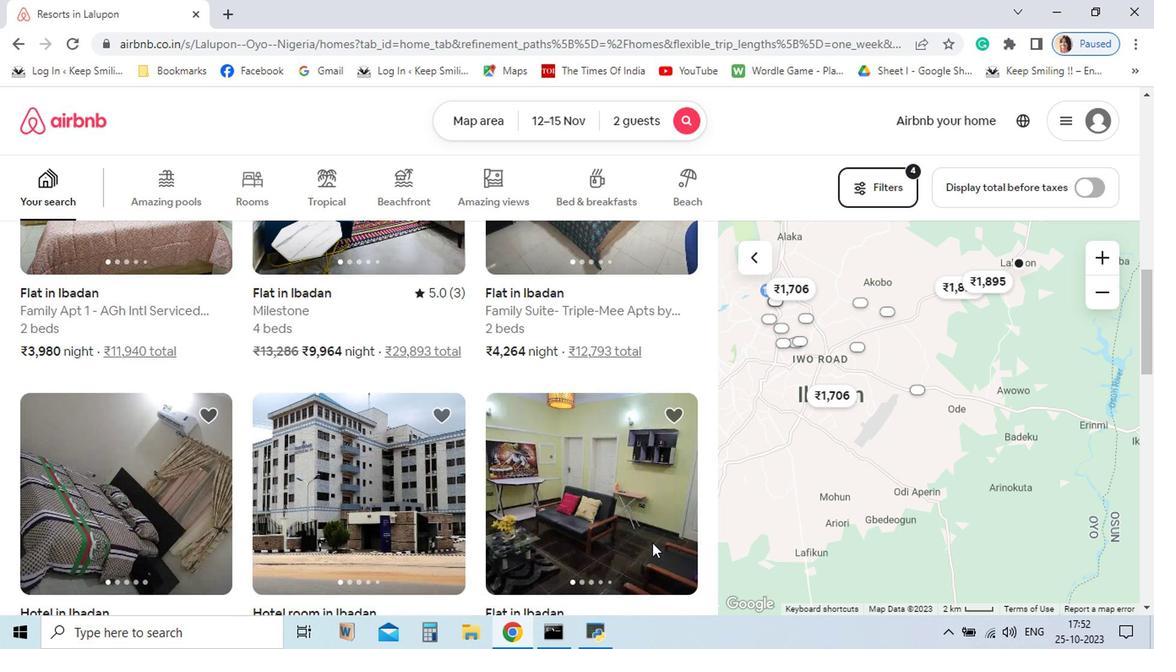
Action: Mouse scrolled (633, 554) with delta (0, 0)
Screenshot: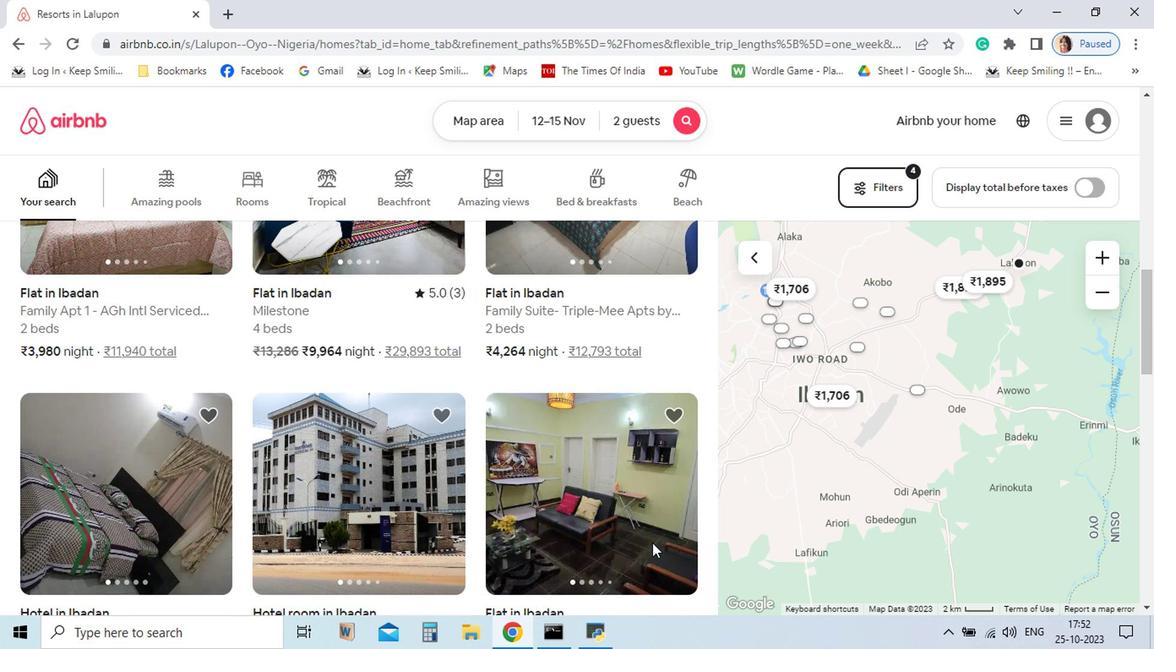 
Action: Mouse scrolled (633, 554) with delta (0, 0)
Screenshot: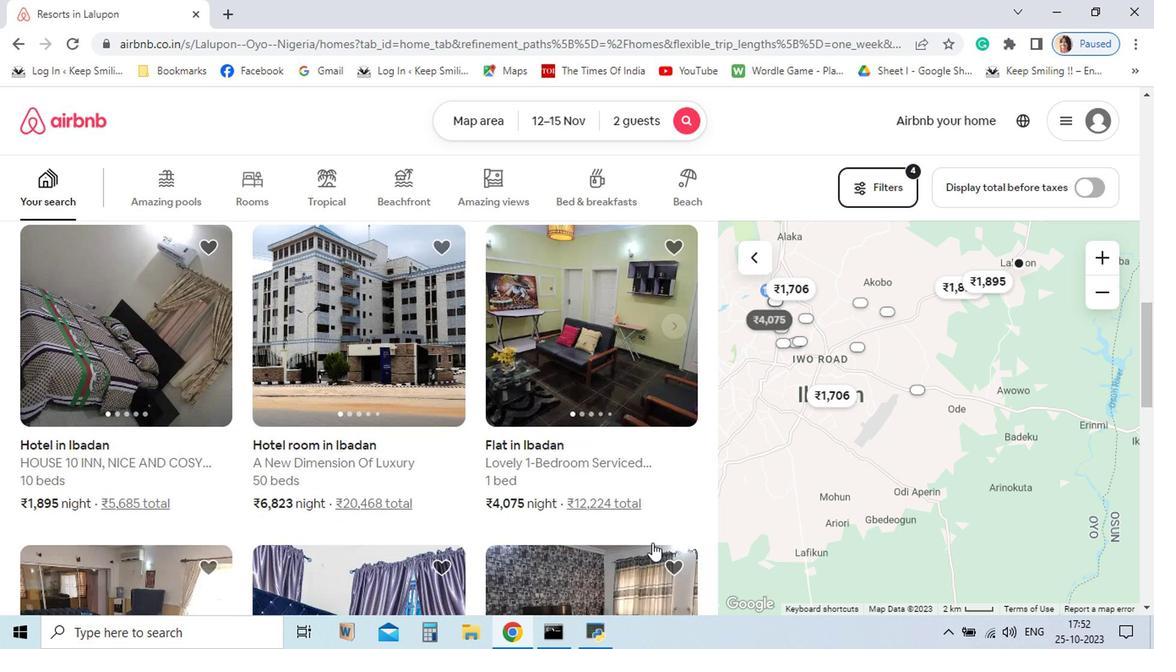 
Action: Mouse scrolled (633, 554) with delta (0, 0)
Screenshot: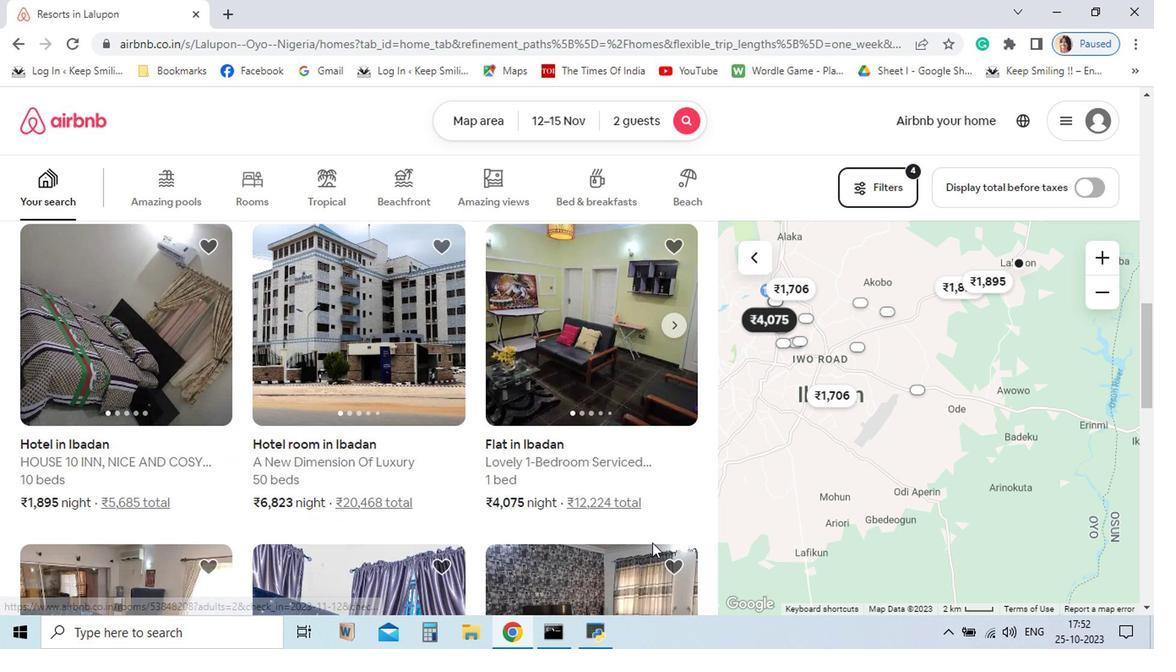 
Action: Mouse scrolled (633, 554) with delta (0, 0)
Screenshot: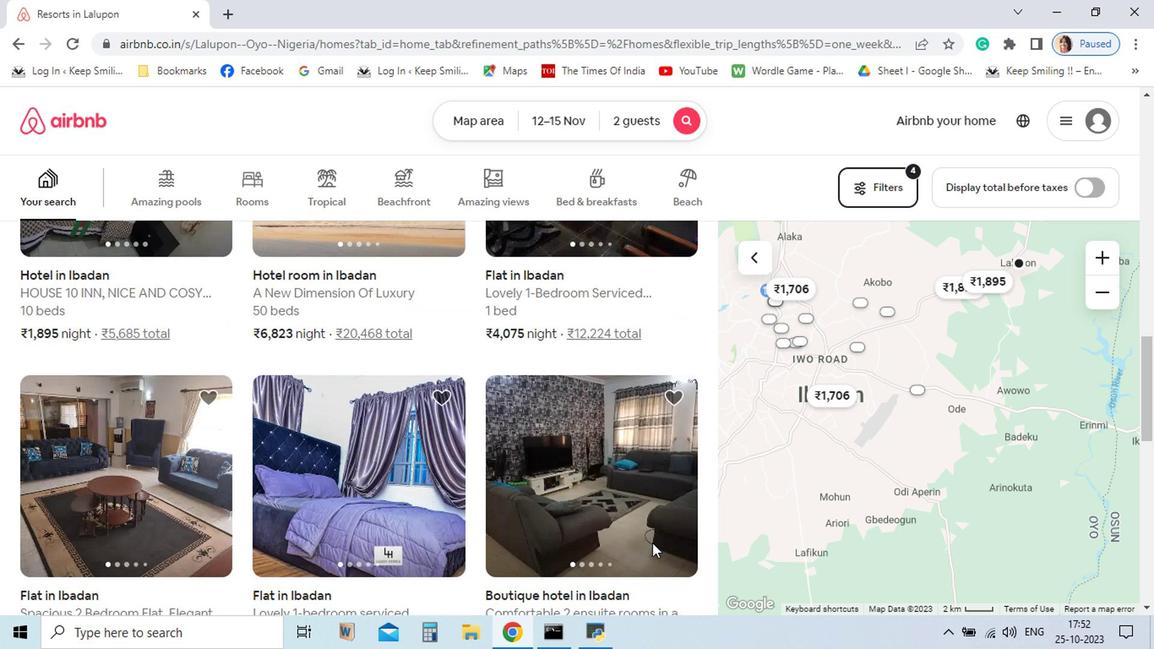
Action: Mouse scrolled (633, 554) with delta (0, 0)
Screenshot: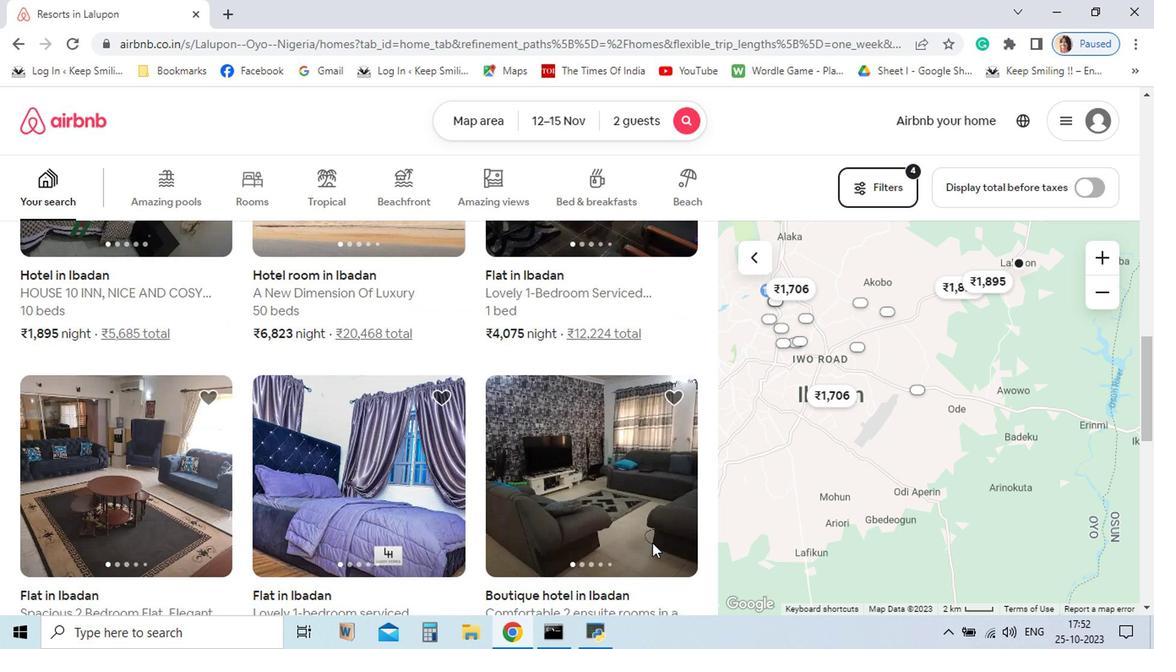 
Action: Mouse scrolled (633, 554) with delta (0, 0)
Screenshot: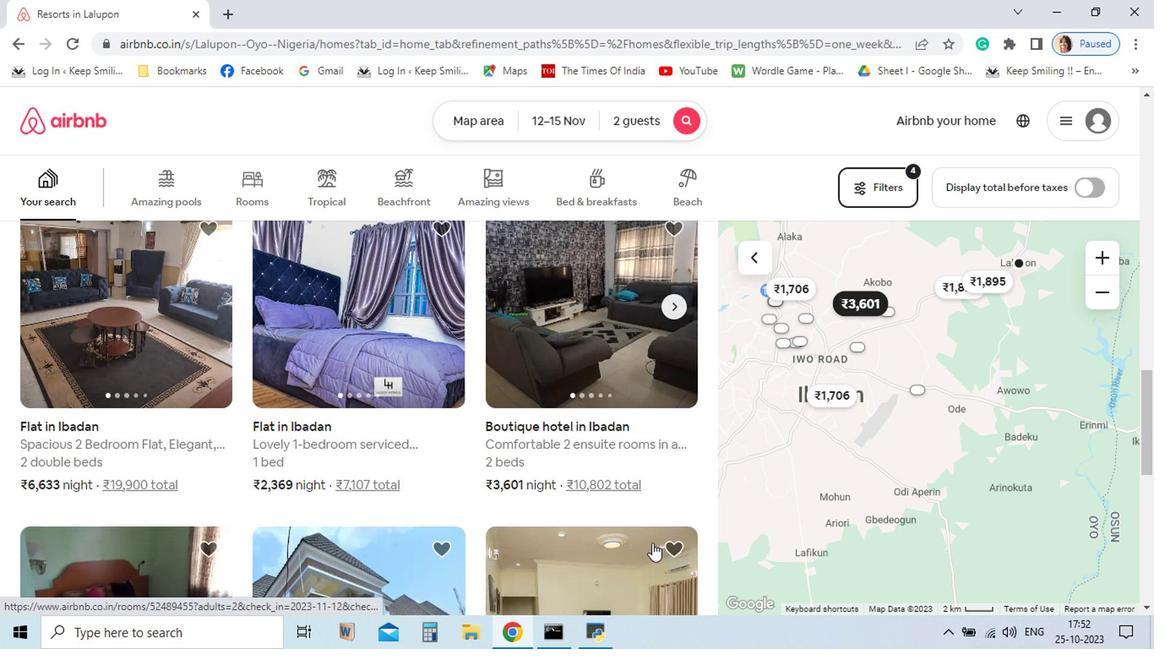 
Action: Mouse scrolled (633, 554) with delta (0, 0)
Screenshot: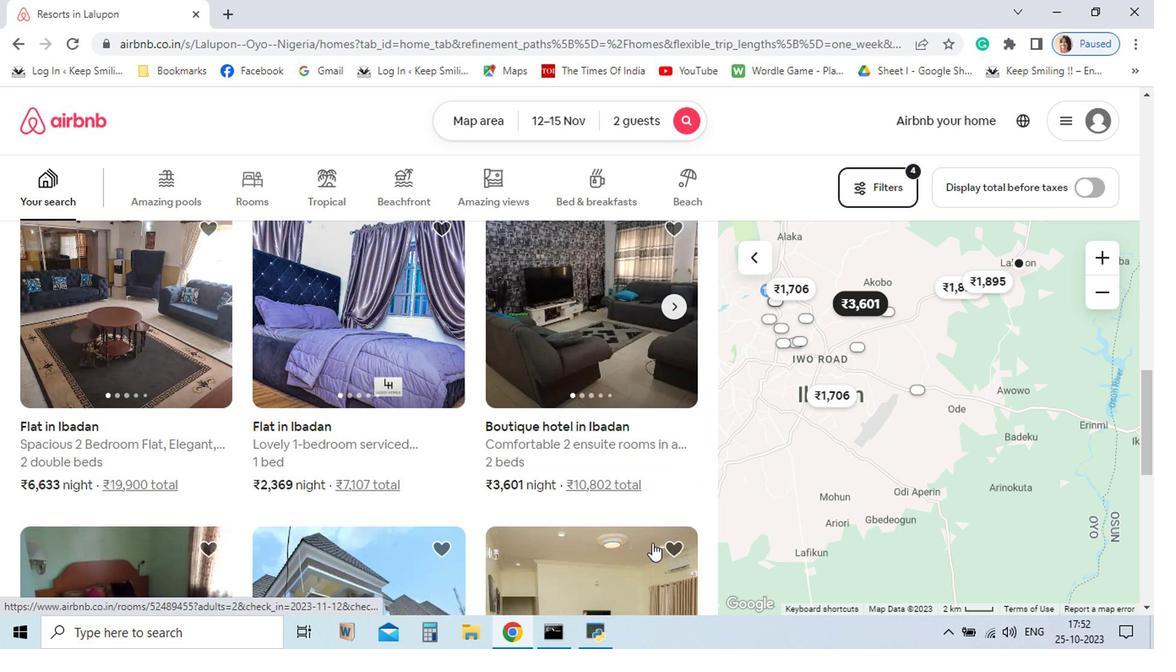 
Action: Mouse moved to (626, 558)
Screenshot: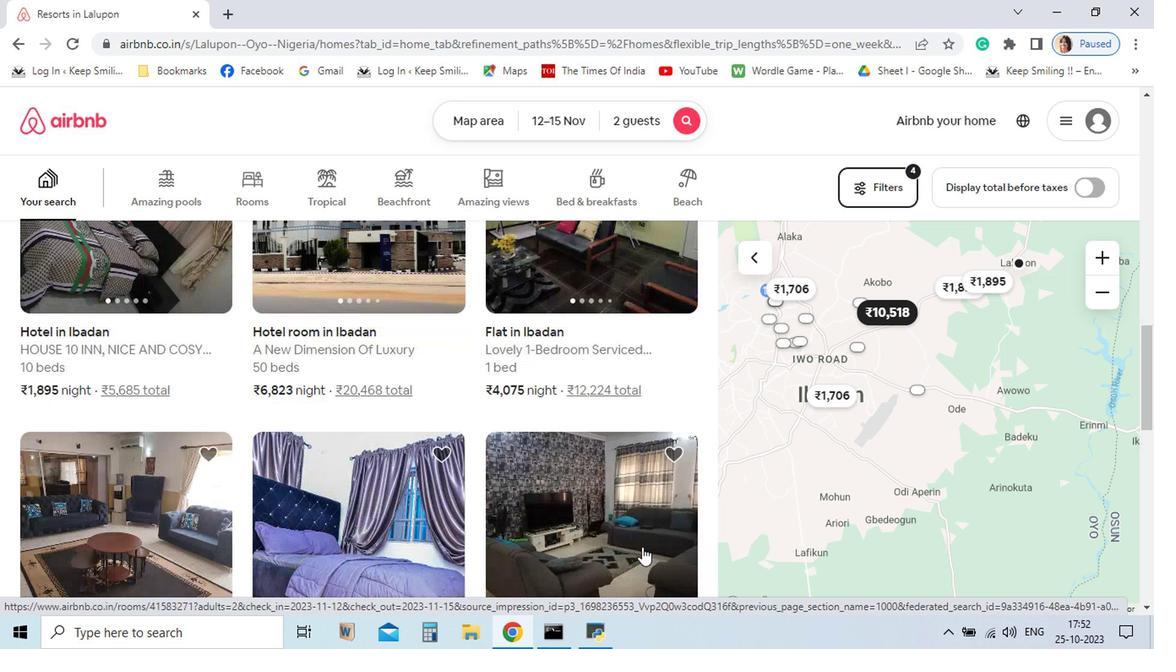 
Action: Mouse scrolled (626, 558) with delta (0, 0)
Screenshot: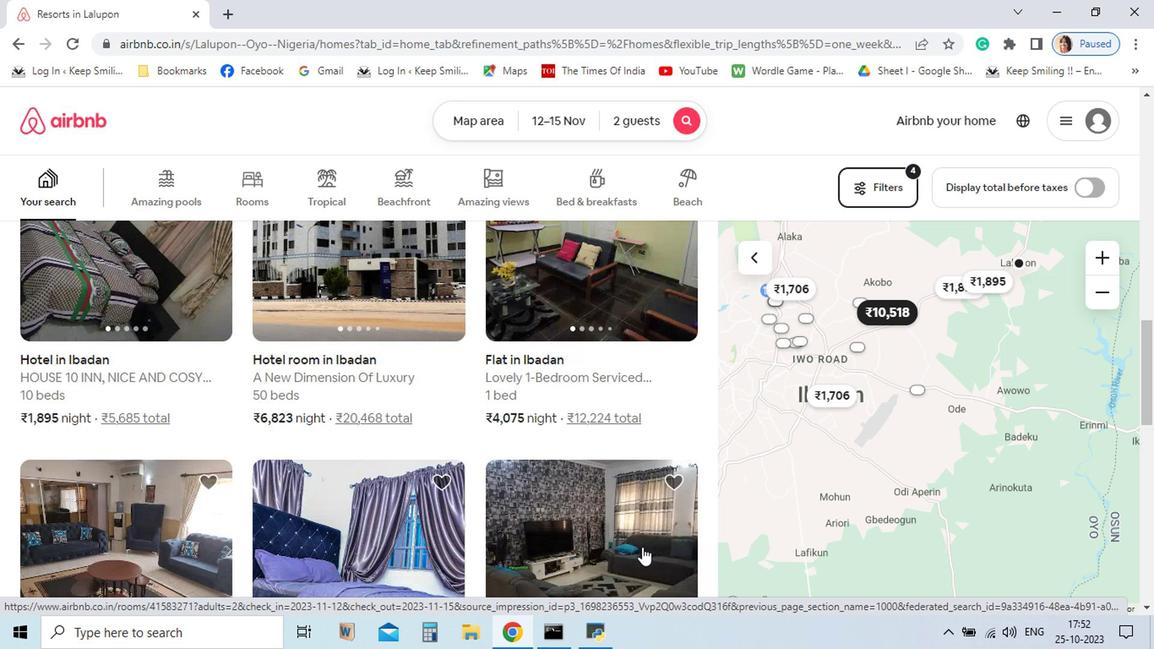 
Action: Mouse scrolled (626, 558) with delta (0, 0)
Screenshot: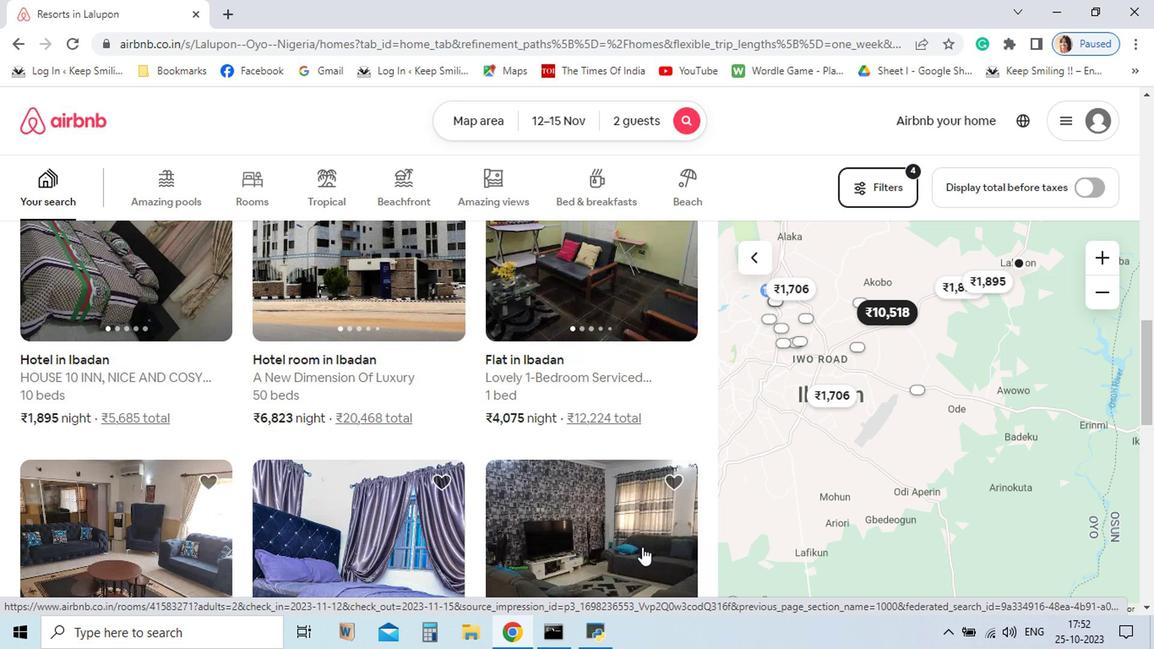 
Action: Mouse scrolled (626, 558) with delta (0, 0)
Screenshot: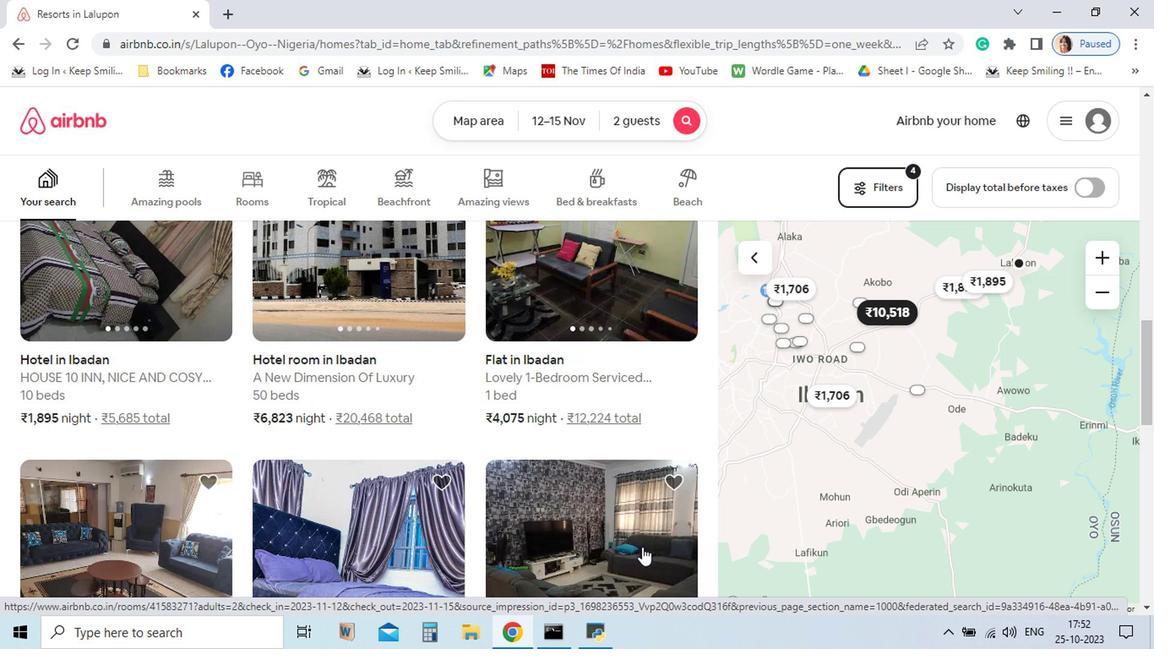 
Action: Mouse scrolled (626, 557) with delta (0, 0)
Screenshot: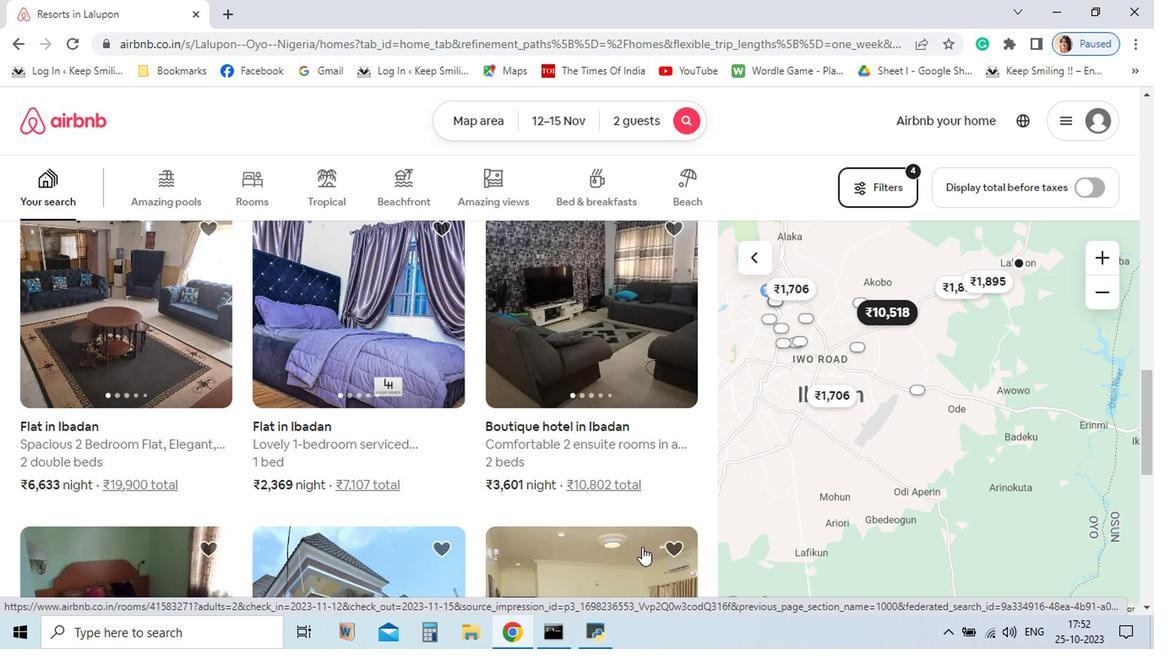 
Action: Mouse scrolled (626, 557) with delta (0, 0)
Screenshot: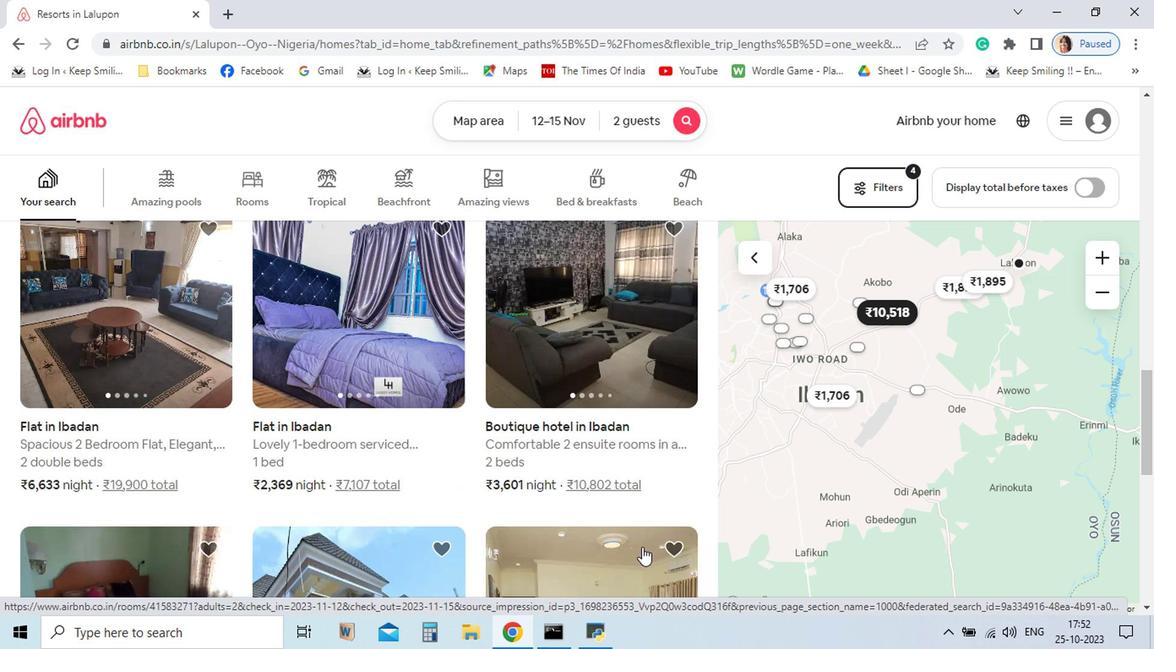 
Action: Mouse scrolled (626, 557) with delta (0, 0)
Screenshot: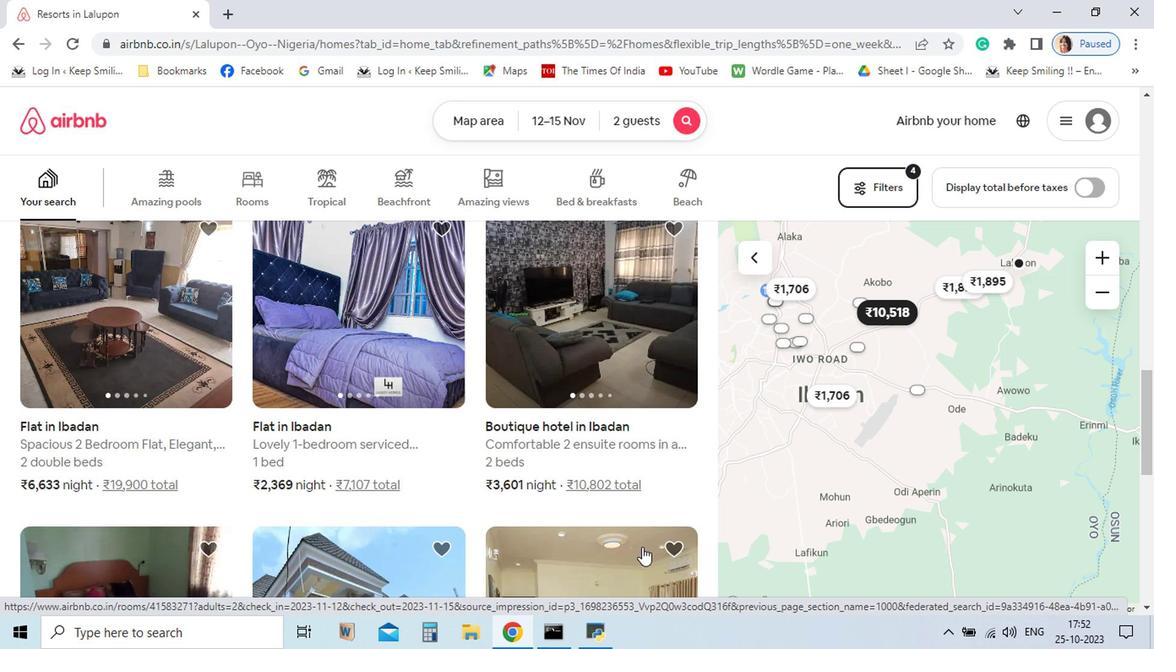 
Action: Mouse scrolled (626, 557) with delta (0, 0)
Screenshot: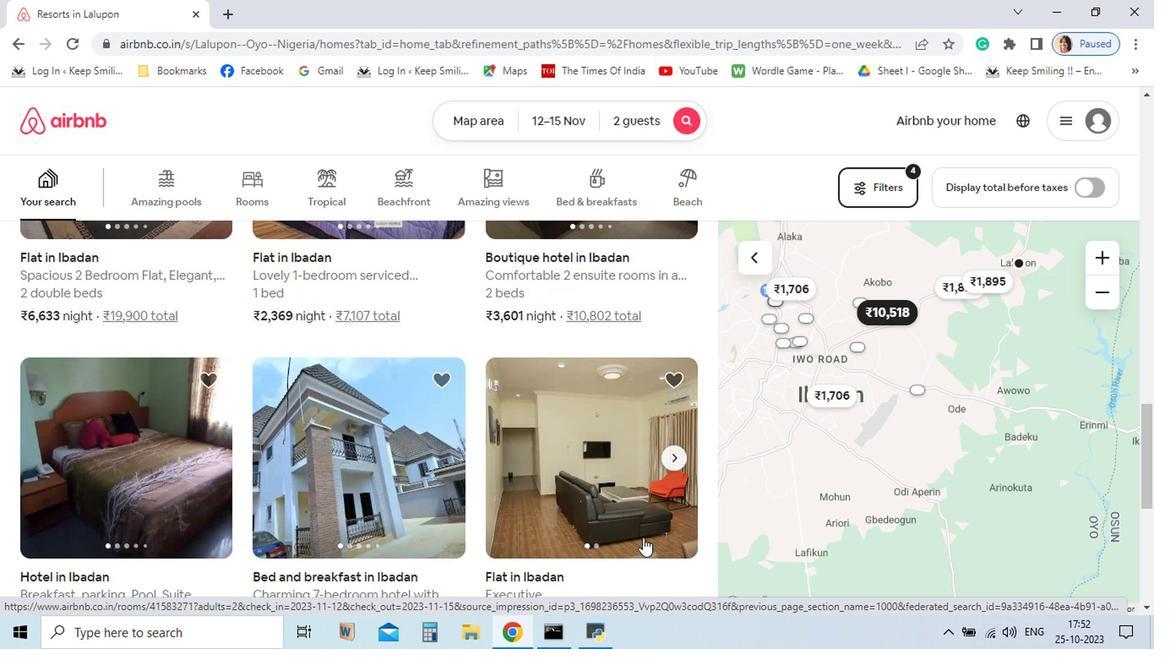 
Action: Mouse scrolled (626, 557) with delta (0, 0)
Screenshot: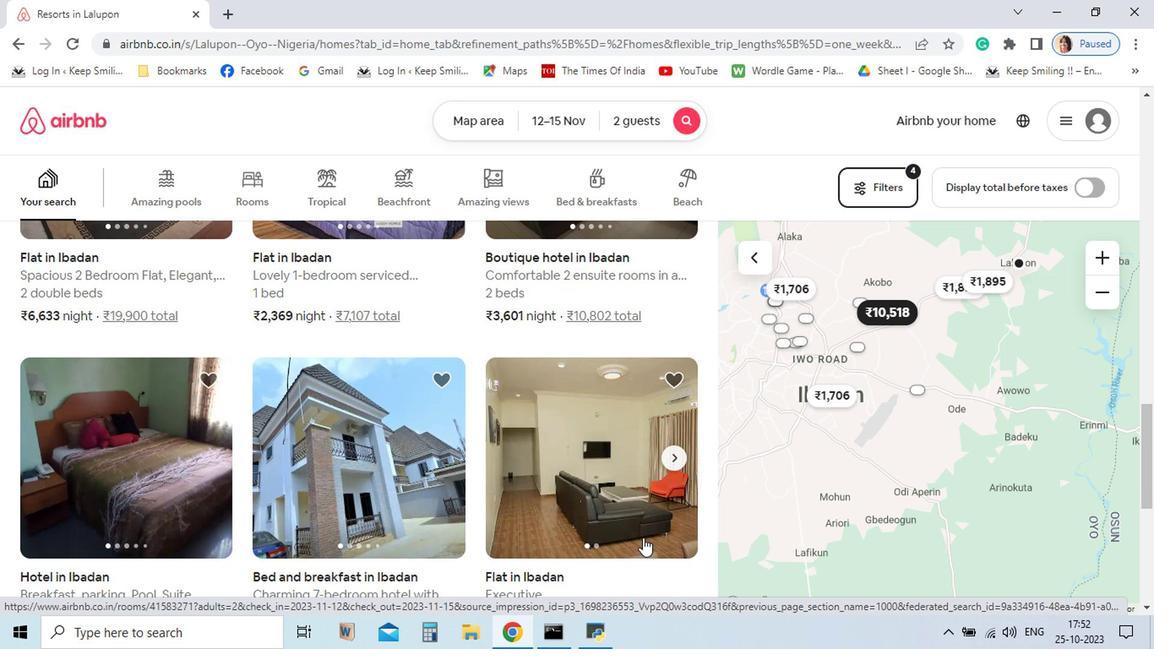 
Action: Mouse moved to (623, 553)
Screenshot: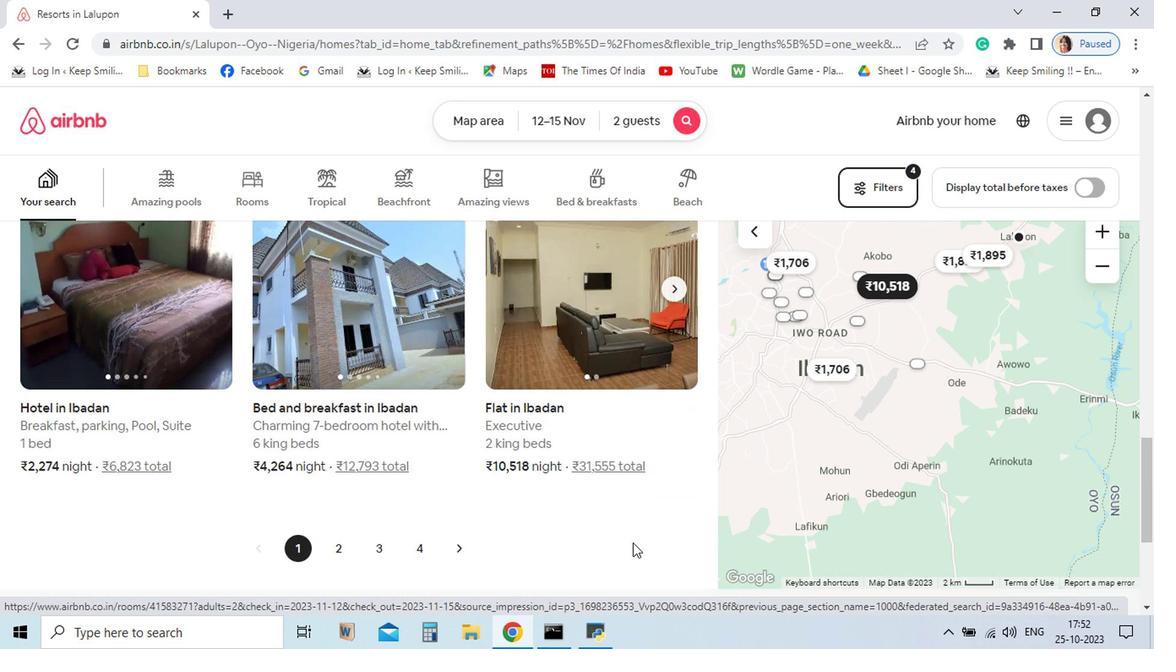 
Action: Mouse scrolled (623, 552) with delta (0, 0)
Screenshot: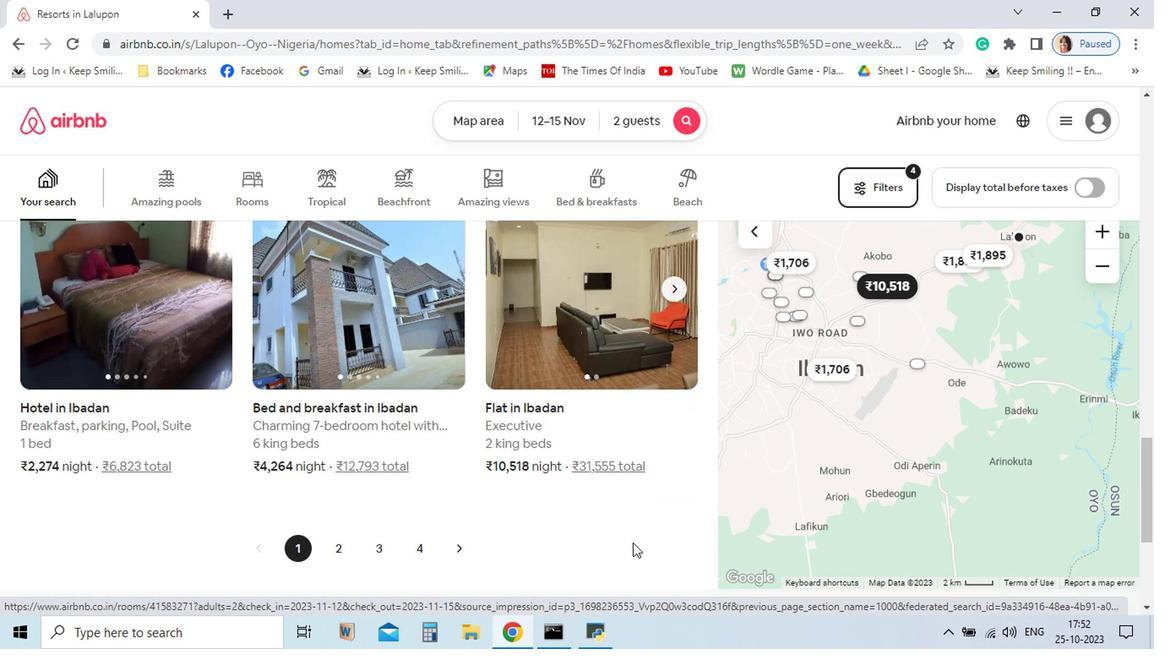 
Action: Mouse moved to (622, 555)
Screenshot: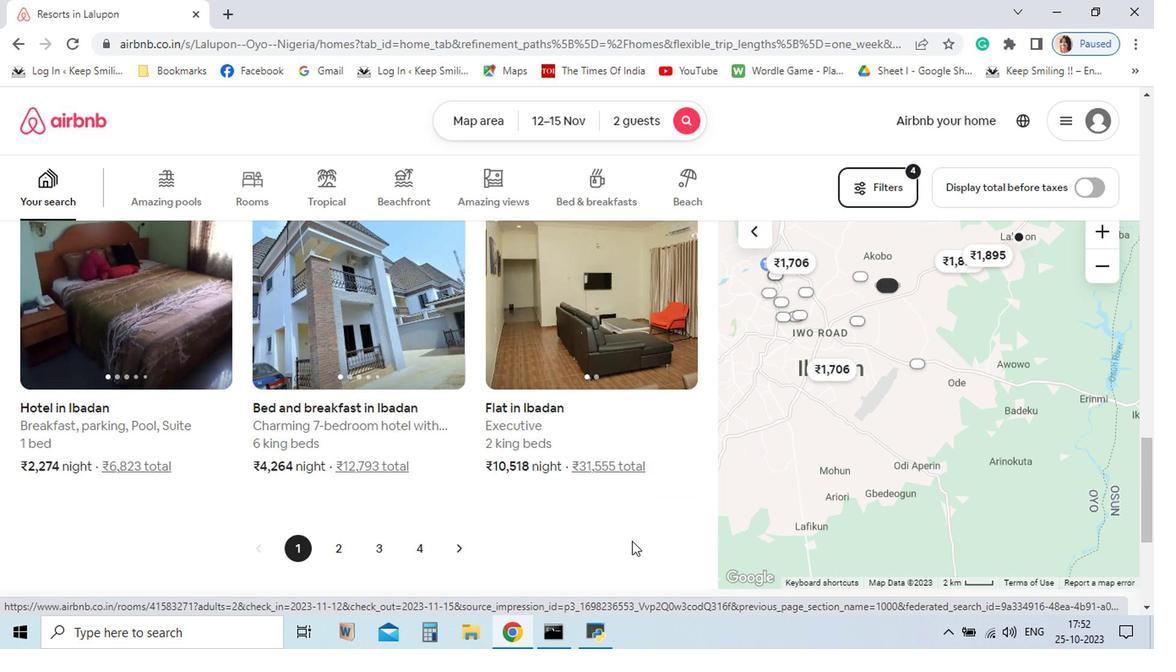 
Action: Mouse scrolled (622, 554) with delta (0, 0)
Screenshot: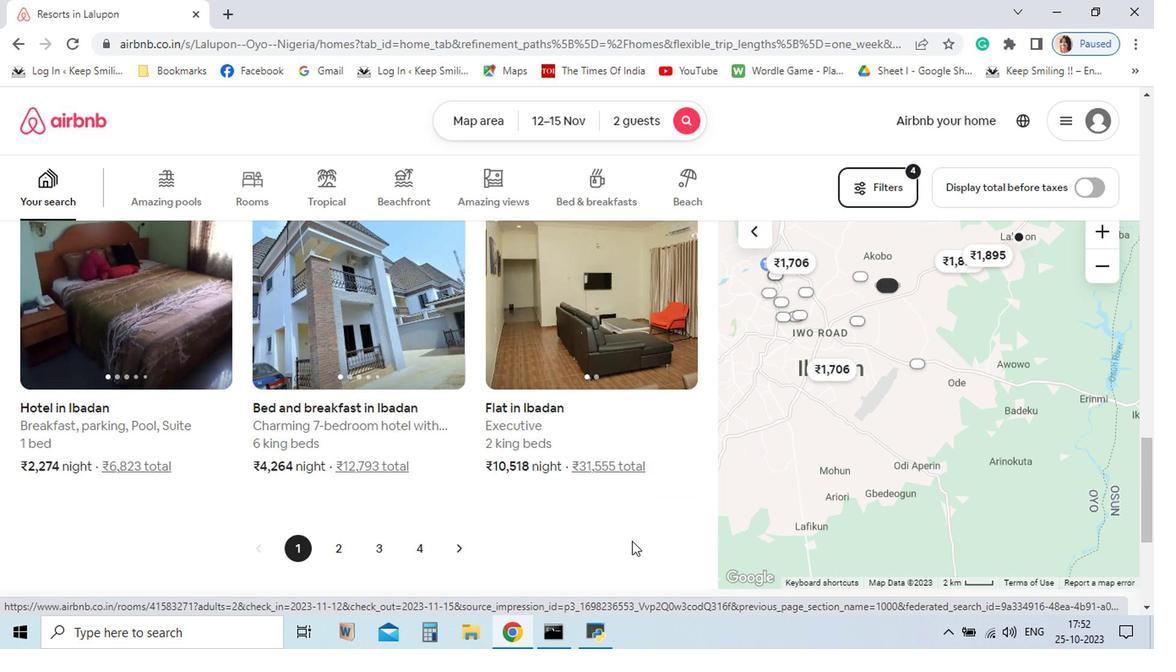 
Action: Mouse moved to (618, 549)
Screenshot: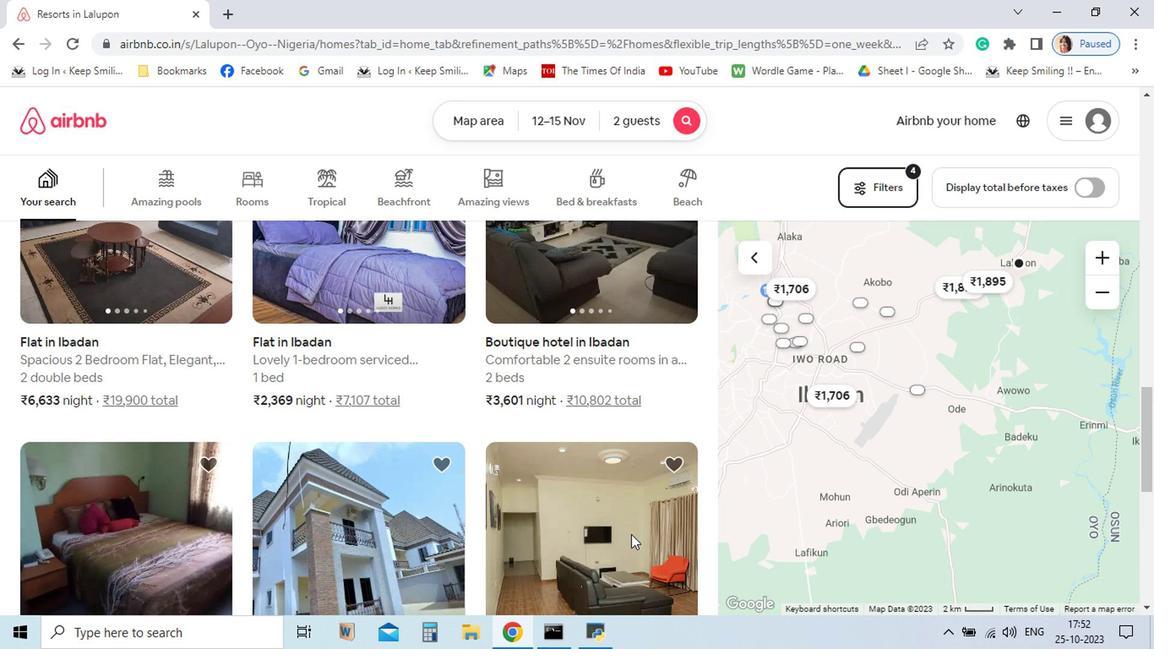 
Action: Mouse scrolled (618, 550) with delta (0, 0)
Screenshot: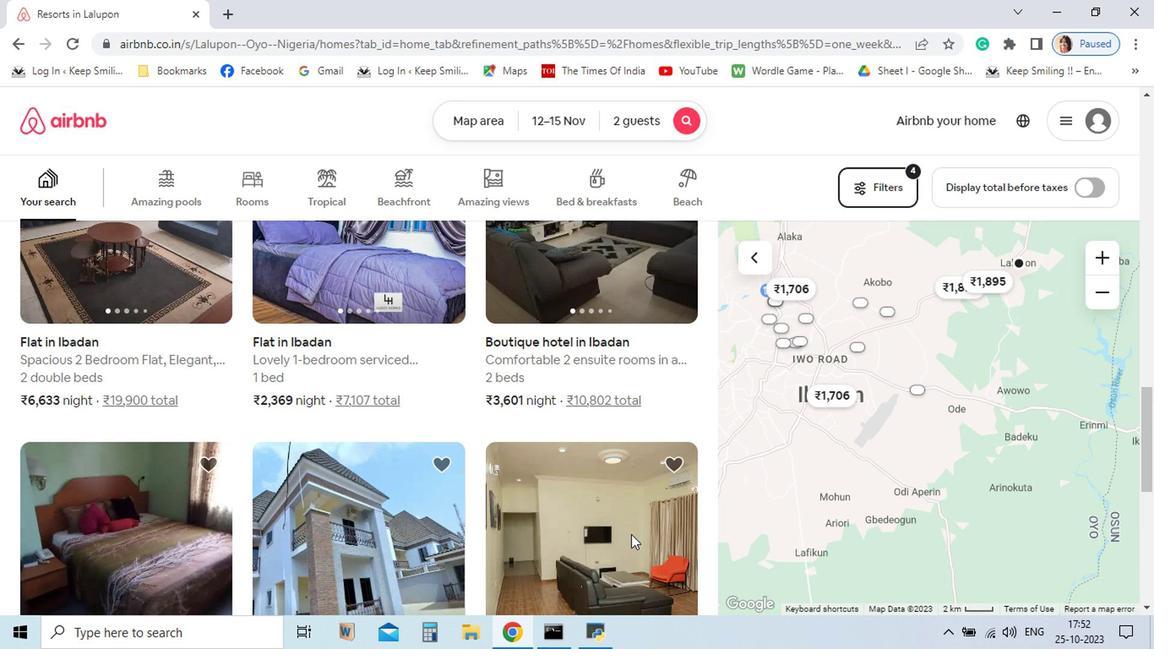 
Action: Mouse scrolled (618, 550) with delta (0, 0)
Screenshot: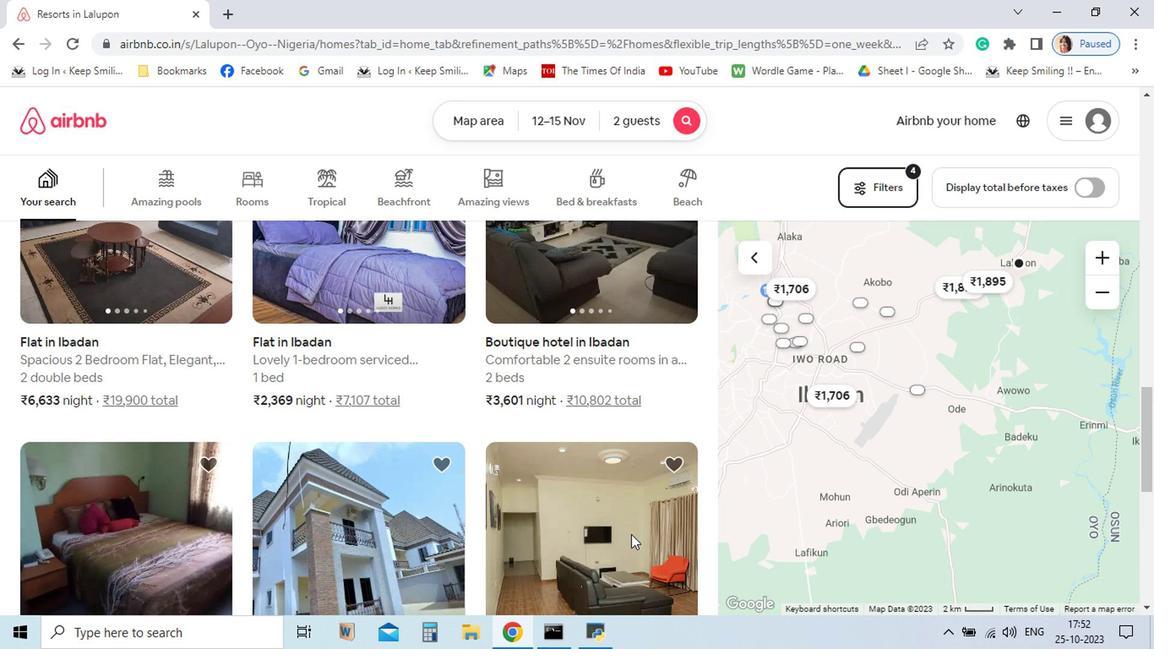 
Action: Mouse moved to (618, 549)
Screenshot: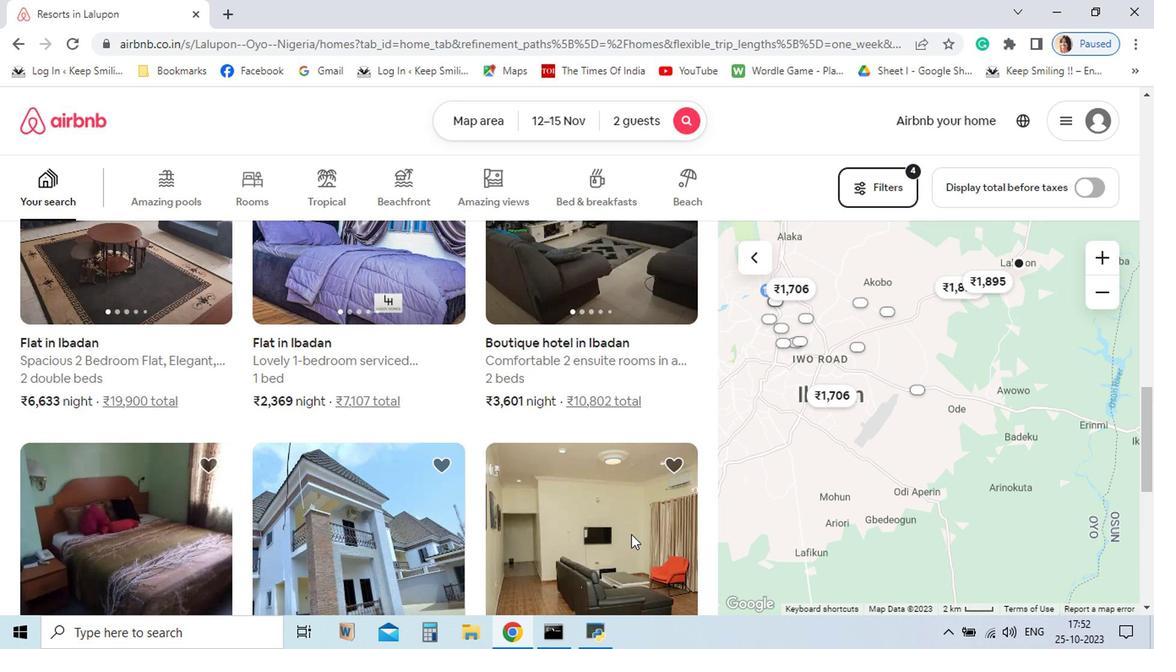 
Action: Mouse scrolled (618, 549) with delta (0, 0)
Screenshot: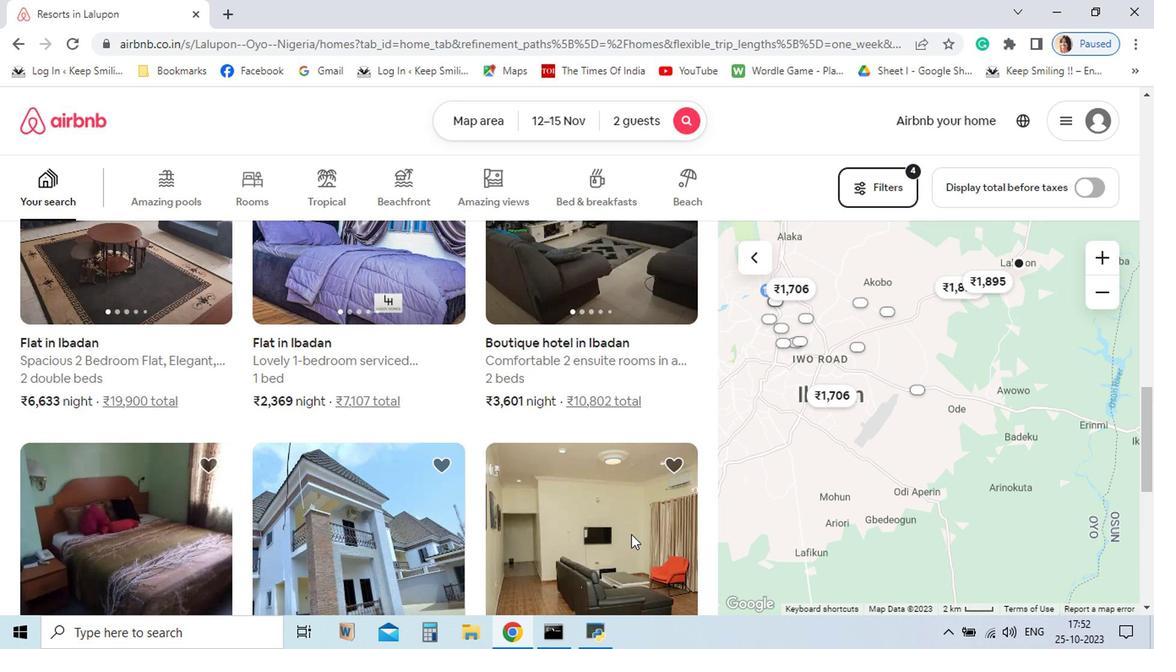
Action: Mouse moved to (618, 549)
Screenshot: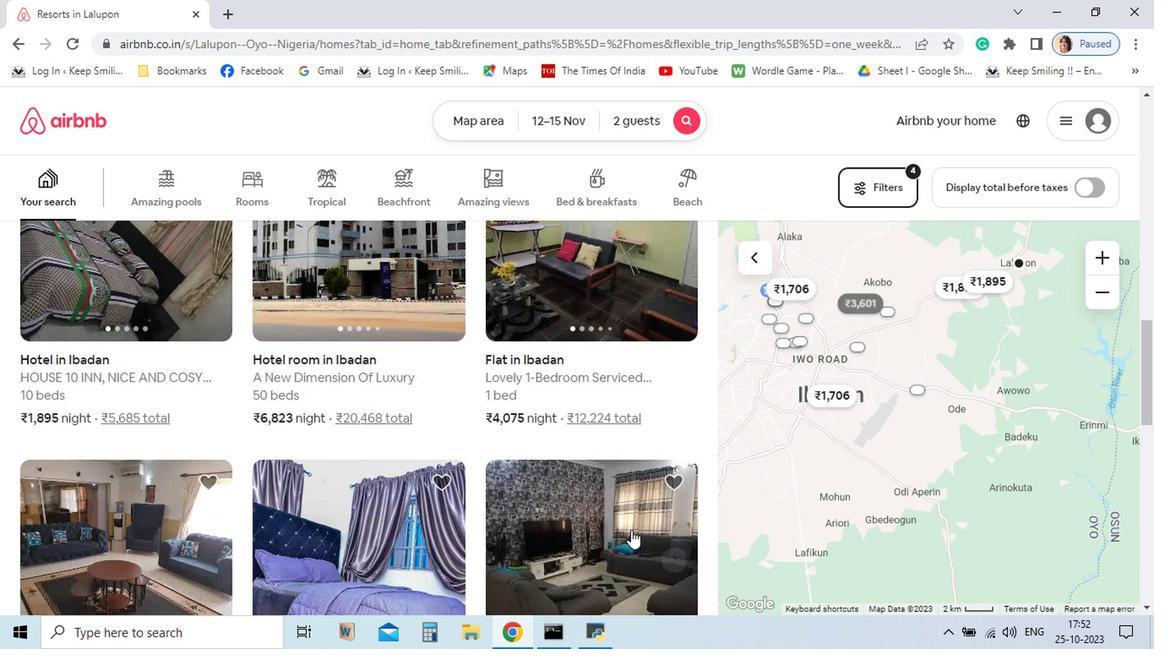 
Action: Mouse scrolled (618, 549) with delta (0, 0)
Screenshot: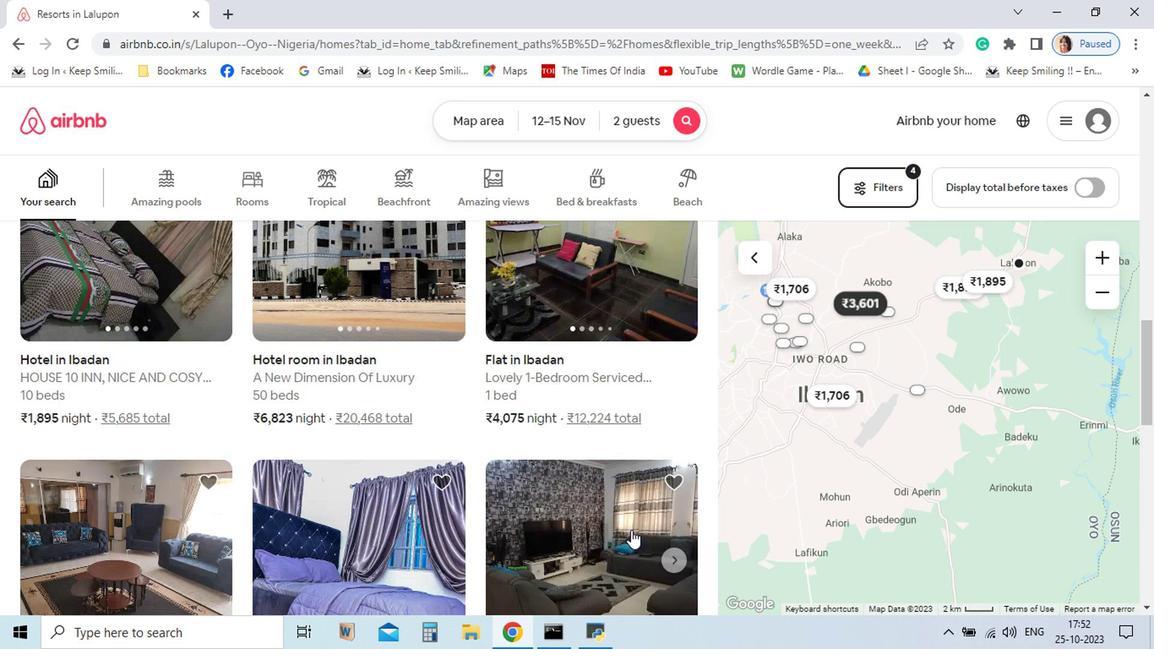 
Action: Mouse scrolled (618, 549) with delta (0, 0)
Screenshot: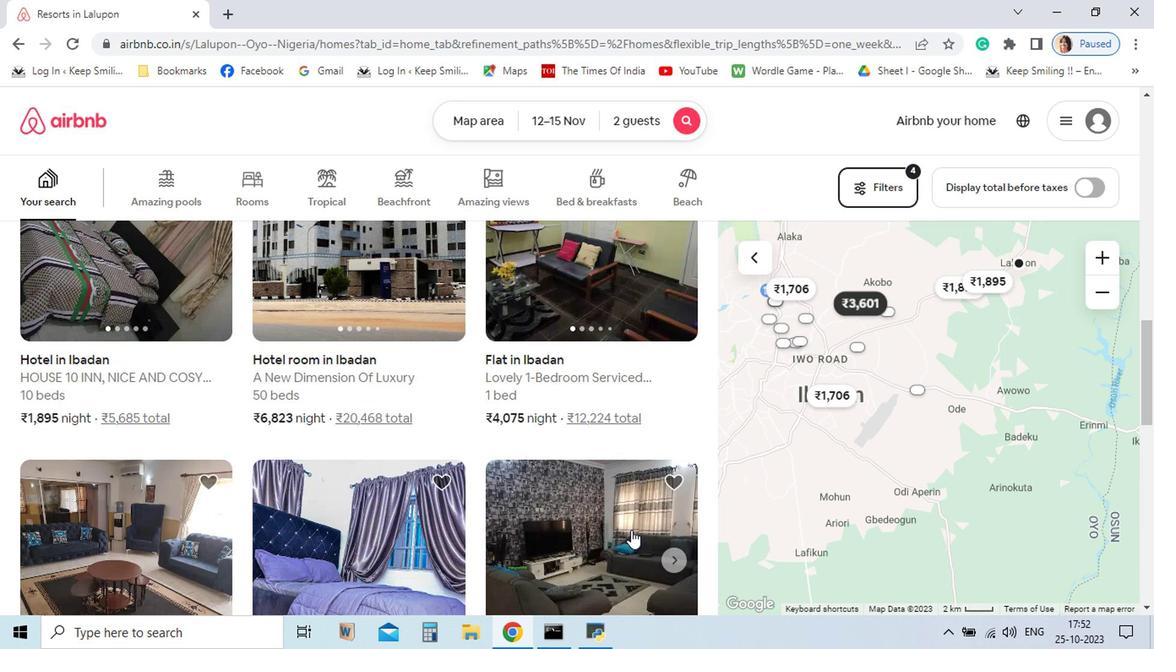 
Action: Mouse scrolled (618, 549) with delta (0, 0)
Screenshot: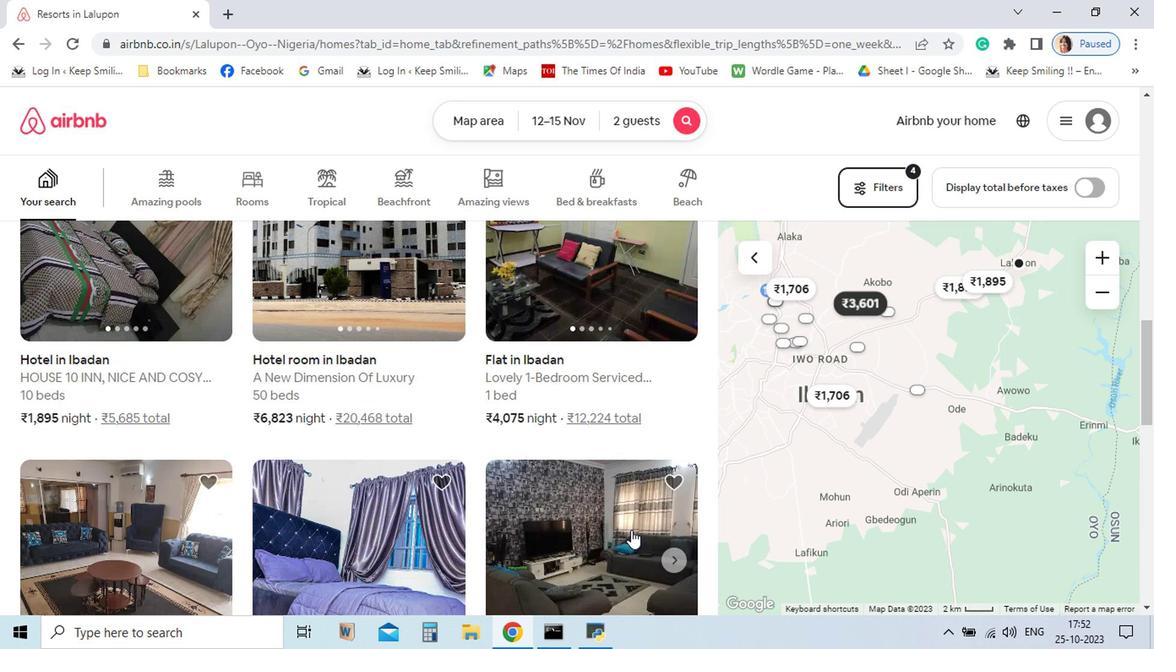 
Action: Mouse scrolled (618, 549) with delta (0, 0)
Screenshot: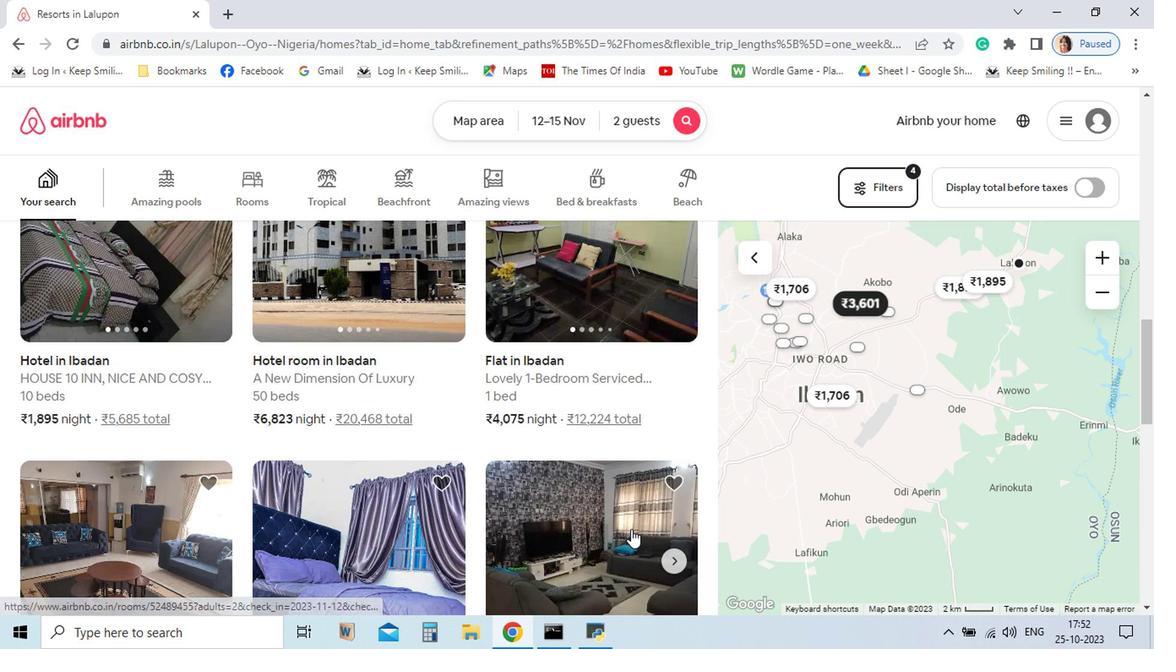 
Action: Mouse moved to (618, 546)
Screenshot: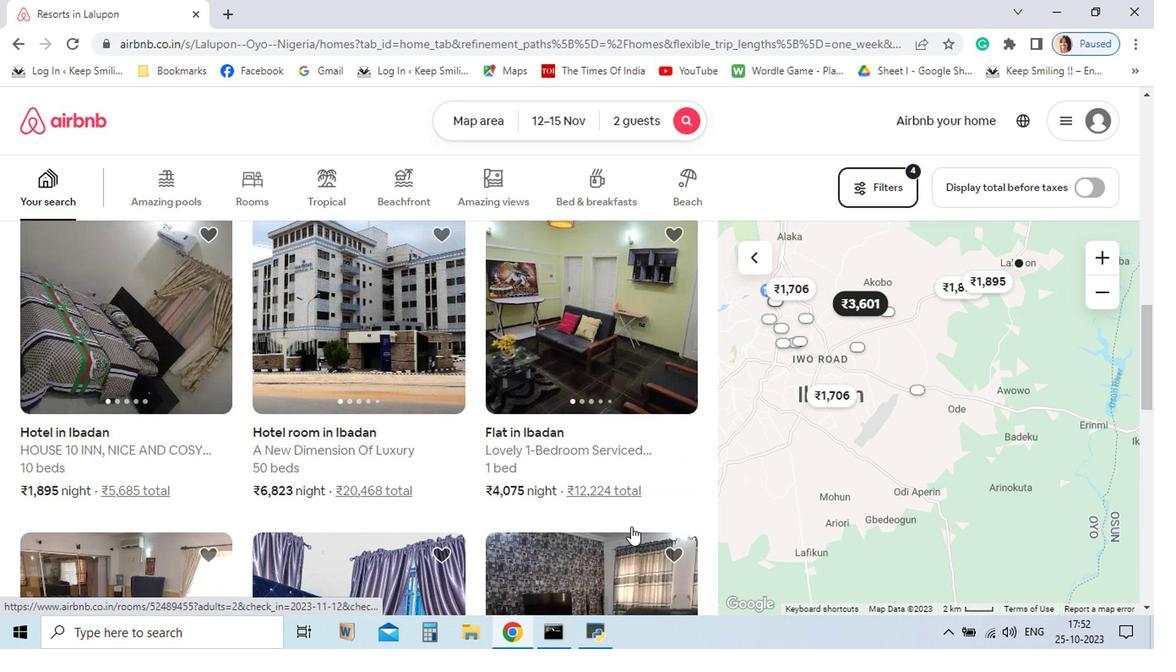 
Action: Mouse scrolled (618, 546) with delta (0, 0)
Screenshot: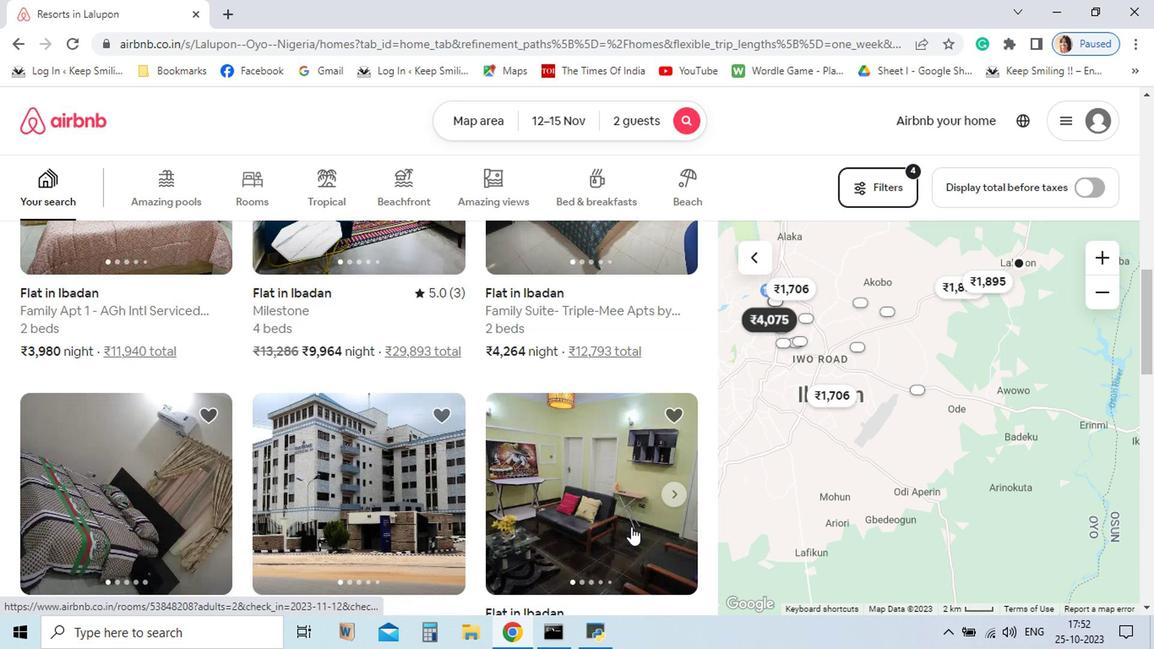 
Action: Mouse scrolled (618, 546) with delta (0, 0)
Screenshot: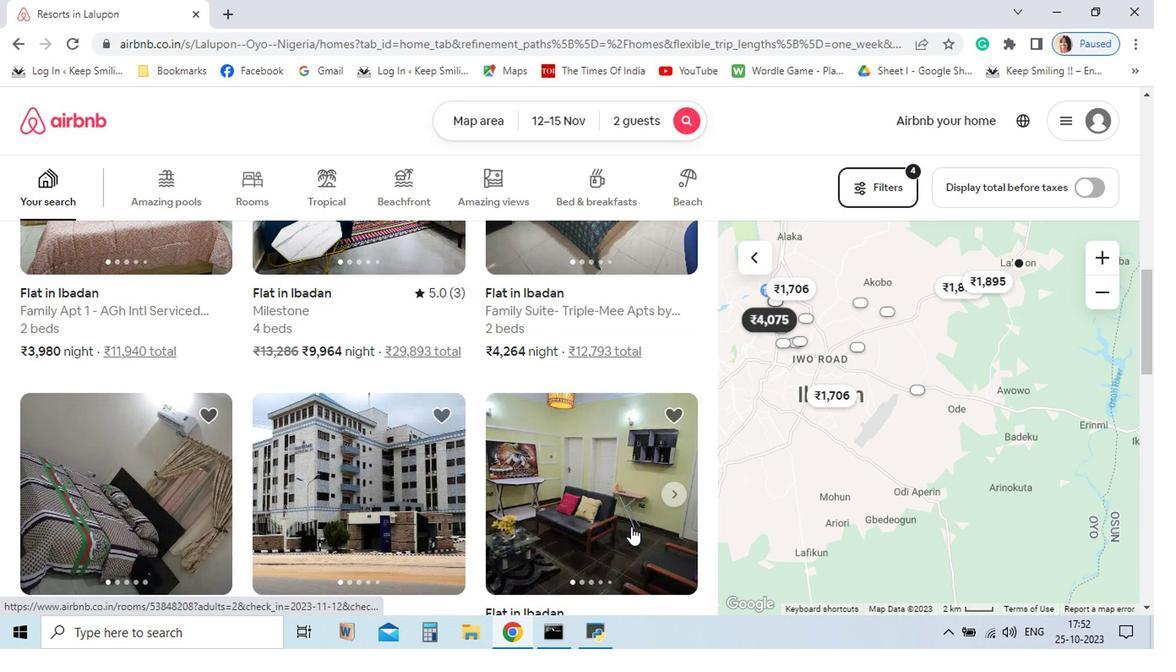 
Action: Mouse moved to (618, 545)
Screenshot: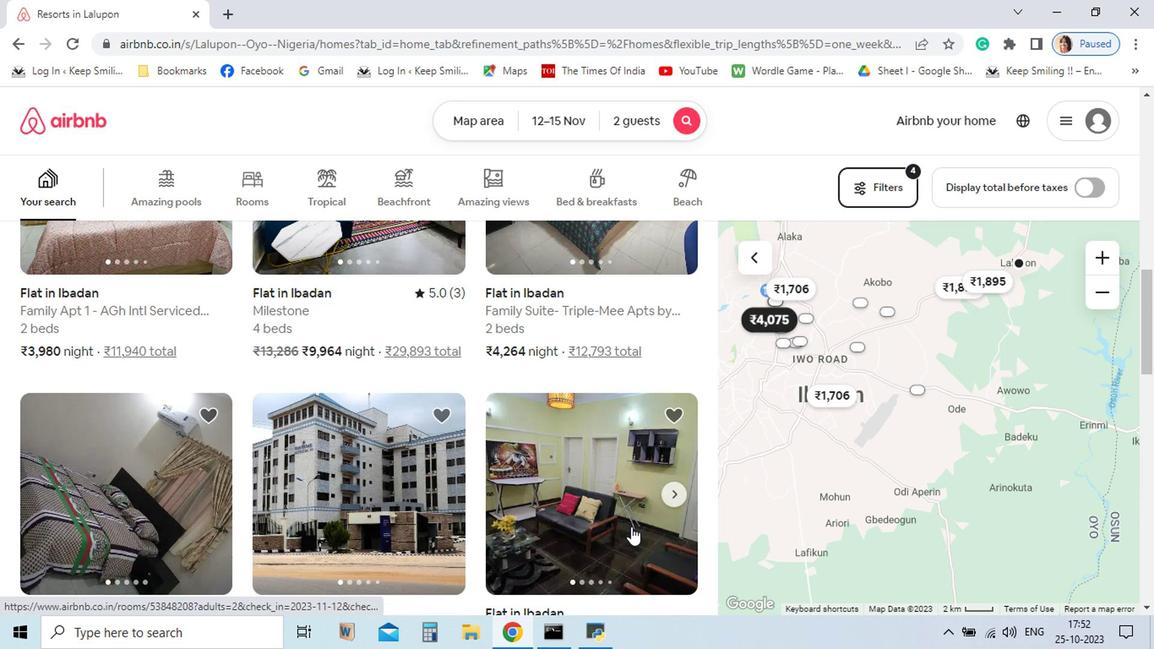 
Action: Mouse scrolled (618, 546) with delta (0, 0)
Screenshot: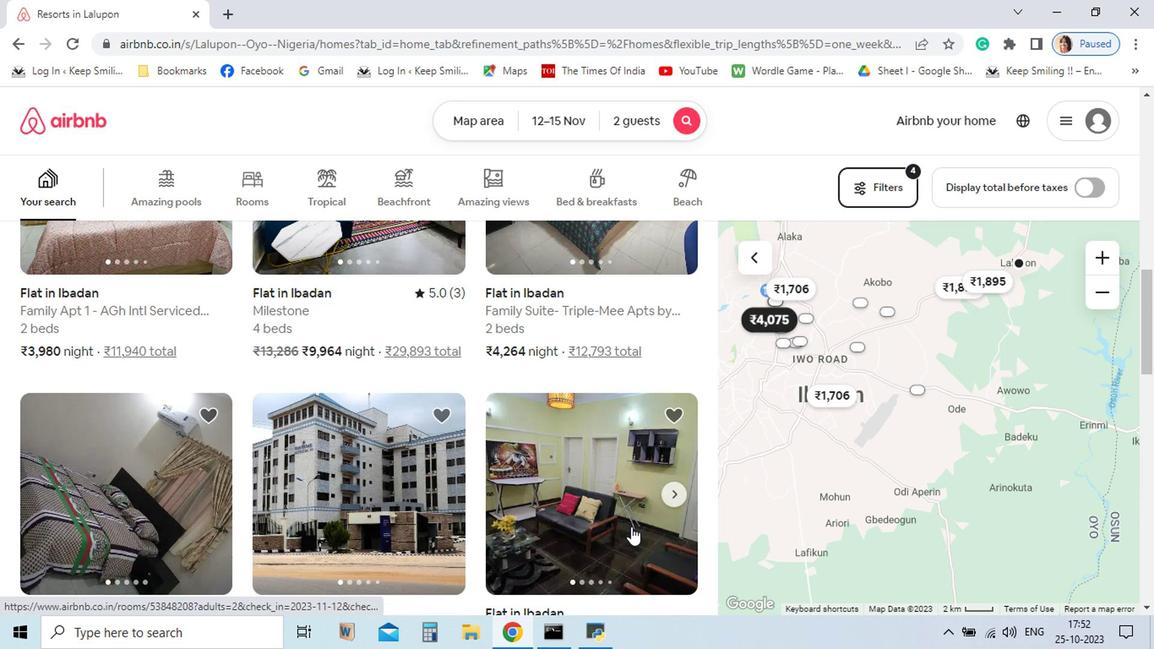 
Action: Mouse moved to (618, 543)
Screenshot: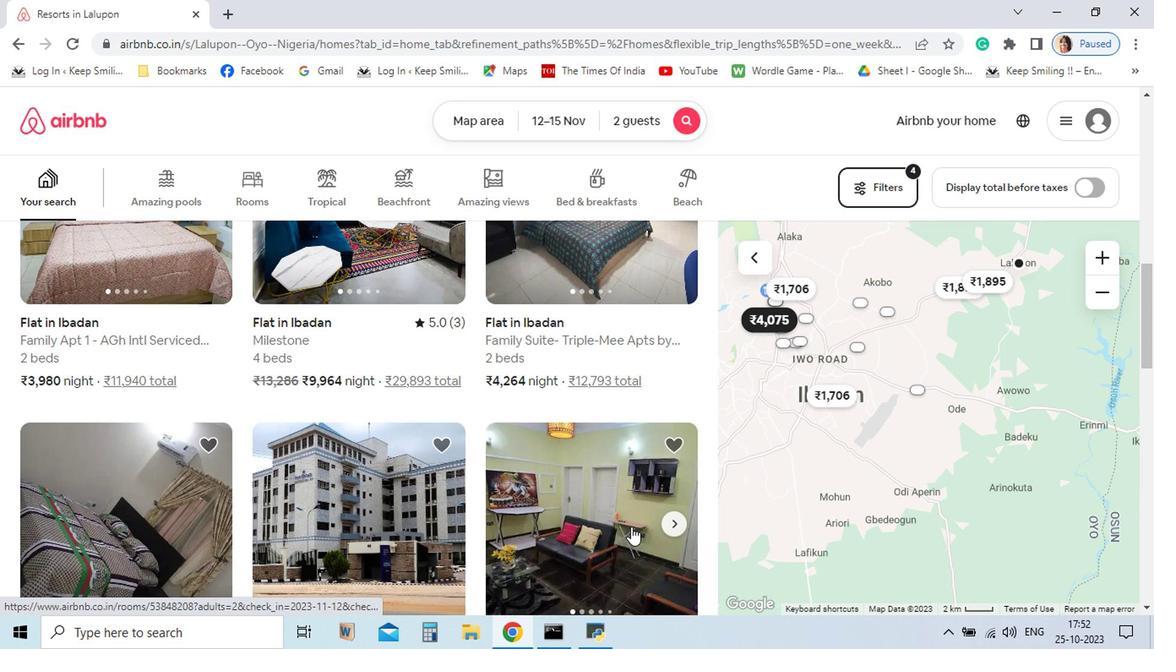 
Action: Mouse scrolled (618, 544) with delta (0, 0)
Screenshot: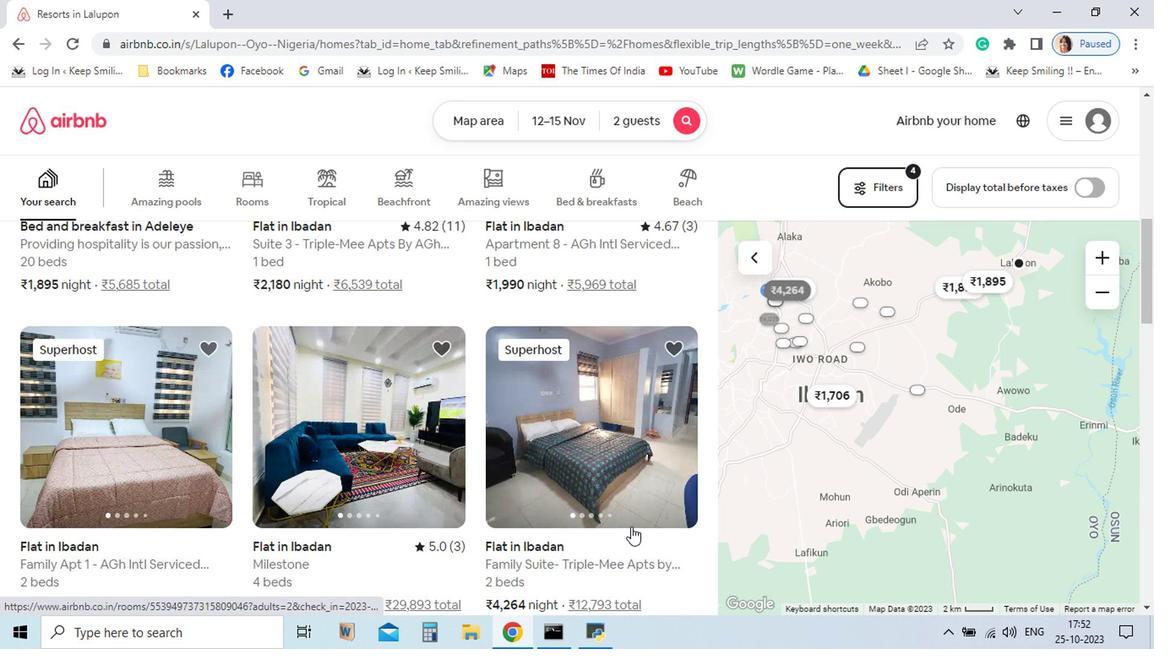
Action: Mouse scrolled (618, 544) with delta (0, 0)
Screenshot: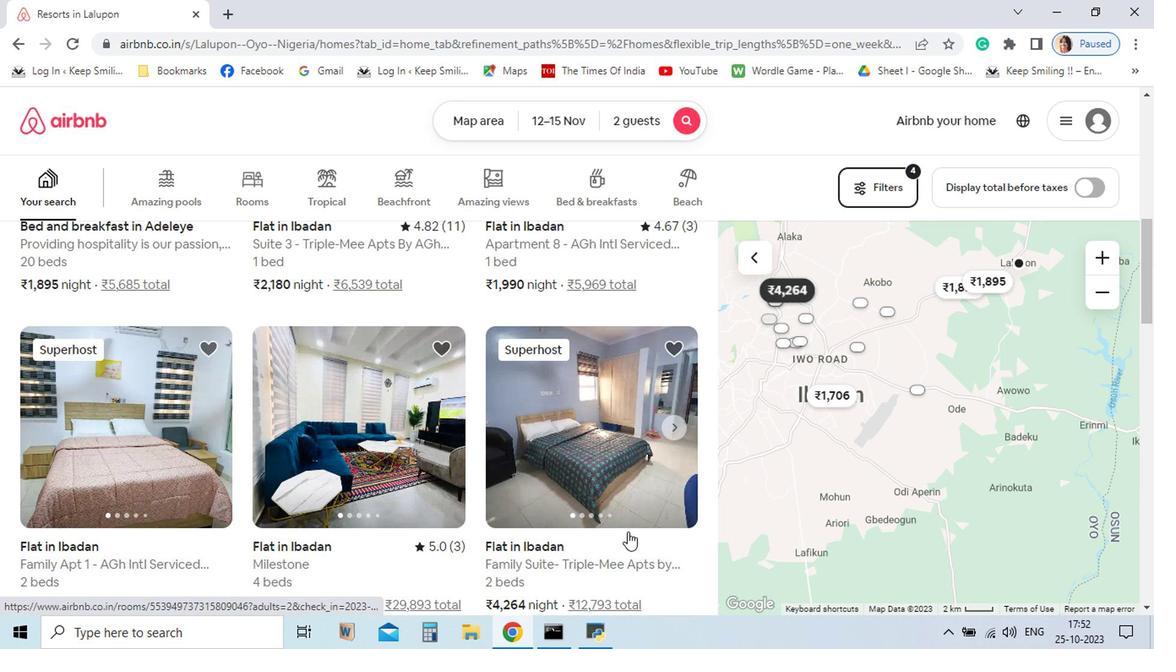 
Action: Mouse scrolled (618, 544) with delta (0, 0)
Screenshot: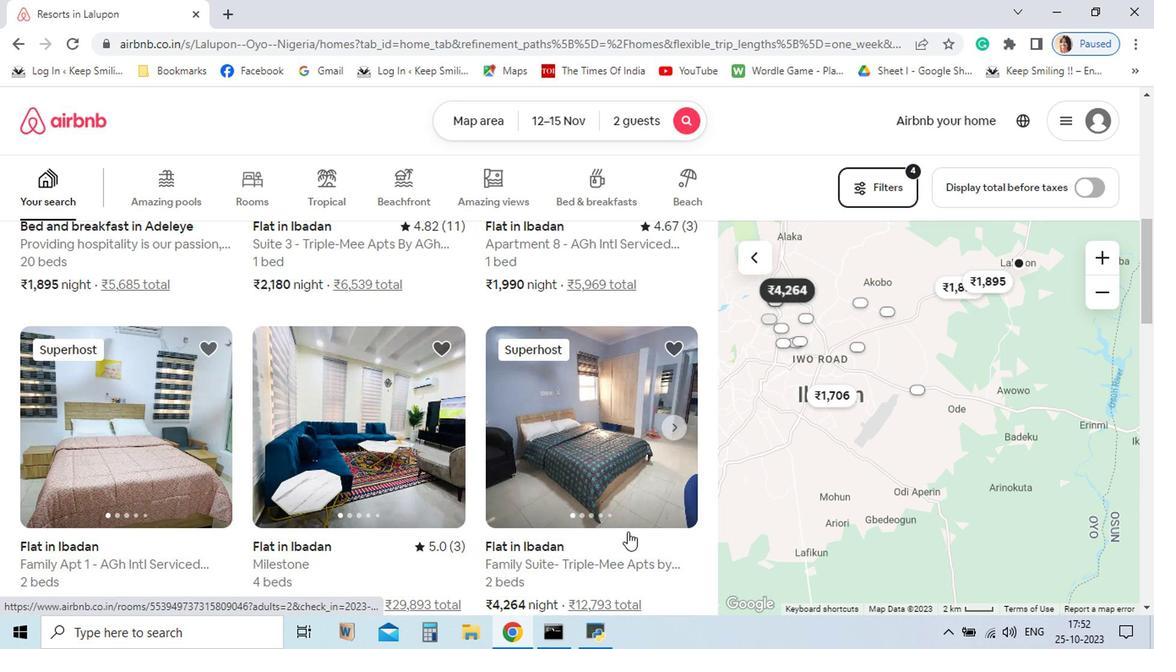 
Action: Mouse moved to (615, 546)
Screenshot: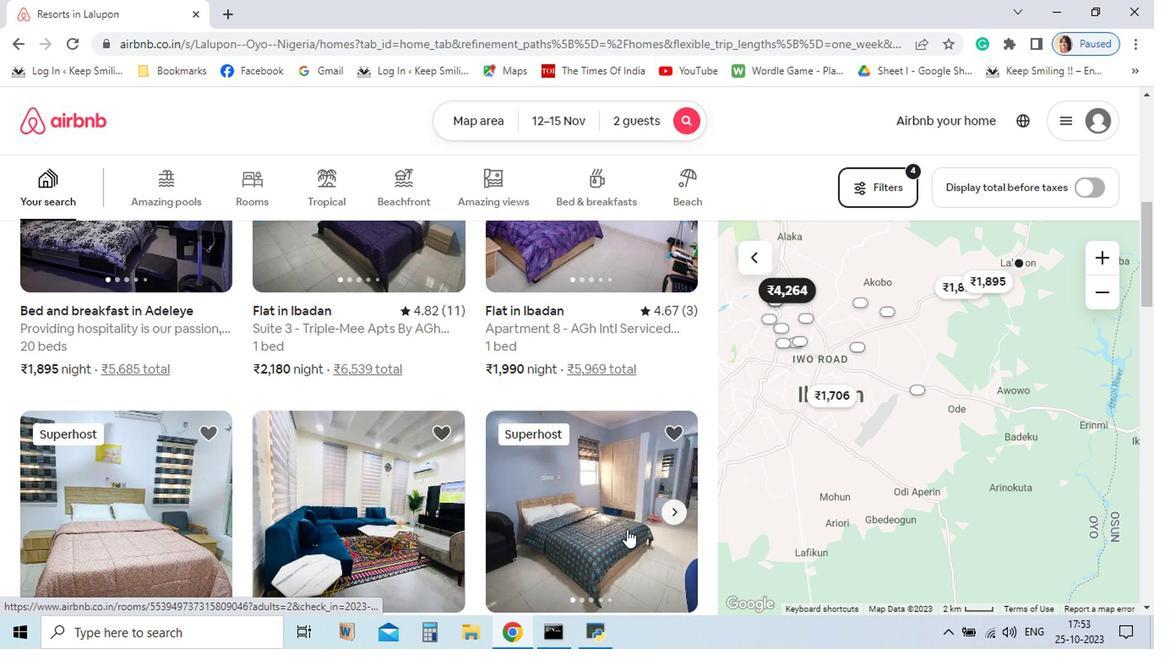 
Action: Mouse scrolled (615, 547) with delta (0, 0)
Screenshot: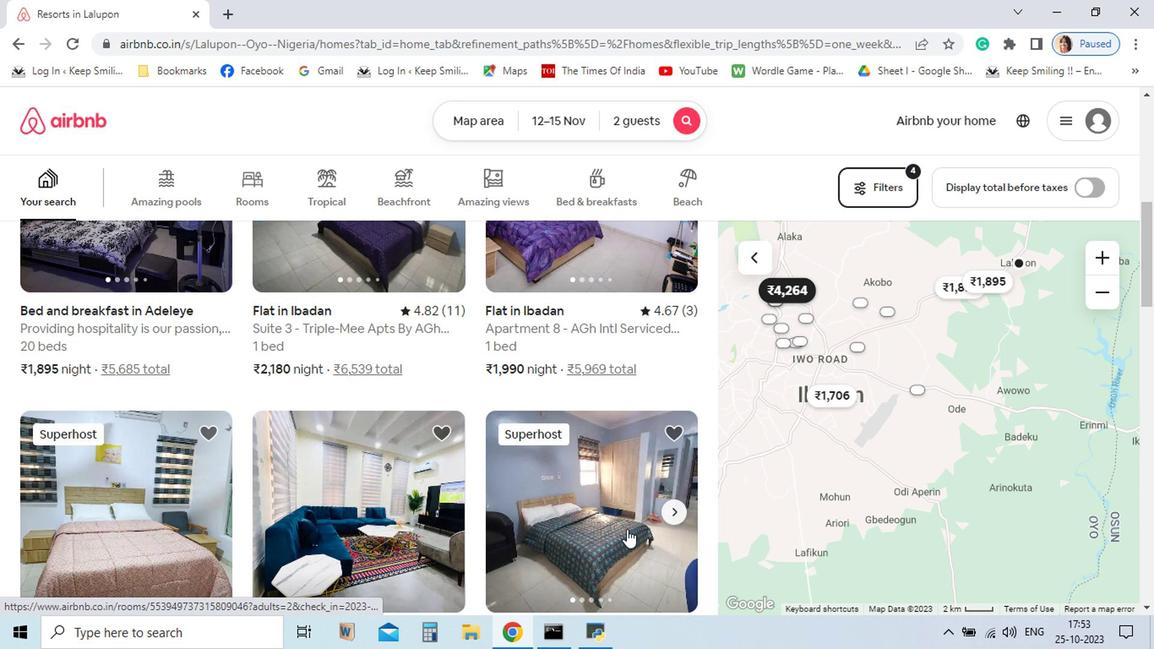 
Action: Mouse moved to (615, 545)
Screenshot: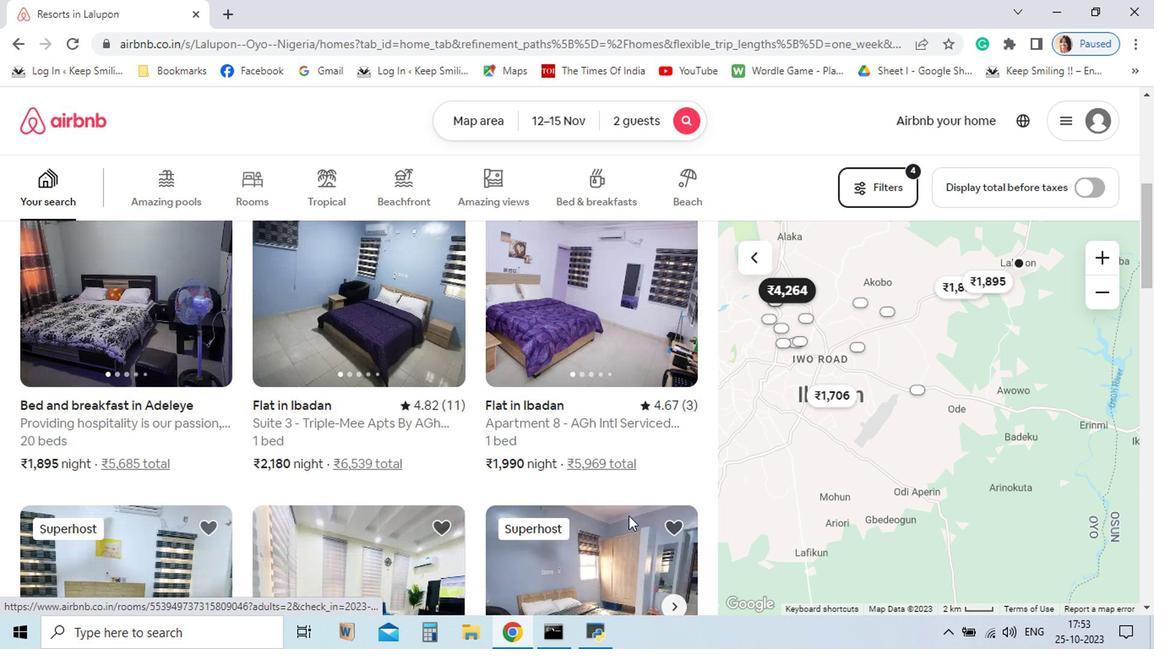 
Action: Mouse scrolled (615, 545) with delta (0, 0)
Screenshot: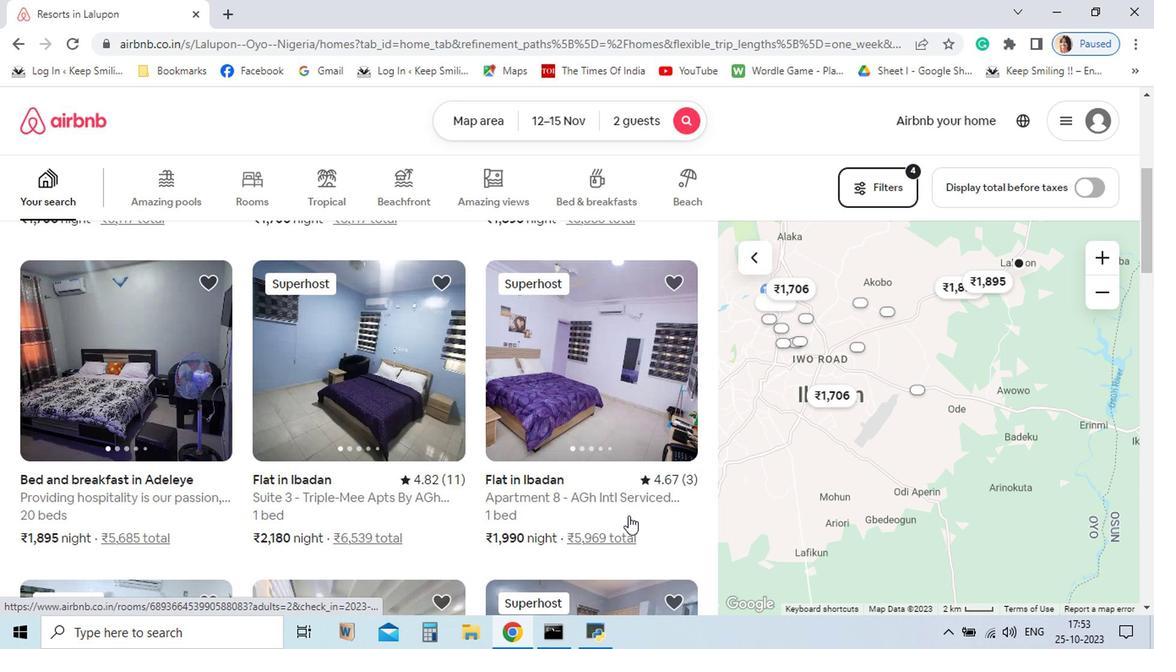 
Action: Mouse moved to (615, 541)
Screenshot: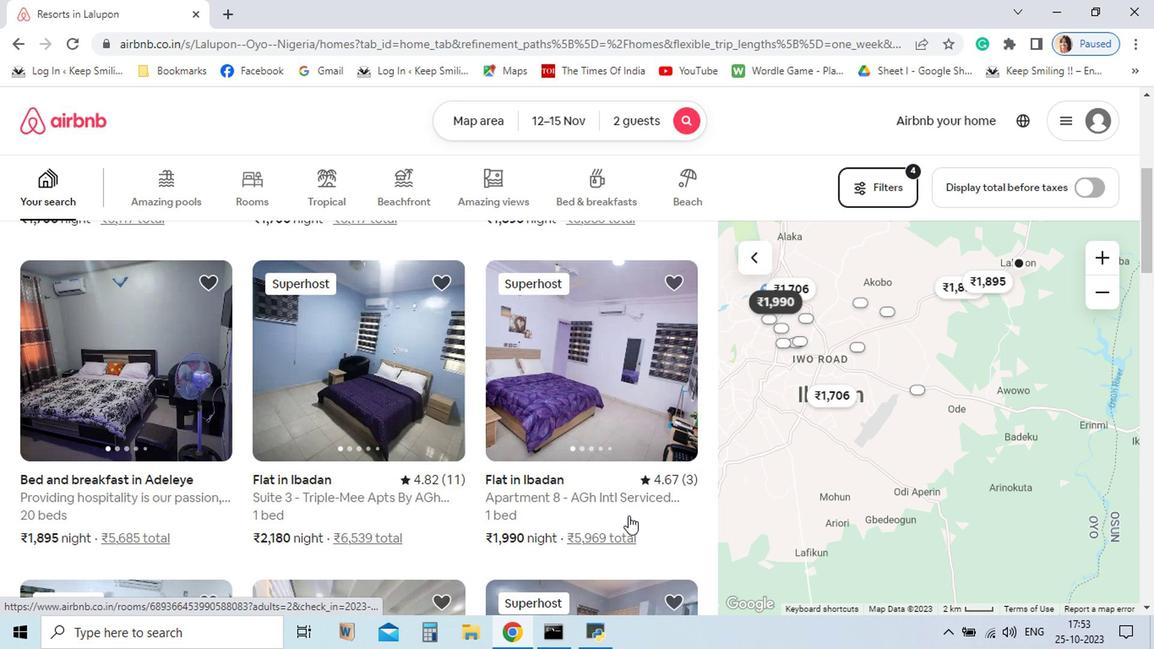
Action: Mouse scrolled (615, 542) with delta (0, 0)
Screenshot: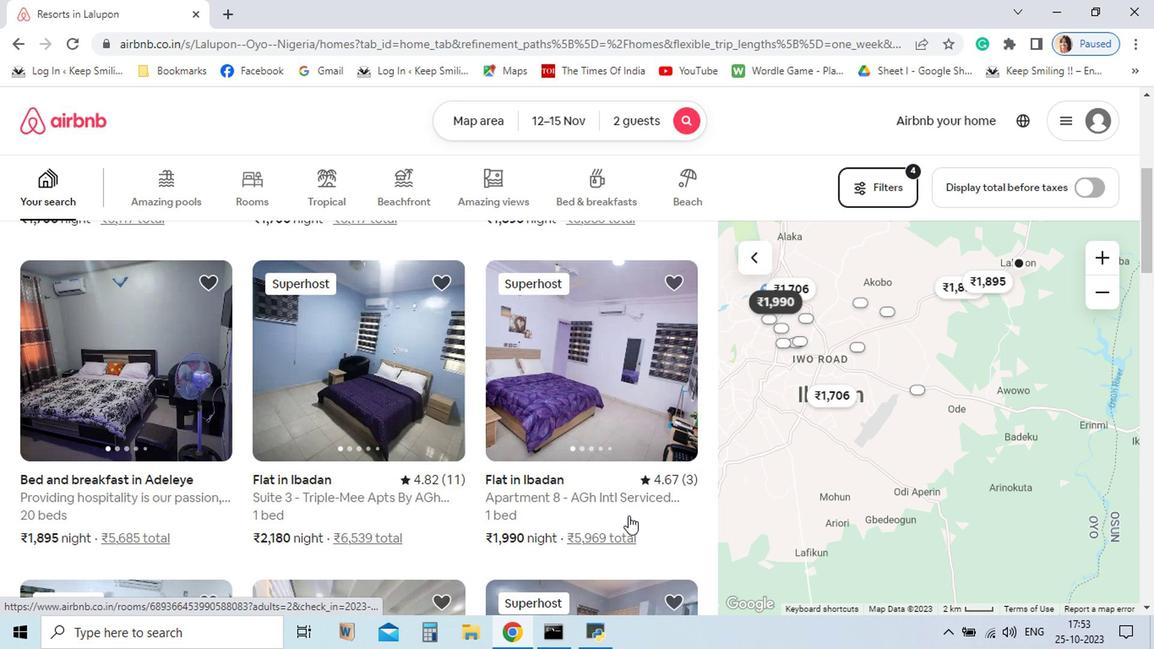 
Action: Mouse moved to (616, 535)
Screenshot: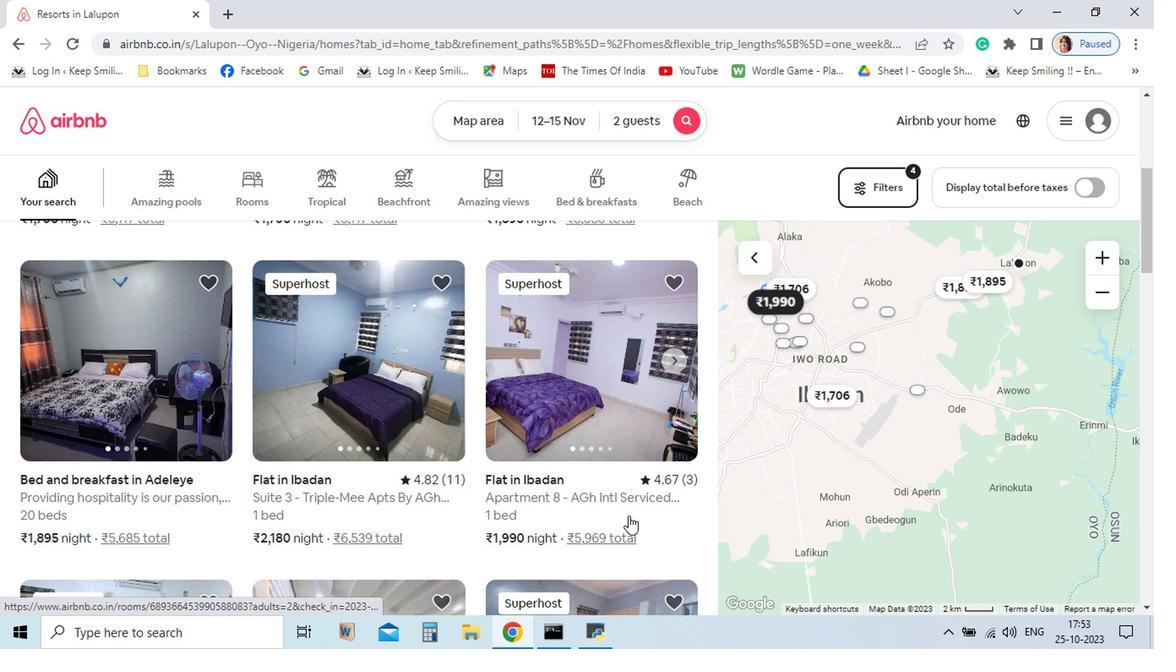 
Action: Mouse scrolled (616, 536) with delta (0, 0)
Screenshot: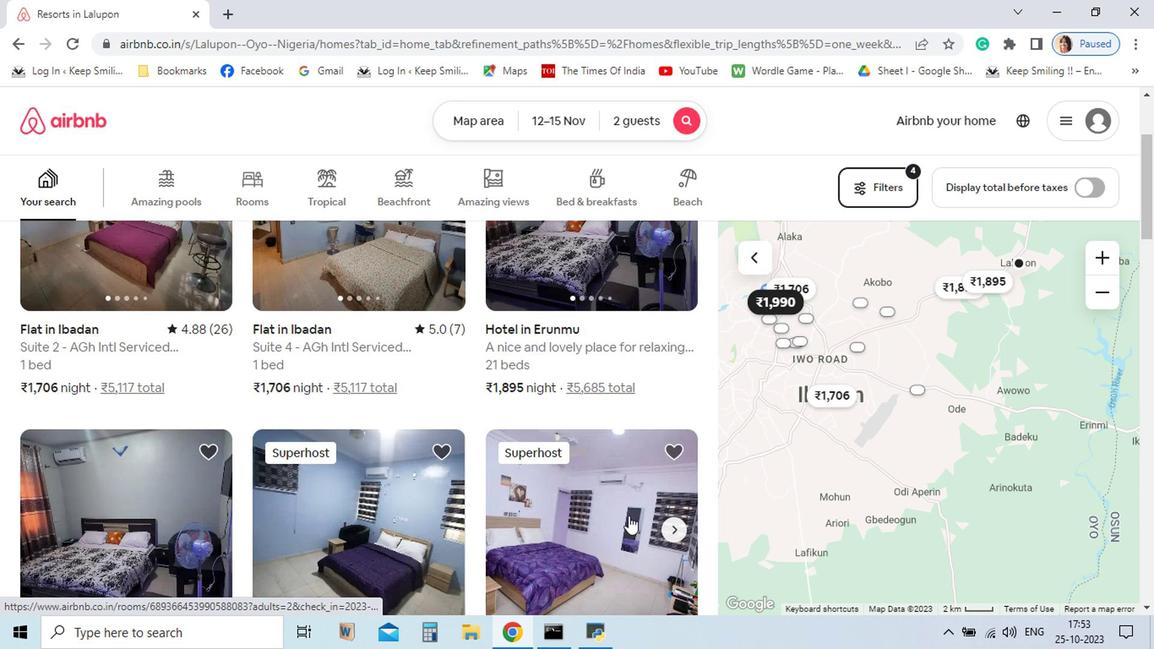 
Action: Mouse scrolled (616, 536) with delta (0, 0)
Screenshot: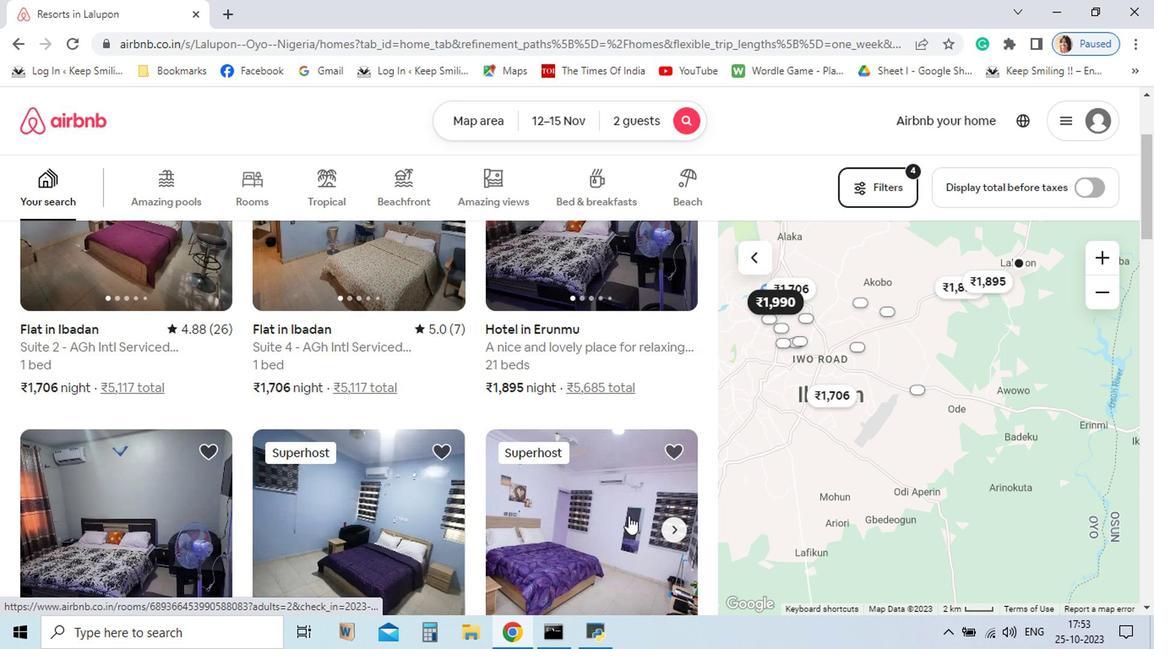 
Action: Mouse moved to (616, 536)
Screenshot: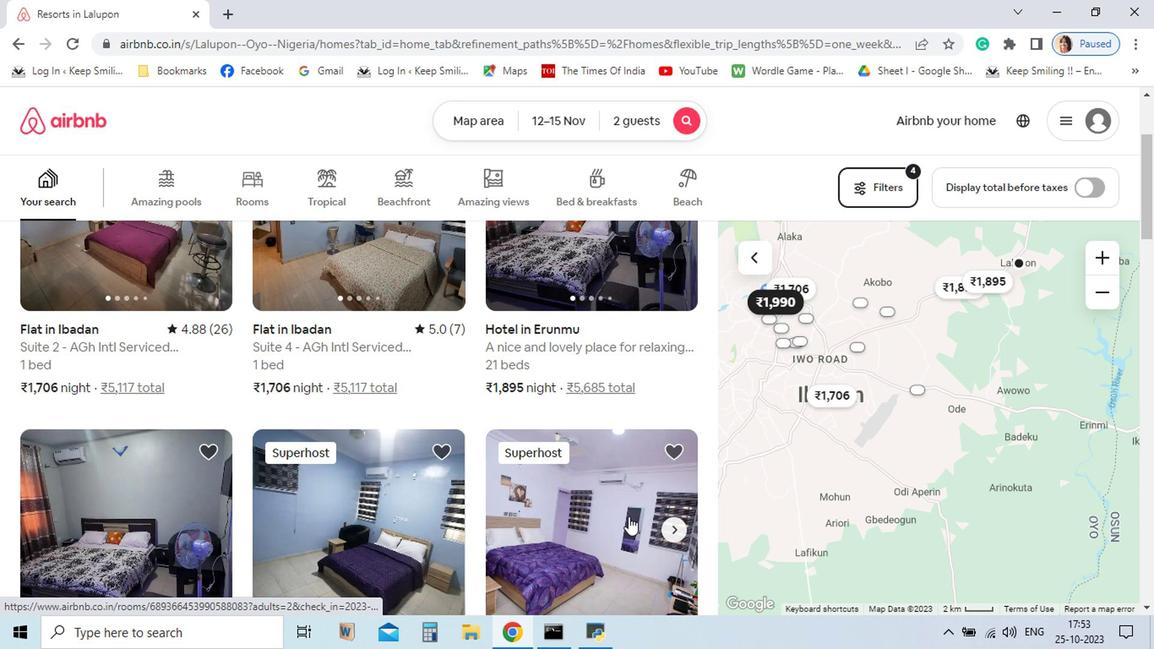 
Action: Mouse scrolled (616, 537) with delta (0, 0)
Screenshot: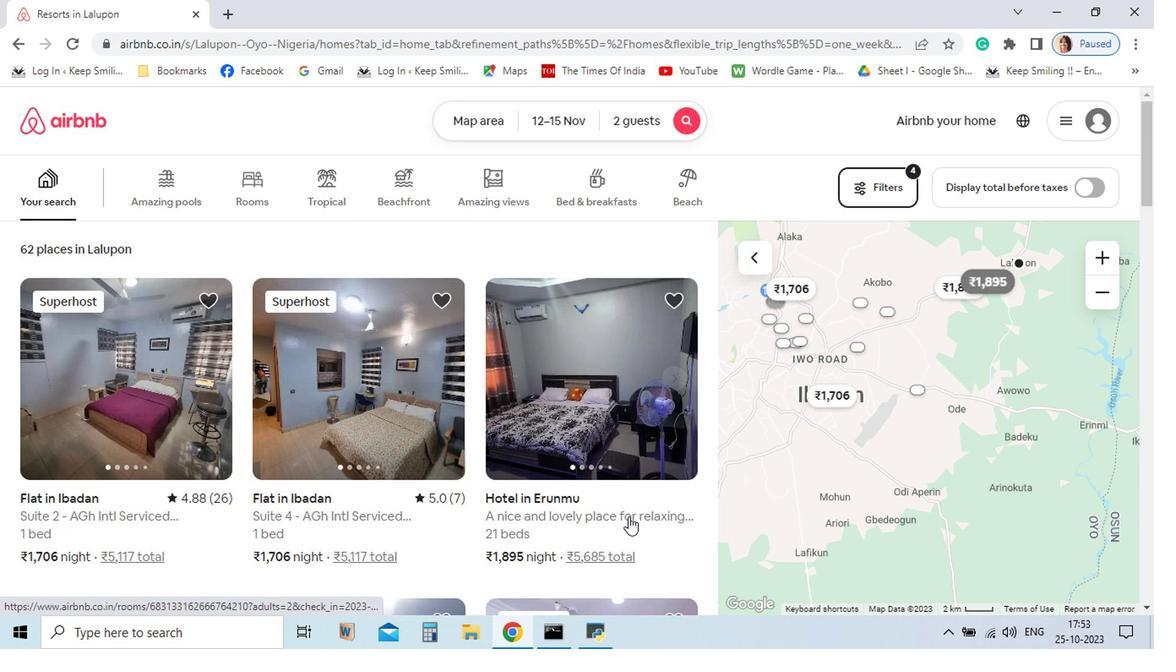 
Action: Mouse scrolled (616, 537) with delta (0, 0)
Screenshot: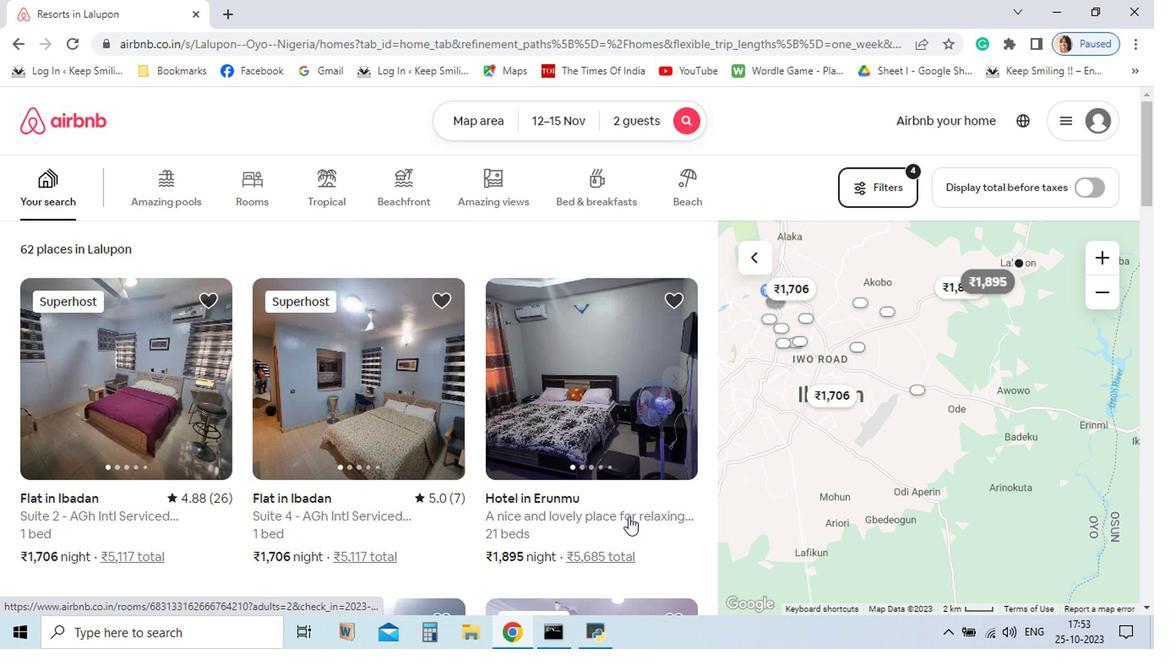 
Action: Mouse moved to (581, 575)
Screenshot: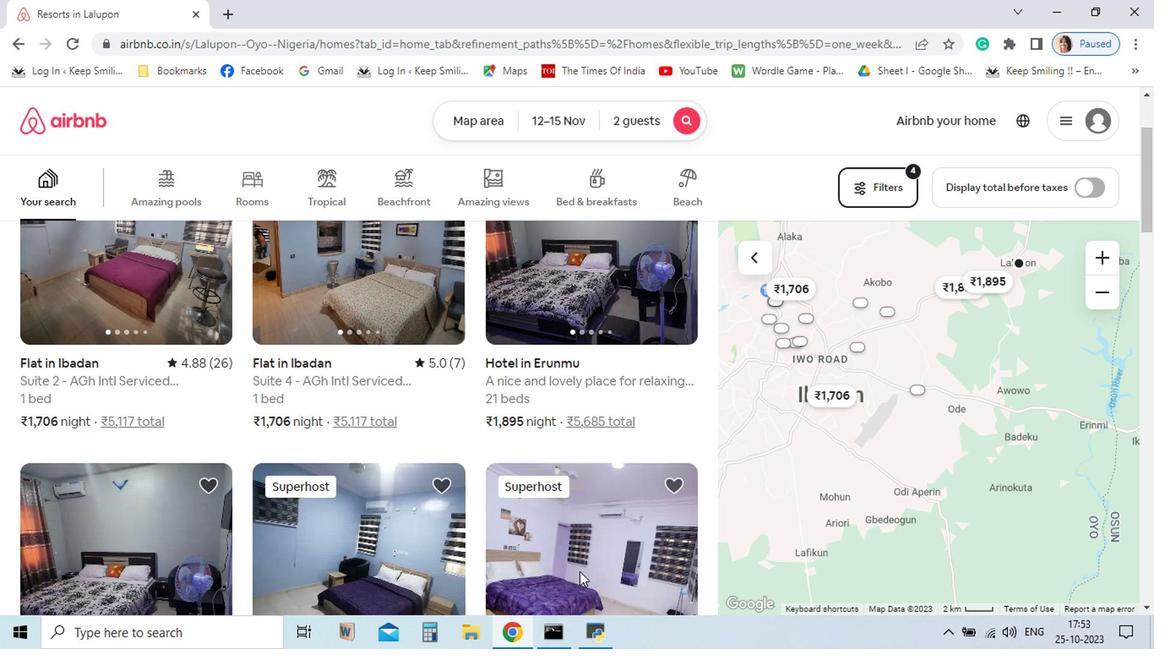 
Action: Mouse scrolled (581, 575) with delta (0, 0)
Screenshot: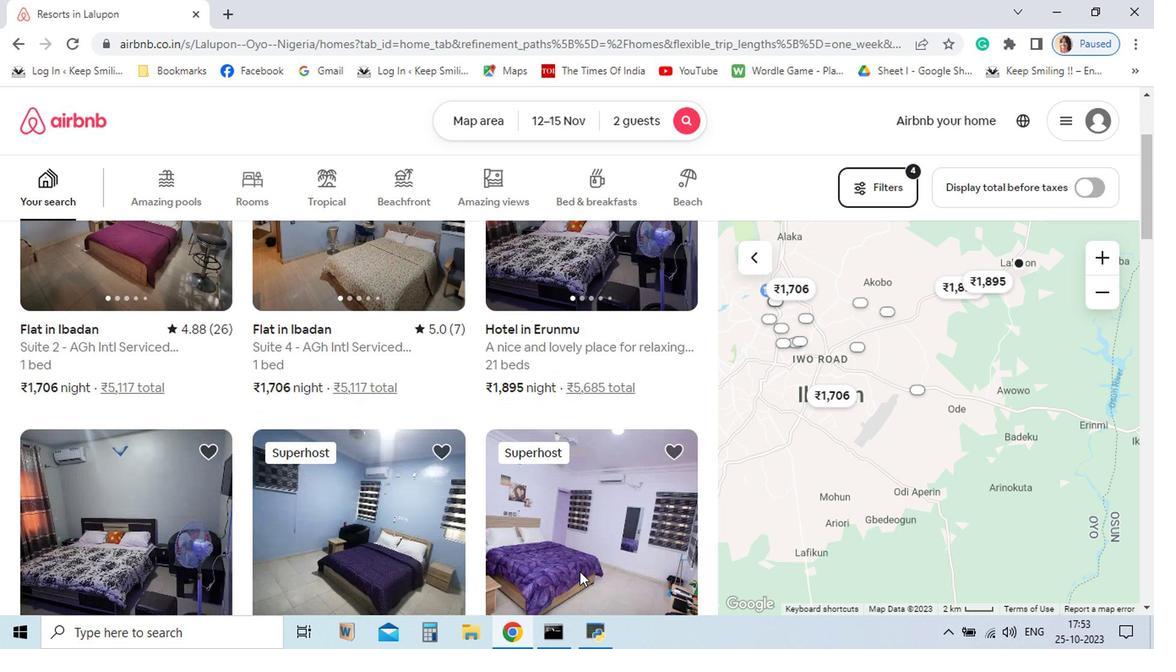 
Action: Mouse scrolled (581, 575) with delta (0, 0)
Screenshot: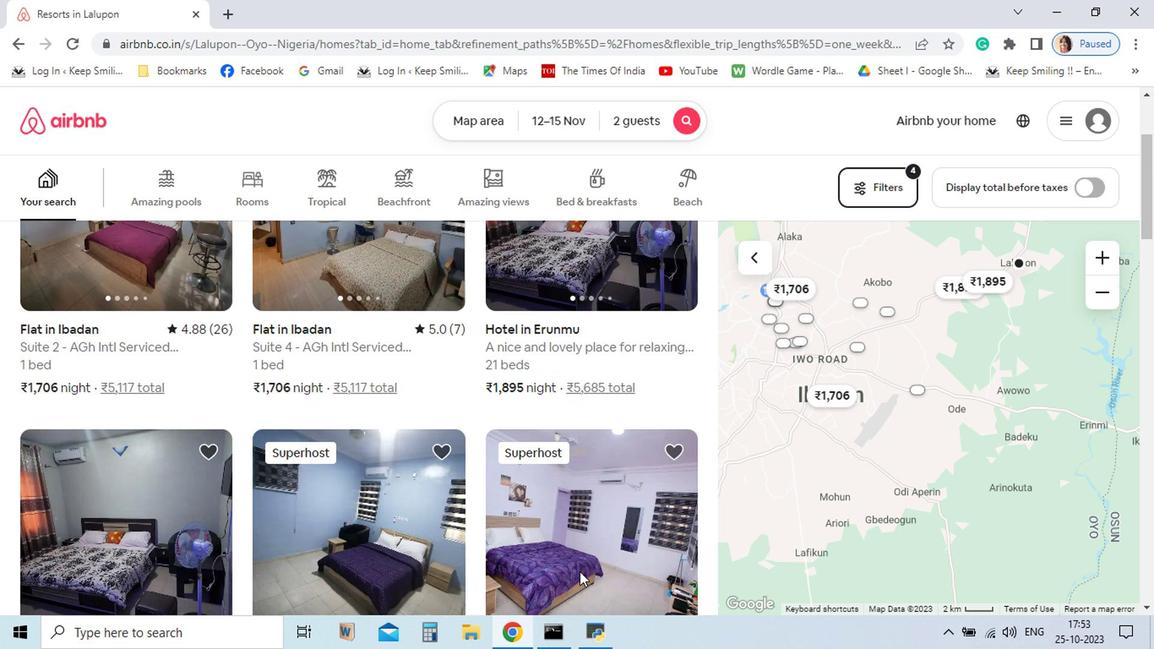 
Action: Mouse scrolled (581, 575) with delta (0, 0)
Screenshot: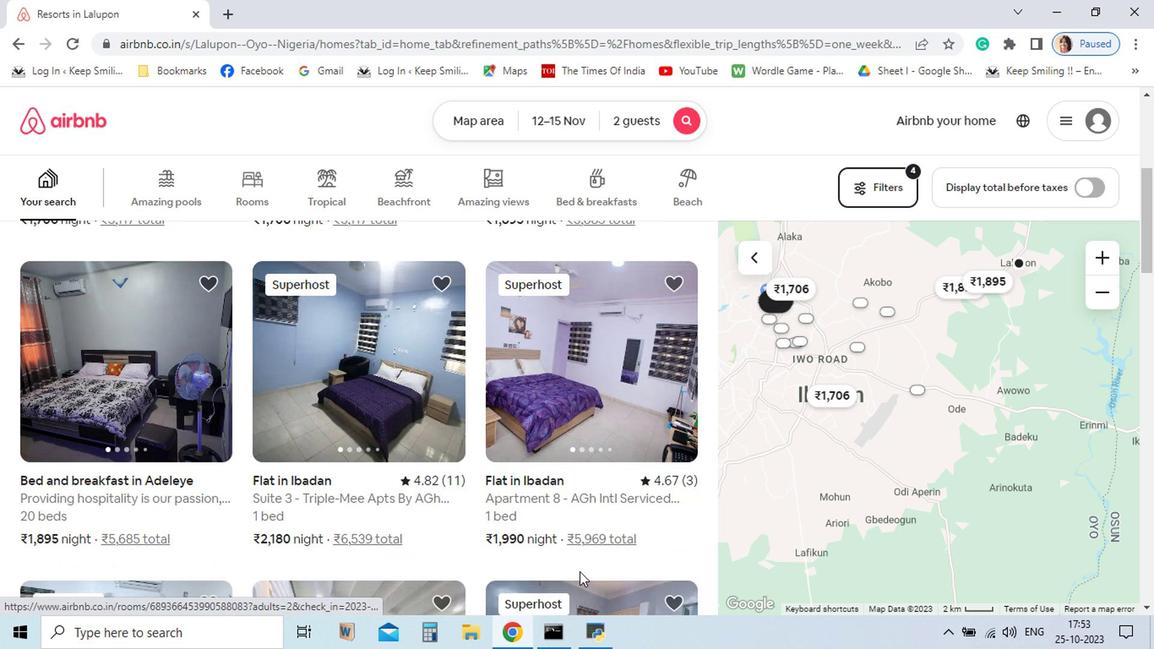 
Action: Mouse scrolled (581, 575) with delta (0, 0)
Screenshot: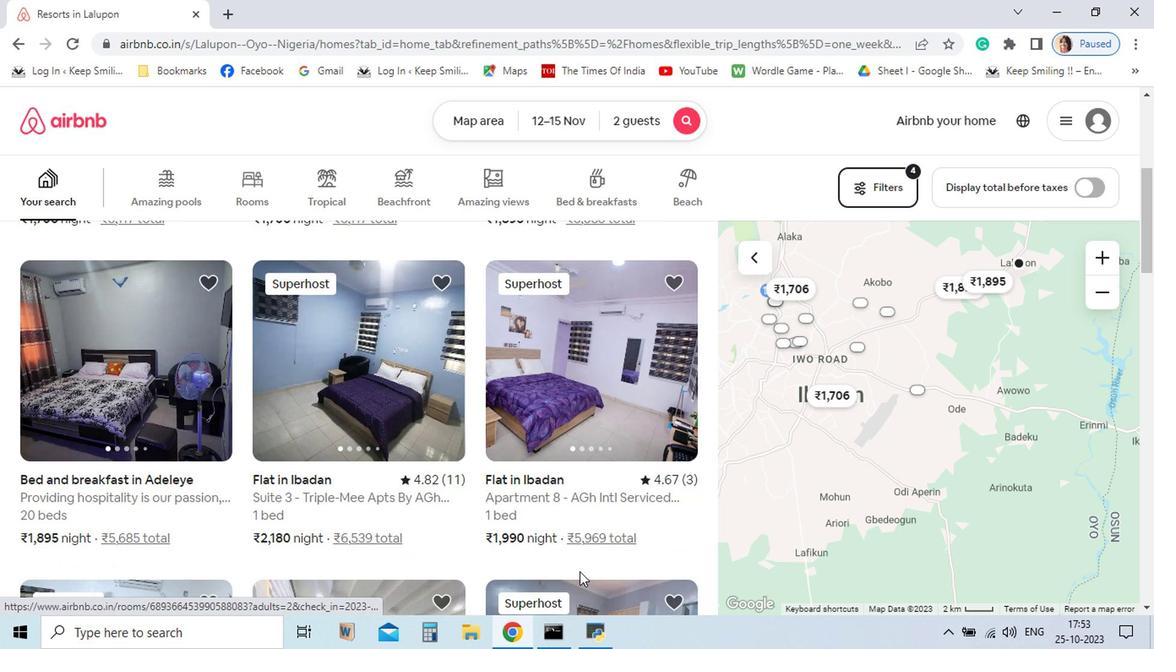 
Action: Mouse moved to (378, 508)
Screenshot: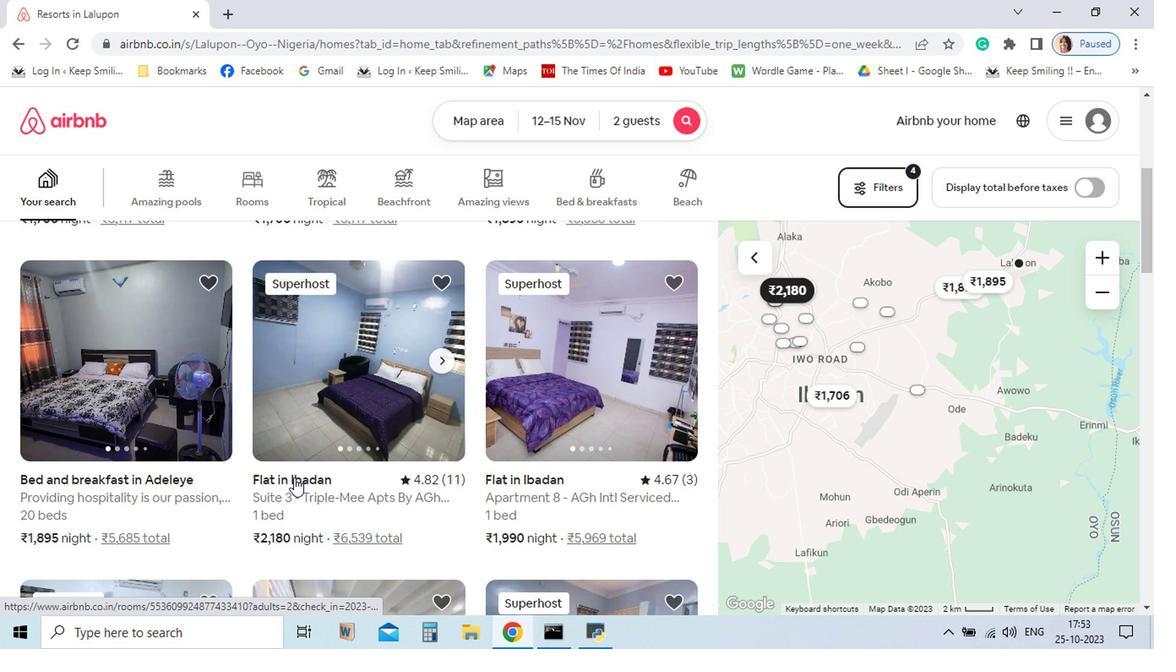 
Action: Mouse pressed left at (378, 508)
Screenshot: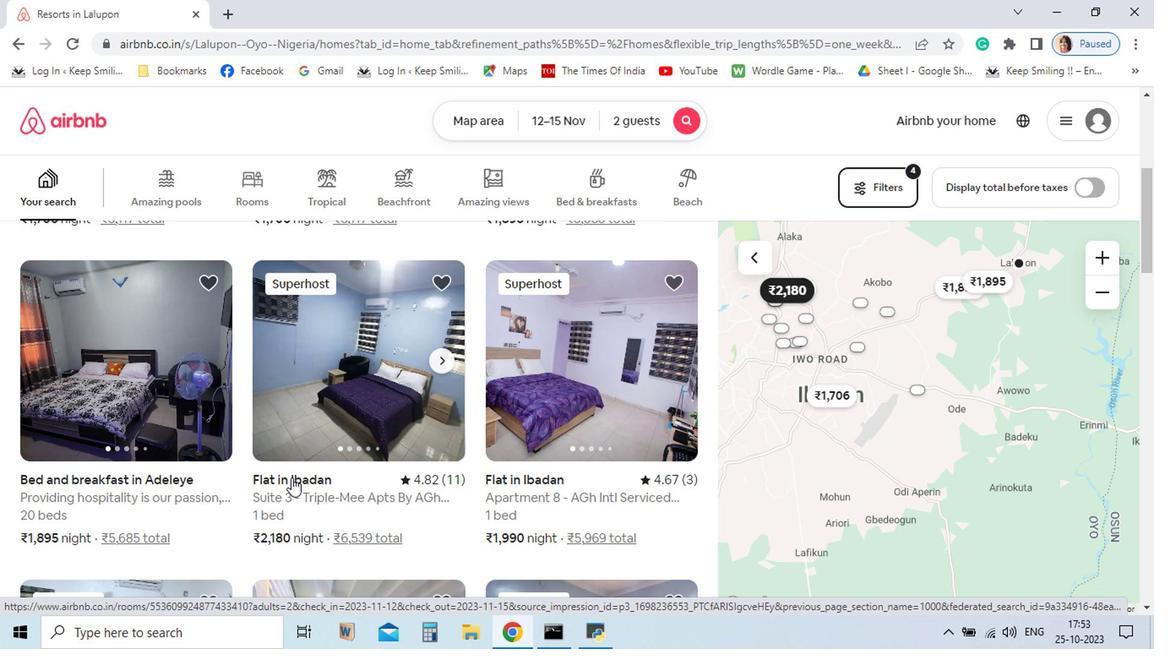 
Action: Mouse moved to (869, 503)
Screenshot: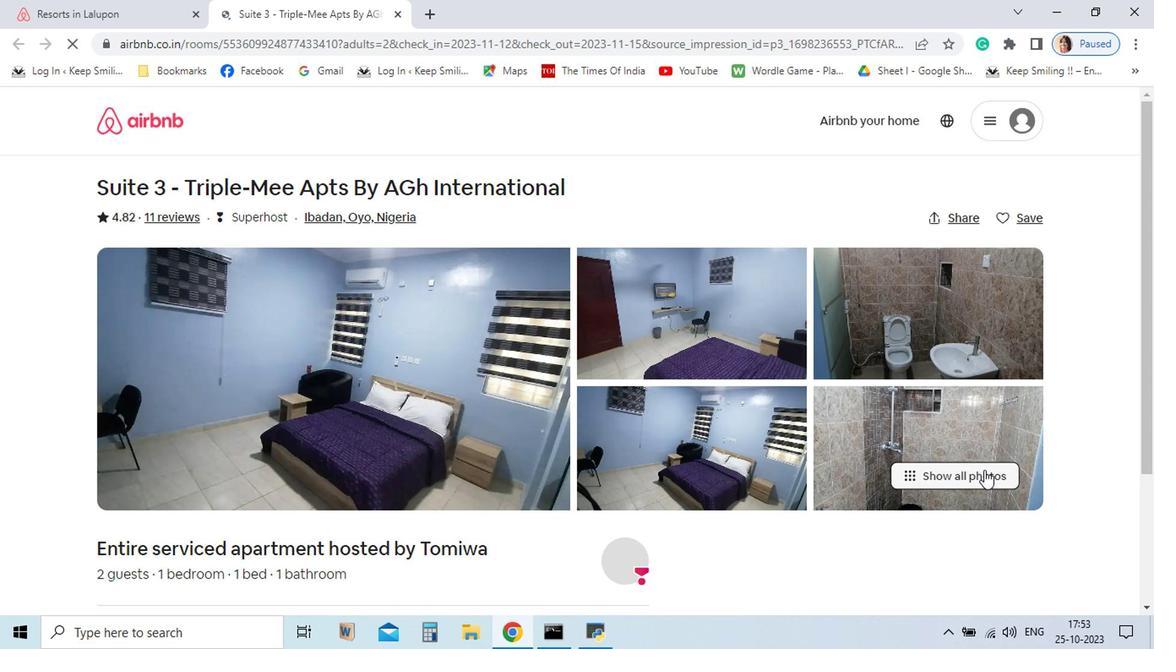 
Action: Mouse pressed left at (869, 503)
Screenshot: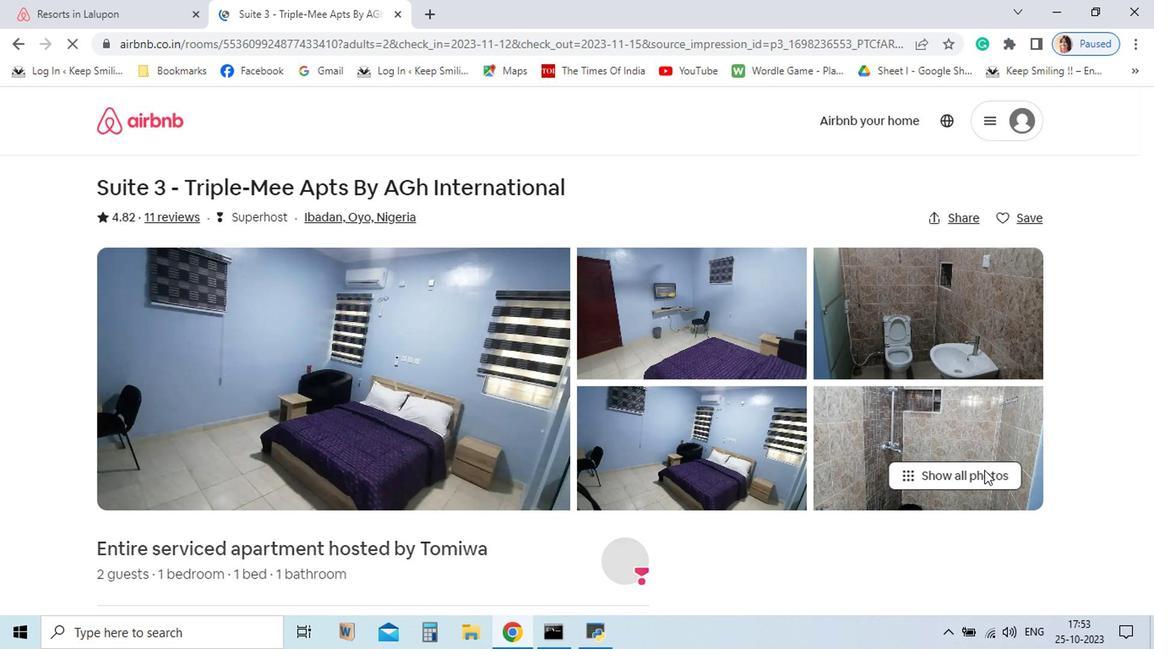 
Action: Mouse moved to (986, 603)
Screenshot: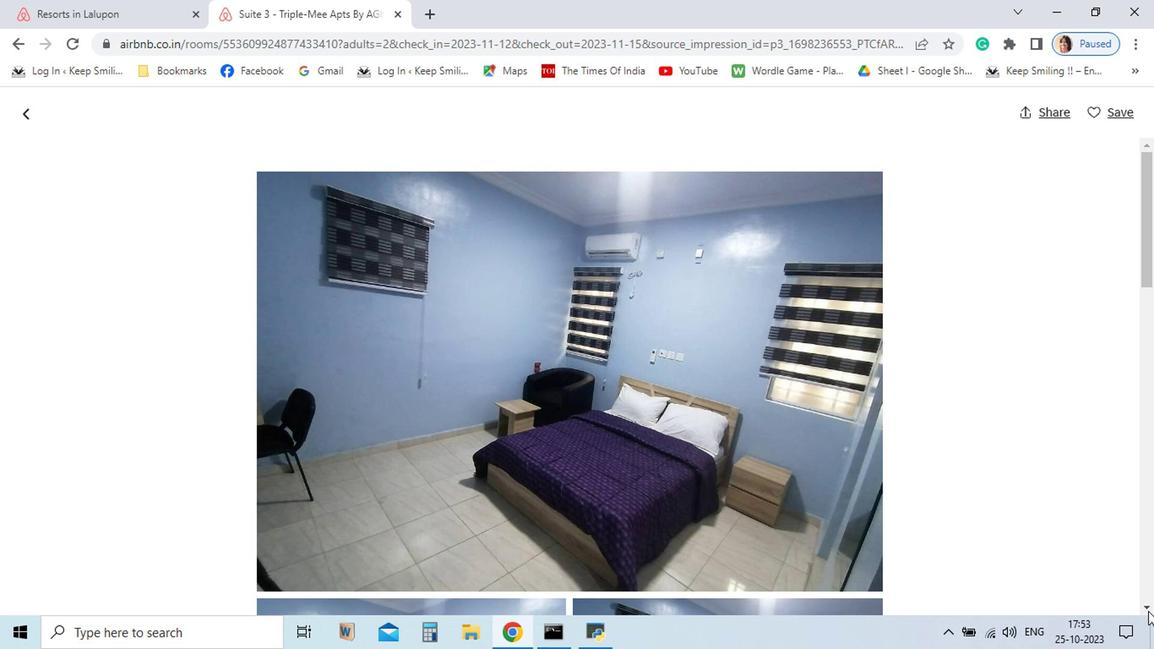 
Action: Mouse pressed left at (986, 603)
Screenshot: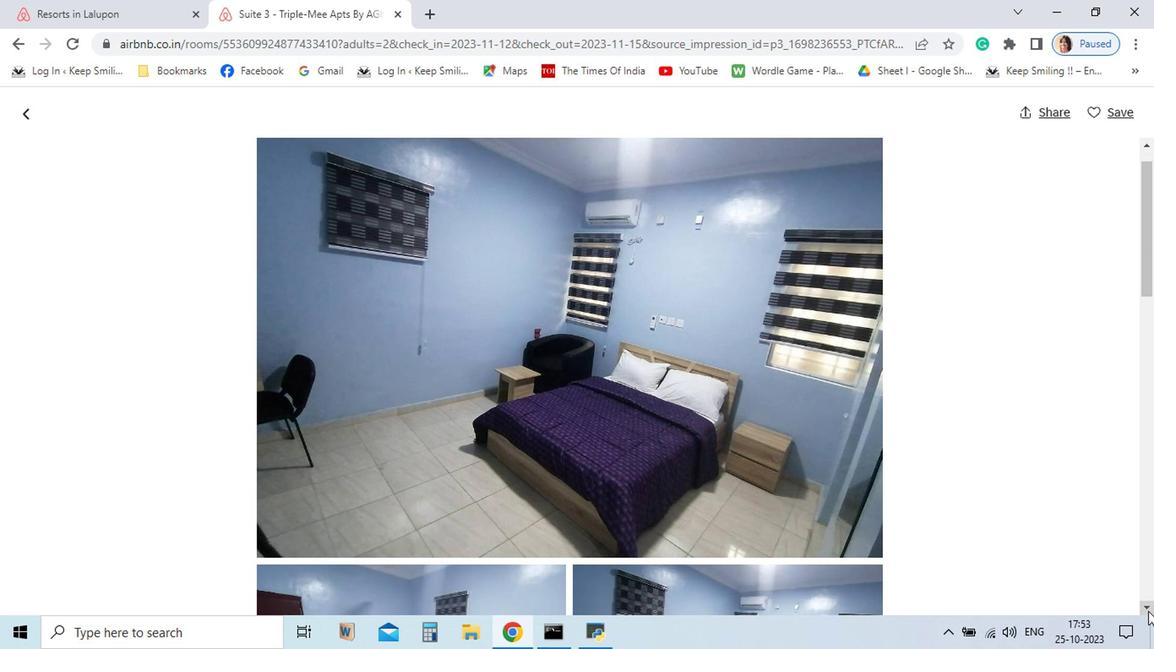 
Action: Mouse pressed left at (986, 603)
Screenshot: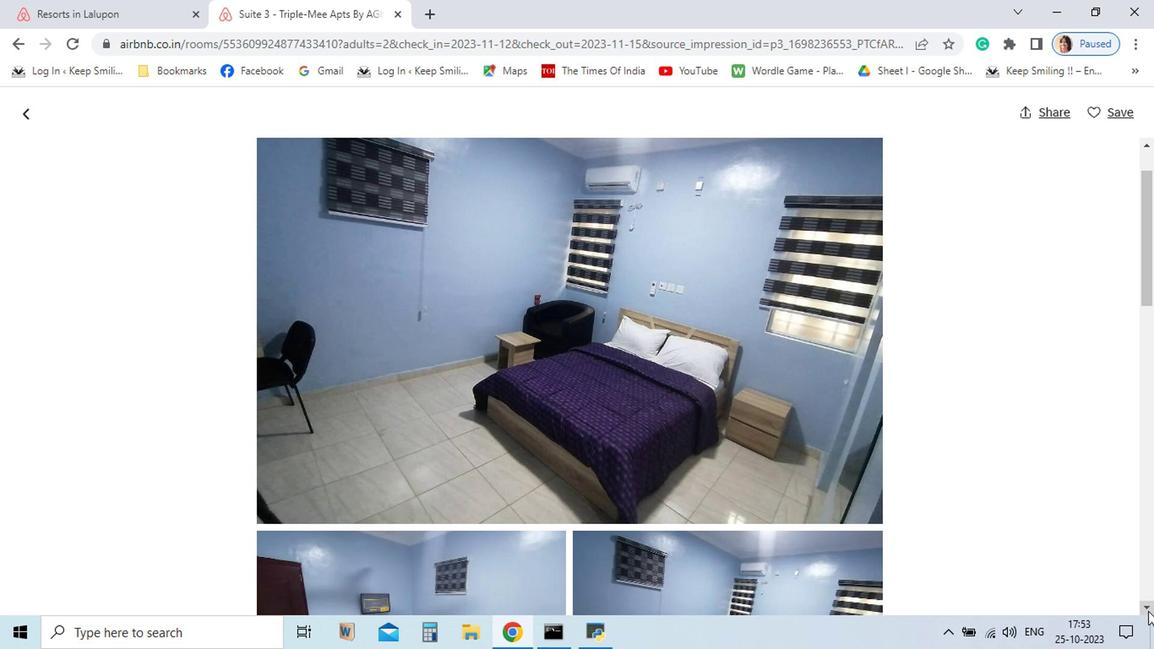 
Action: Mouse pressed left at (986, 603)
Screenshot: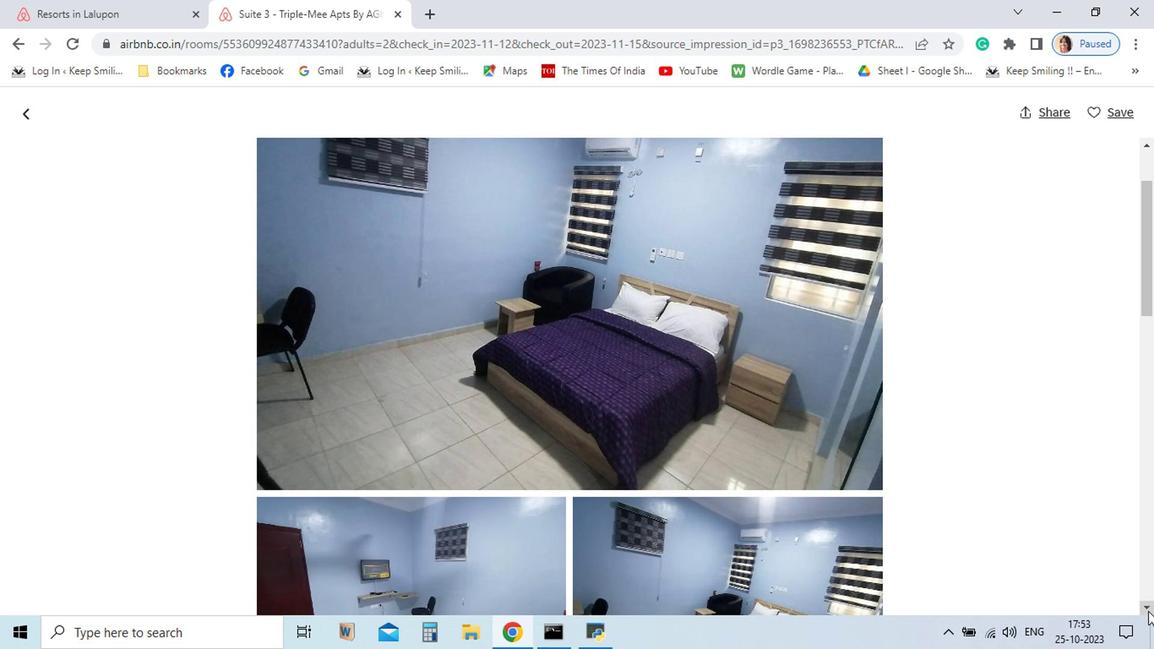 
Action: Mouse pressed left at (986, 603)
Screenshot: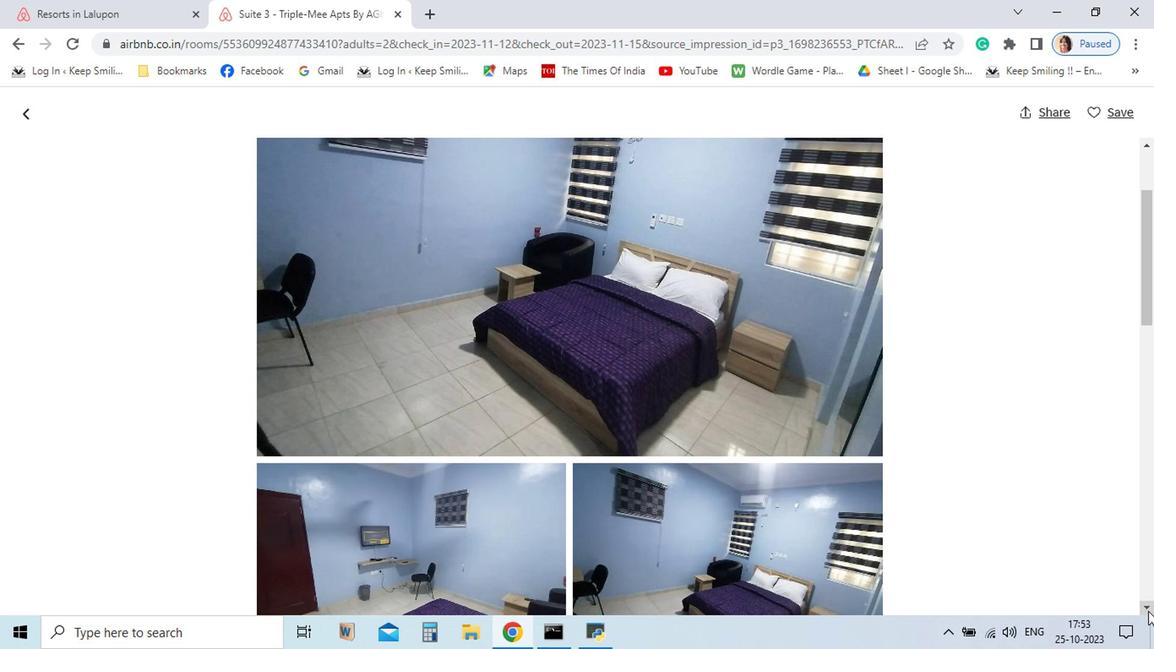 
Action: Mouse pressed left at (986, 603)
Screenshot: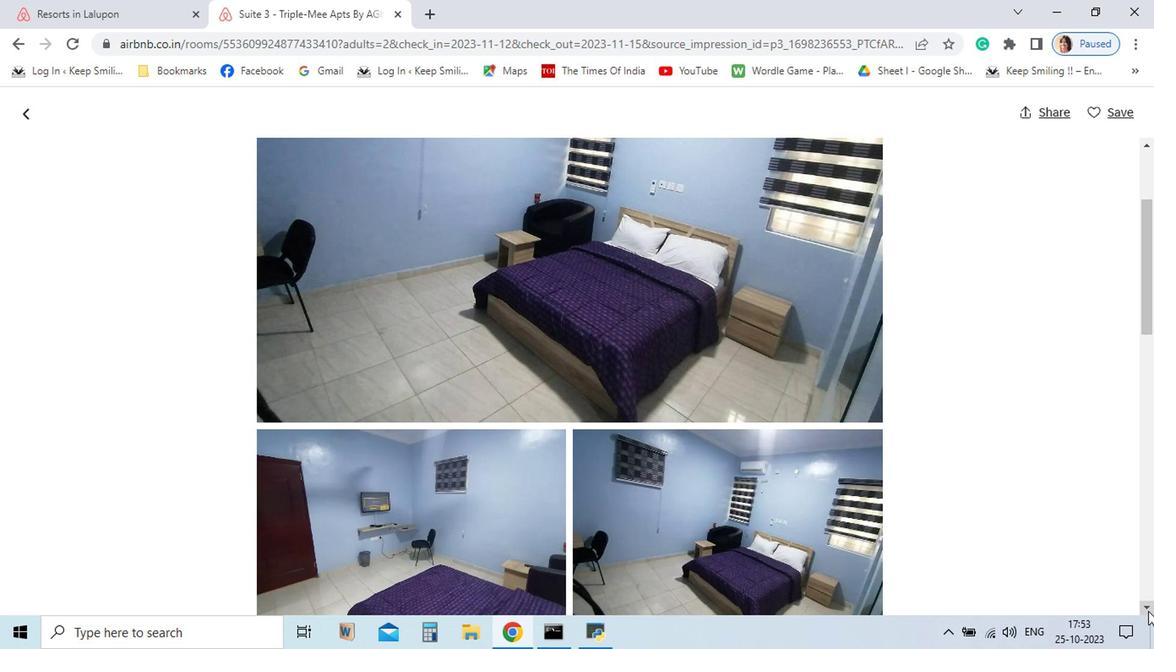
Action: Mouse pressed left at (986, 603)
Screenshot: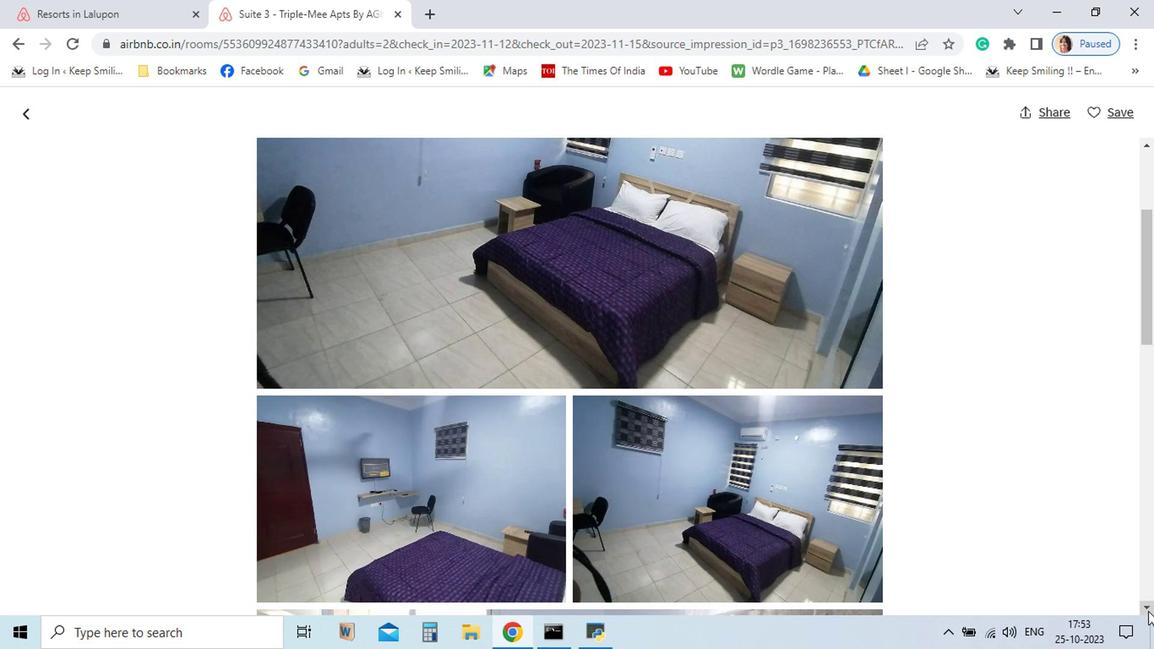 
Action: Mouse pressed left at (986, 603)
Screenshot: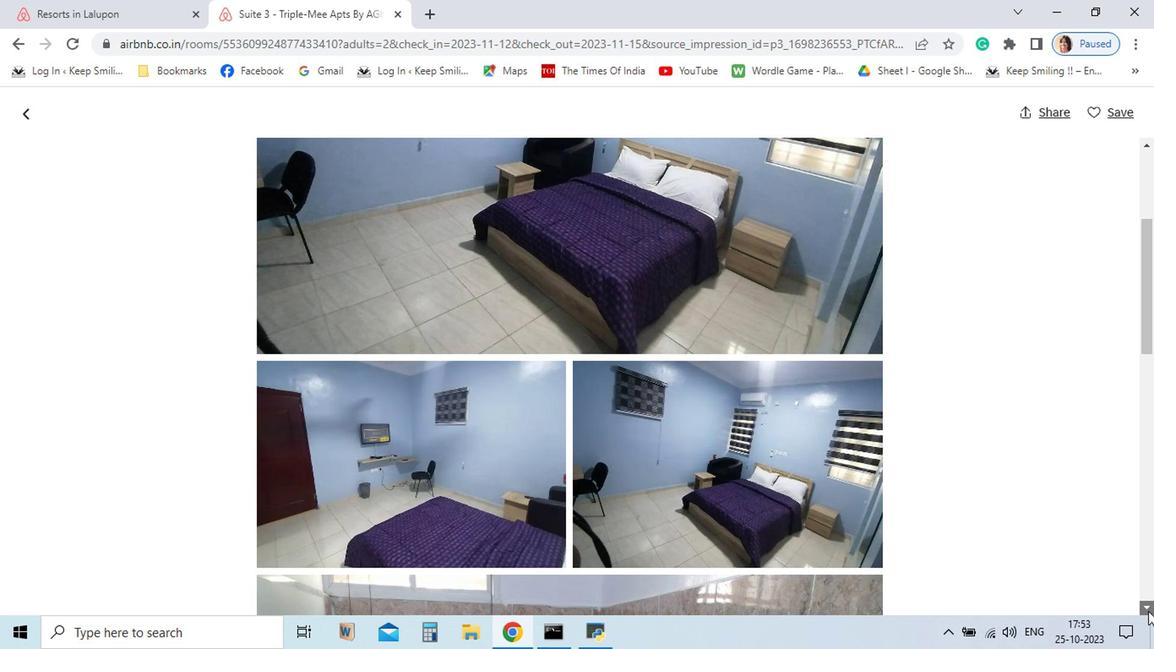 
Action: Mouse pressed left at (986, 603)
Screenshot: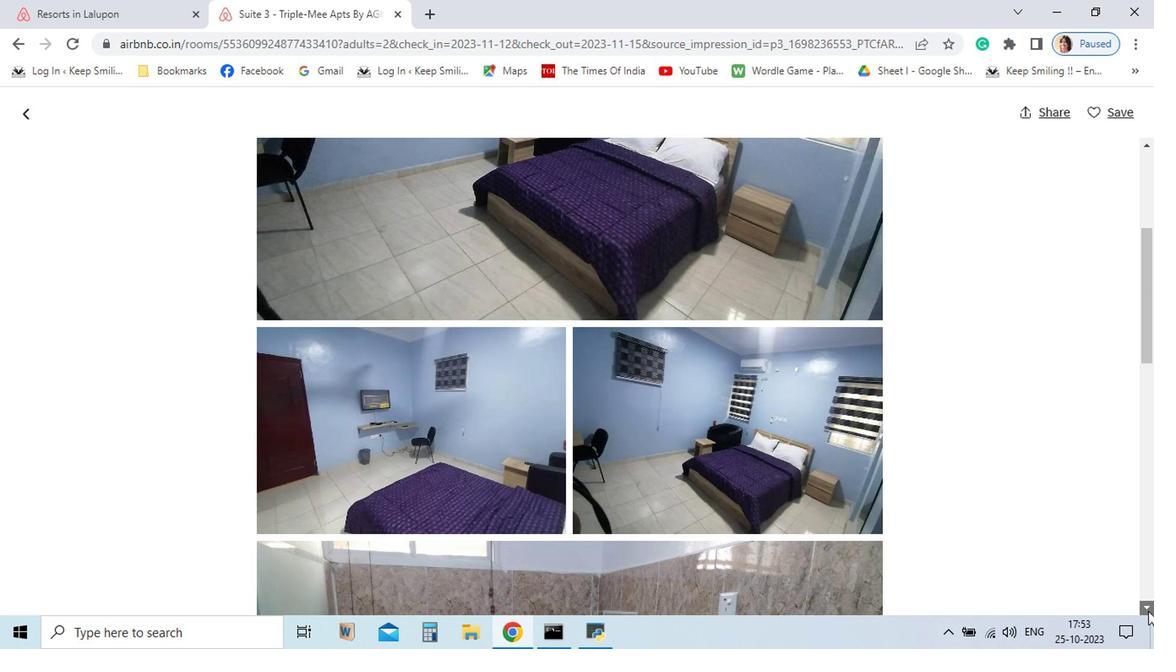 
Action: Mouse pressed left at (986, 603)
Screenshot: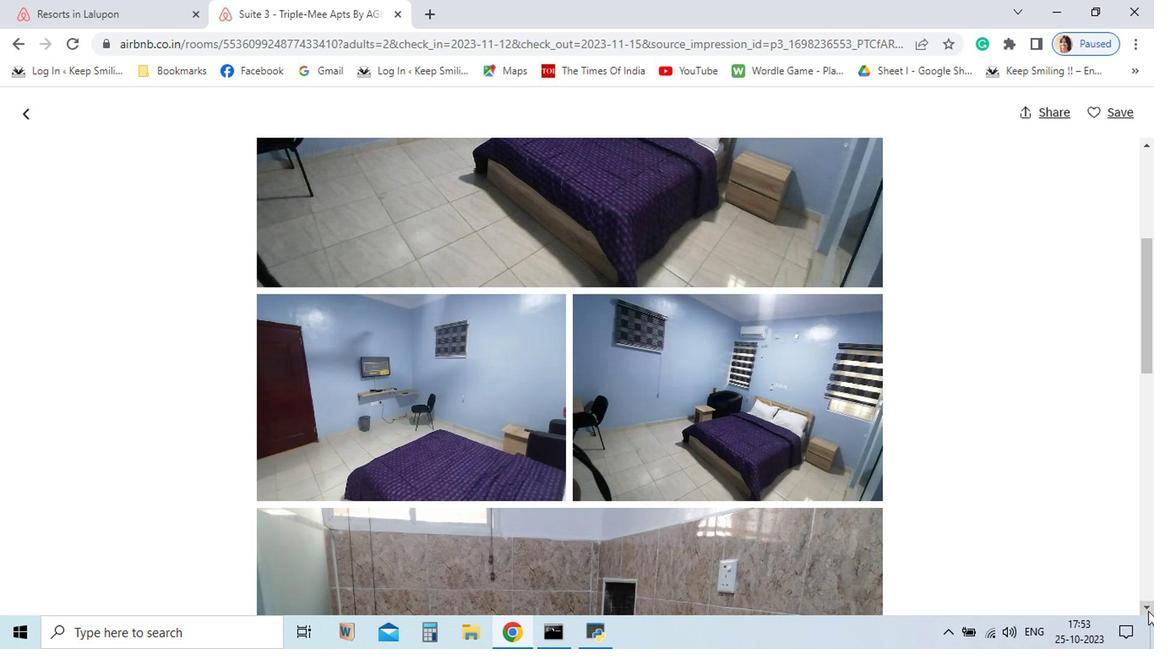 
Action: Mouse pressed left at (986, 603)
Screenshot: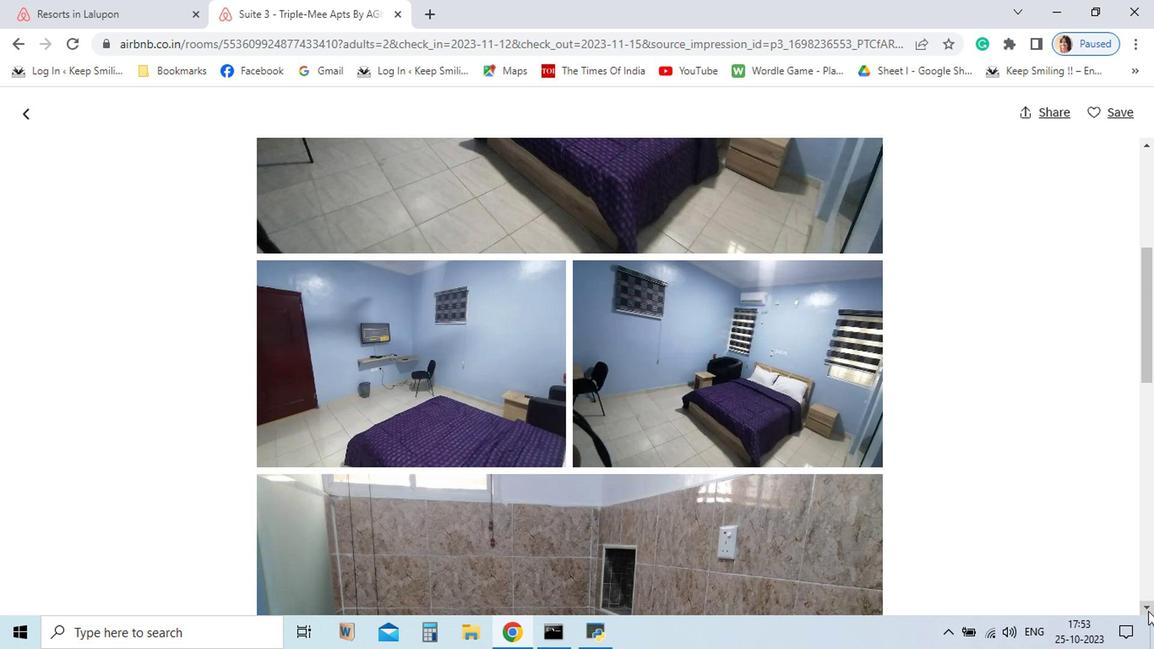 
Action: Mouse pressed left at (986, 603)
Screenshot: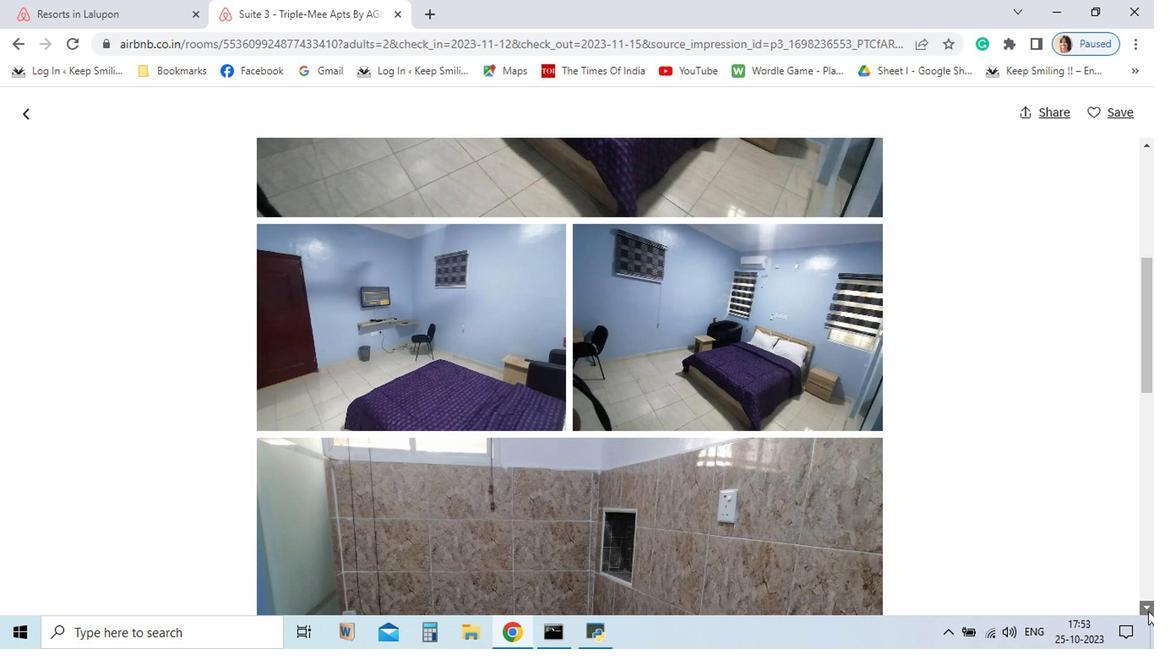 
Action: Mouse pressed left at (986, 603)
Screenshot: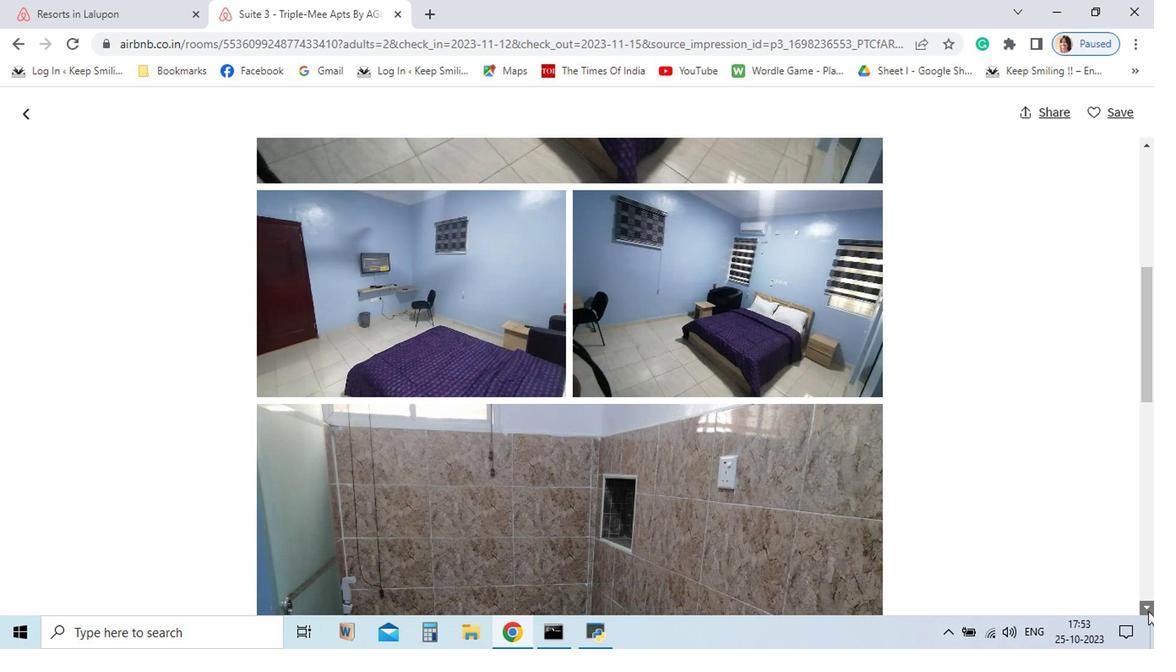 
Action: Mouse pressed left at (986, 603)
